Task: Select transit view around selected location Sequoia National Park, California, United States and check out the nearest train station
Action: Mouse moved to (469, 601)
Screenshot: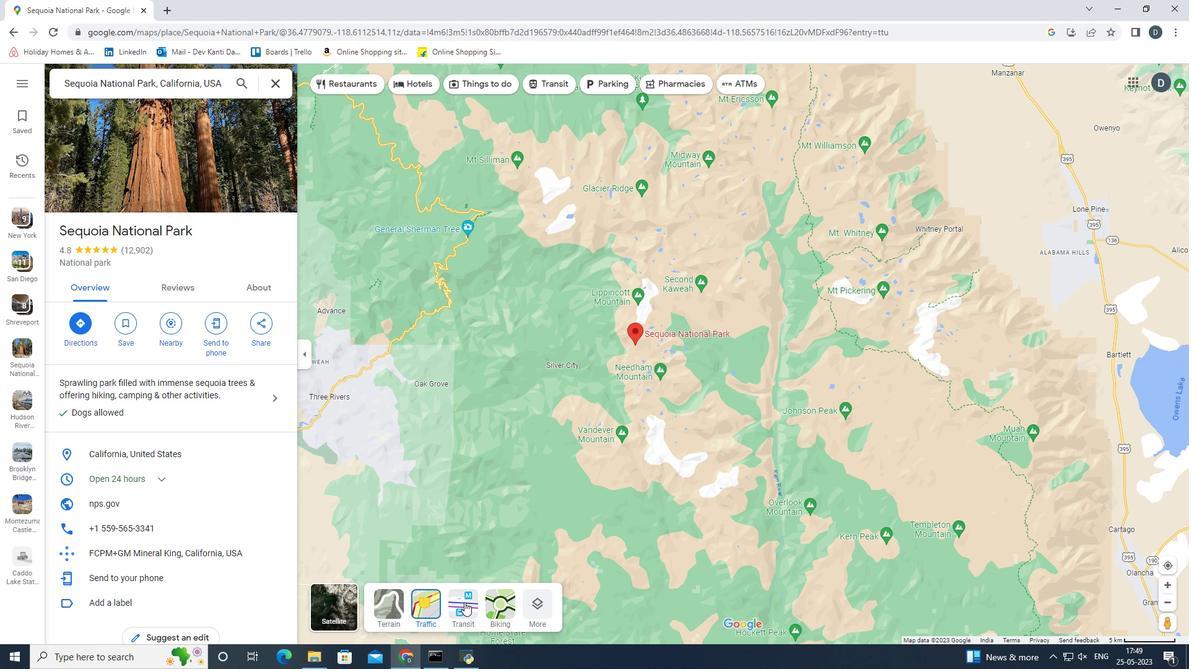 
Action: Mouse pressed left at (469, 601)
Screenshot: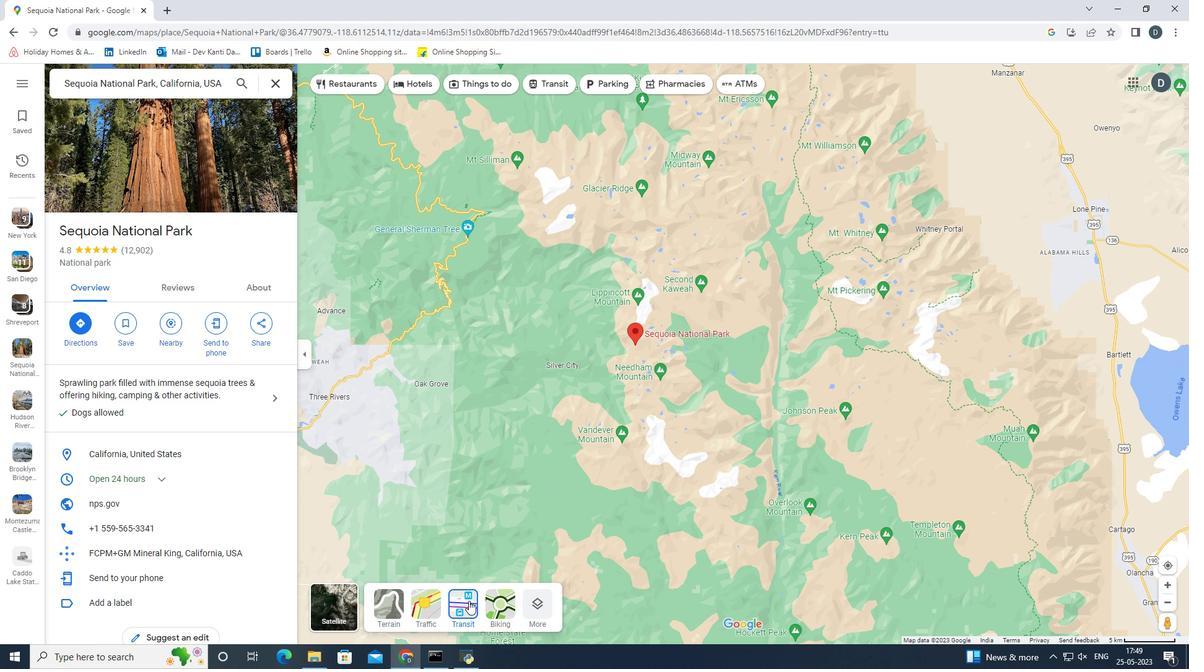 
Action: Mouse moved to (589, 352)
Screenshot: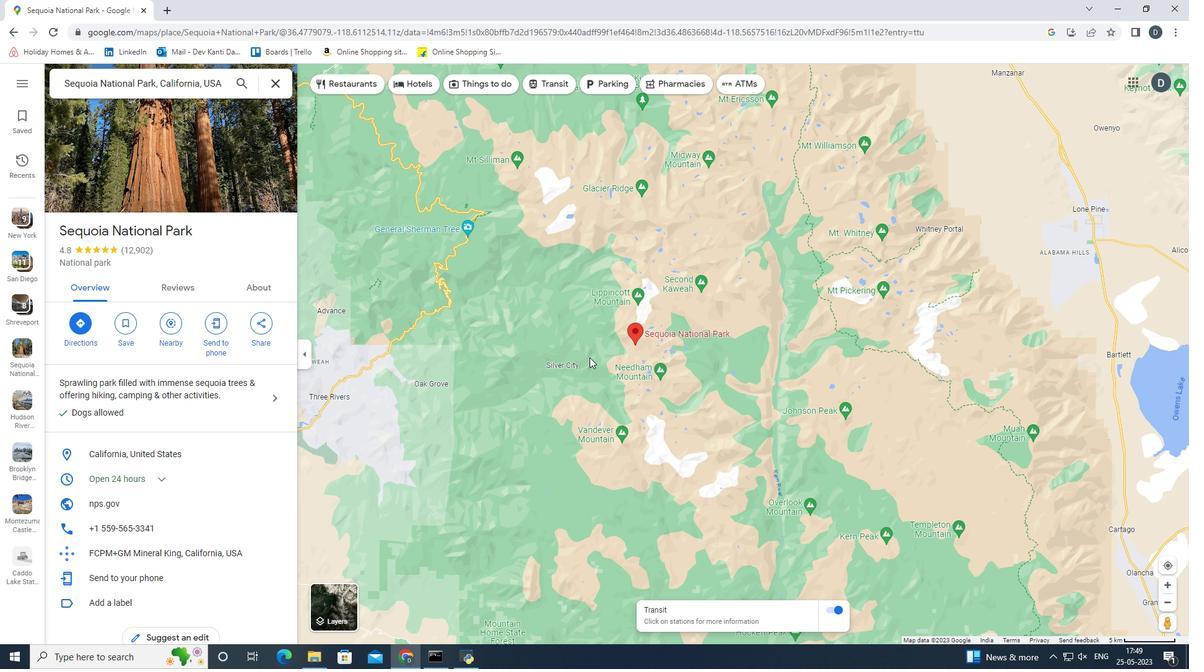 
Action: Mouse pressed left at (589, 352)
Screenshot: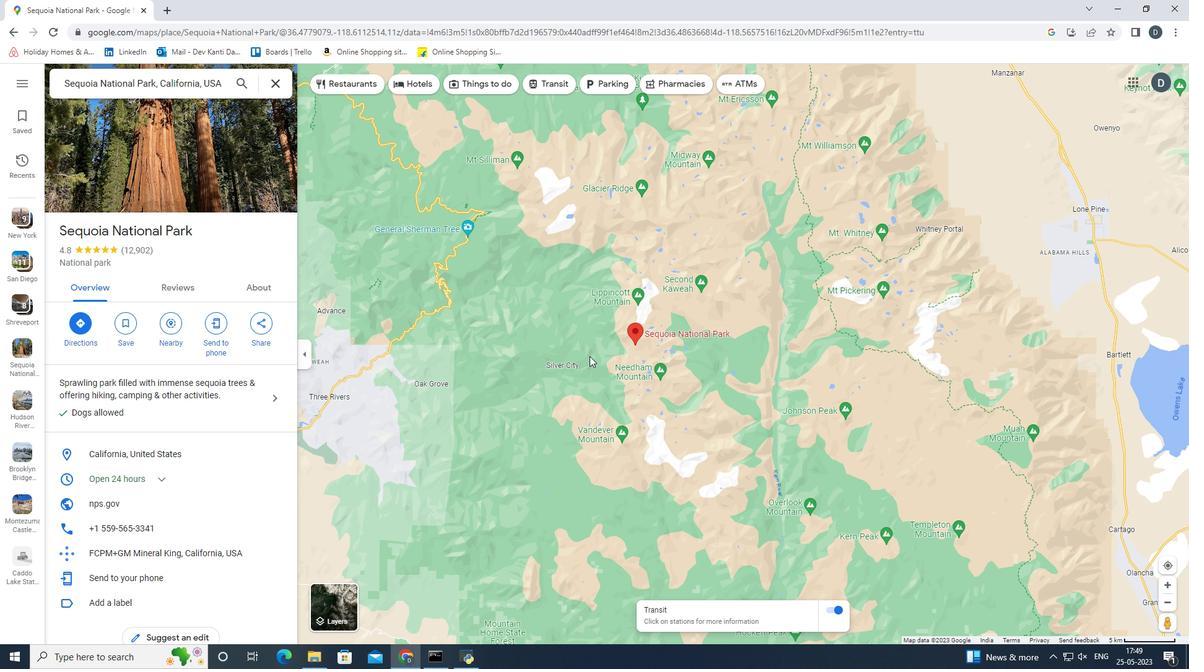 
Action: Mouse moved to (580, 379)
Screenshot: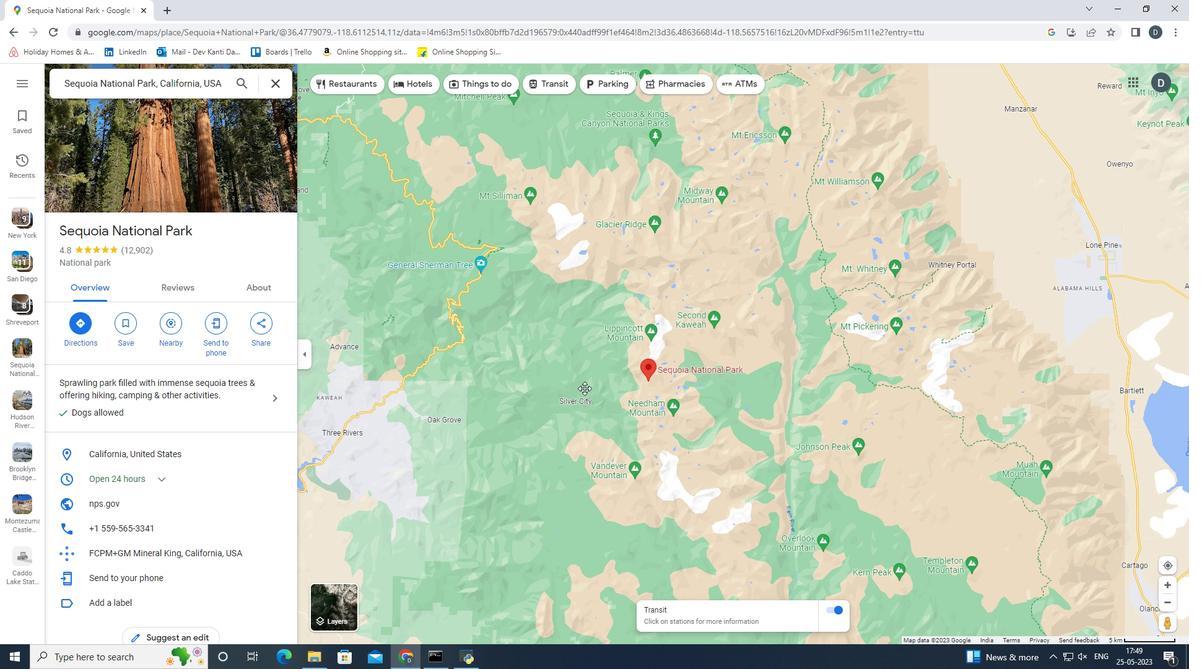 
Action: Mouse scrolled (580, 379) with delta (0, 0)
Screenshot: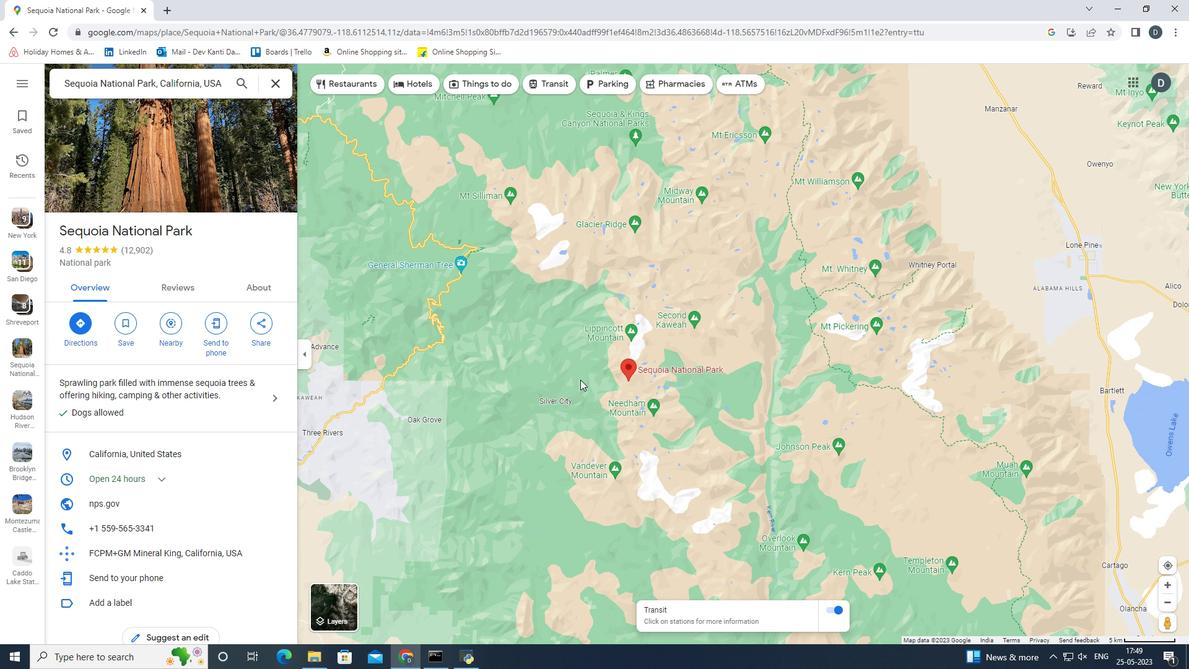
Action: Mouse scrolled (580, 379) with delta (0, 0)
Screenshot: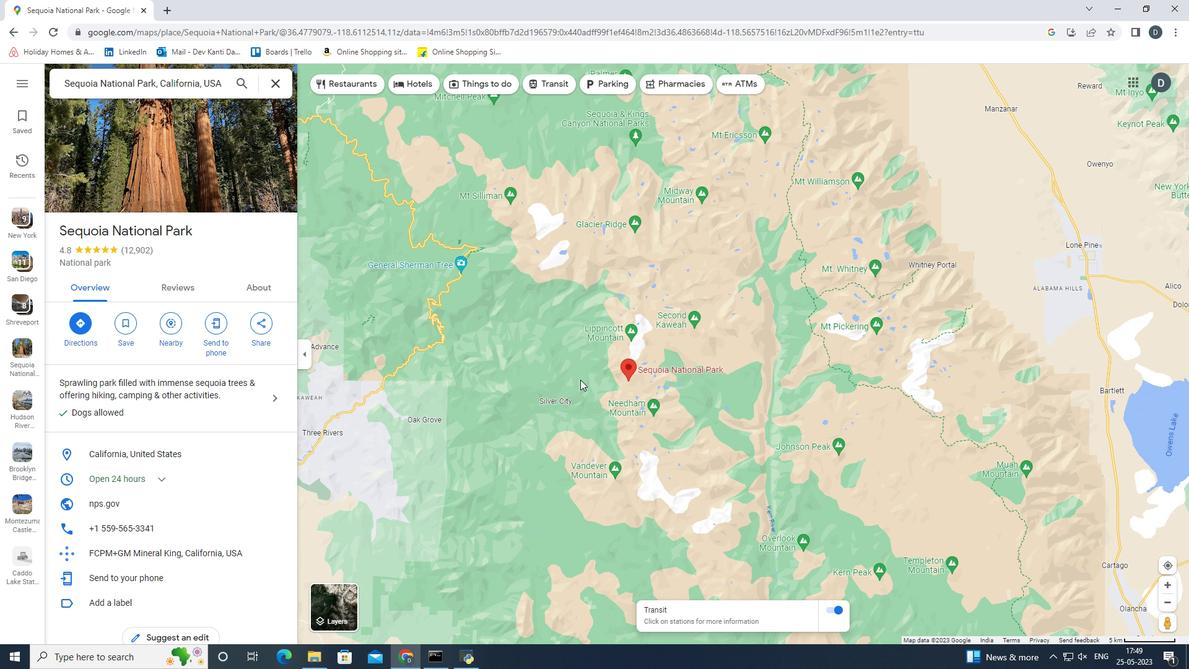 
Action: Mouse scrolled (580, 379) with delta (0, 0)
Screenshot: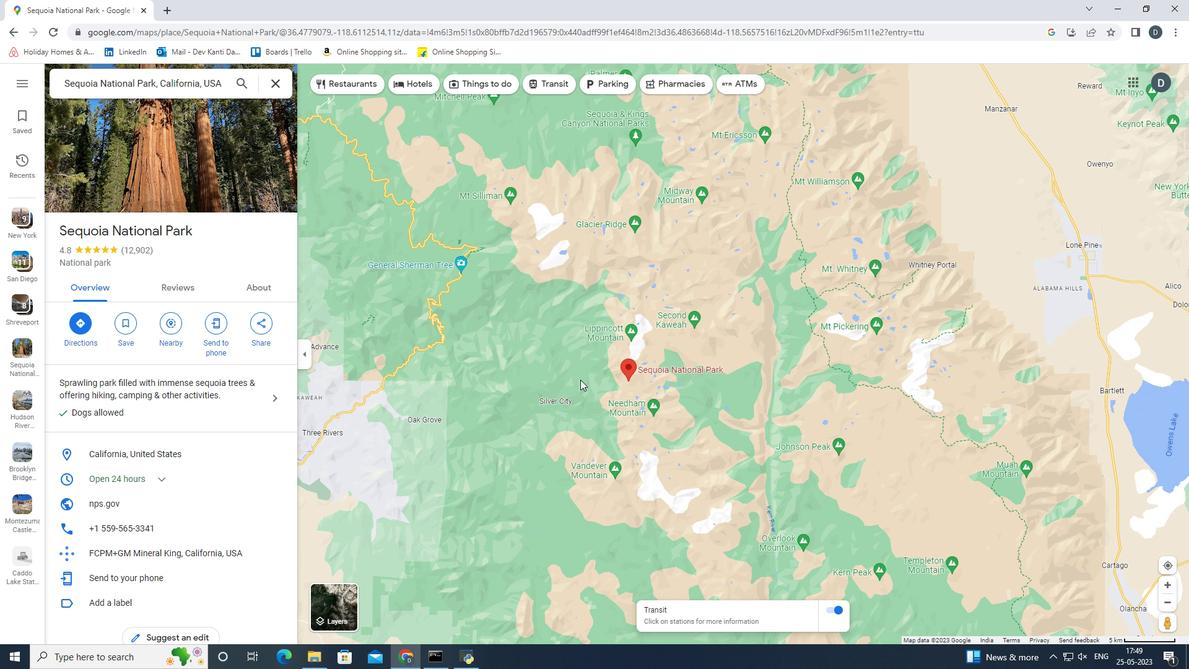 
Action: Mouse scrolled (580, 379) with delta (0, 0)
Screenshot: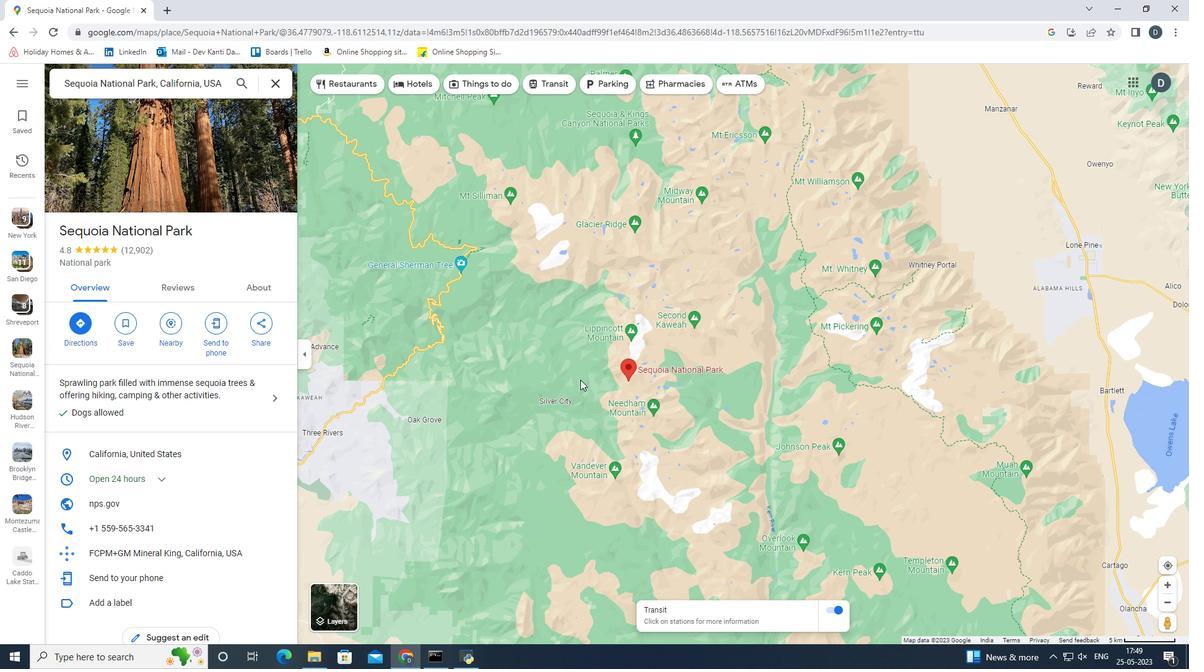 
Action: Mouse scrolled (580, 379) with delta (0, 0)
Screenshot: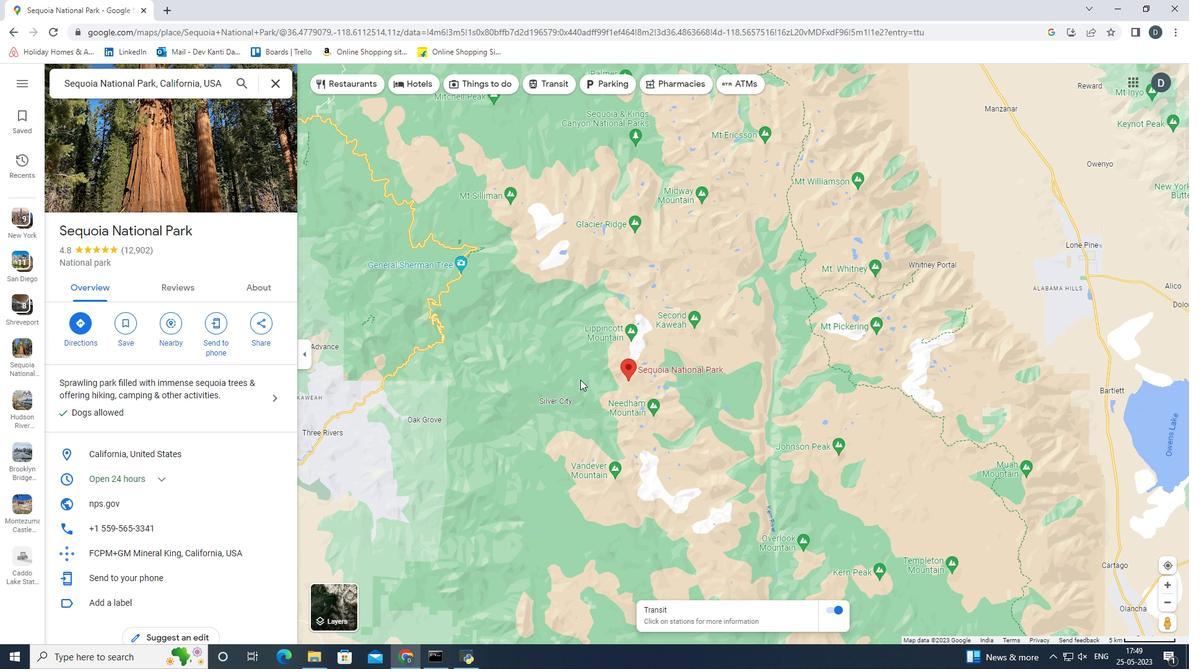 
Action: Mouse scrolled (580, 379) with delta (0, 0)
Screenshot: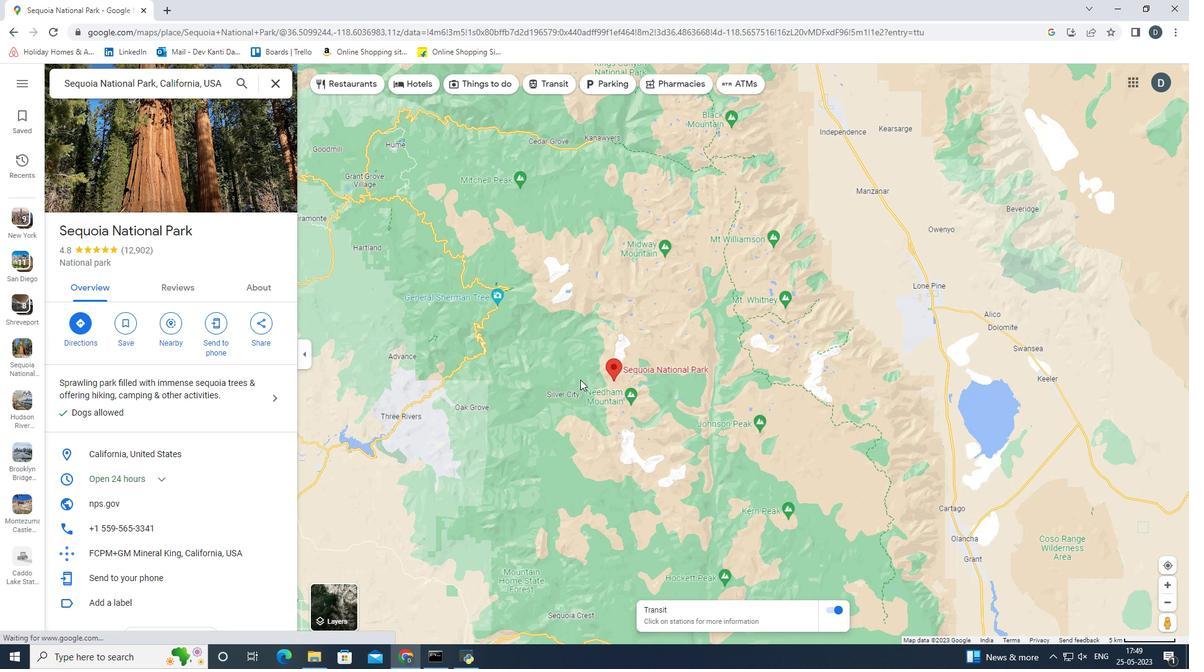 
Action: Mouse scrolled (580, 379) with delta (0, 0)
Screenshot: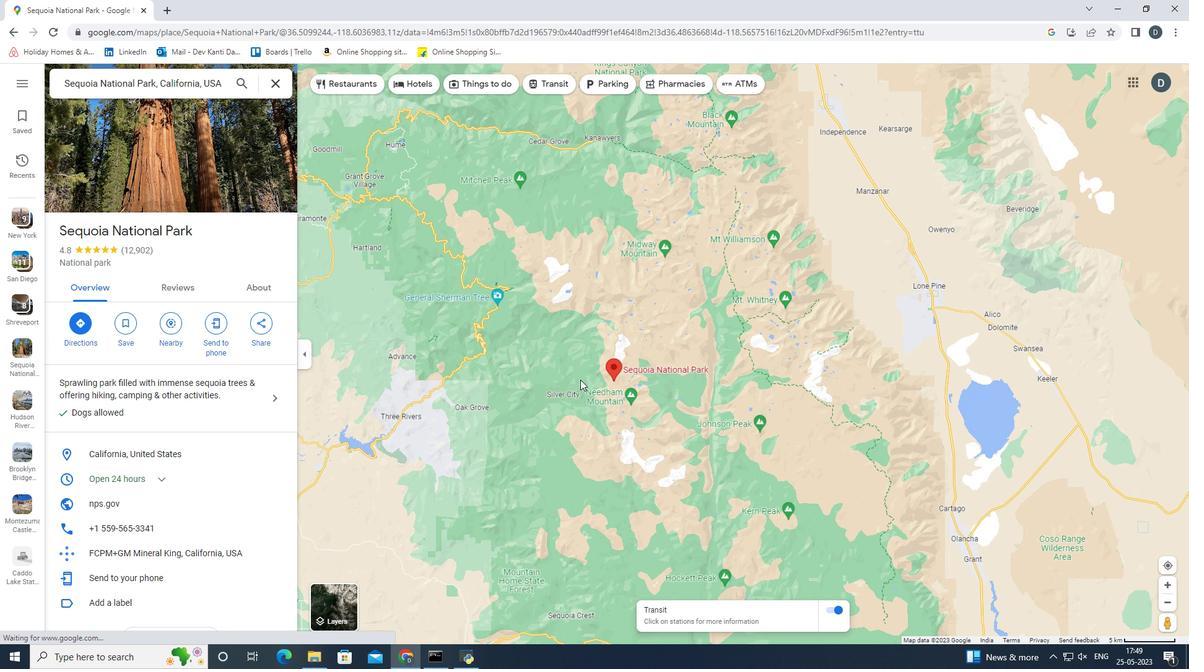 
Action: Mouse scrolled (580, 379) with delta (0, 0)
Screenshot: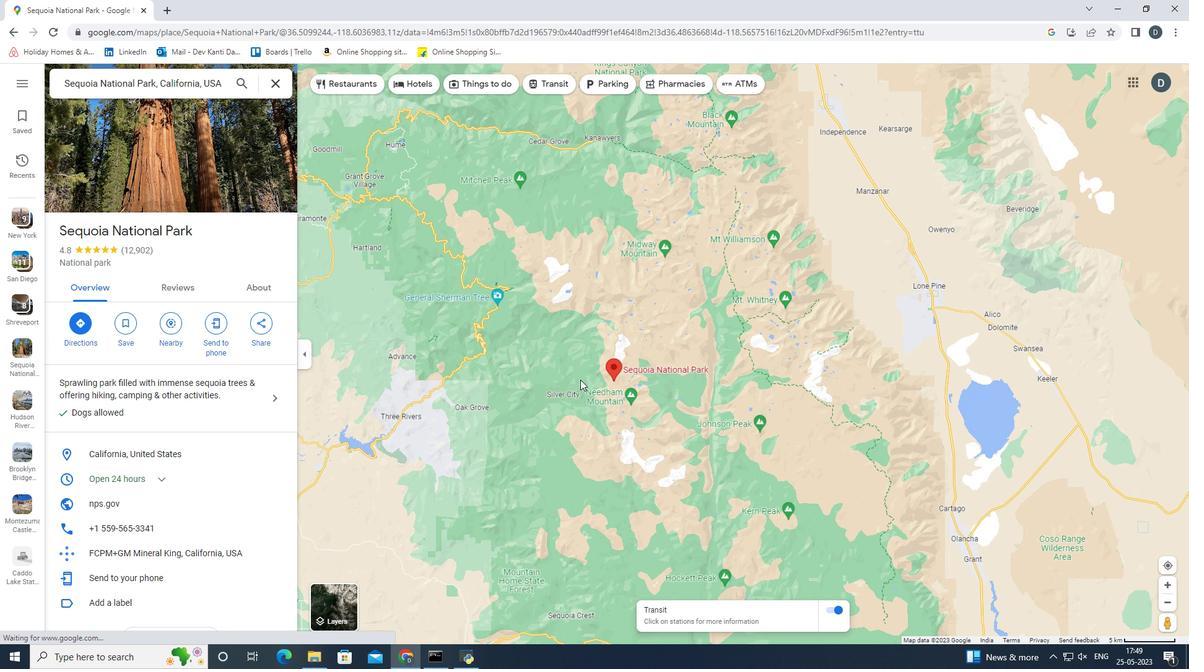
Action: Mouse scrolled (580, 379) with delta (0, 0)
Screenshot: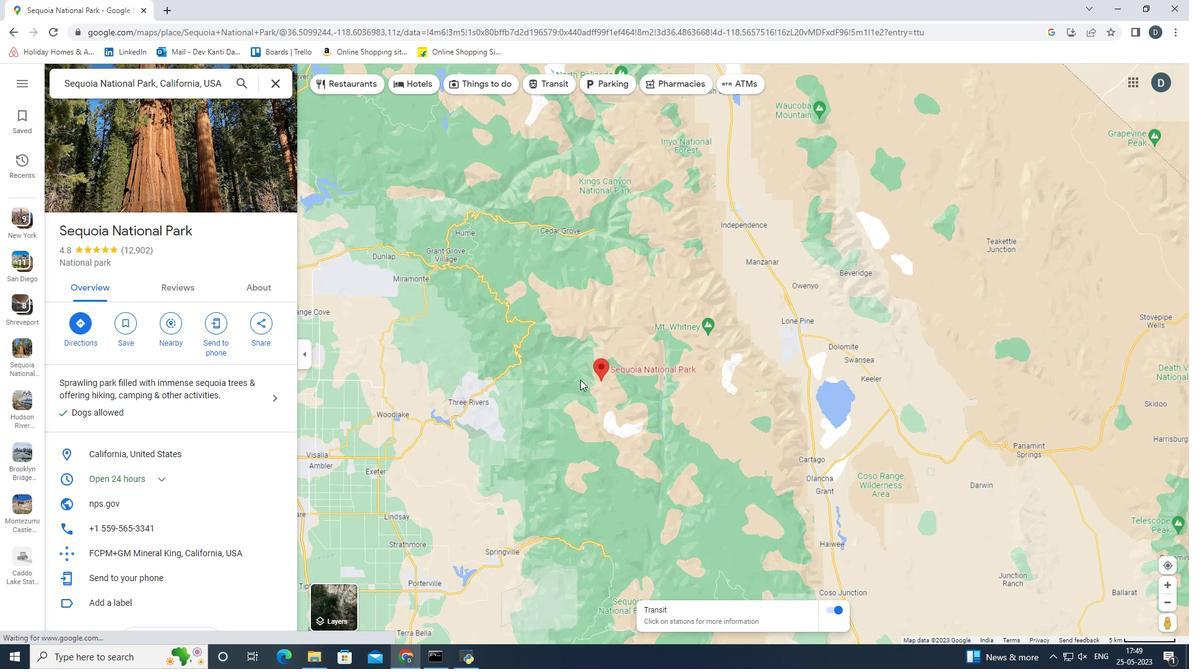 
Action: Mouse moved to (580, 379)
Screenshot: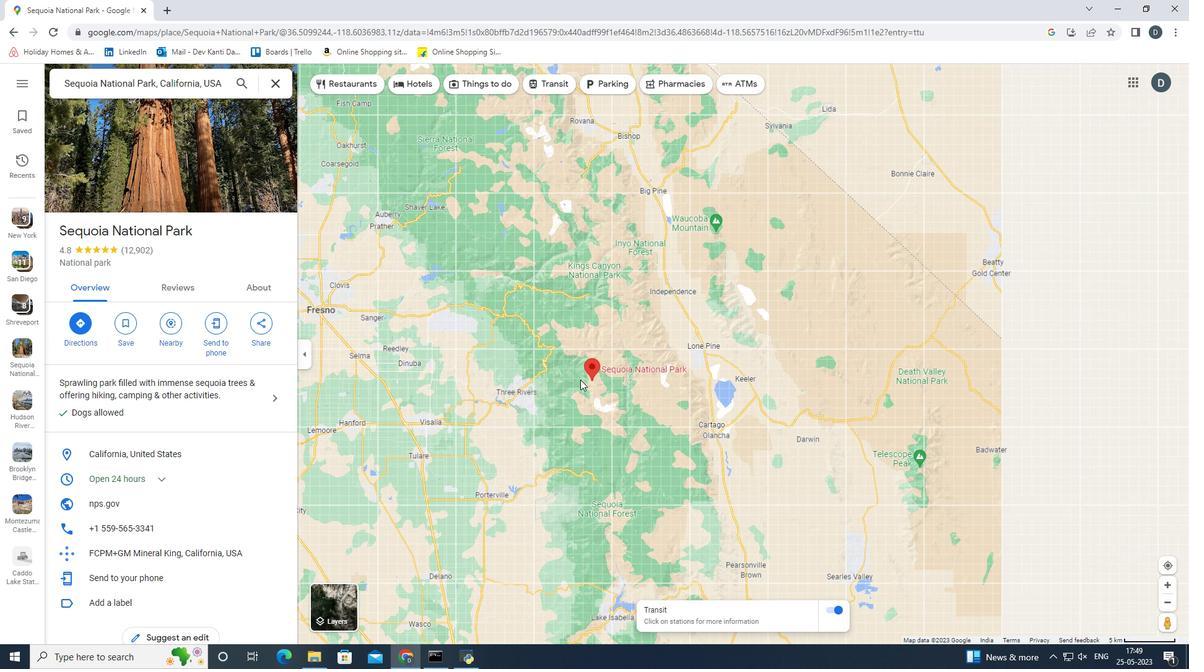 
Action: Mouse scrolled (580, 379) with delta (0, 0)
Screenshot: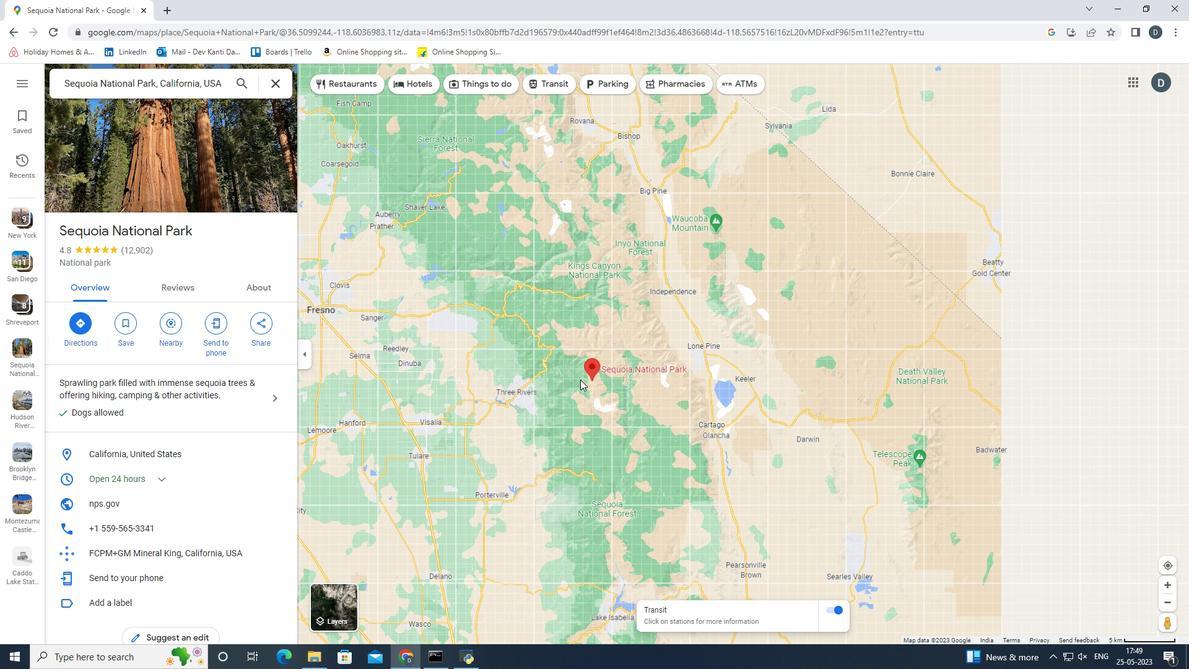 
Action: Mouse scrolled (580, 379) with delta (0, 0)
Screenshot: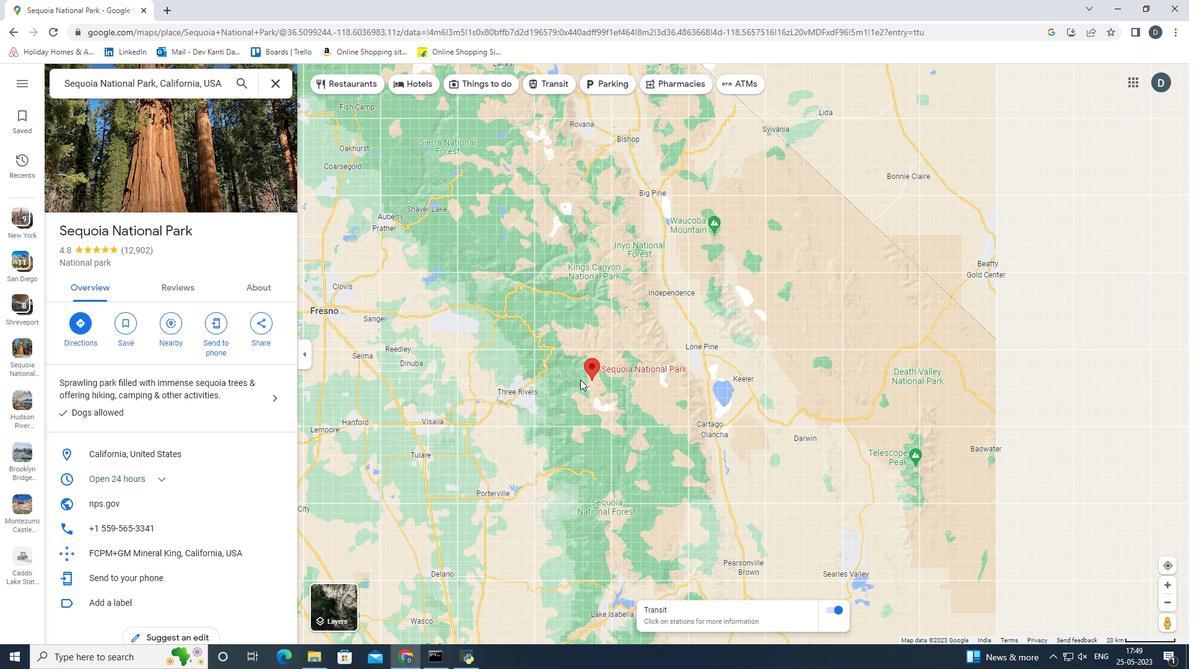 
Action: Mouse scrolled (580, 379) with delta (0, 0)
Screenshot: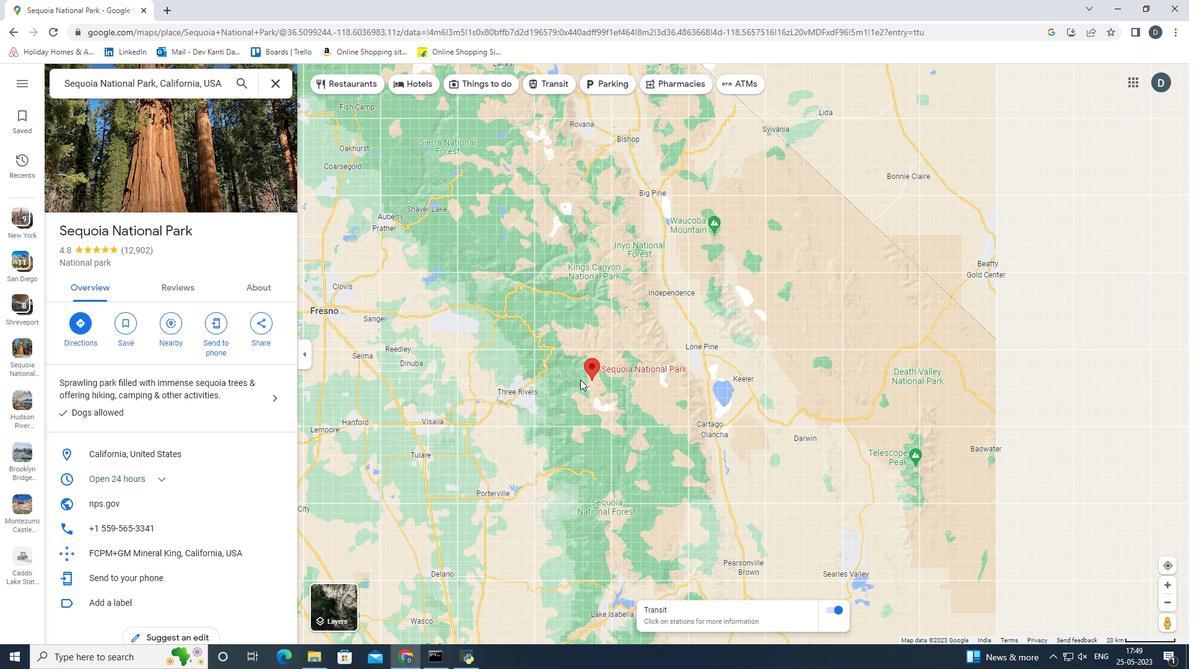 
Action: Mouse scrolled (580, 379) with delta (0, 0)
Screenshot: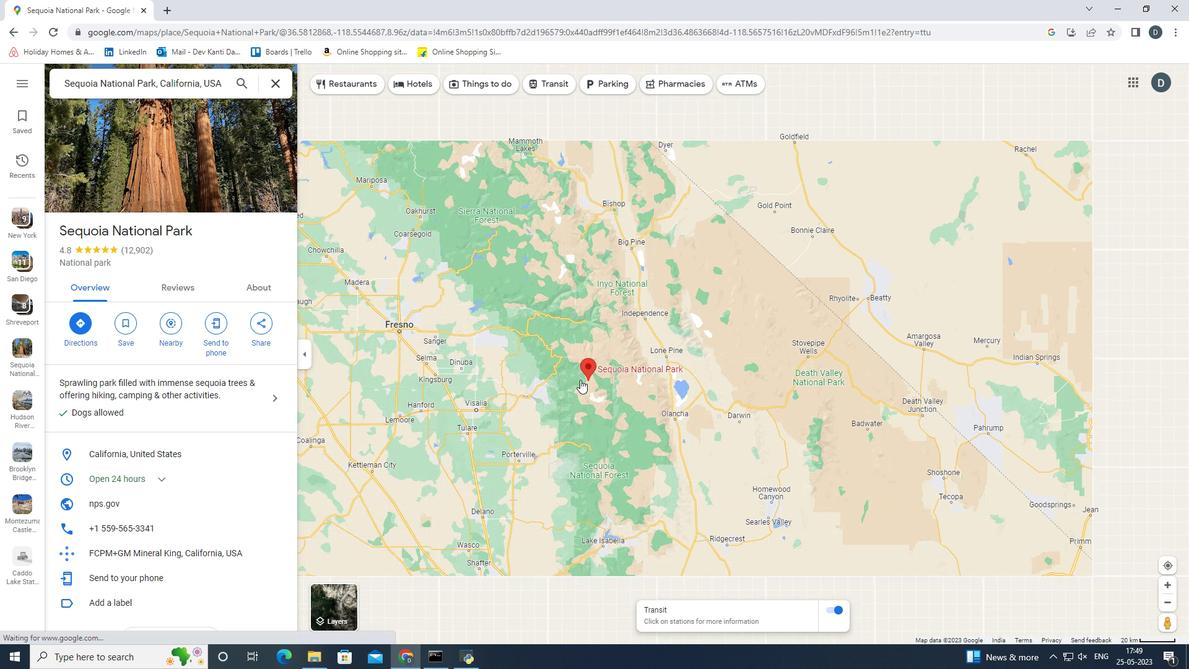 
Action: Mouse moved to (569, 381)
Screenshot: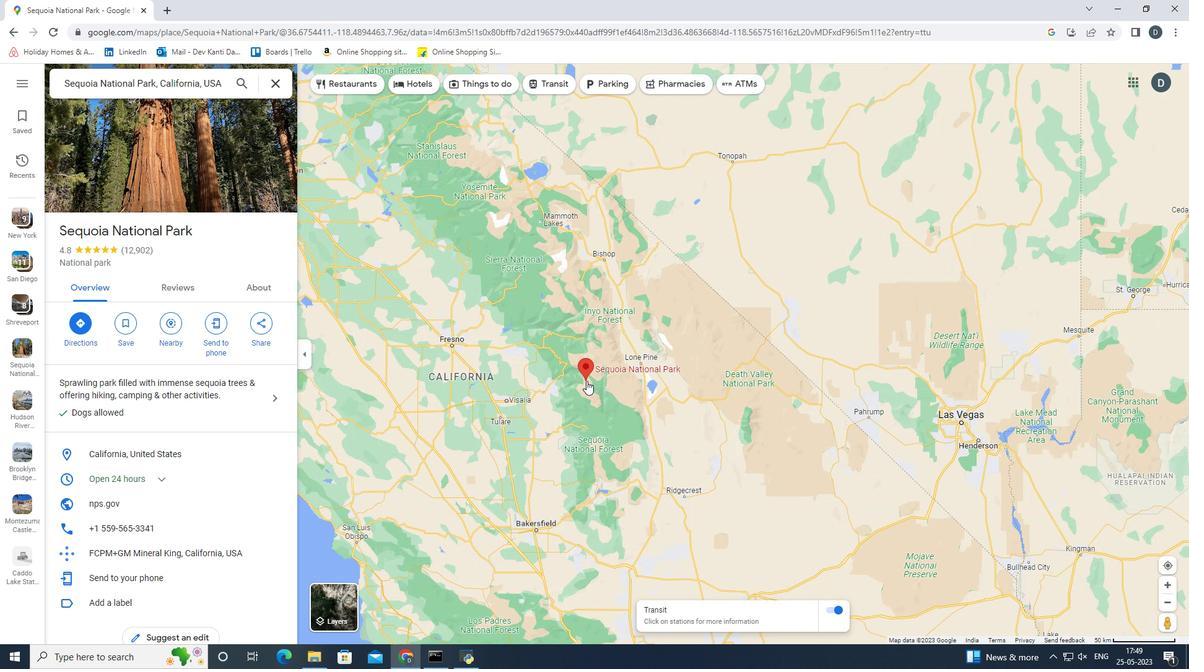 
Action: Mouse scrolled (569, 380) with delta (0, 0)
Screenshot: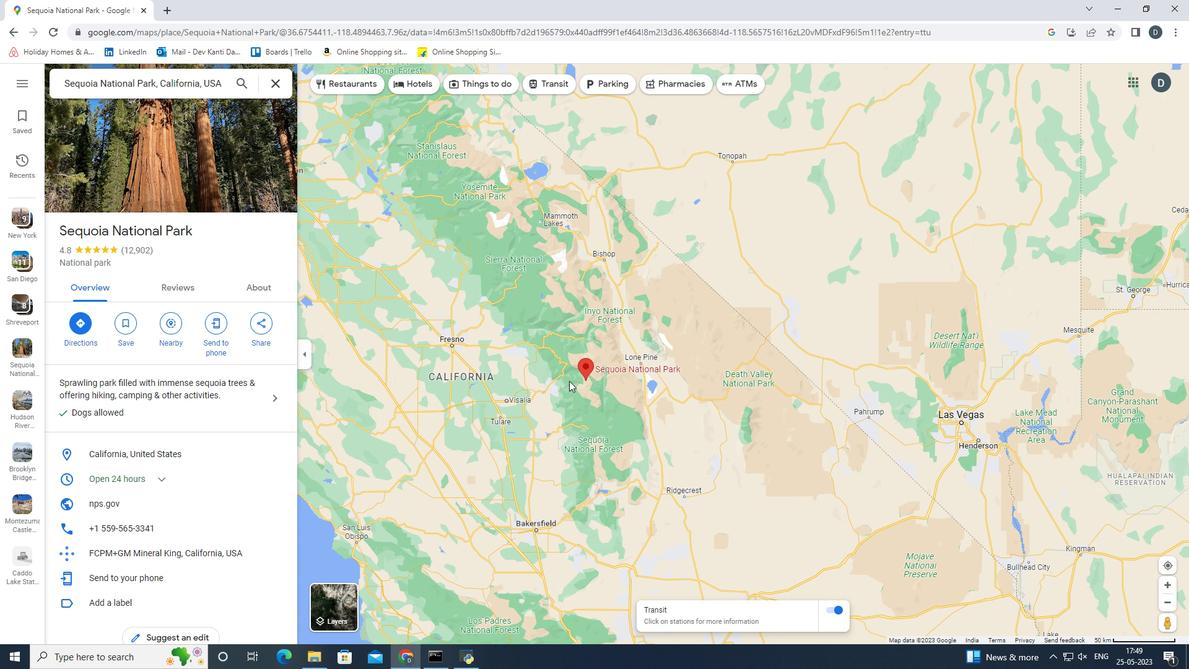 
Action: Mouse scrolled (569, 380) with delta (0, 0)
Screenshot: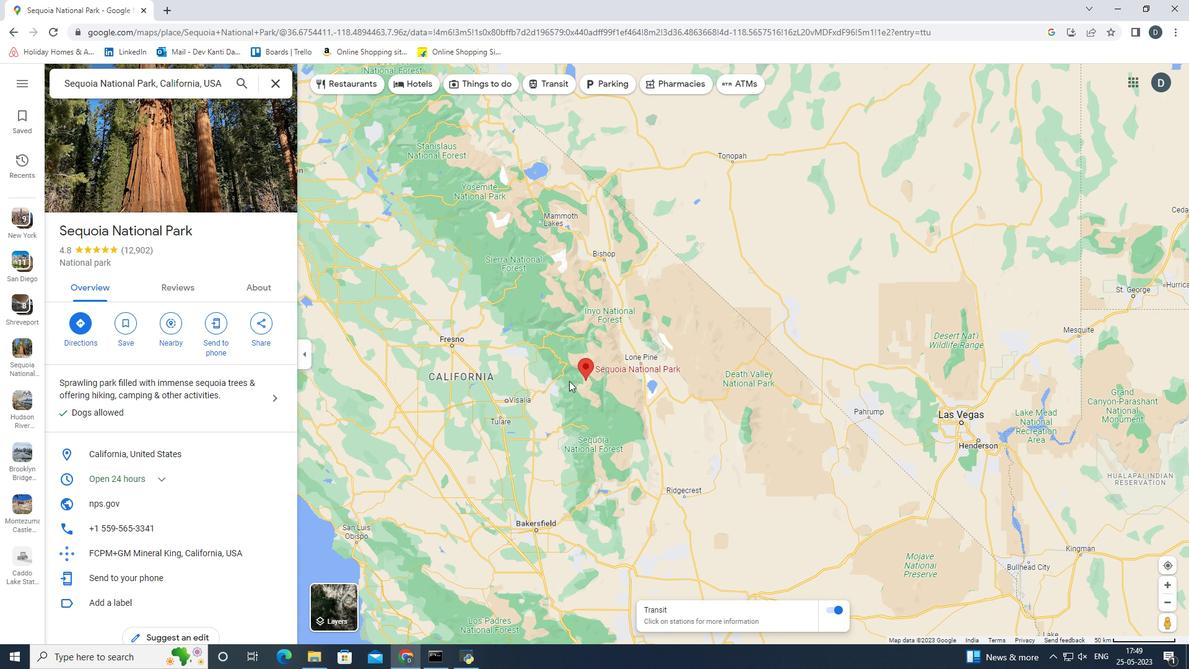 
Action: Mouse scrolled (569, 380) with delta (0, 0)
Screenshot: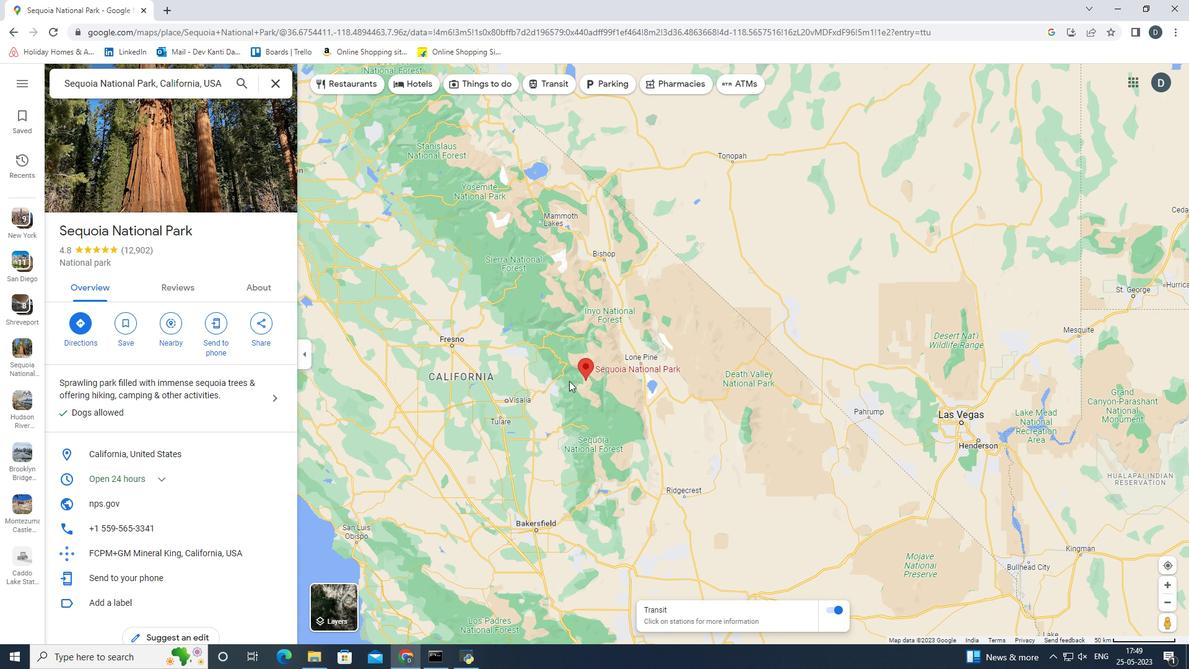 
Action: Mouse scrolled (569, 380) with delta (0, 0)
Screenshot: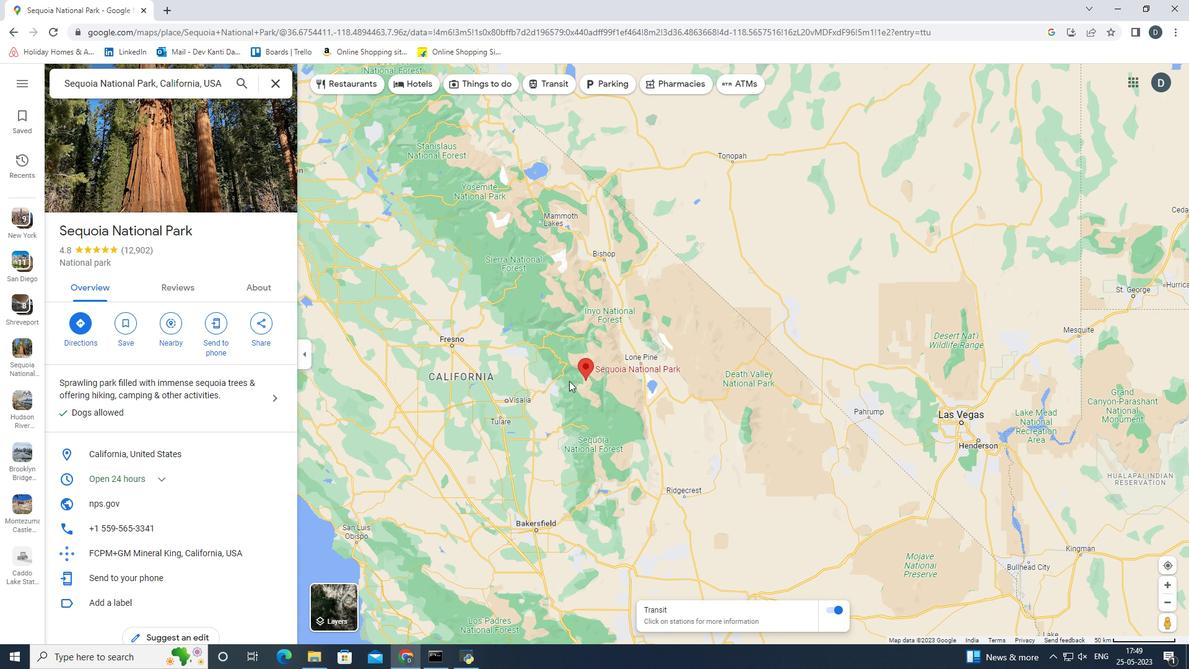 
Action: Mouse scrolled (569, 380) with delta (0, 0)
Screenshot: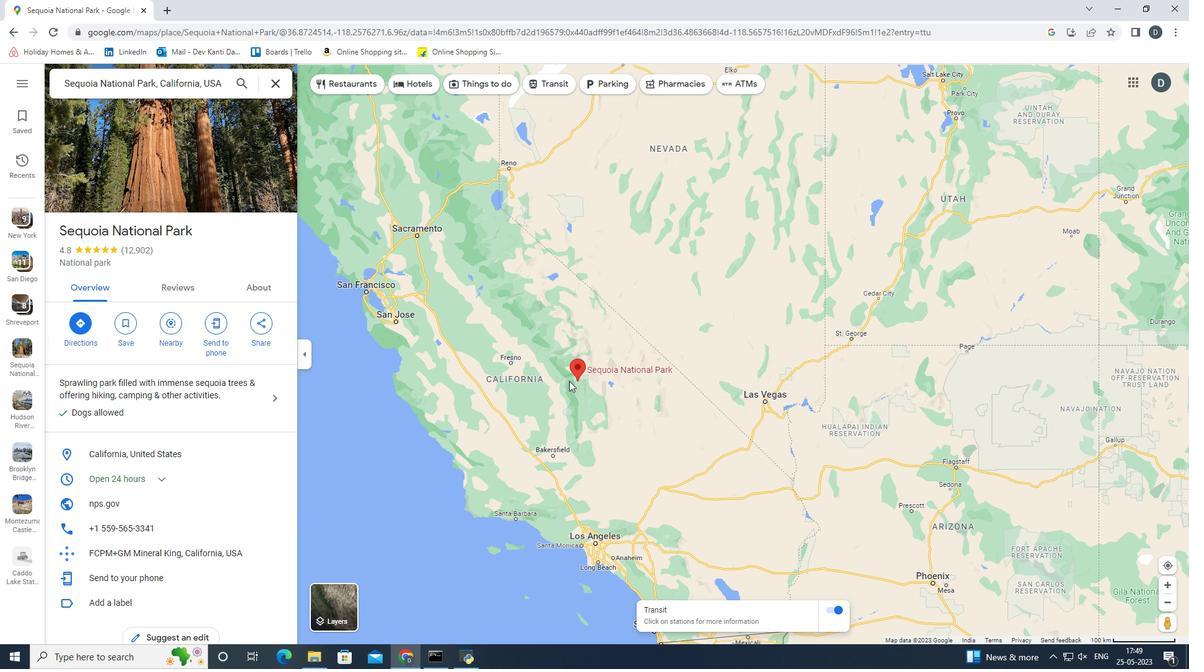 
Action: Mouse scrolled (569, 380) with delta (0, 0)
Screenshot: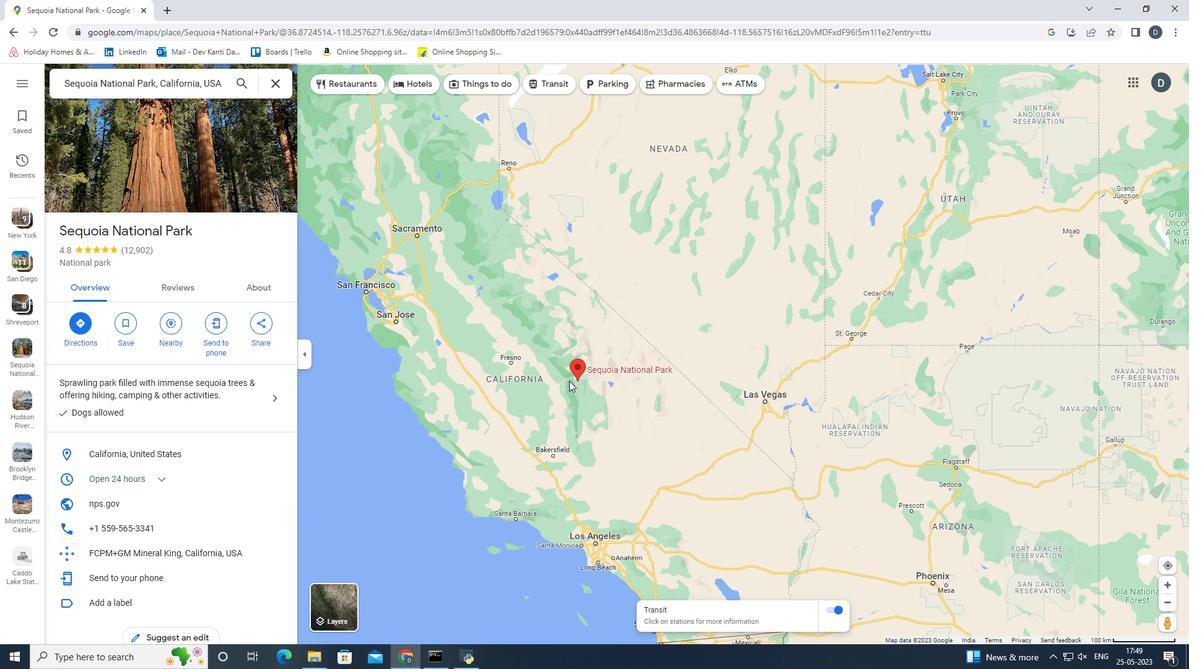 
Action: Mouse scrolled (569, 380) with delta (0, 0)
Screenshot: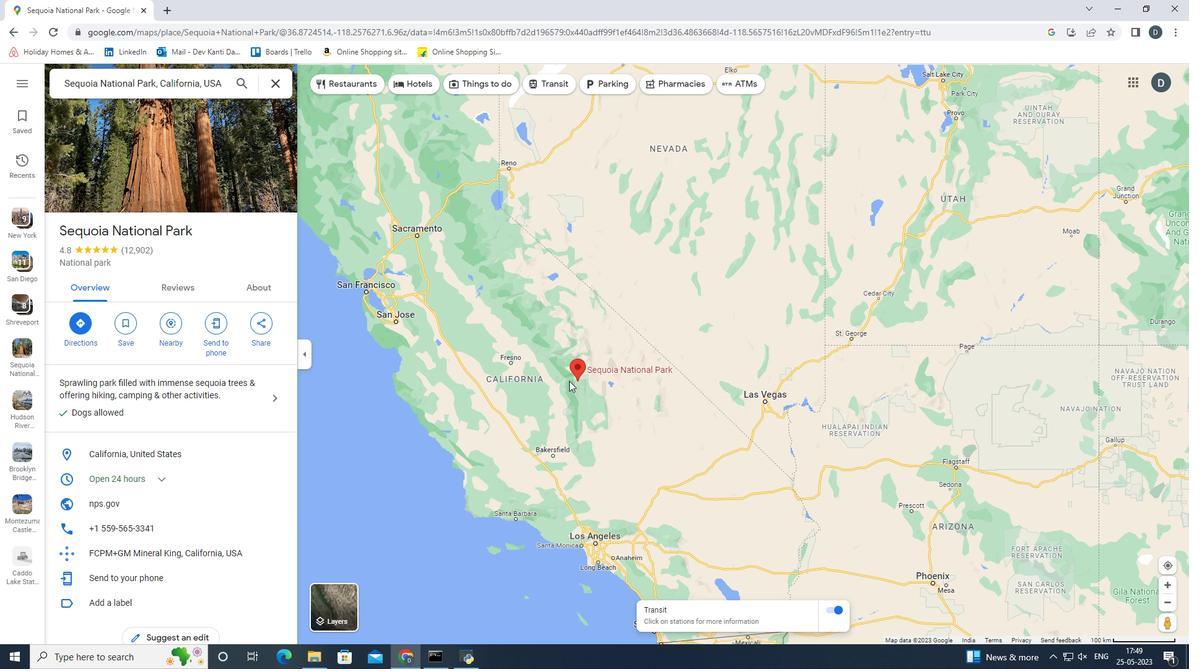 
Action: Mouse scrolled (569, 380) with delta (0, 0)
Screenshot: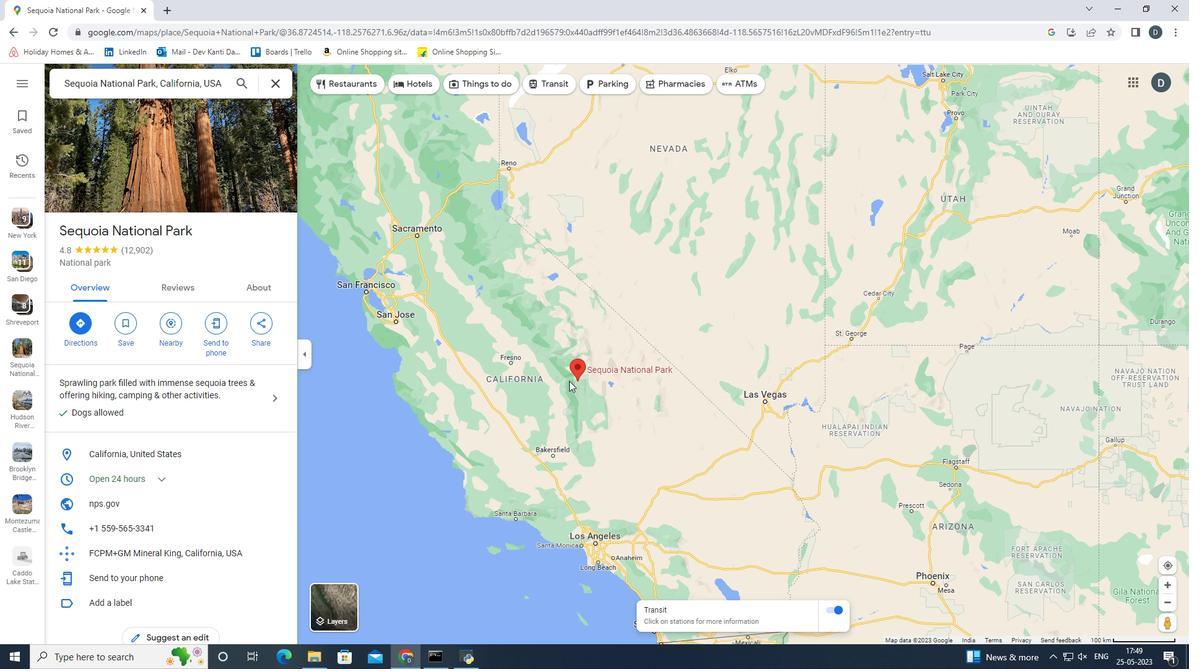 
Action: Mouse scrolled (569, 380) with delta (0, 0)
Screenshot: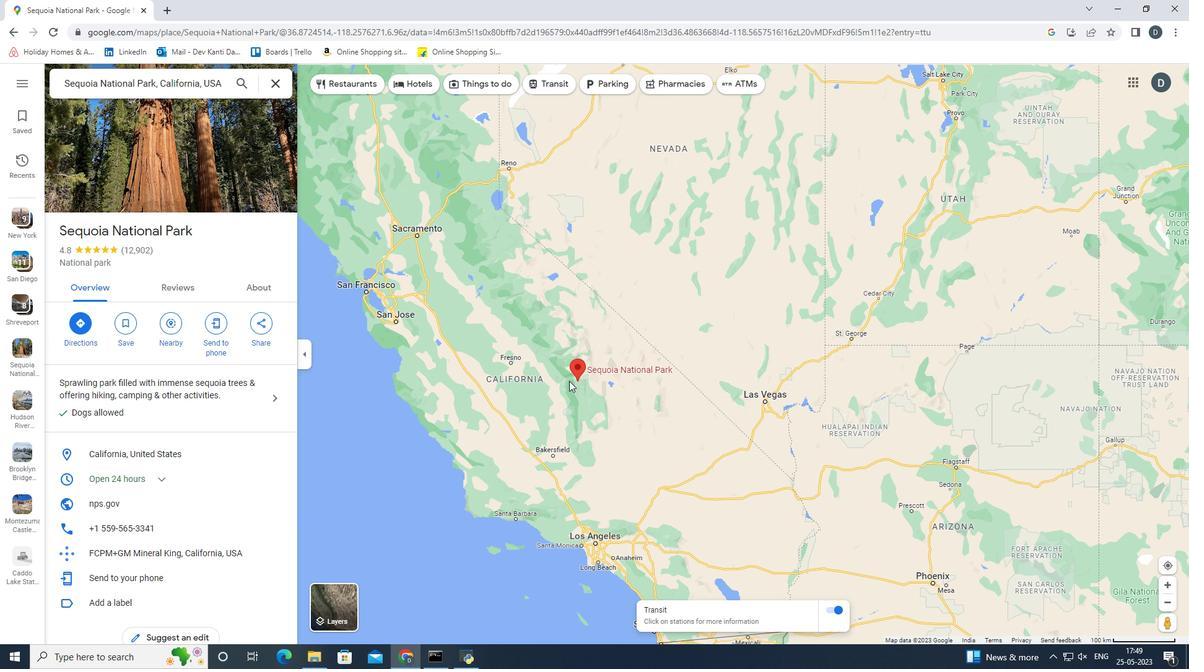 
Action: Mouse scrolled (569, 381) with delta (0, 0)
Screenshot: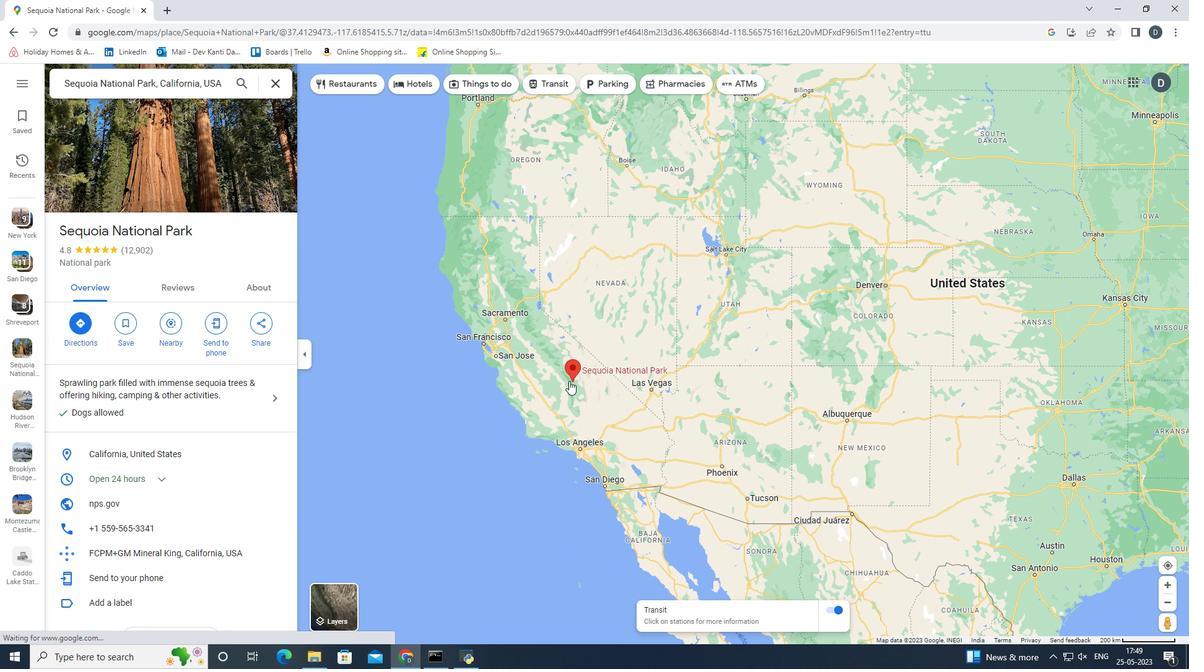 
Action: Mouse scrolled (569, 381) with delta (0, 0)
Screenshot: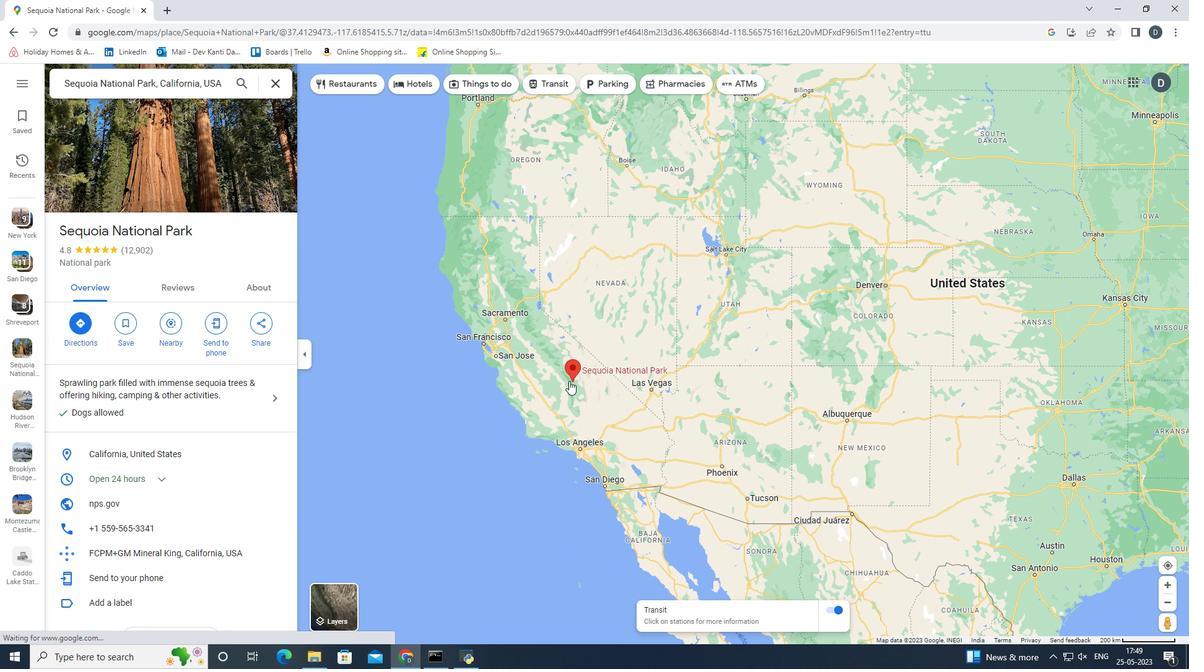 
Action: Mouse scrolled (569, 381) with delta (0, 0)
Screenshot: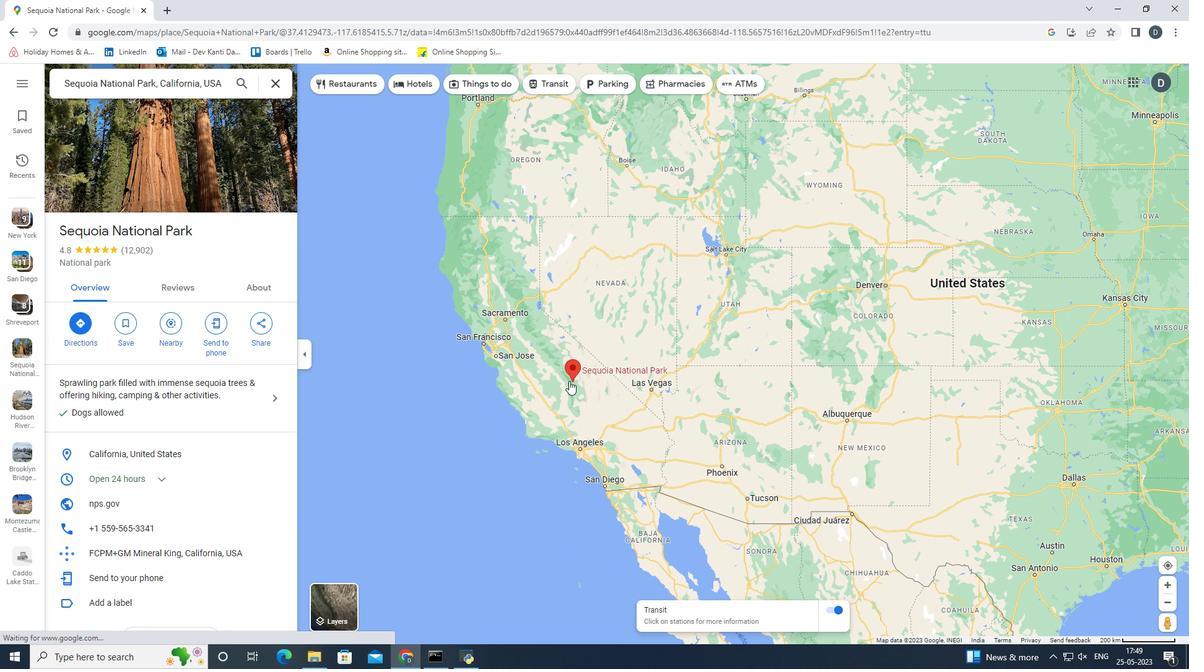 
Action: Mouse scrolled (569, 381) with delta (0, 0)
Screenshot: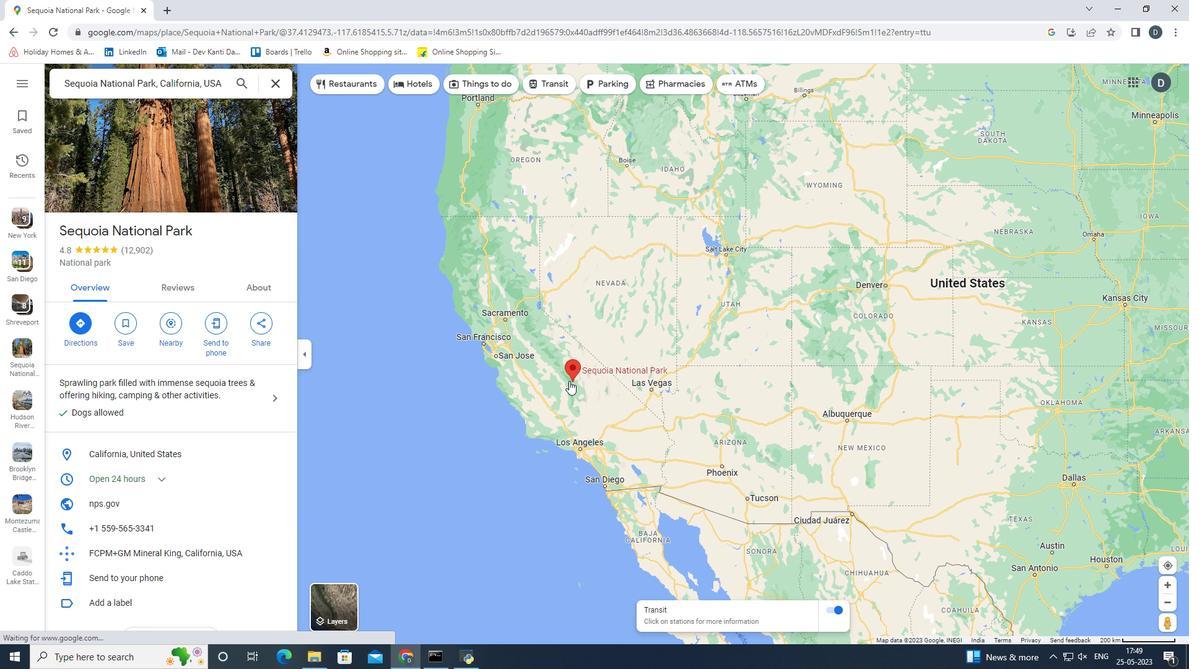 
Action: Mouse scrolled (569, 381) with delta (0, 0)
Screenshot: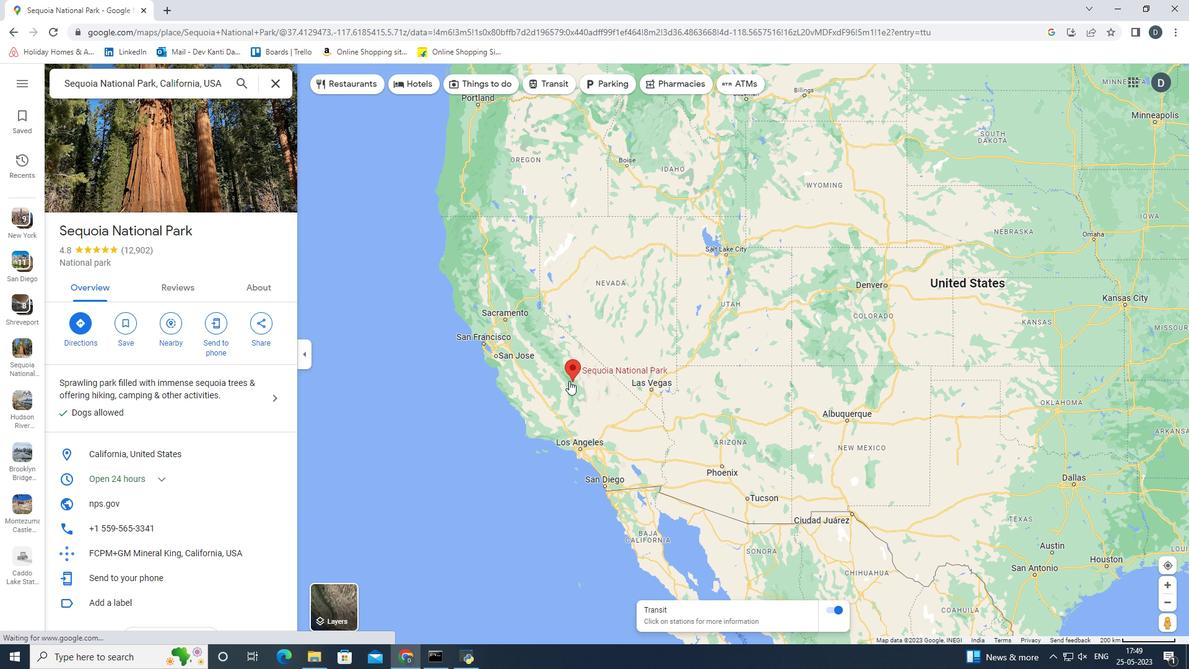 
Action: Mouse scrolled (569, 381) with delta (0, 0)
Screenshot: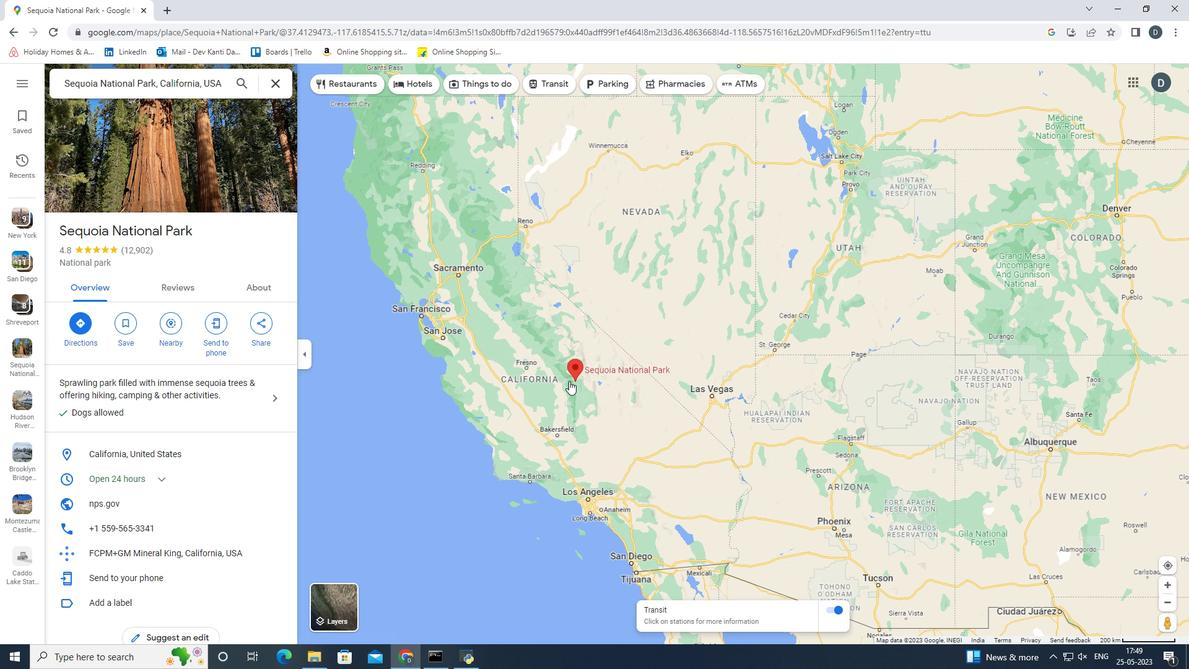 
Action: Mouse scrolled (569, 381) with delta (0, 0)
Screenshot: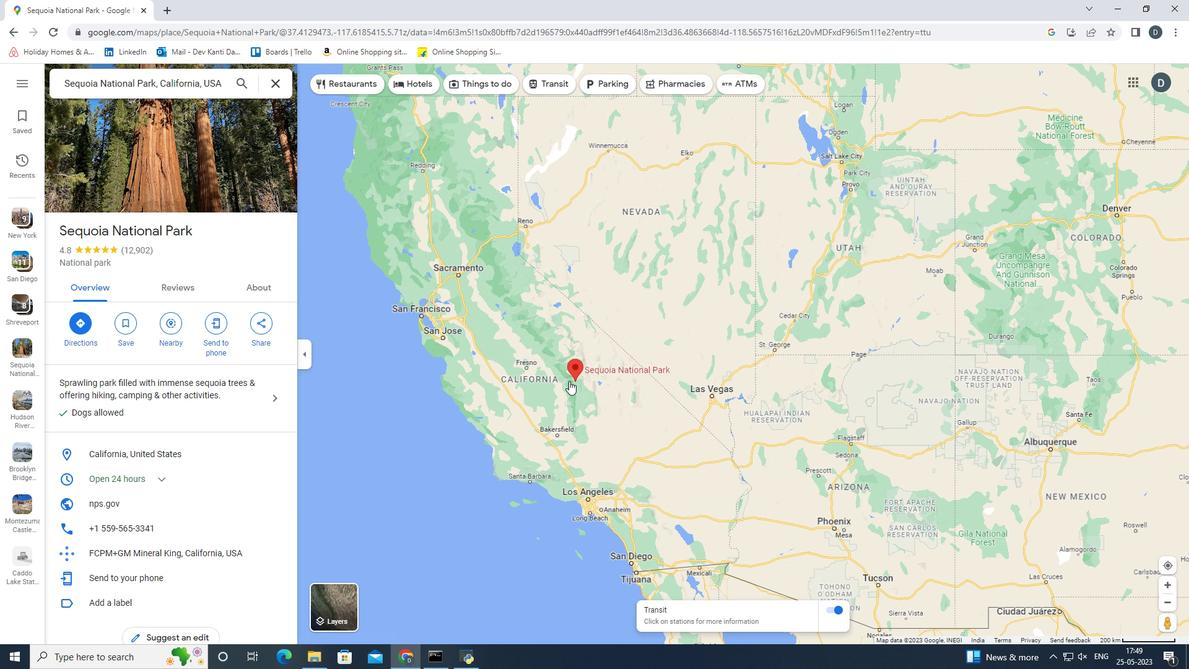 
Action: Mouse scrolled (569, 381) with delta (0, 0)
Screenshot: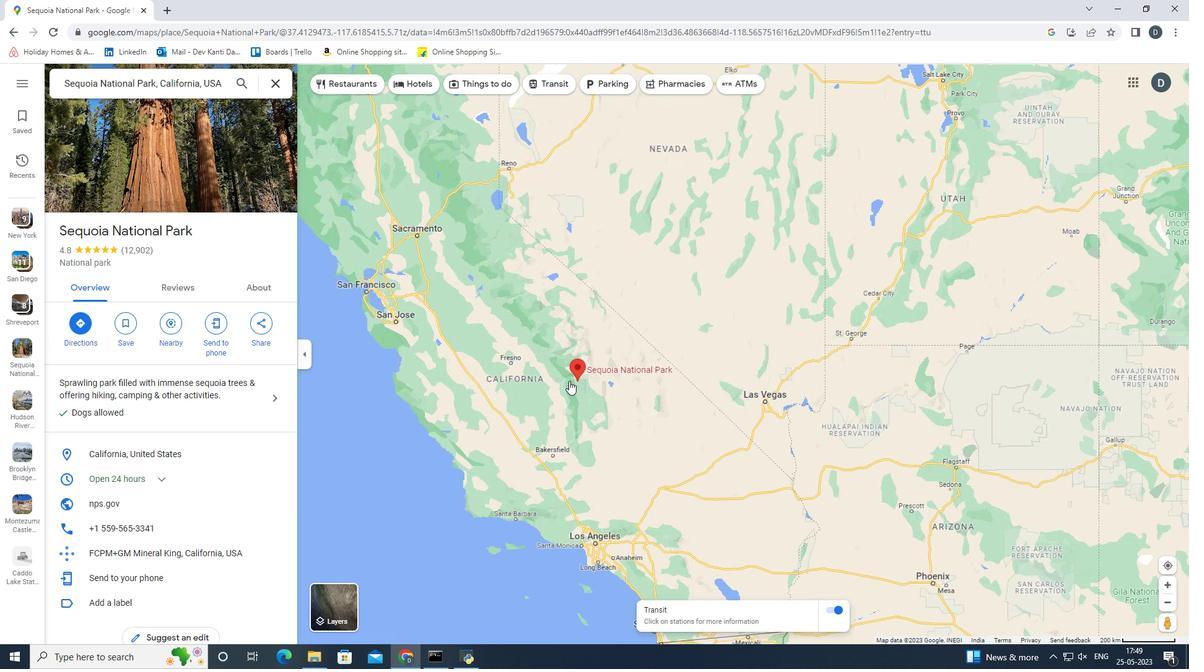 
Action: Mouse scrolled (569, 381) with delta (0, 0)
Screenshot: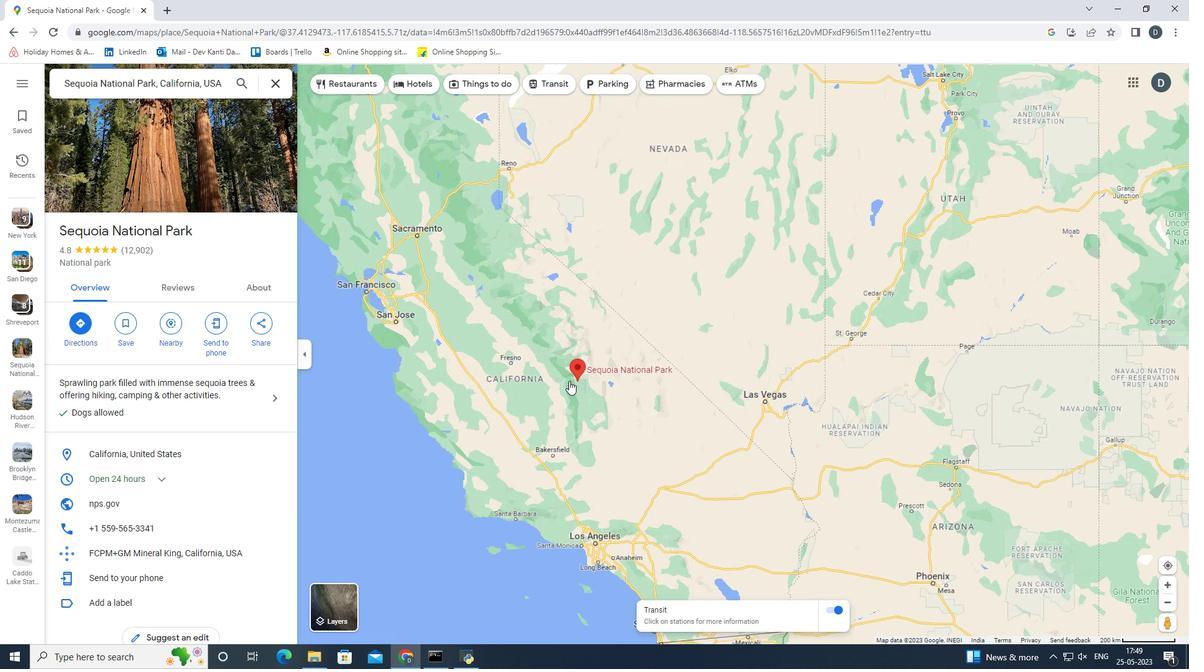 
Action: Mouse scrolled (569, 381) with delta (0, 0)
Screenshot: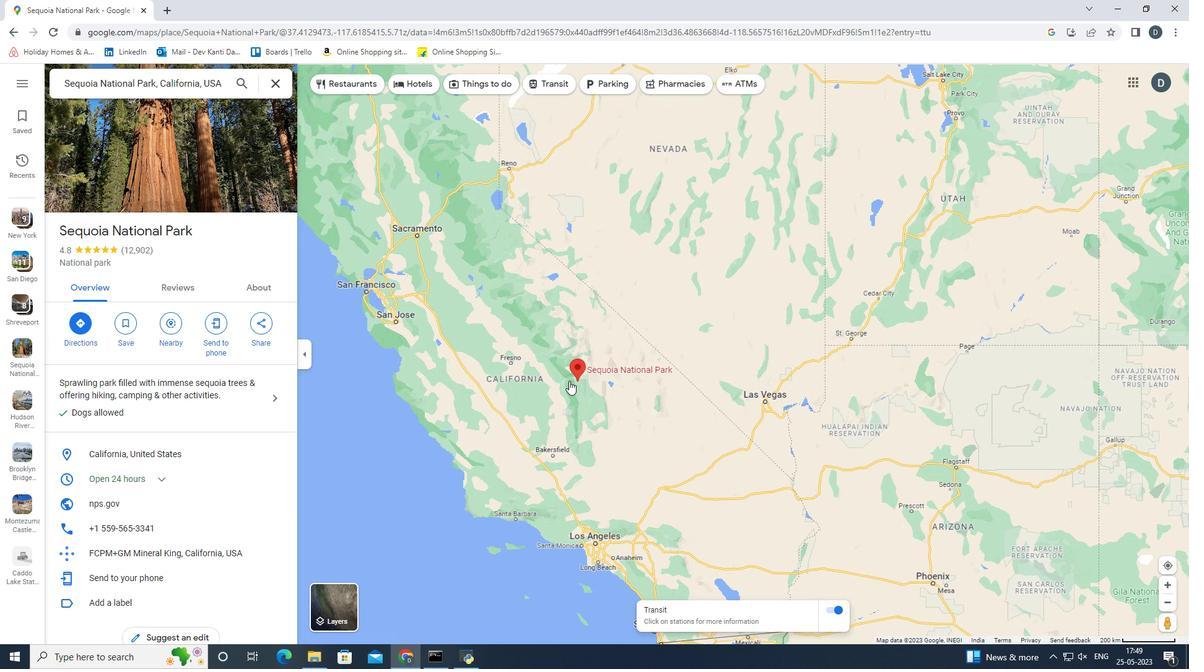 
Action: Mouse scrolled (569, 381) with delta (0, 0)
Screenshot: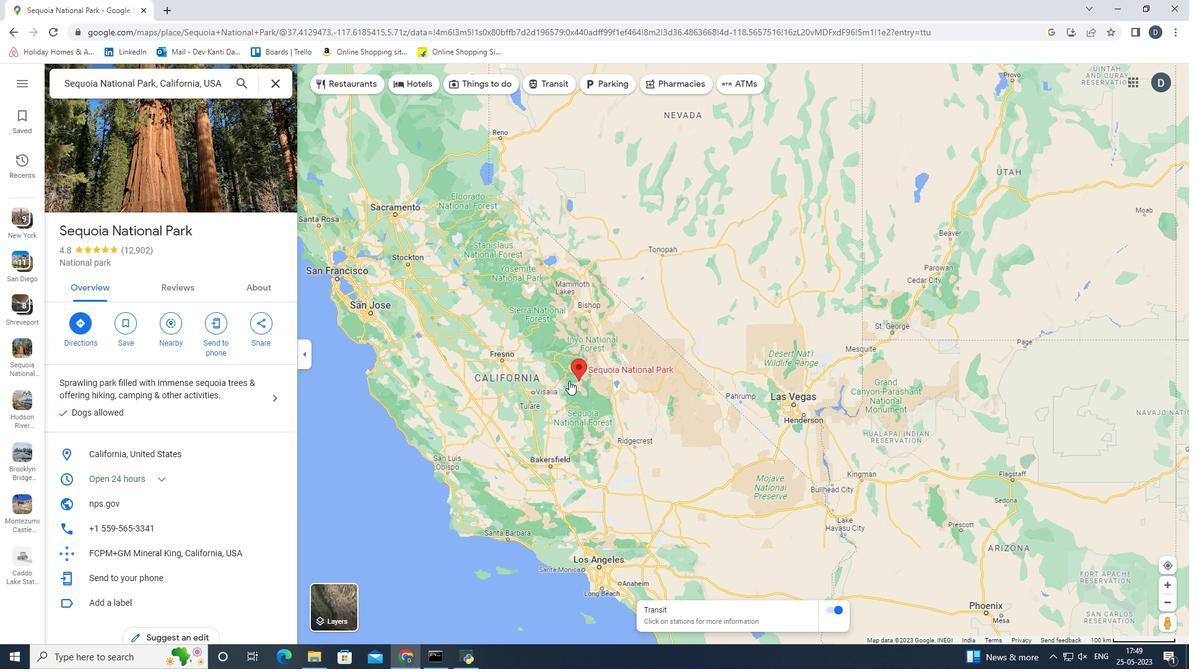 
Action: Mouse scrolled (569, 381) with delta (0, 0)
Screenshot: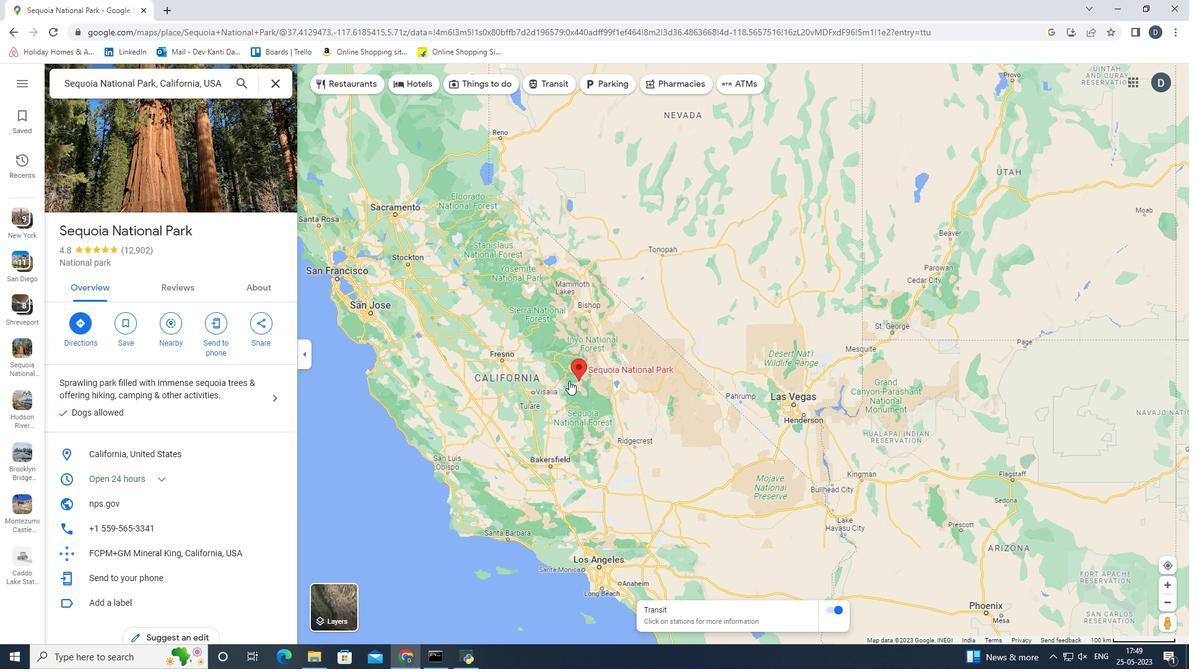 
Action: Mouse scrolled (569, 381) with delta (0, 0)
Screenshot: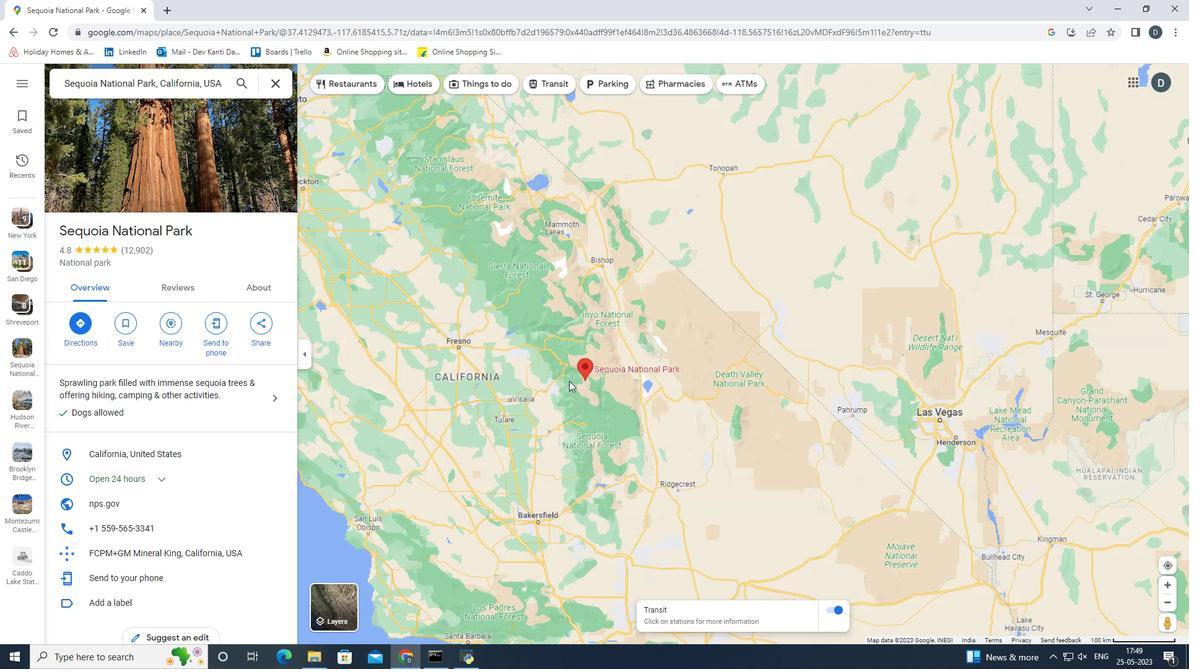 
Action: Mouse scrolled (569, 381) with delta (0, 0)
Screenshot: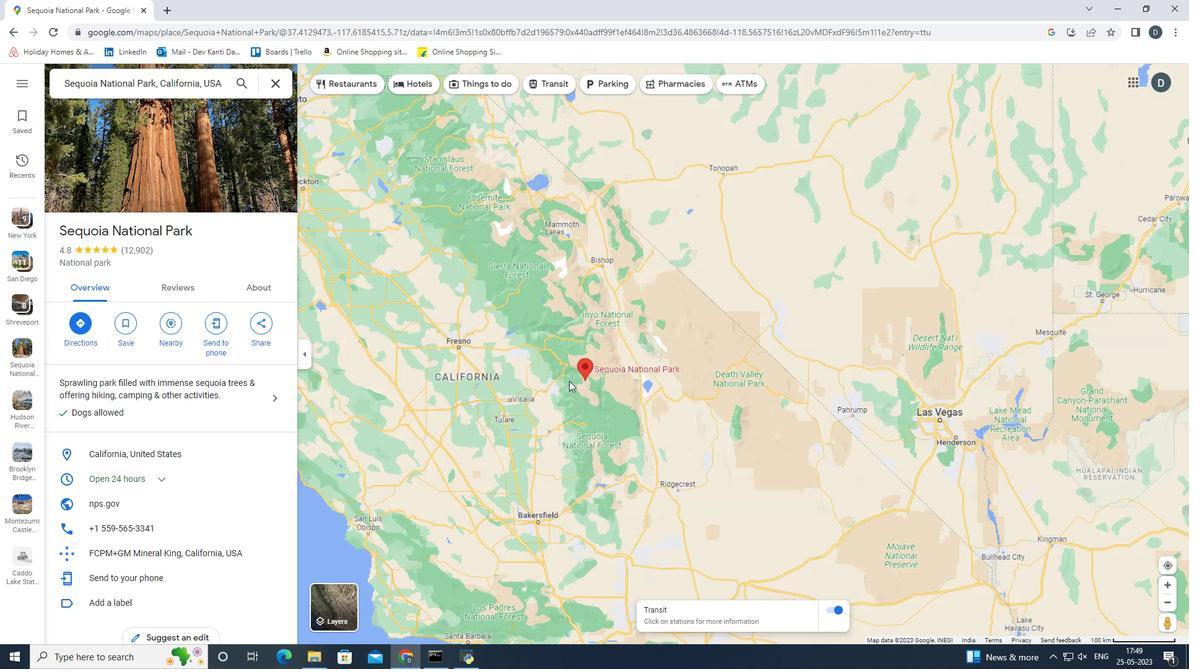 
Action: Mouse scrolled (569, 381) with delta (0, 0)
Screenshot: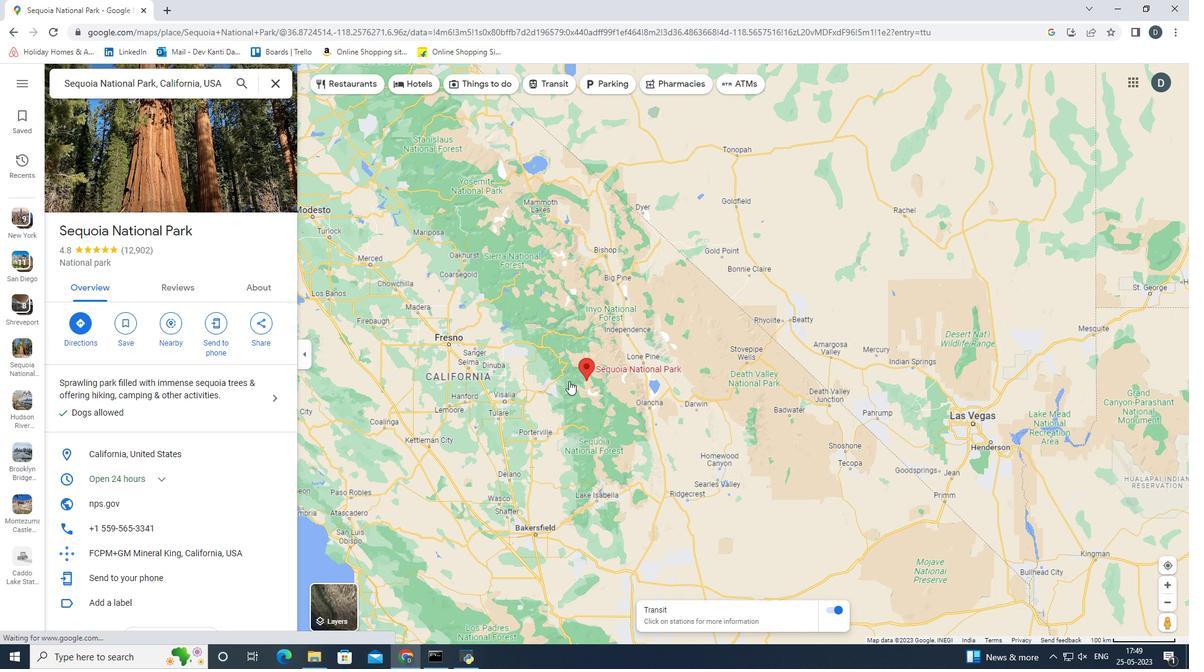 
Action: Mouse scrolled (569, 381) with delta (0, 0)
Screenshot: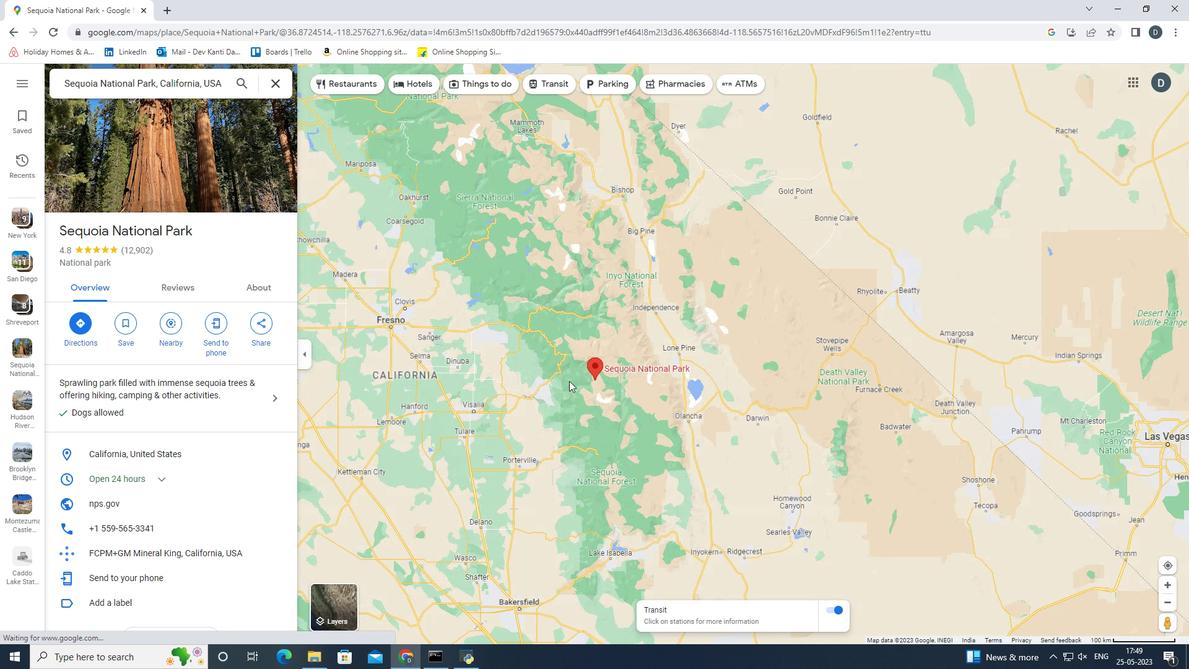 
Action: Mouse scrolled (569, 381) with delta (0, 0)
Screenshot: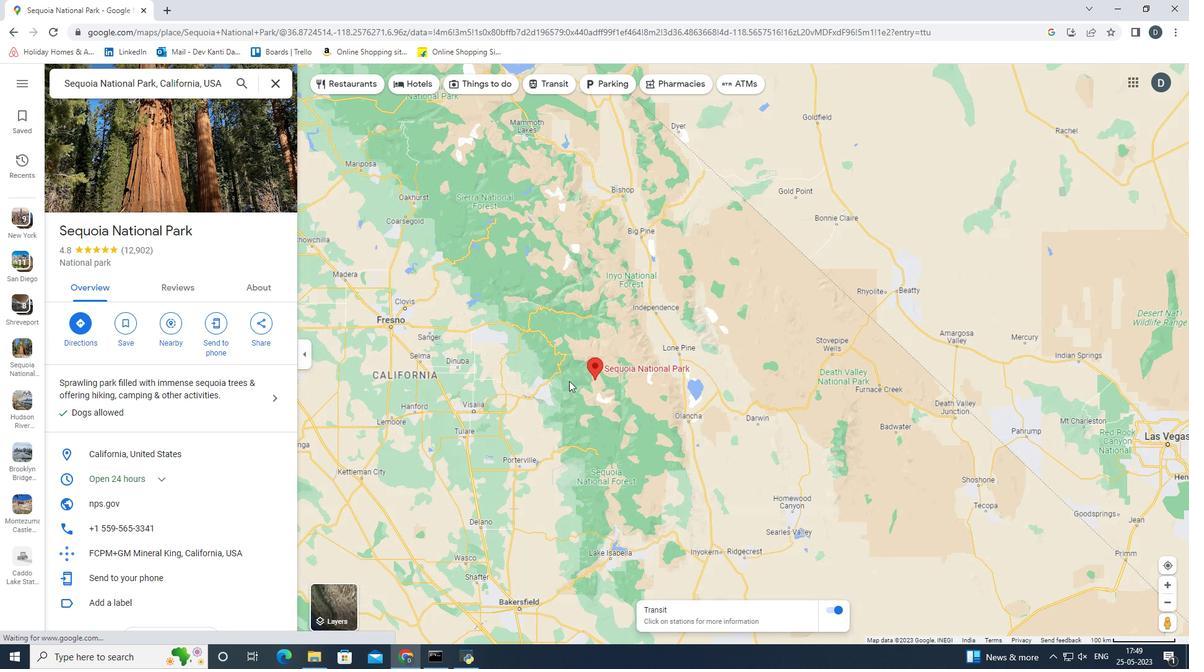 
Action: Mouse scrolled (569, 381) with delta (0, 0)
Screenshot: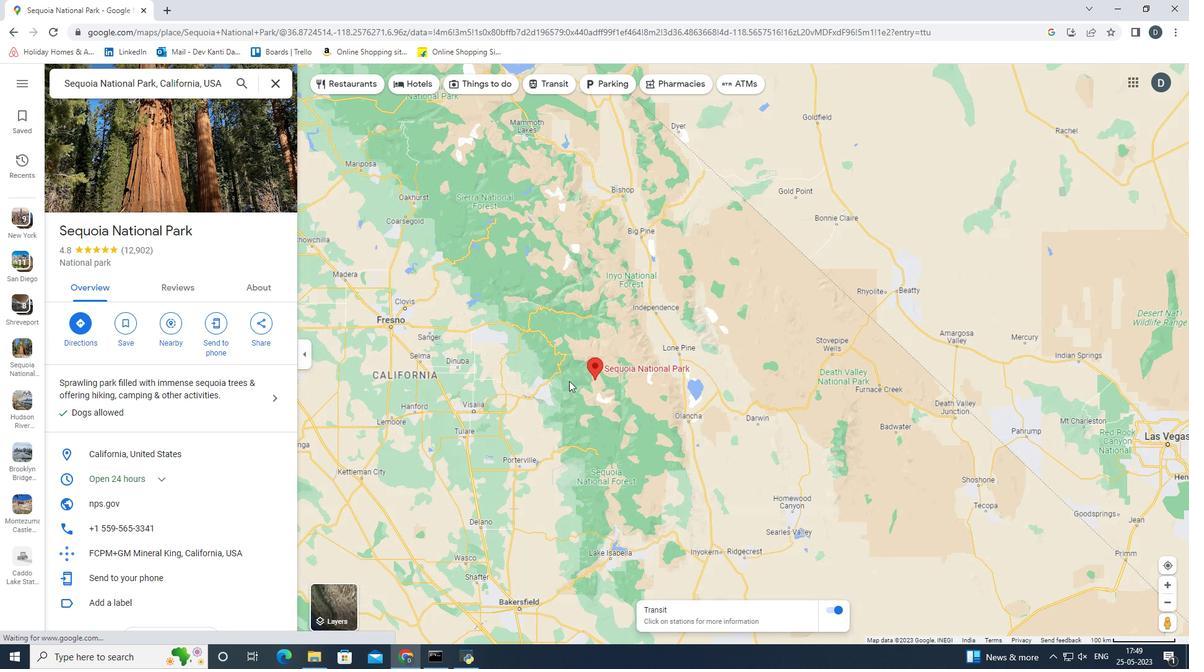 
Action: Mouse moved to (627, 372)
Screenshot: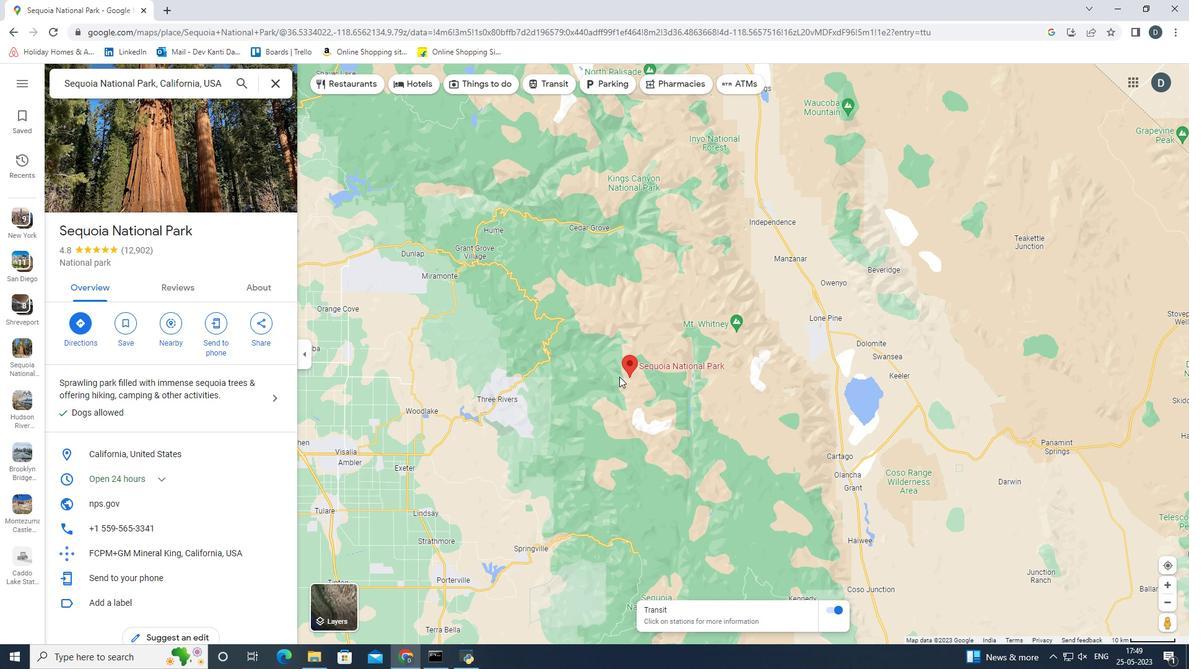 
Action: Mouse scrolled (627, 373) with delta (0, 0)
Screenshot: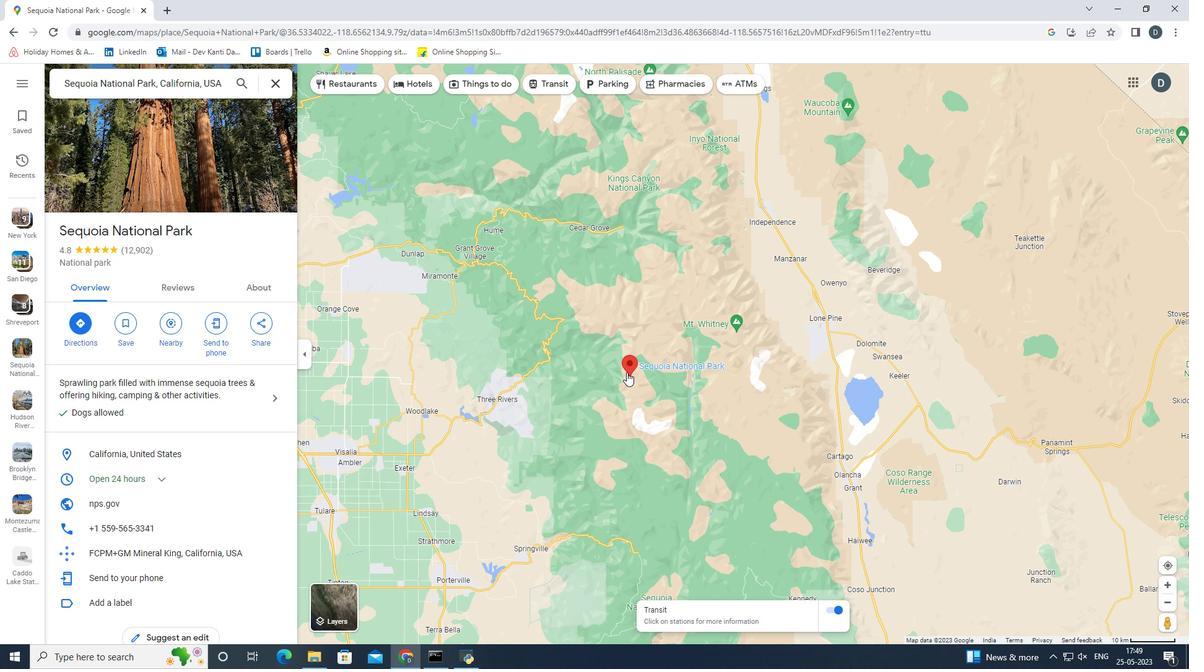
Action: Mouse scrolled (627, 373) with delta (0, 0)
Screenshot: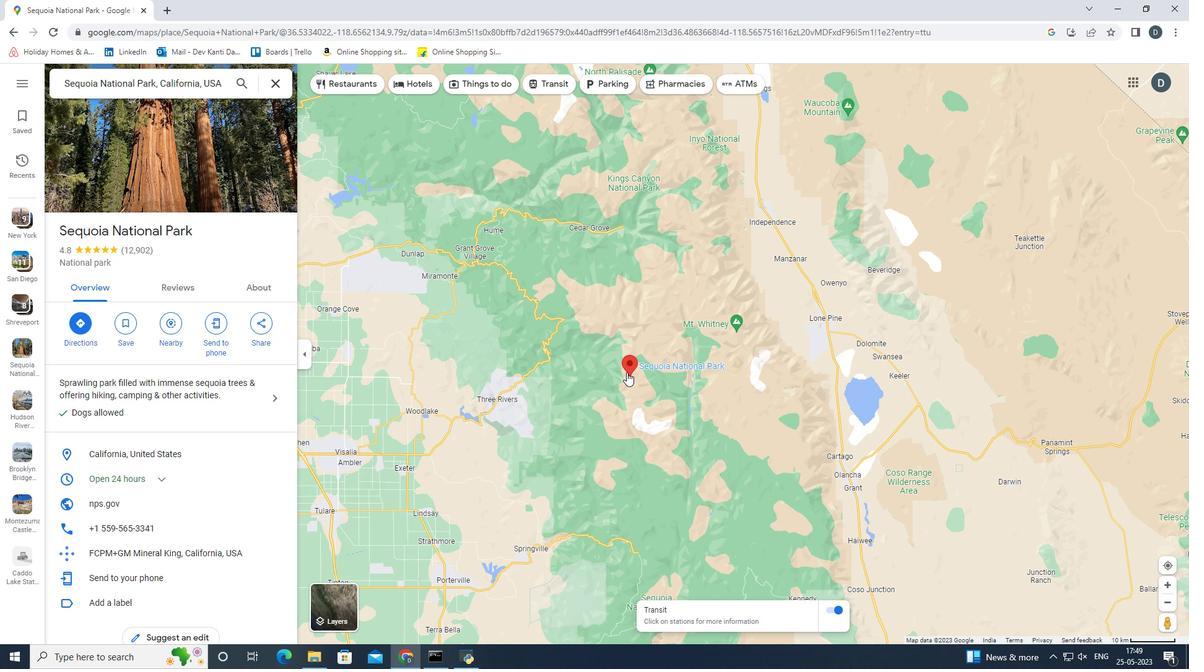 
Action: Mouse scrolled (627, 373) with delta (0, 0)
Screenshot: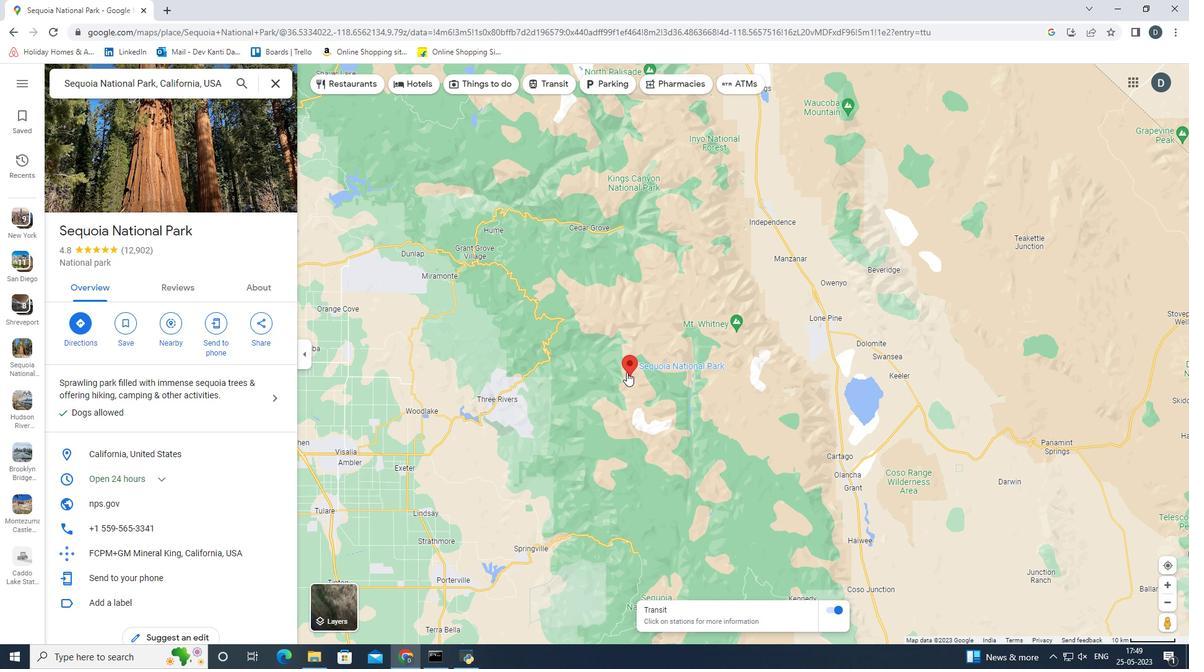 
Action: Mouse scrolled (627, 373) with delta (0, 0)
Screenshot: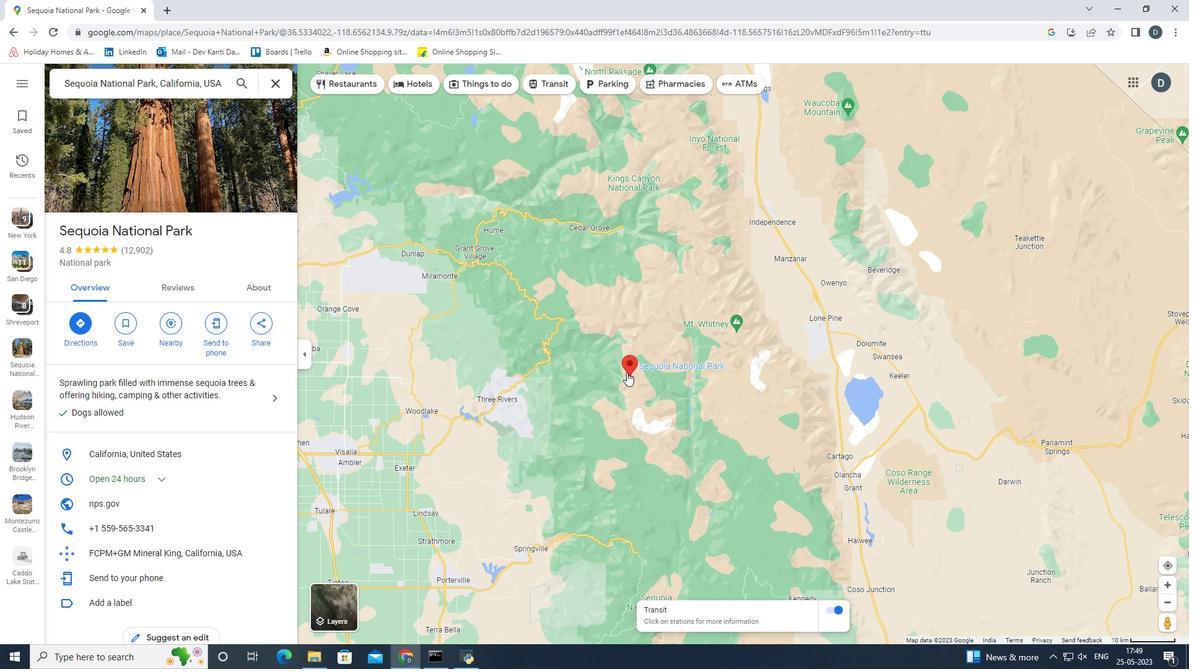 
Action: Mouse scrolled (627, 373) with delta (0, 0)
Screenshot: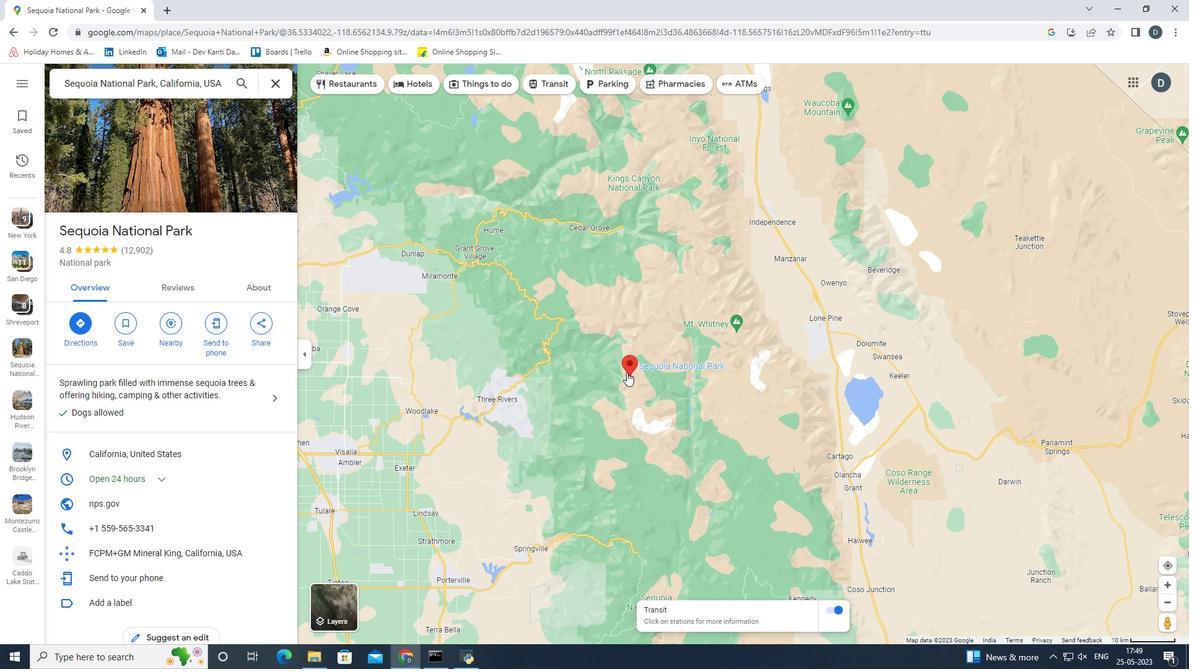
Action: Mouse scrolled (627, 373) with delta (0, 0)
Screenshot: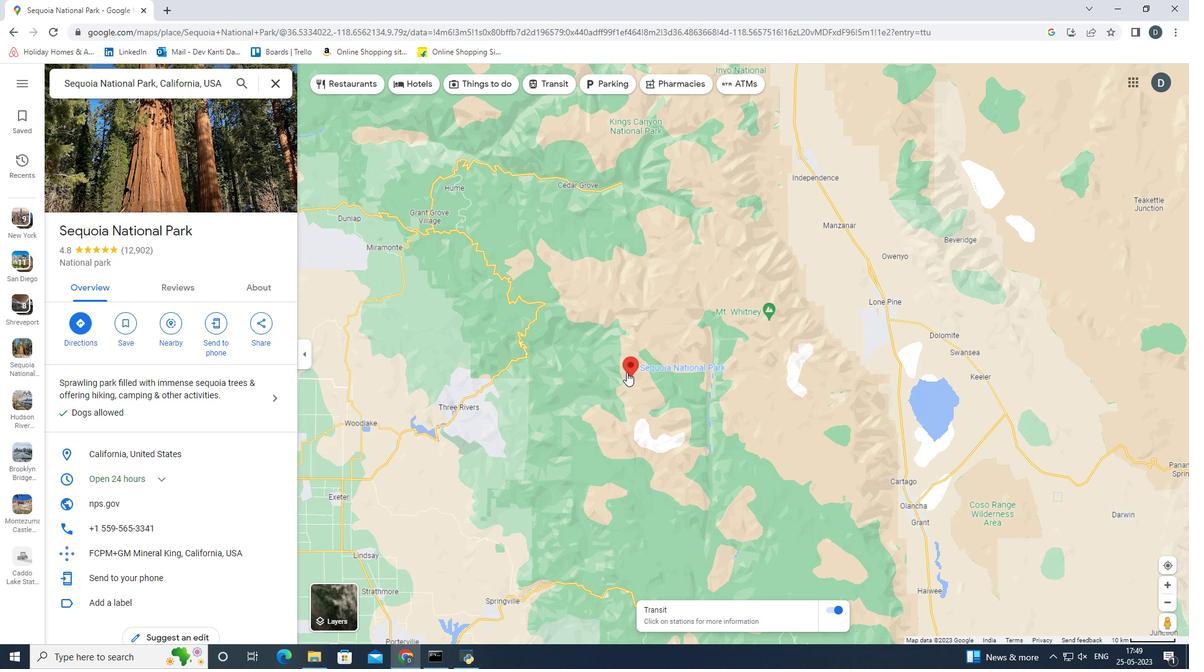 
Action: Mouse scrolled (627, 373) with delta (0, 0)
Screenshot: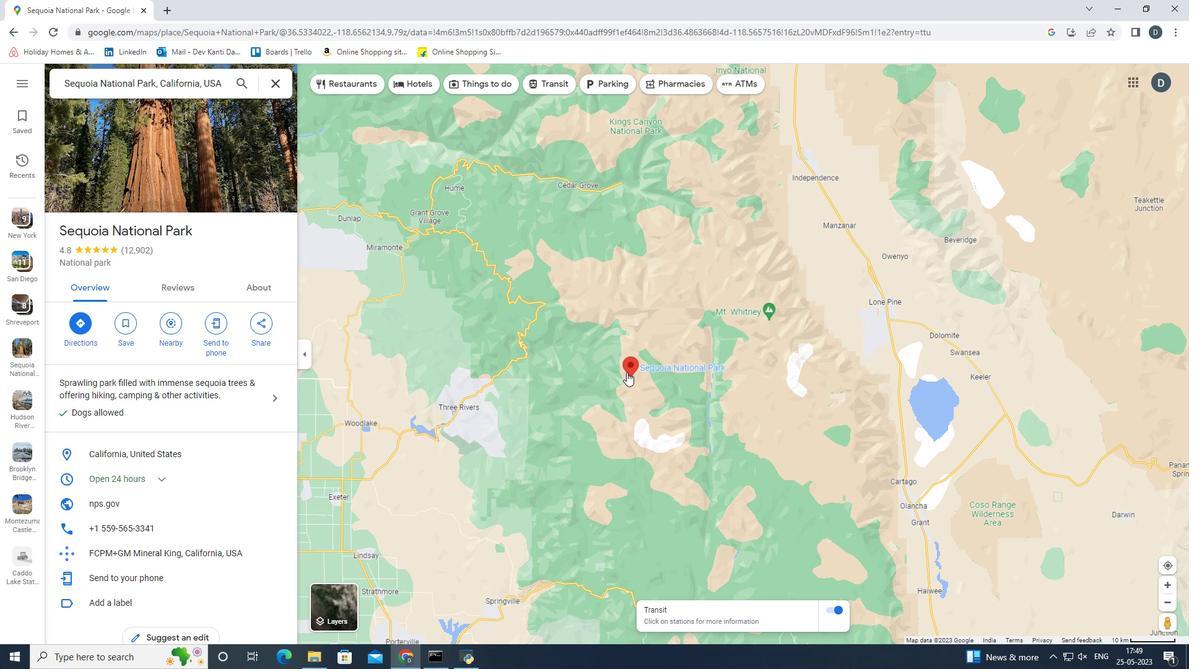 
Action: Mouse scrolled (627, 373) with delta (0, 0)
Screenshot: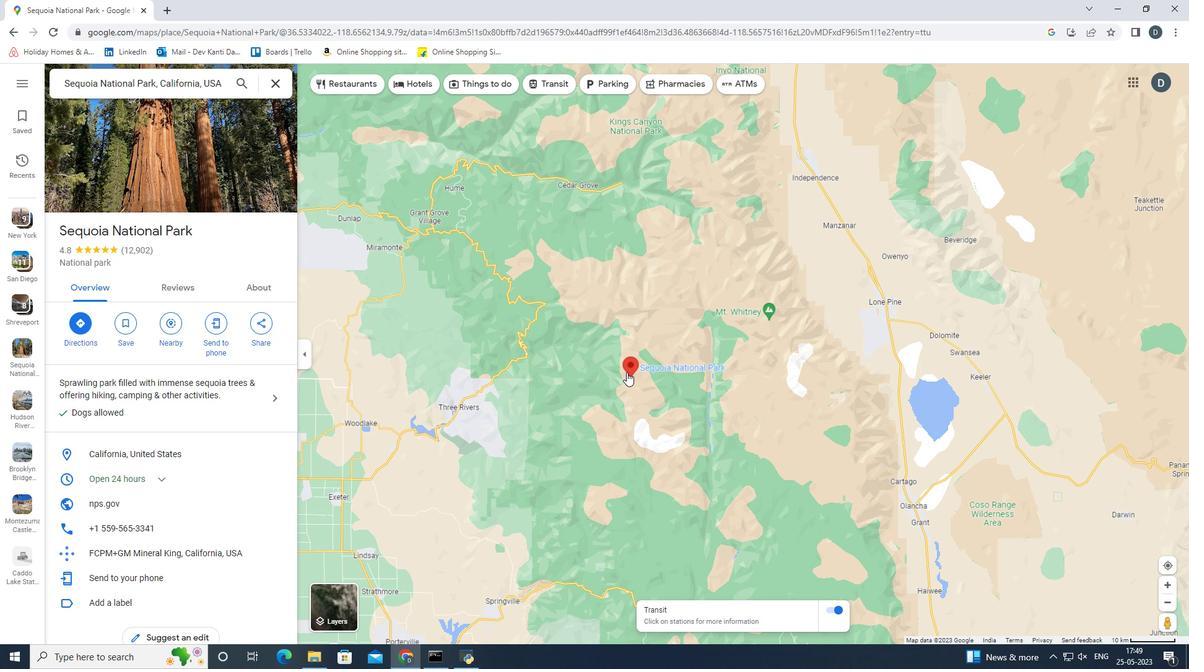
Action: Mouse moved to (635, 398)
Screenshot: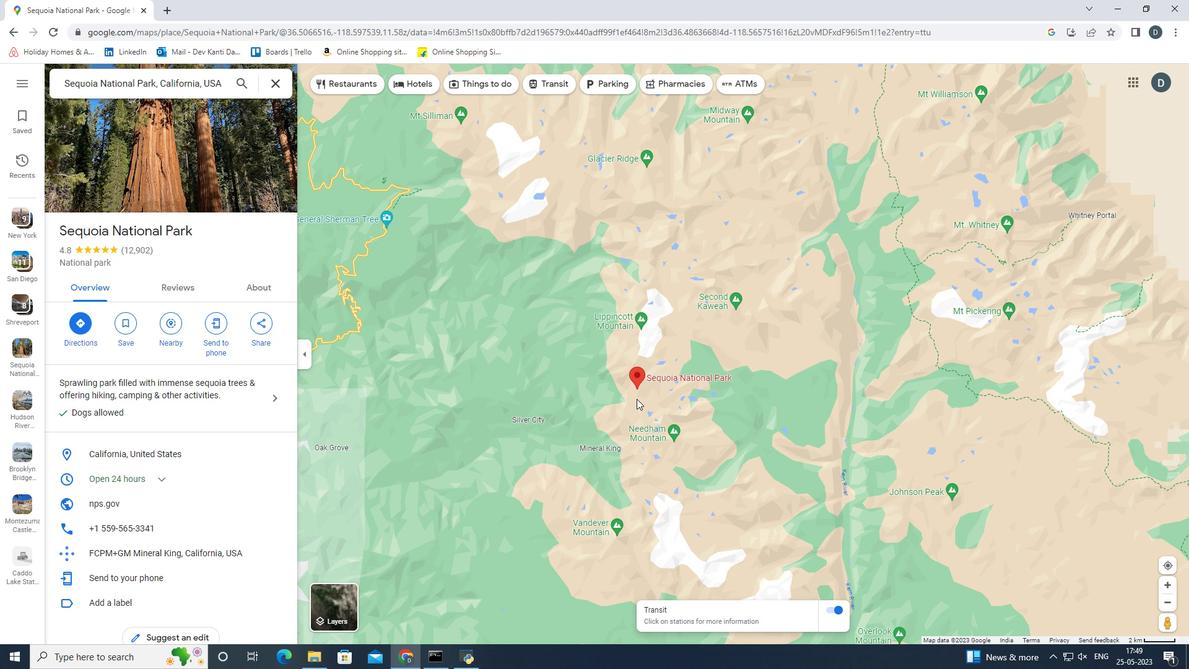 
Action: Mouse pressed left at (635, 398)
Screenshot: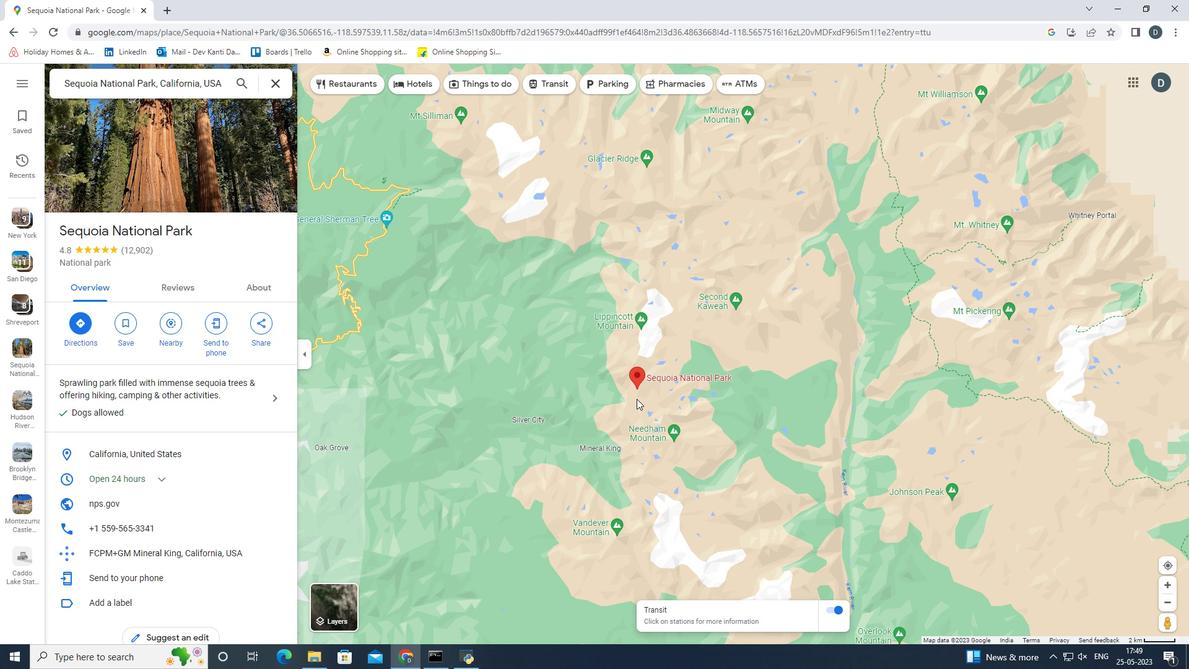 
Action: Mouse moved to (606, 398)
Screenshot: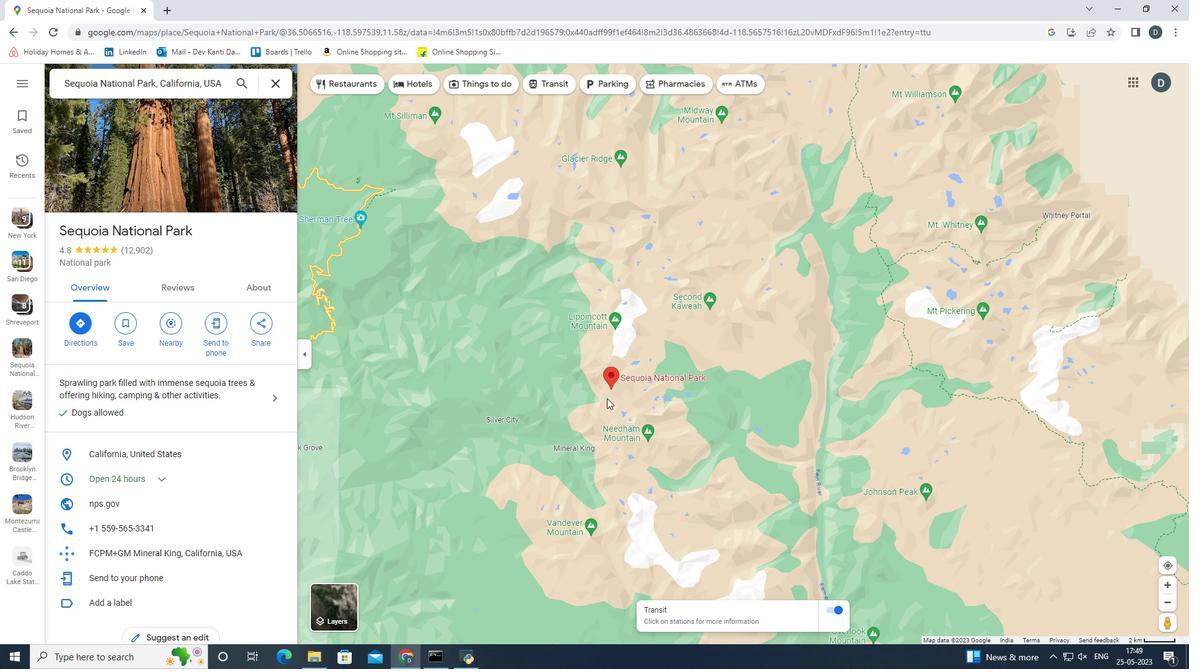 
Action: Mouse scrolled (606, 399) with delta (0, 0)
Screenshot: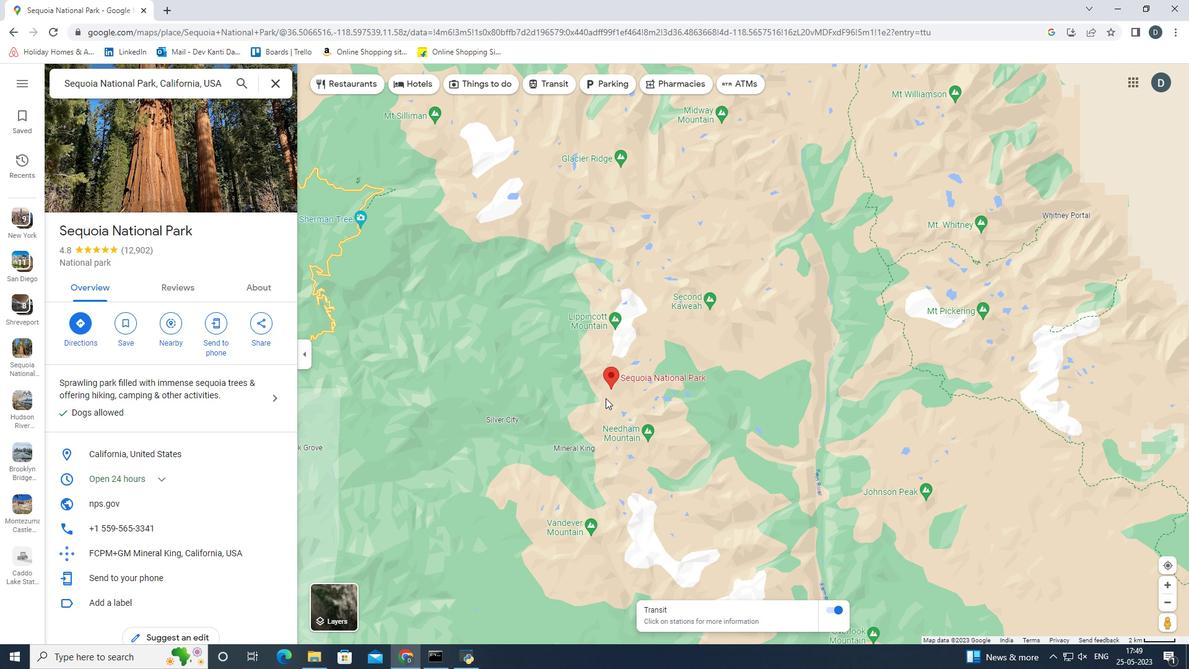 
Action: Mouse scrolled (606, 399) with delta (0, 0)
Screenshot: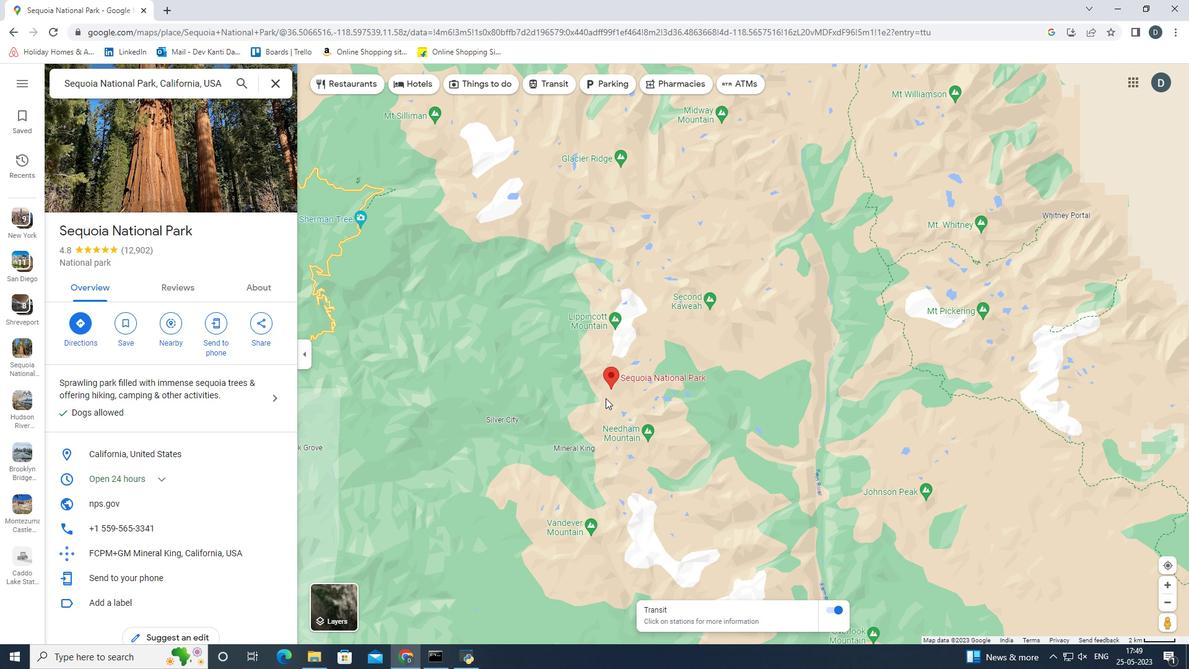 
Action: Mouse scrolled (606, 399) with delta (0, 0)
Screenshot: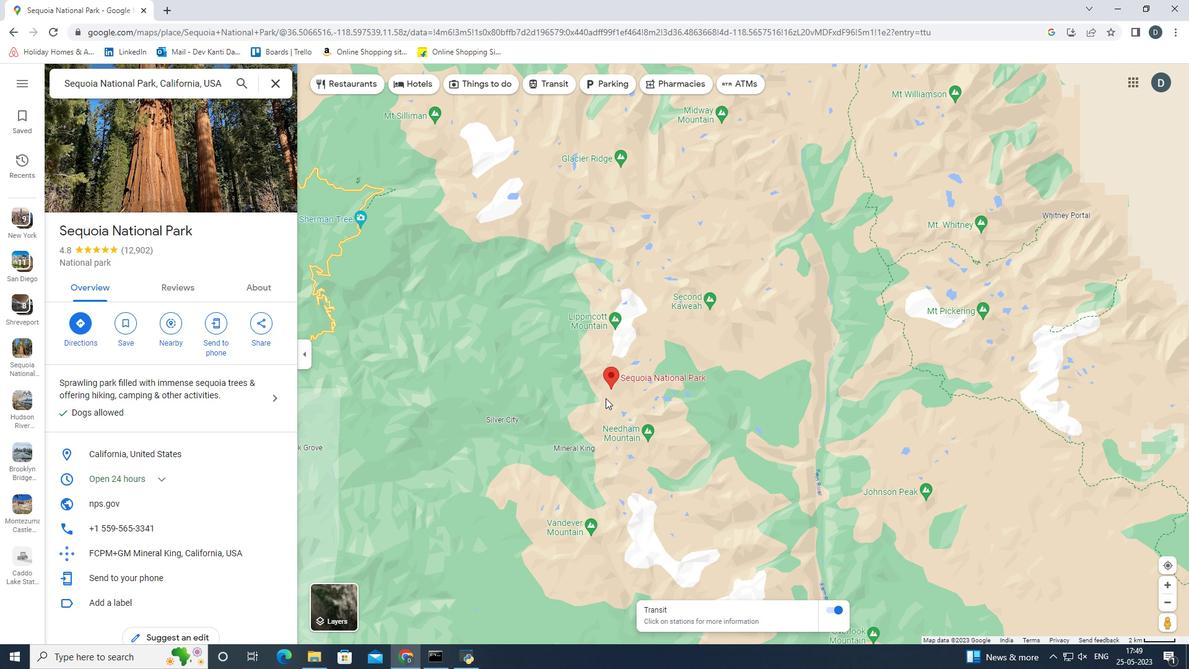 
Action: Mouse scrolled (606, 399) with delta (0, 0)
Screenshot: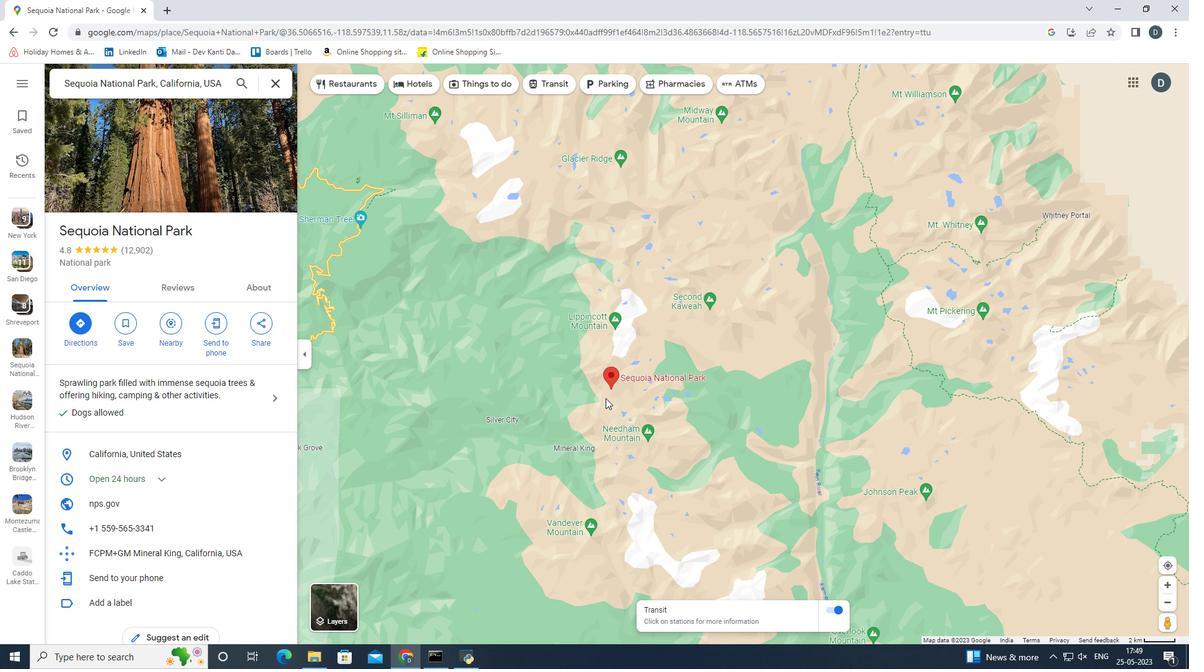 
Action: Mouse scrolled (606, 399) with delta (0, 0)
Screenshot: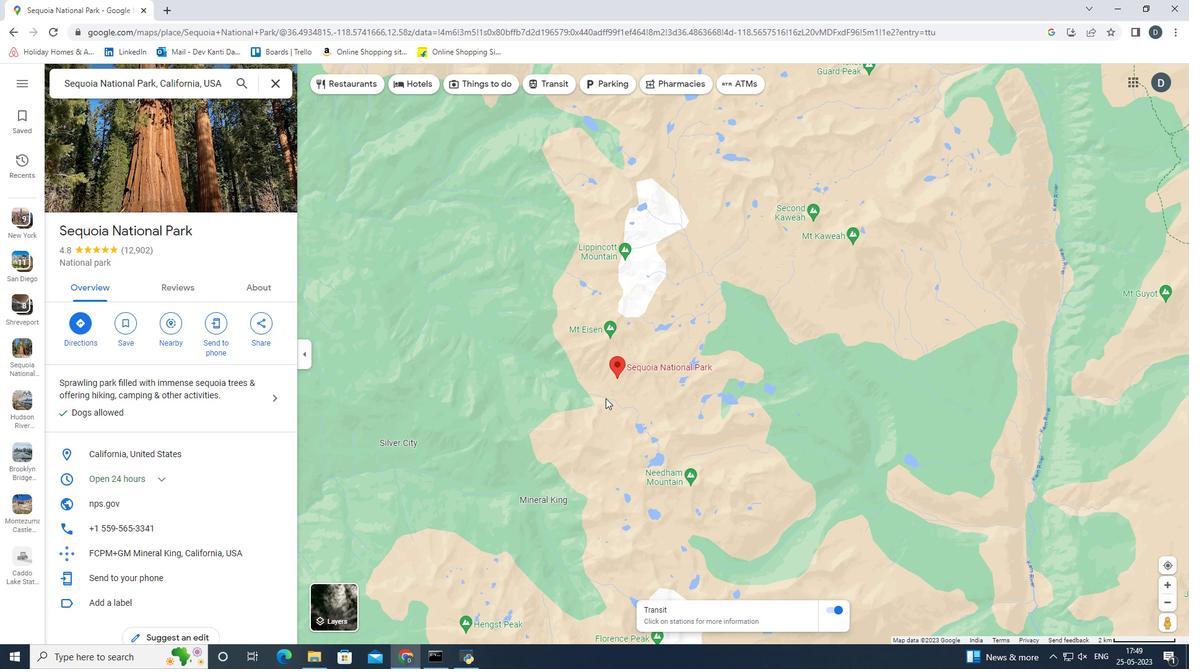
Action: Mouse scrolled (606, 399) with delta (0, 0)
Screenshot: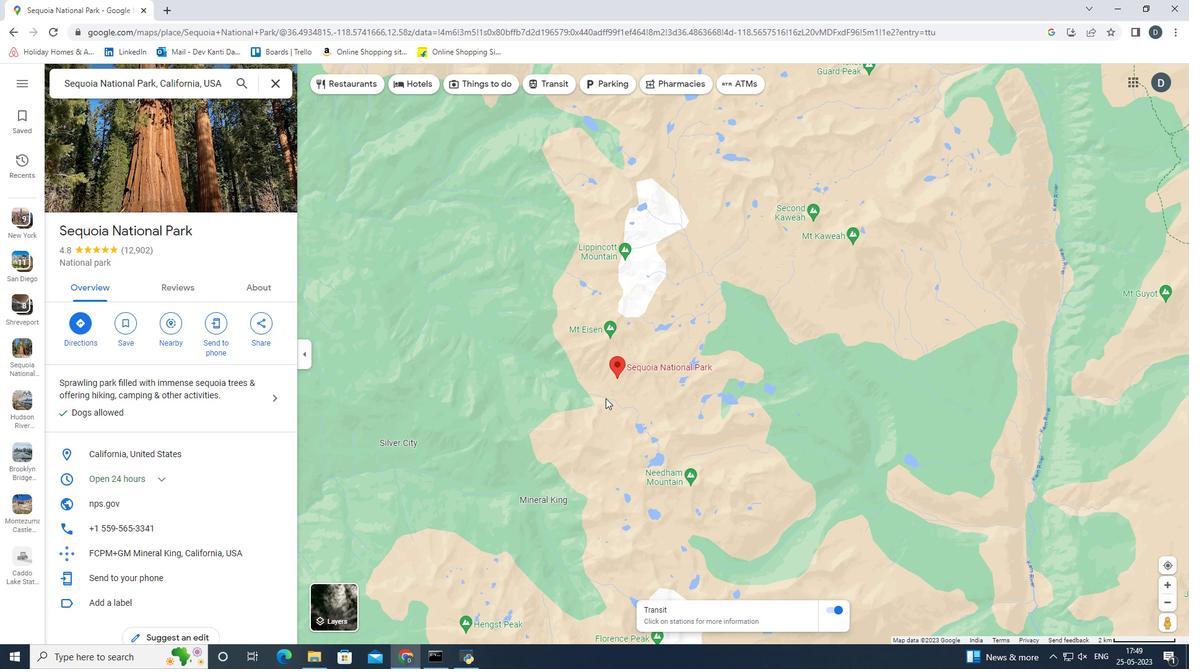 
Action: Mouse scrolled (606, 399) with delta (0, 0)
Screenshot: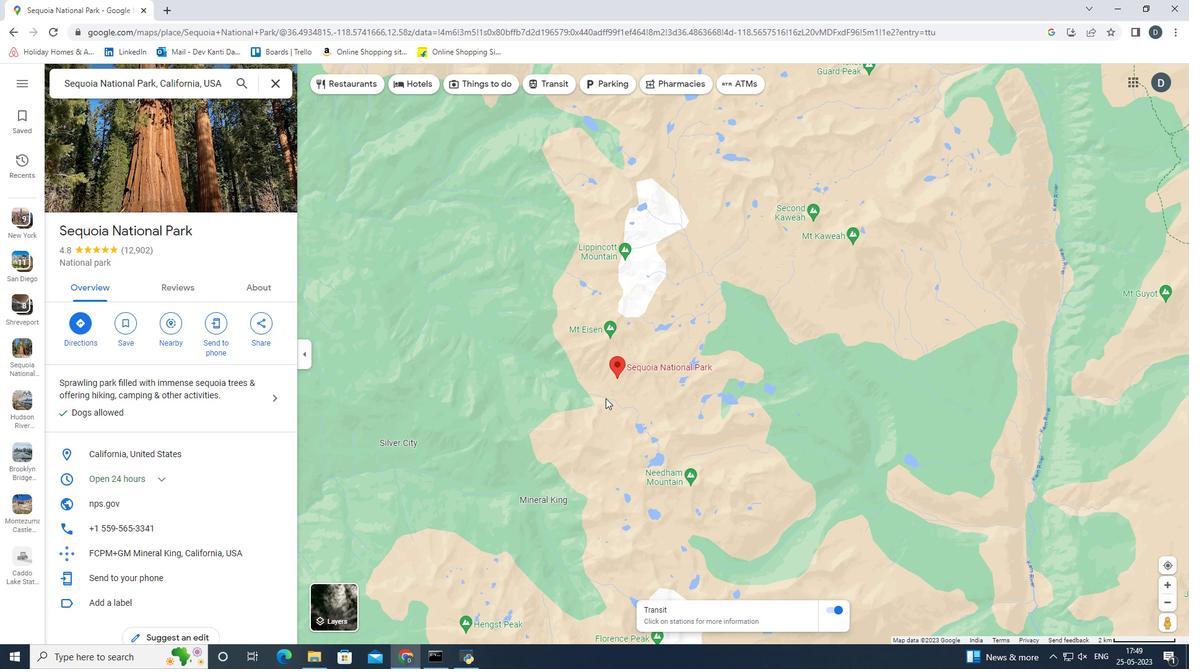 
Action: Mouse moved to (645, 381)
Screenshot: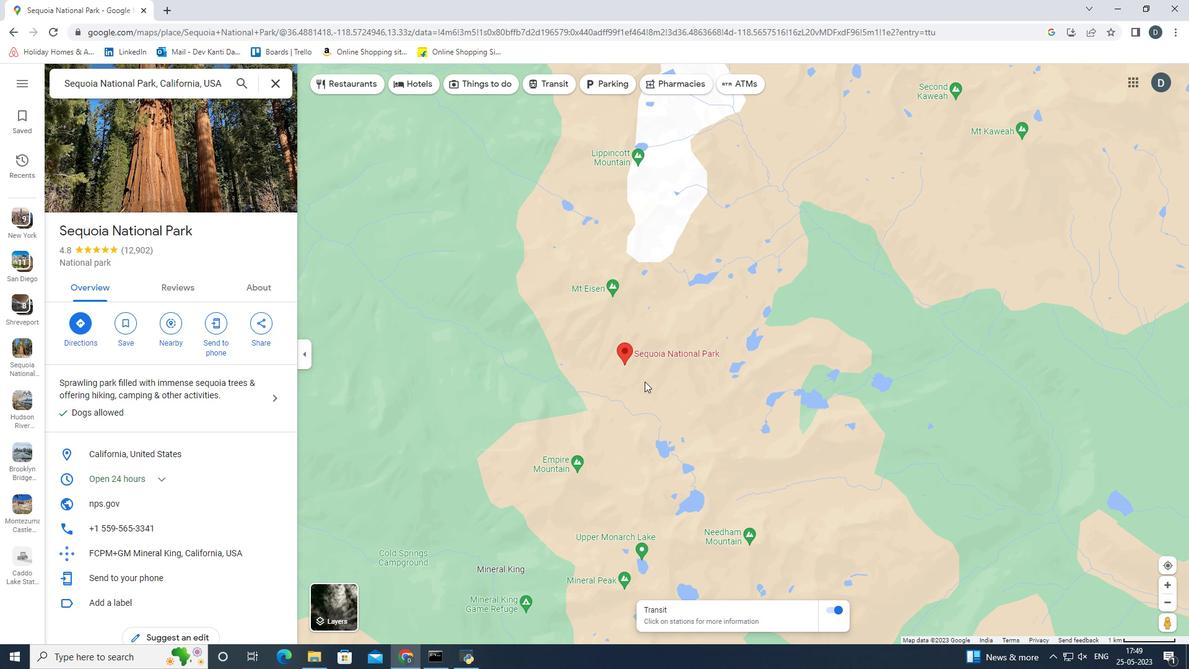 
Action: Mouse pressed left at (645, 381)
Screenshot: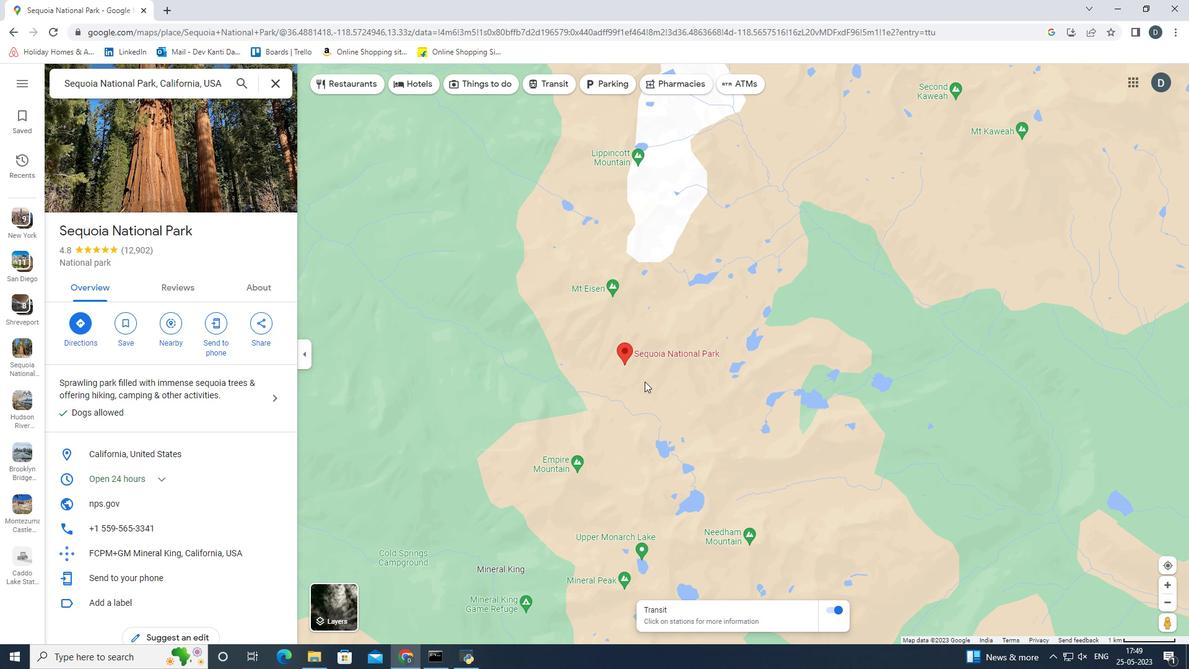 
Action: Mouse moved to (185, 407)
Screenshot: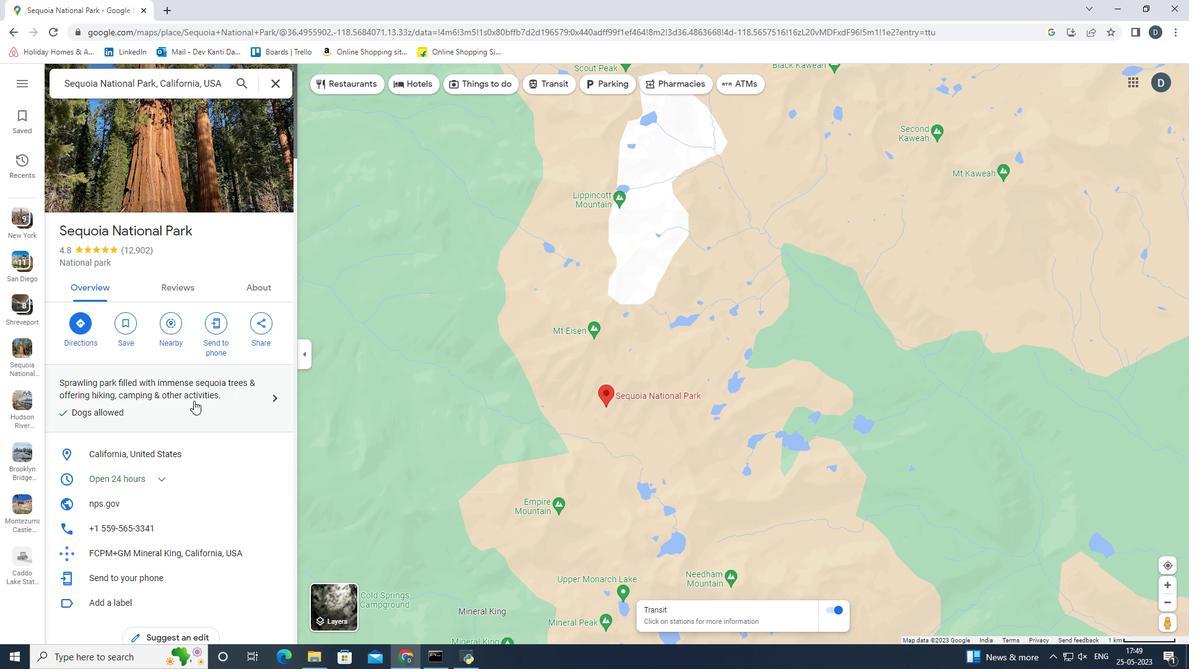 
Action: Mouse scrolled (185, 406) with delta (0, 0)
Screenshot: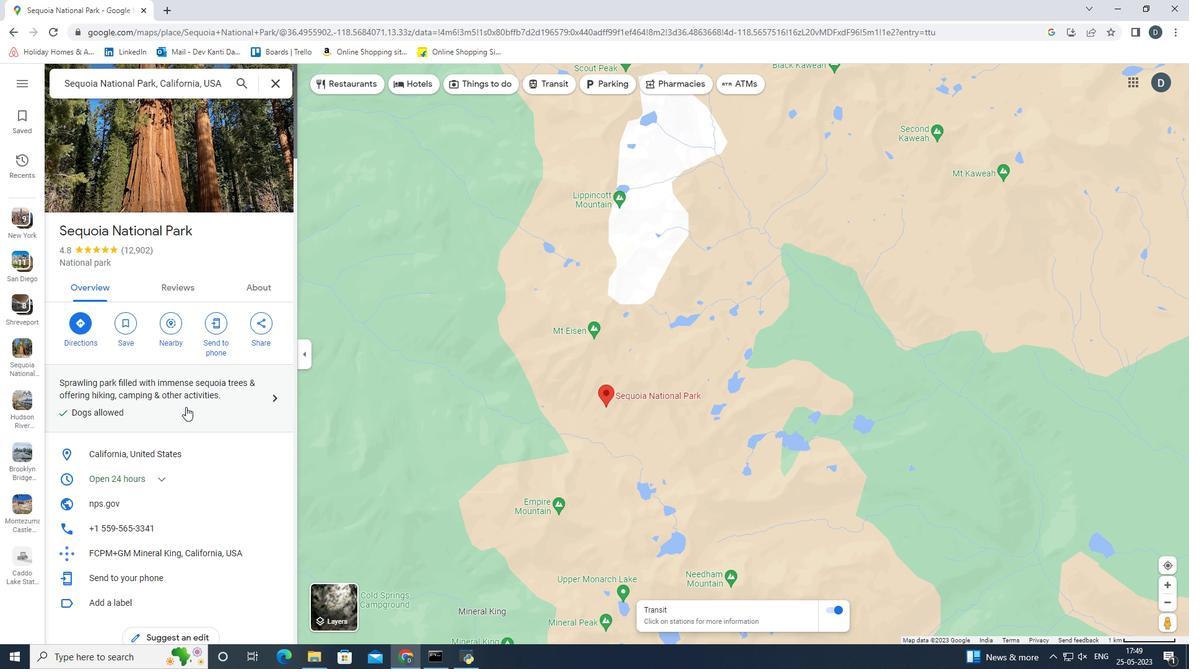 
Action: Mouse scrolled (185, 406) with delta (0, 0)
Screenshot: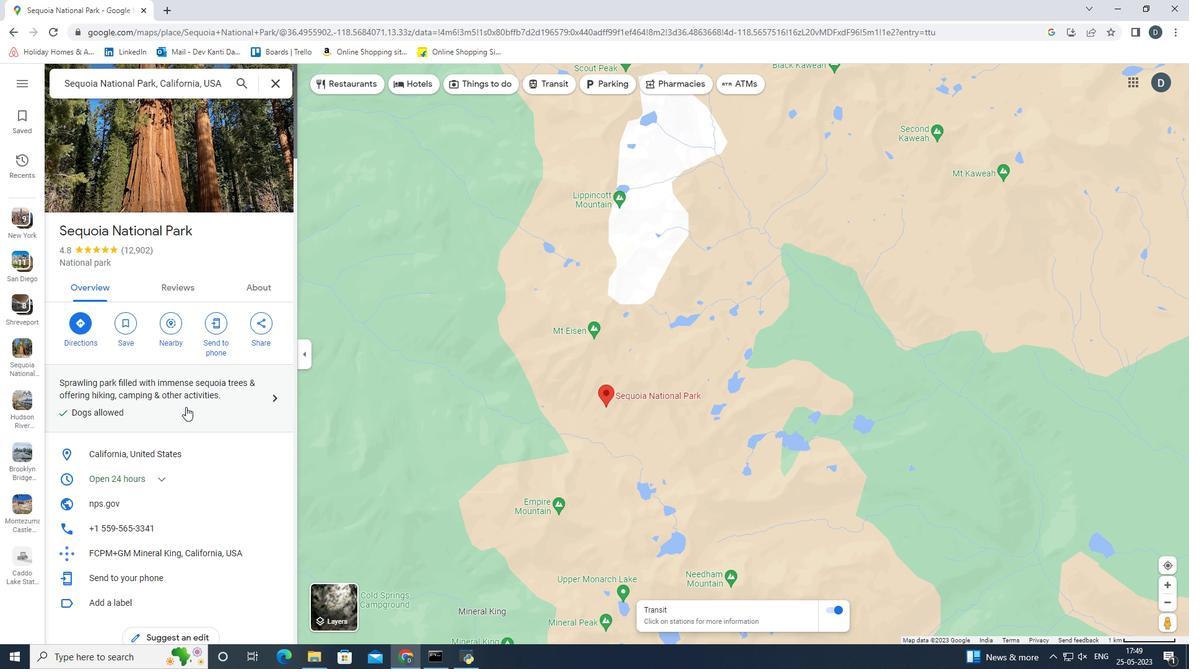 
Action: Mouse scrolled (185, 406) with delta (0, 0)
Screenshot: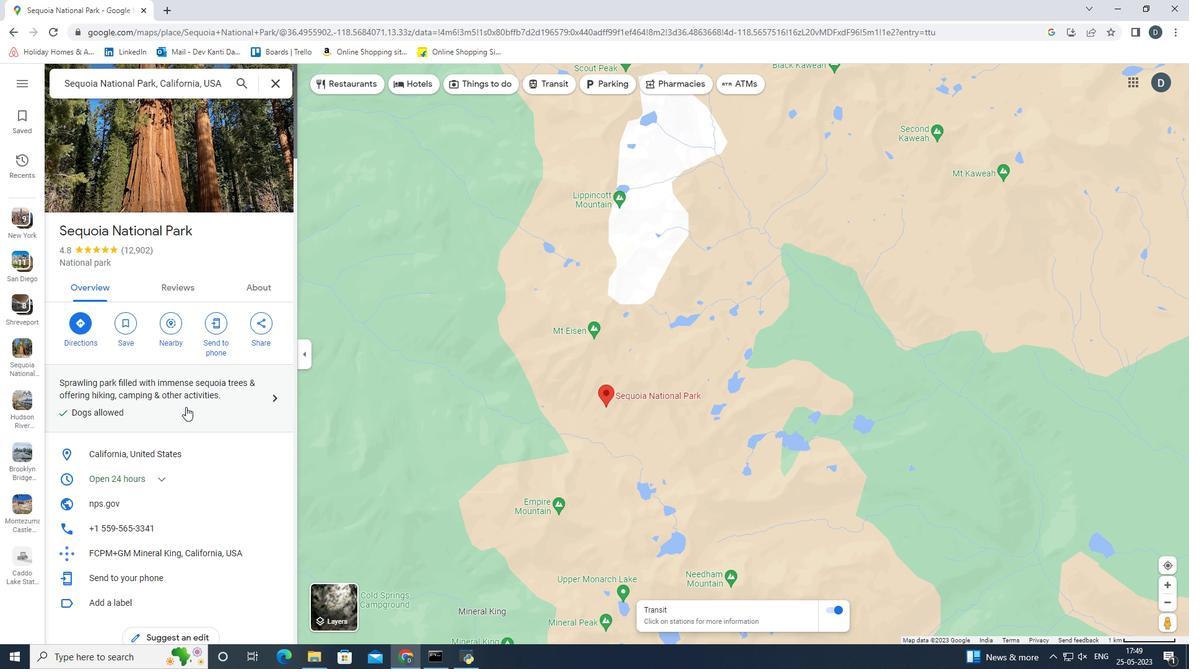 
Action: Mouse scrolled (185, 406) with delta (0, 0)
Screenshot: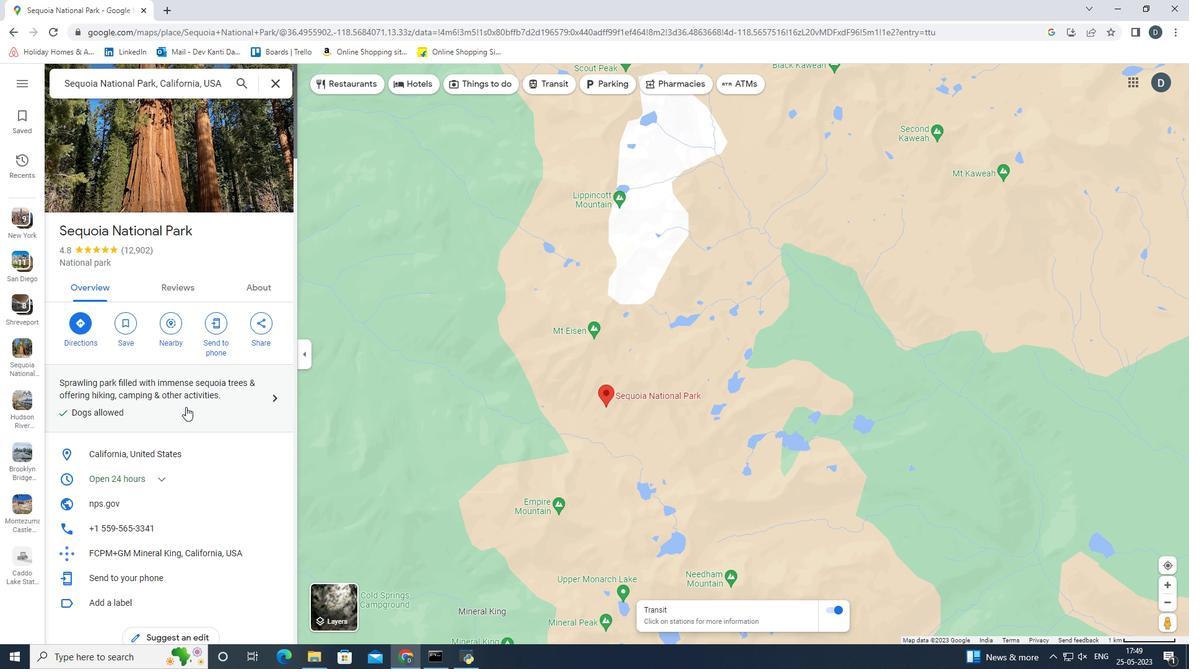 
Action: Mouse scrolled (185, 406) with delta (0, 0)
Screenshot: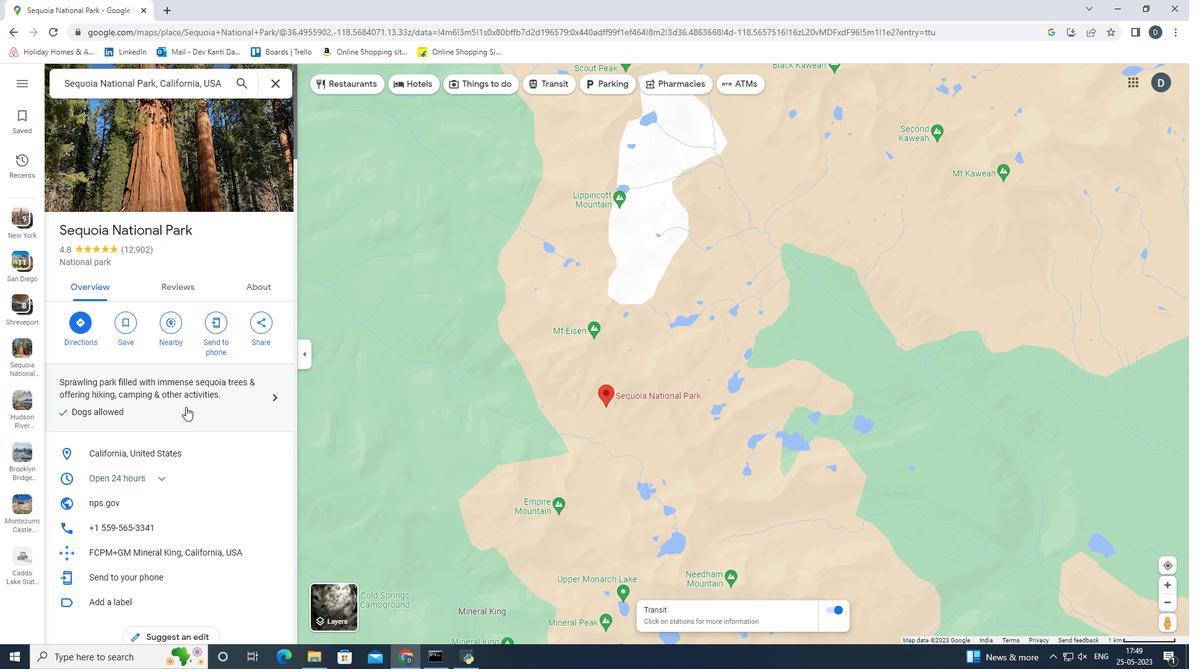 
Action: Mouse scrolled (185, 406) with delta (0, 0)
Screenshot: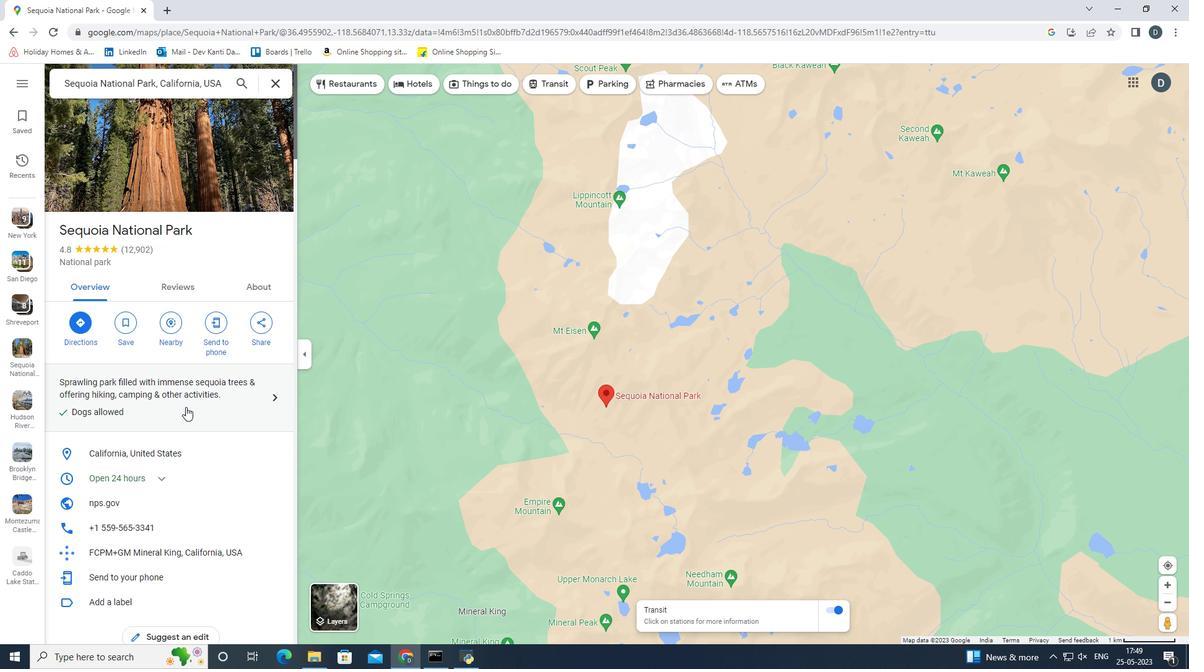 
Action: Mouse moved to (176, 490)
Screenshot: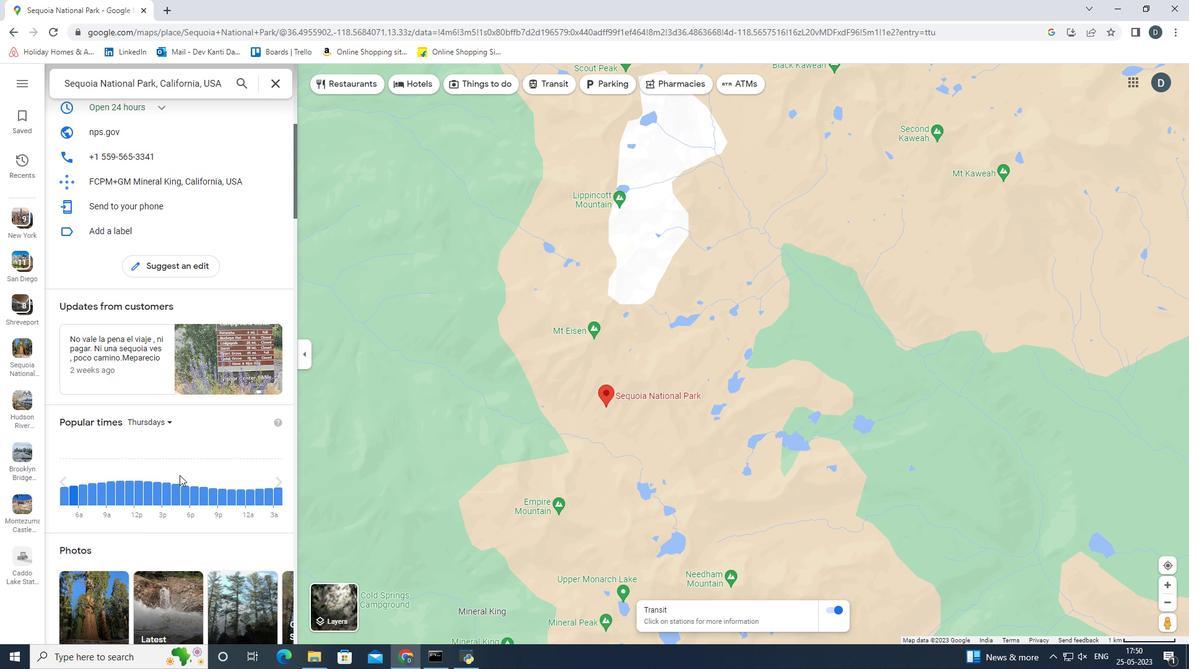 
Action: Mouse scrolled (176, 490) with delta (0, 0)
Screenshot: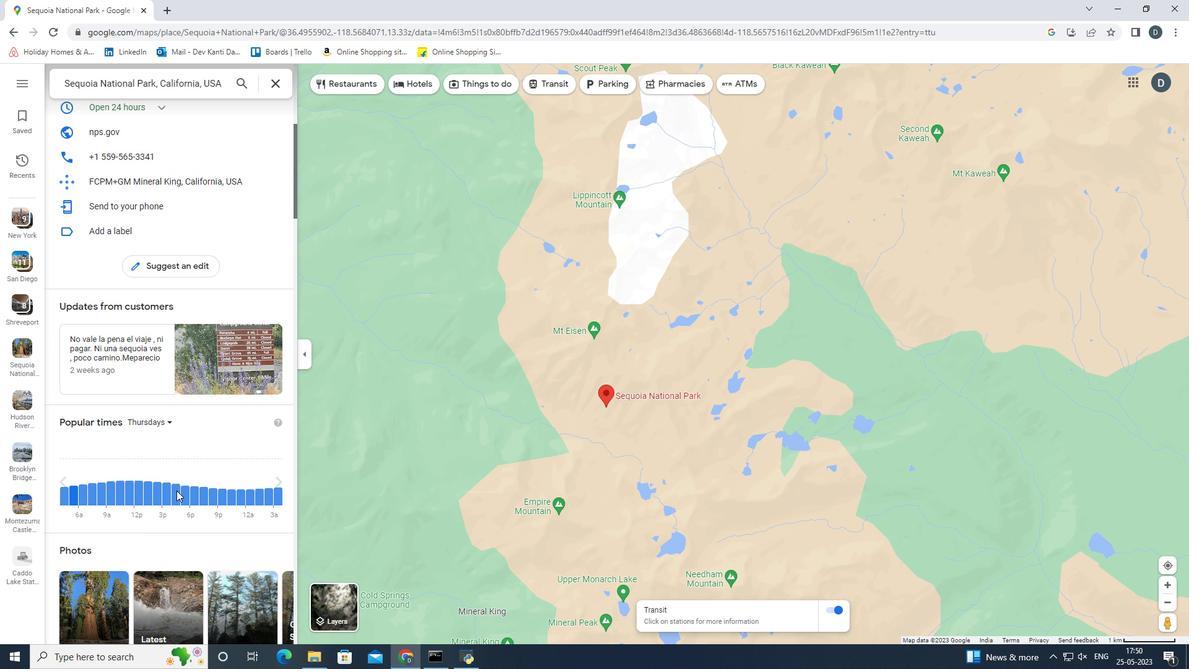 
Action: Mouse scrolled (176, 490) with delta (0, 0)
Screenshot: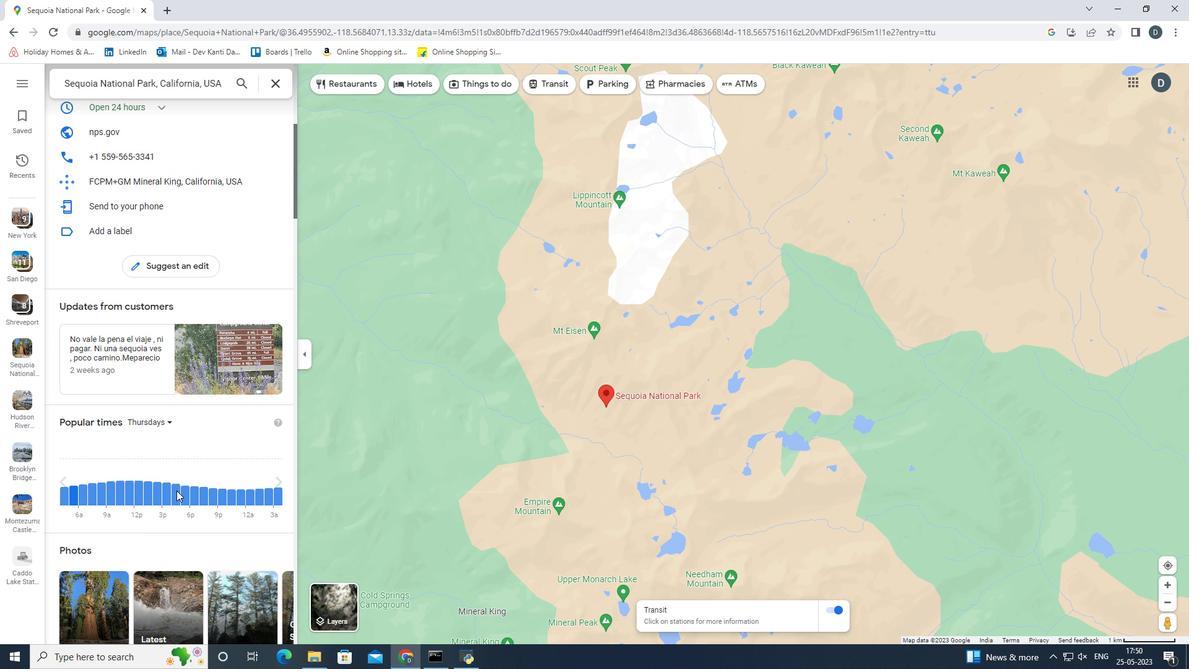 
Action: Mouse scrolled (176, 490) with delta (0, 0)
Screenshot: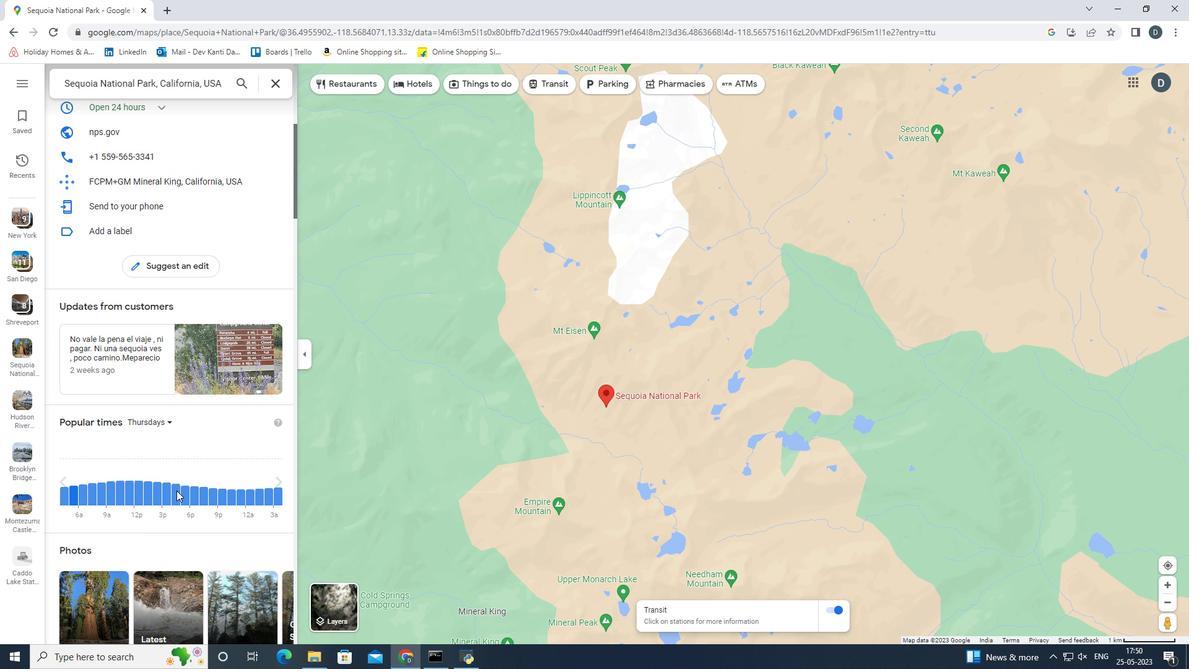 
Action: Mouse scrolled (176, 490) with delta (0, 0)
Screenshot: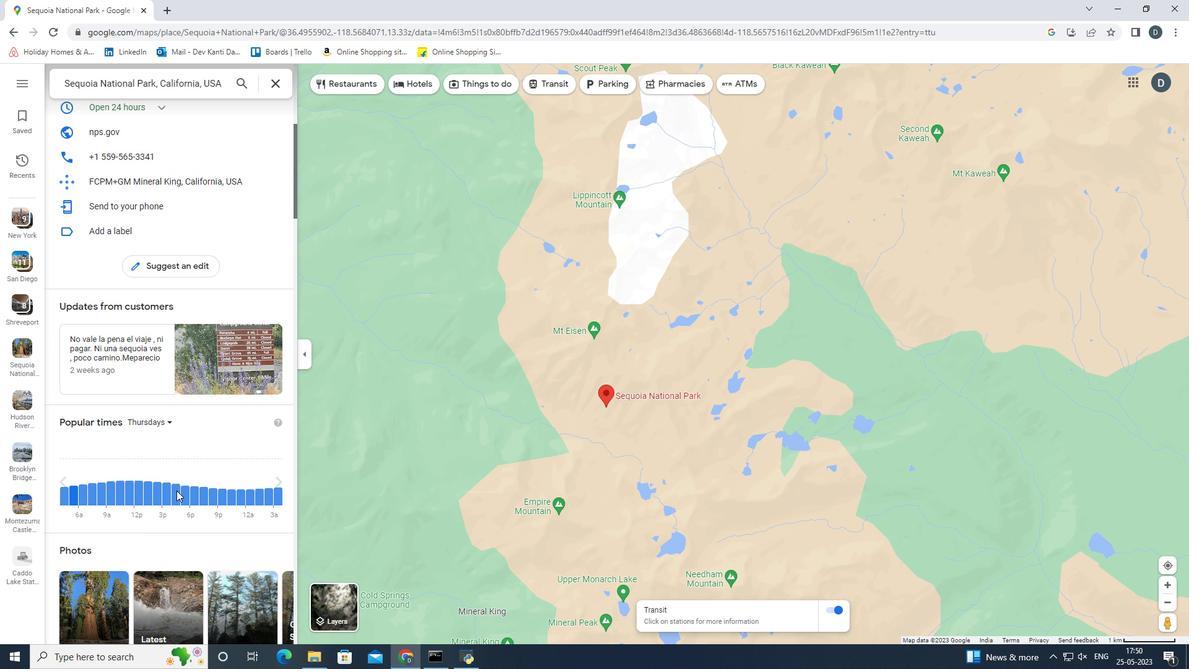 
Action: Mouse scrolled (176, 490) with delta (0, 0)
Screenshot: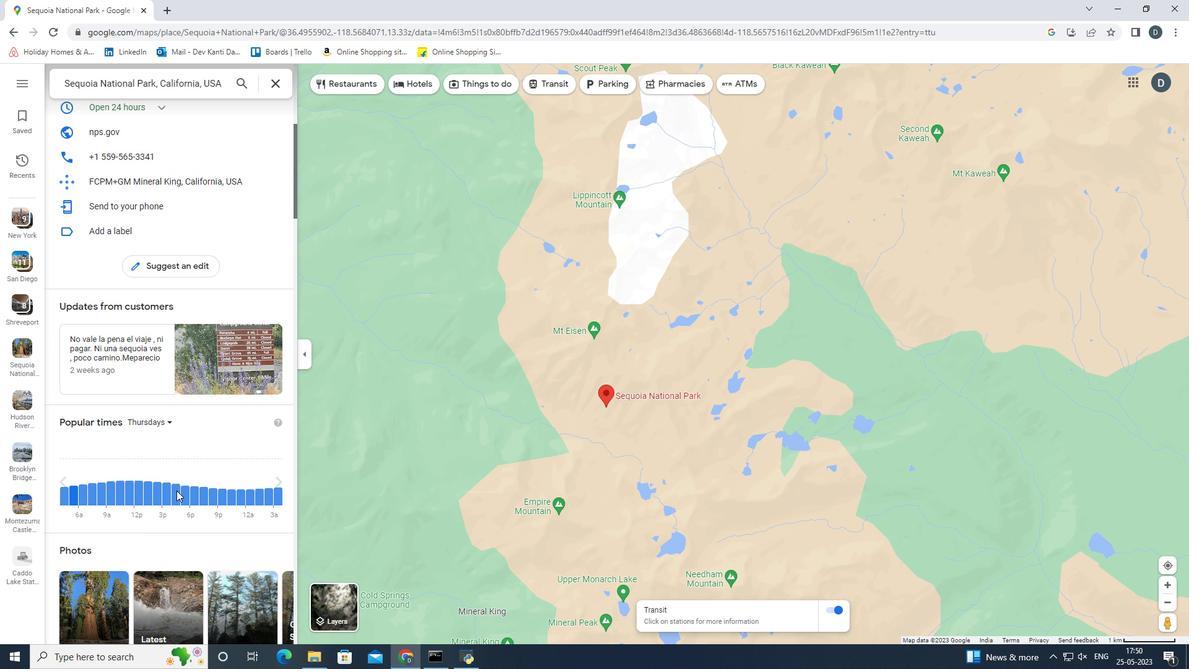 
Action: Mouse scrolled (176, 490) with delta (0, 0)
Screenshot: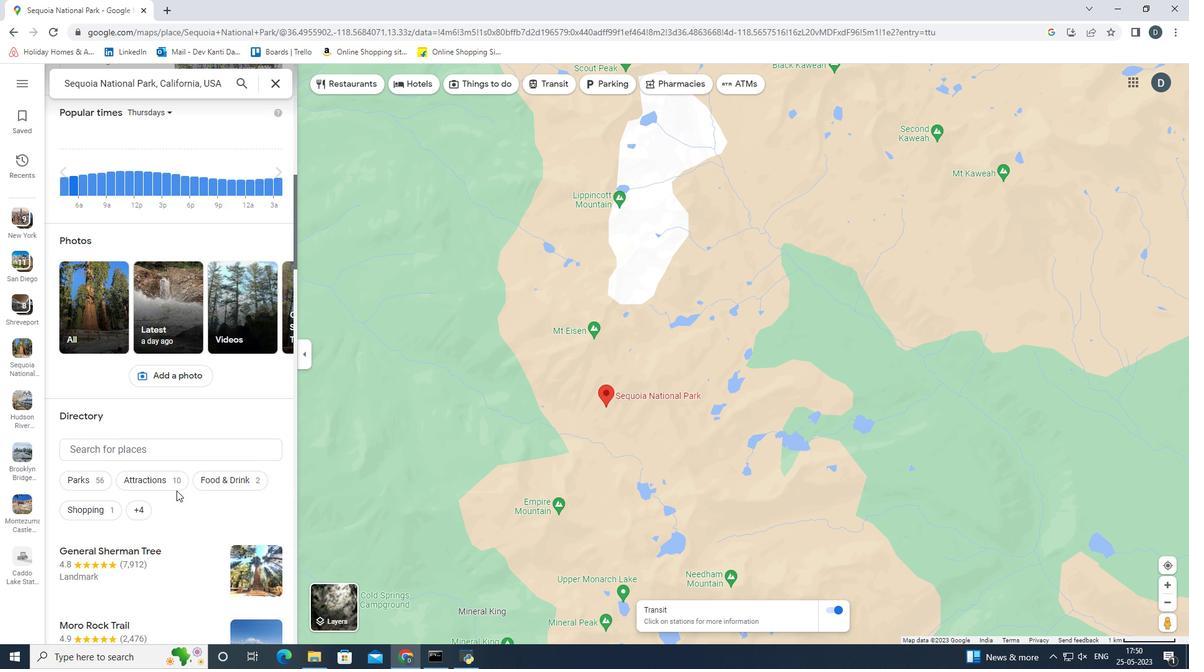 
Action: Mouse scrolled (176, 490) with delta (0, 0)
Screenshot: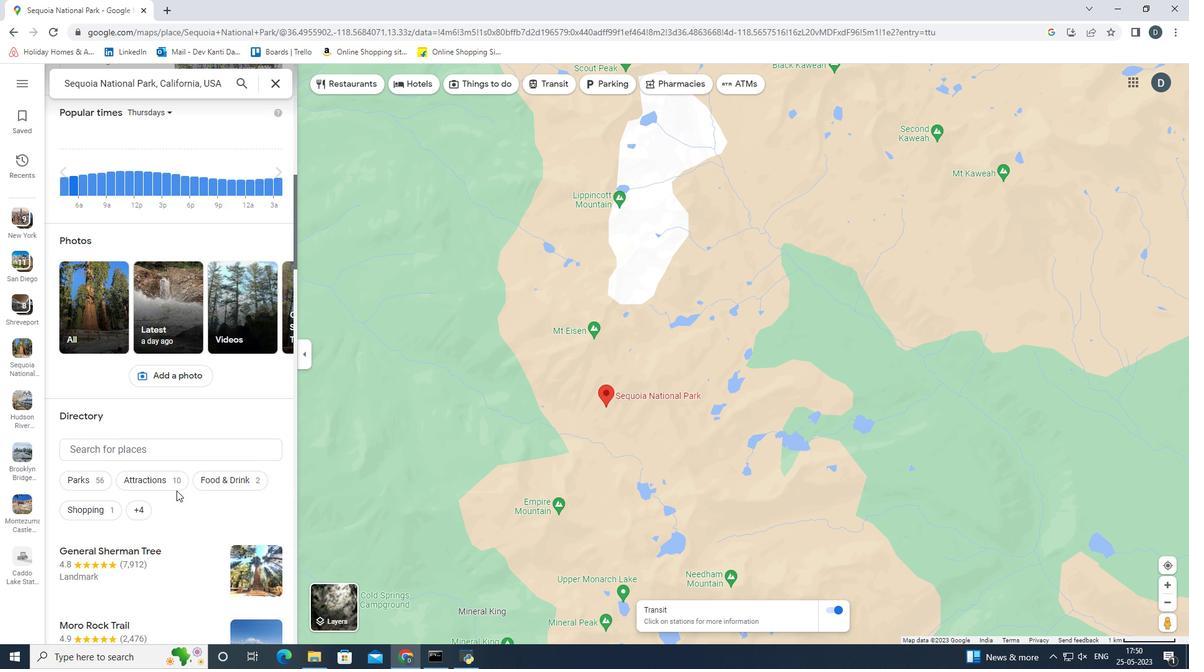 
Action: Mouse scrolled (176, 490) with delta (0, 0)
Screenshot: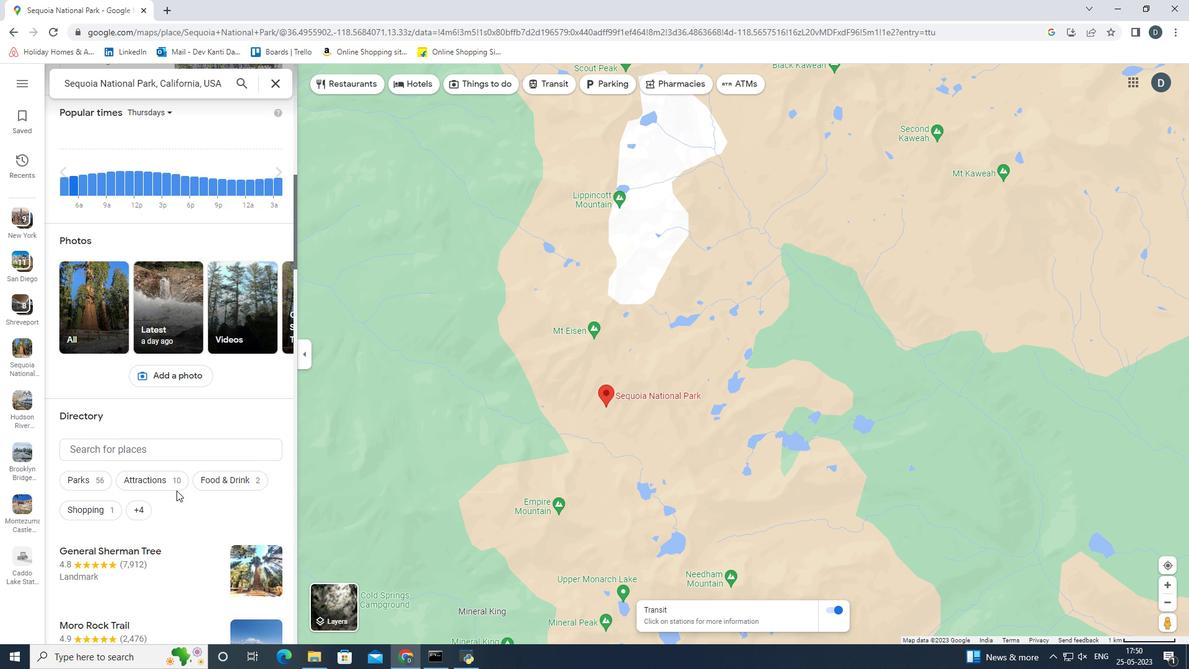 
Action: Mouse scrolled (176, 490) with delta (0, 0)
Screenshot: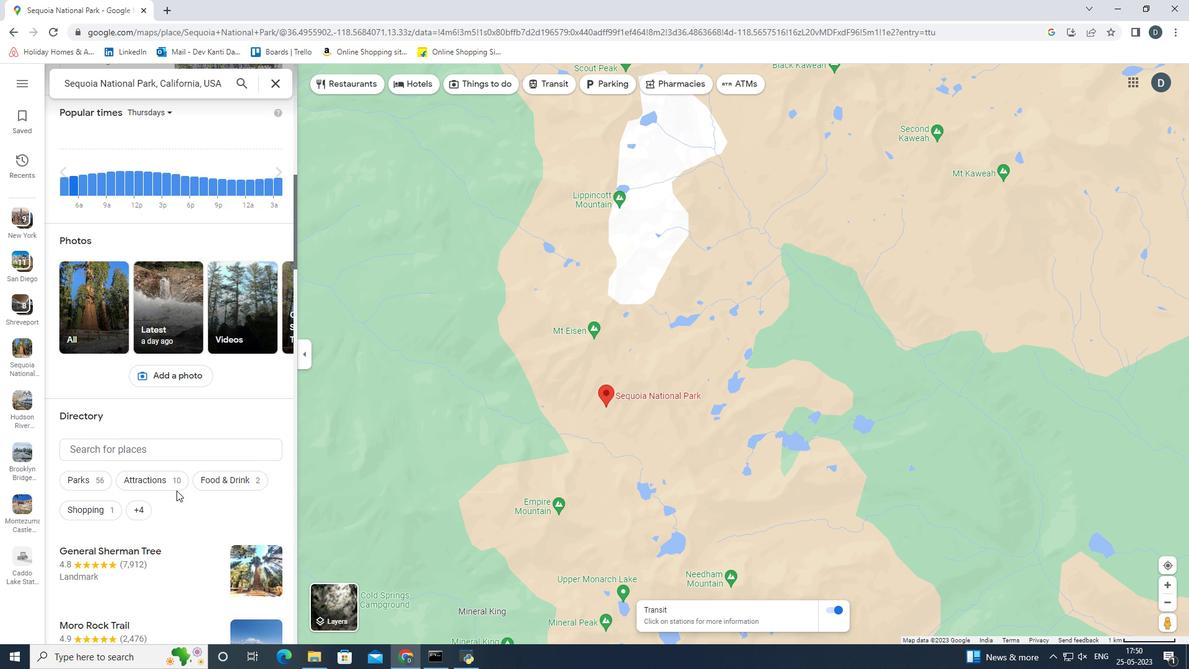 
Action: Mouse scrolled (176, 490) with delta (0, 0)
Screenshot: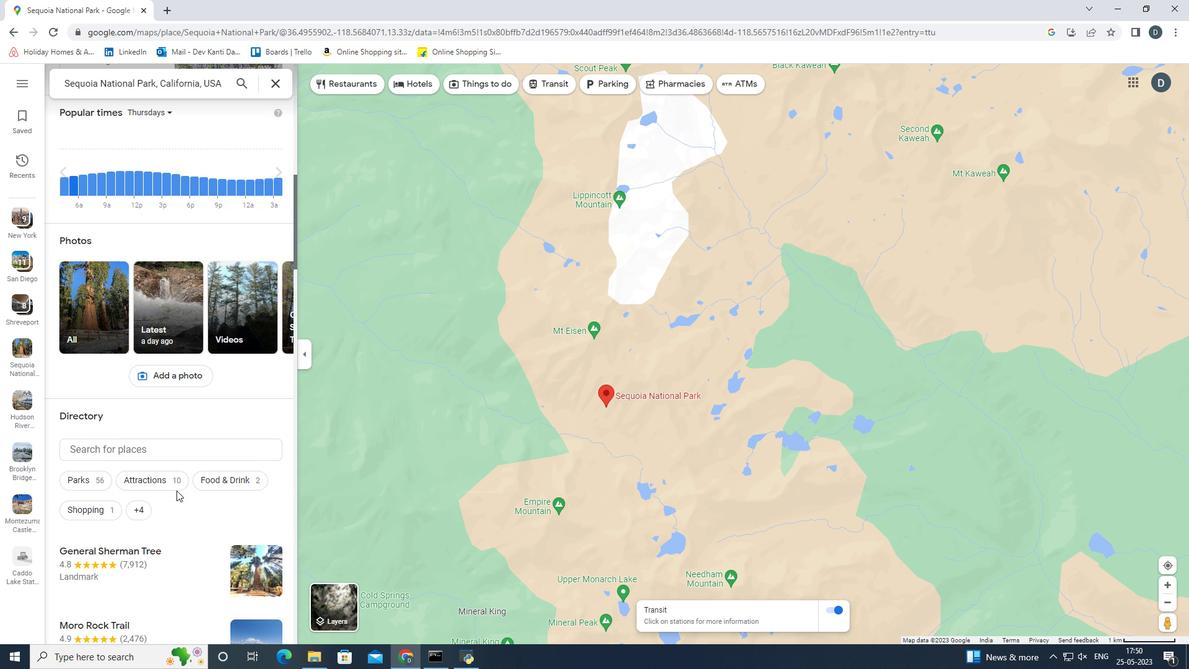 
Action: Mouse scrolled (176, 490) with delta (0, 0)
Screenshot: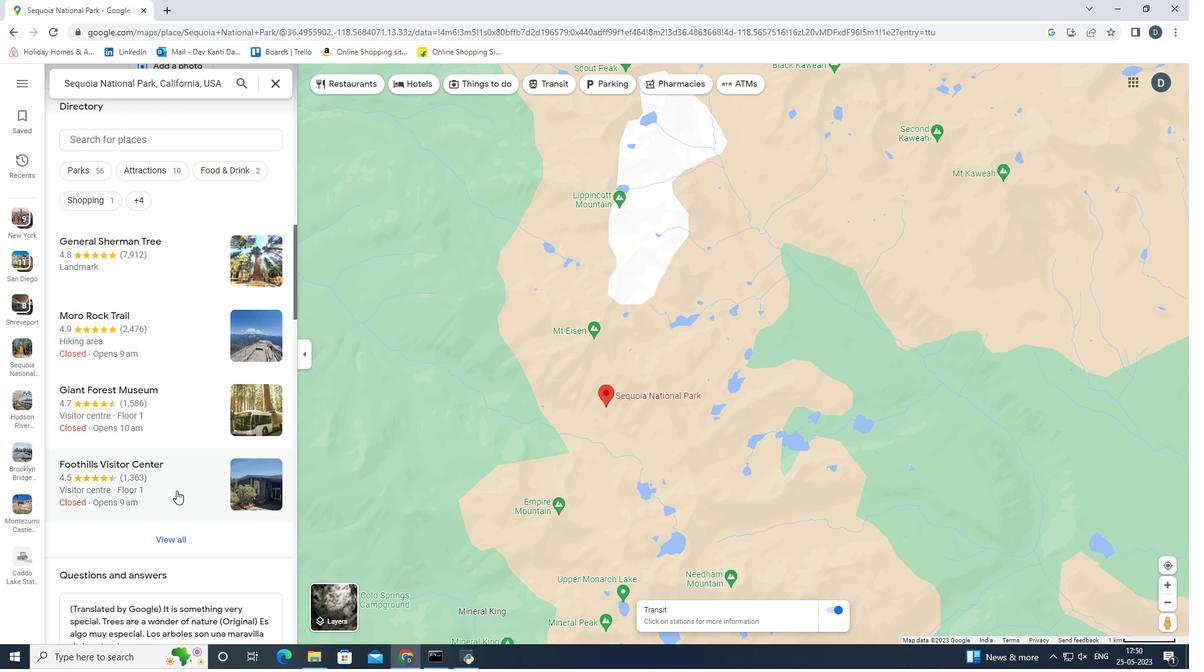 
Action: Mouse scrolled (176, 490) with delta (0, 0)
Screenshot: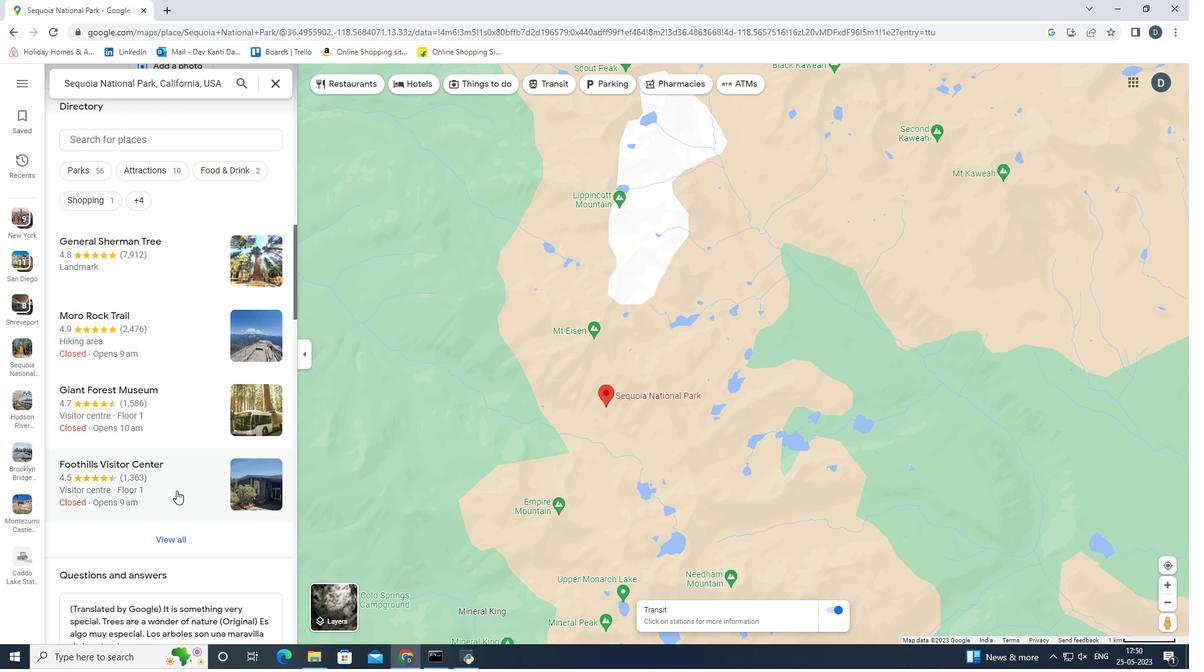 
Action: Mouse scrolled (176, 490) with delta (0, 0)
Screenshot: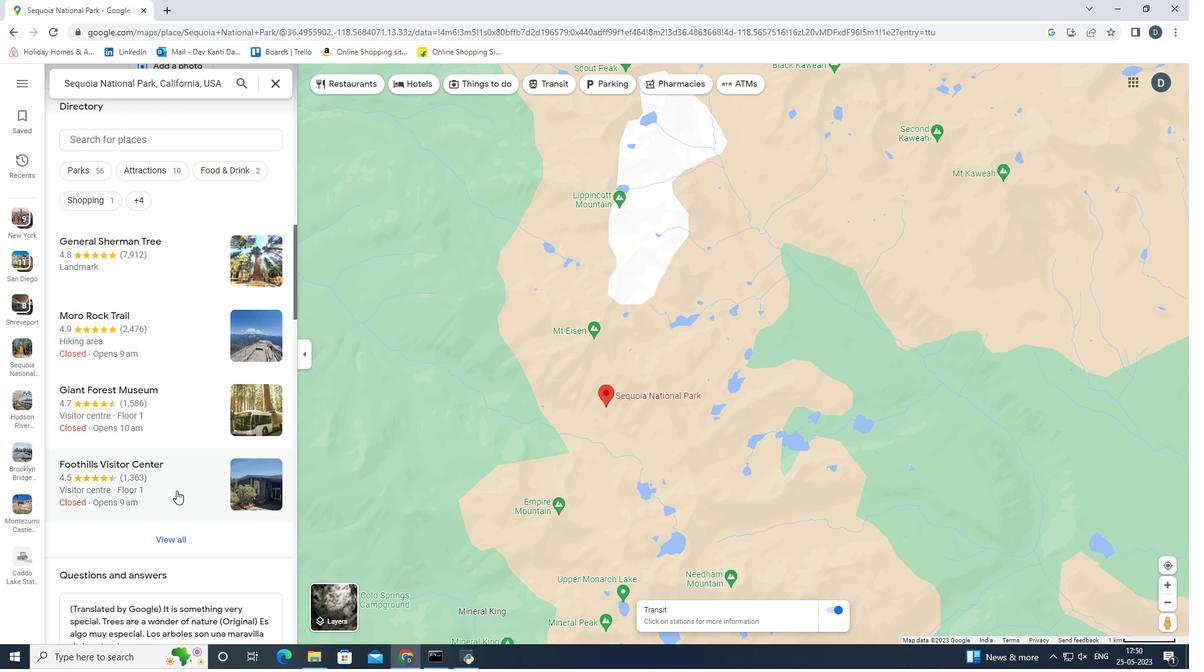 
Action: Mouse scrolled (176, 490) with delta (0, 0)
Screenshot: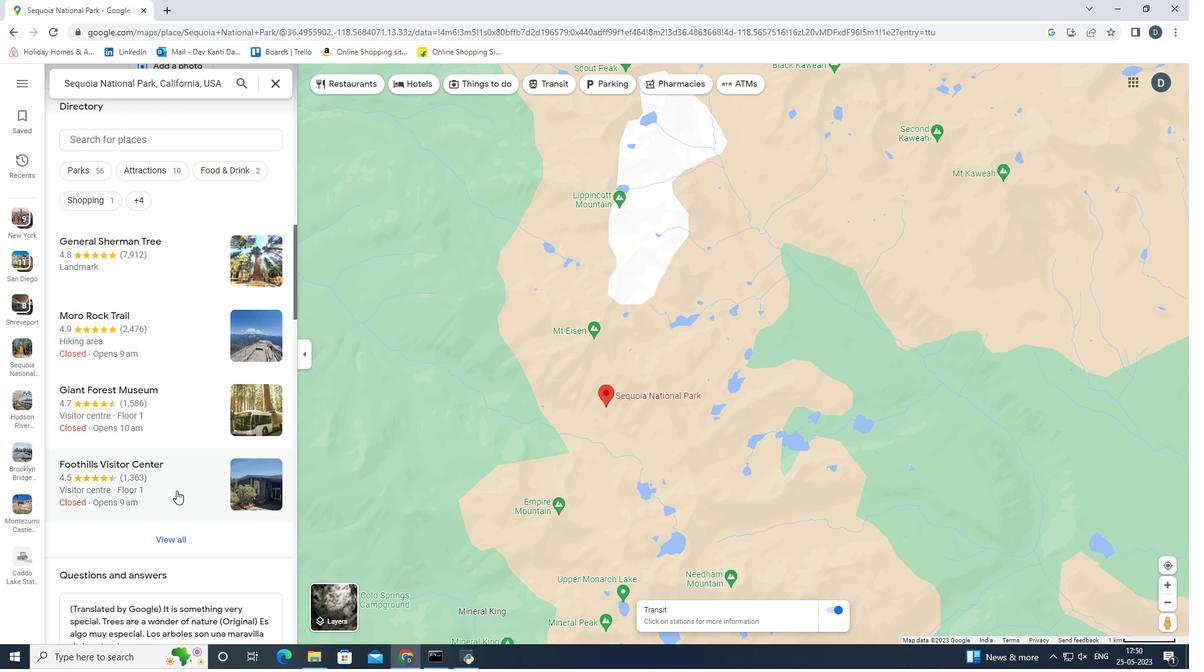 
Action: Mouse scrolled (176, 490) with delta (0, 0)
Screenshot: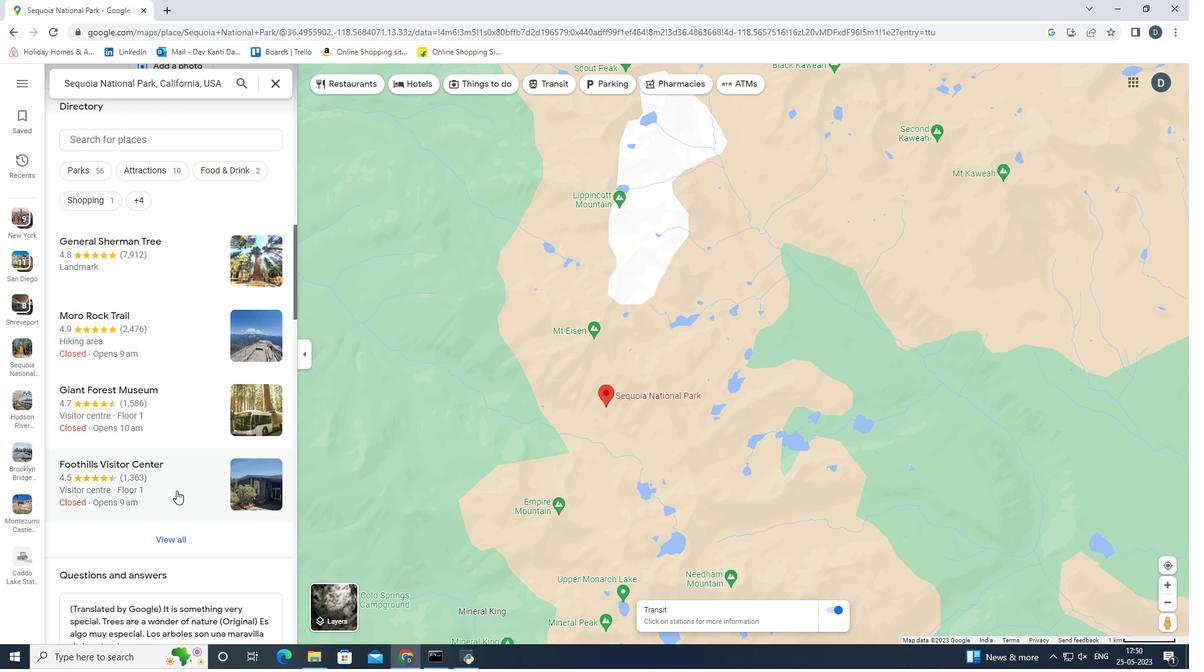 
Action: Mouse scrolled (176, 490) with delta (0, 0)
Screenshot: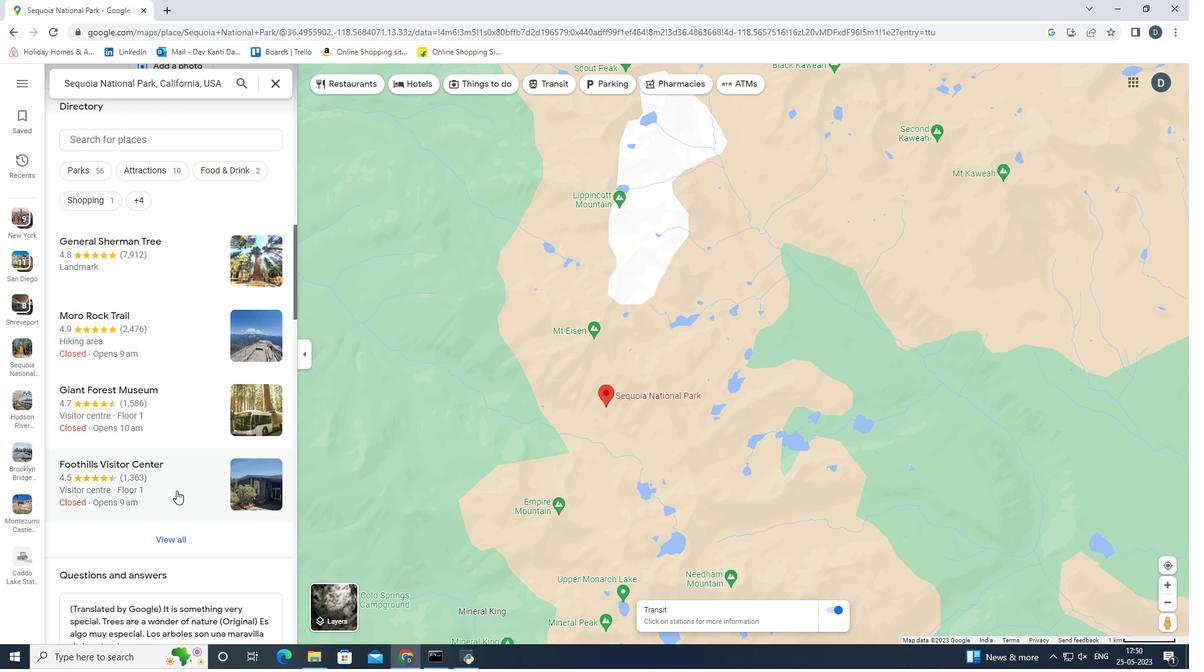 
Action: Mouse scrolled (176, 490) with delta (0, 0)
Screenshot: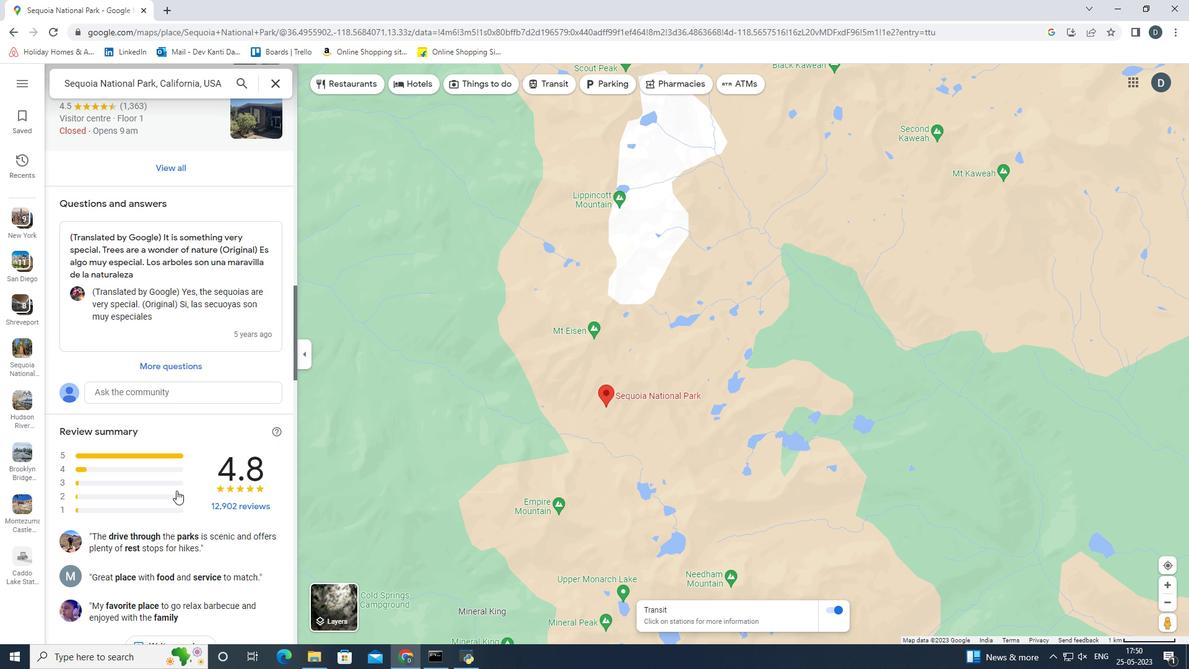 
Action: Mouse scrolled (176, 490) with delta (0, 0)
Screenshot: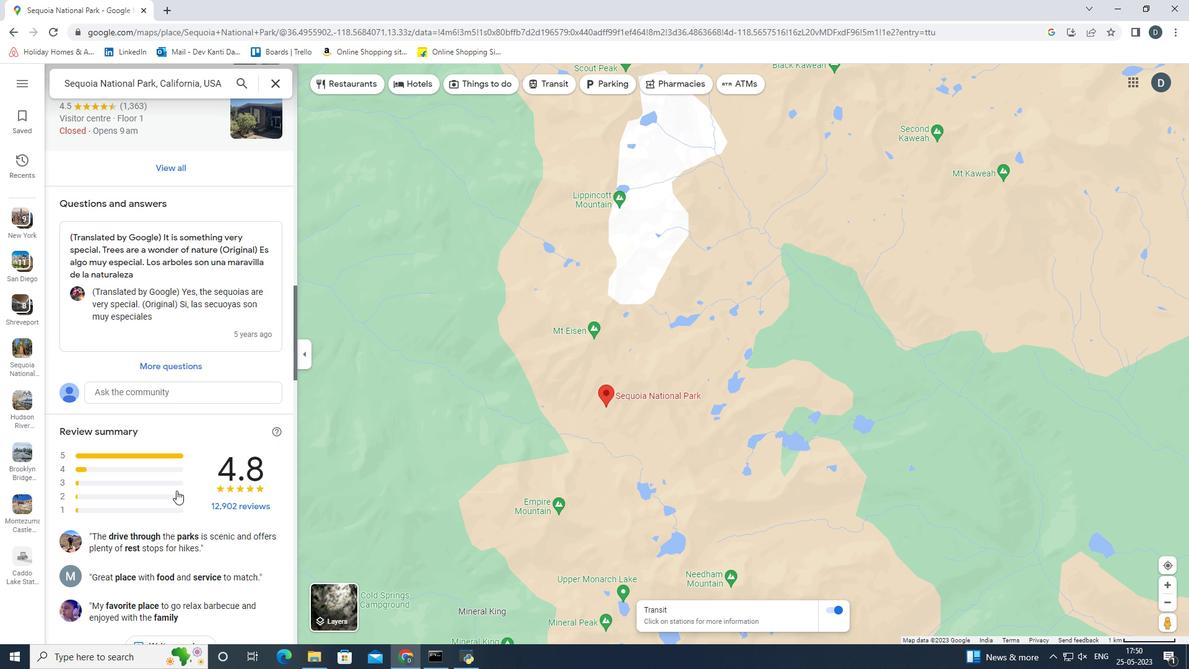 
Action: Mouse scrolled (176, 490) with delta (0, 0)
Screenshot: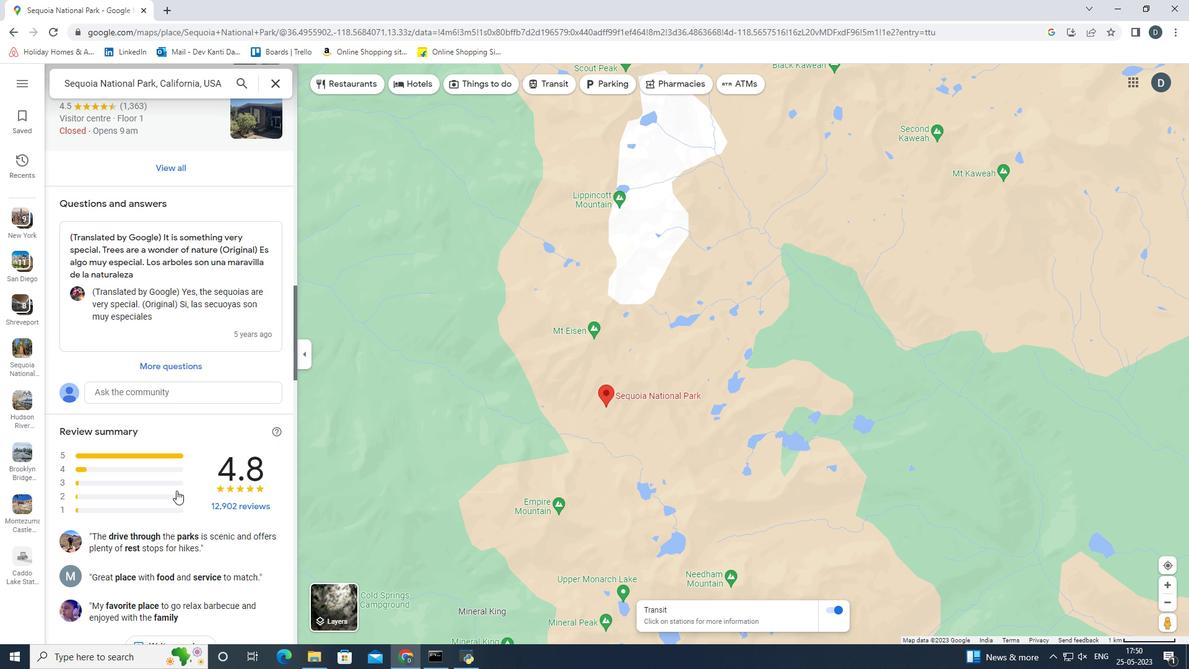 
Action: Mouse scrolled (176, 490) with delta (0, 0)
Screenshot: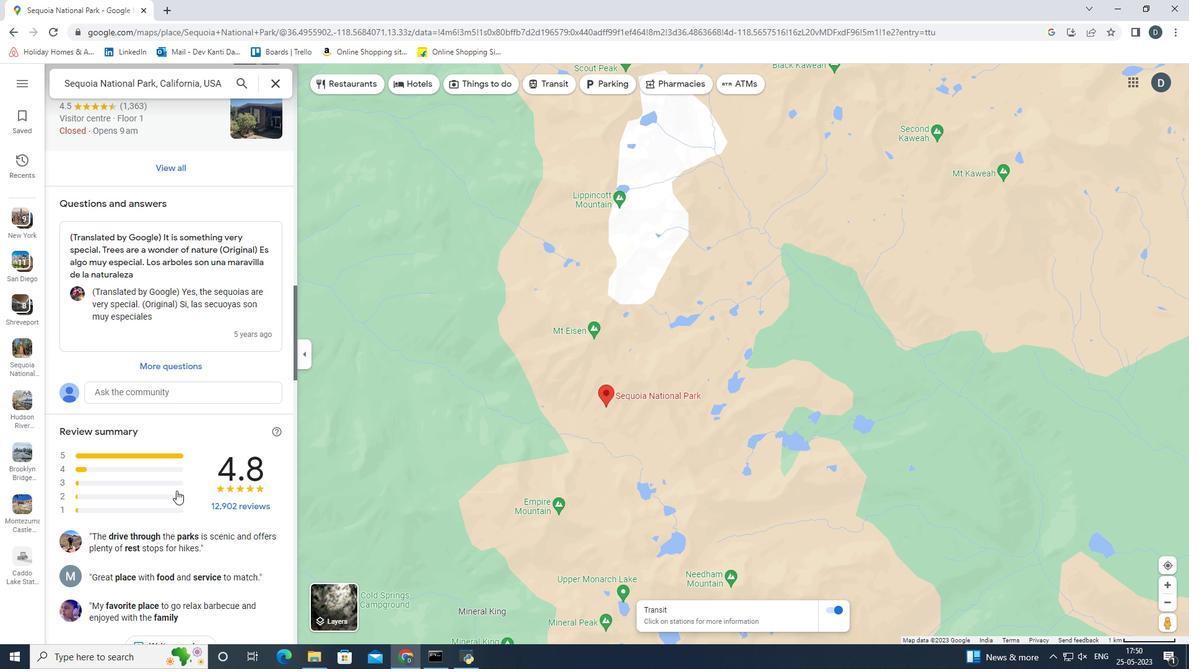 
Action: Mouse scrolled (176, 490) with delta (0, 0)
Screenshot: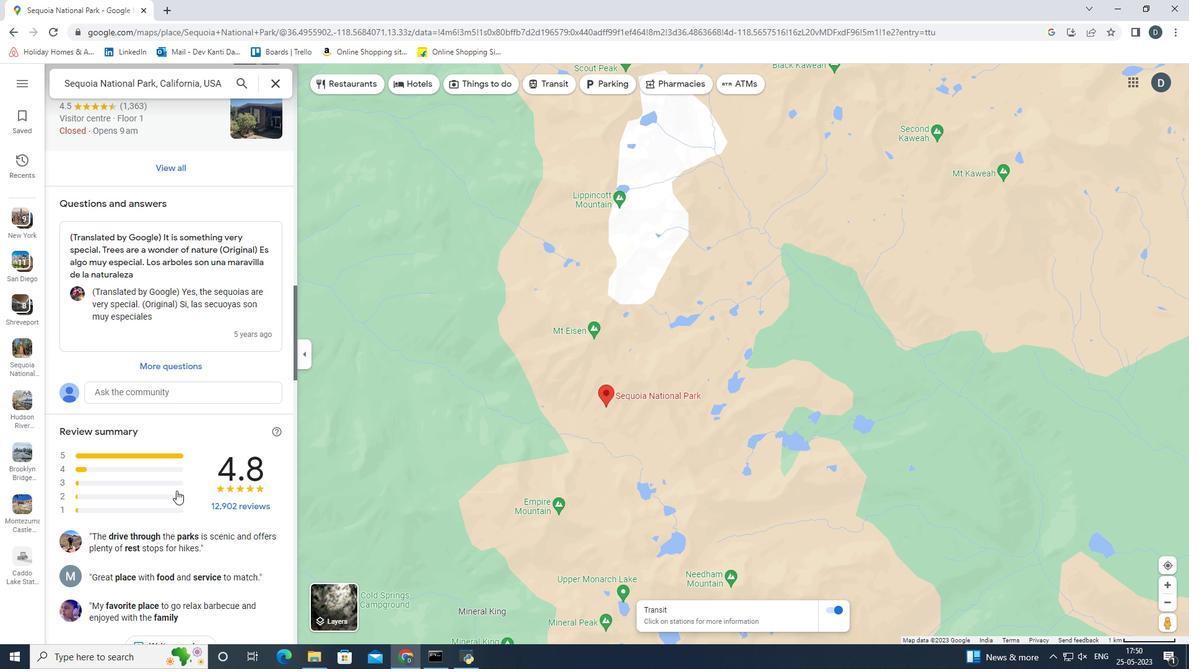
Action: Mouse scrolled (176, 490) with delta (0, 0)
Screenshot: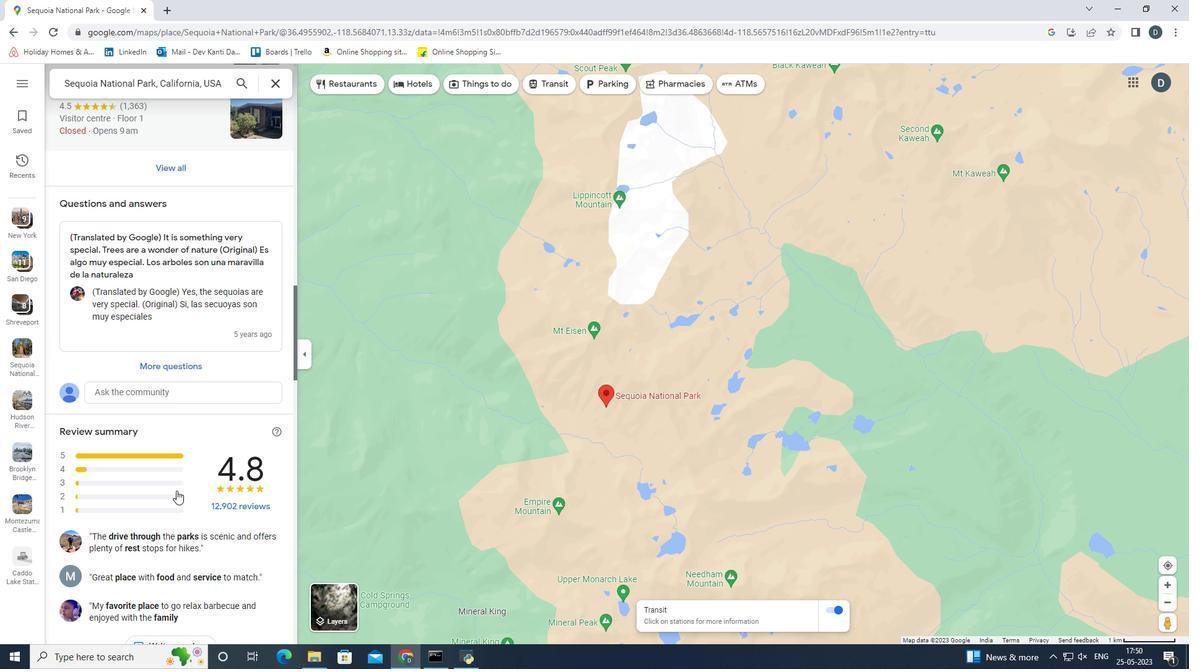 
Action: Mouse scrolled (176, 490) with delta (0, 0)
Screenshot: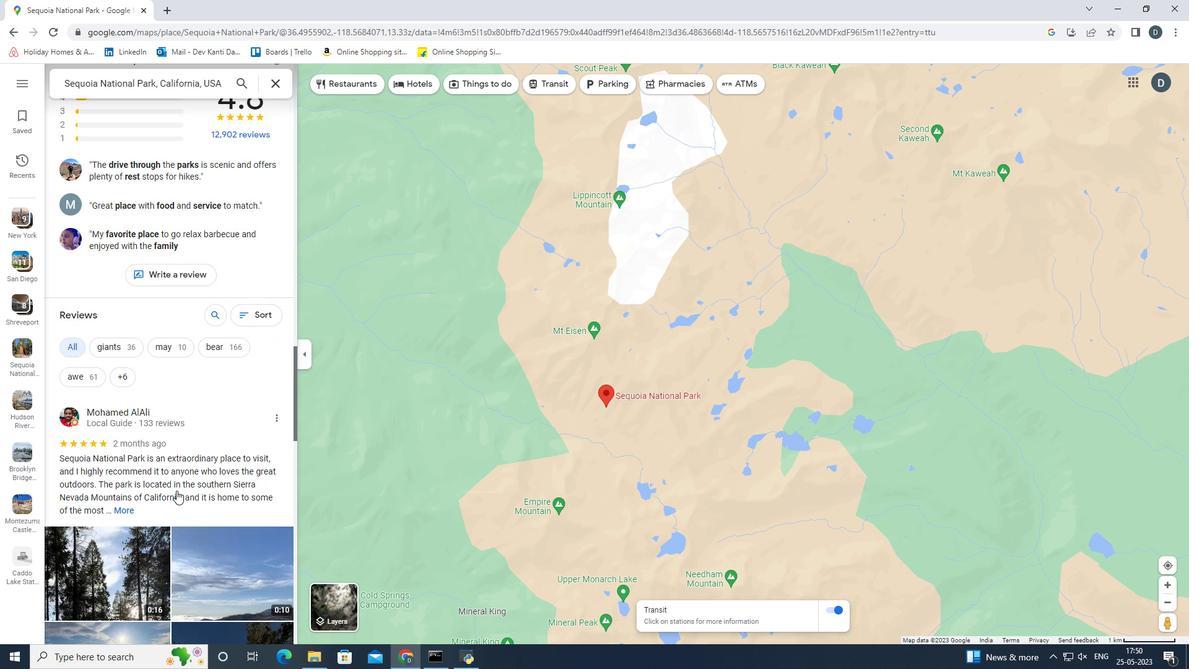 
Action: Mouse scrolled (176, 490) with delta (0, 0)
Screenshot: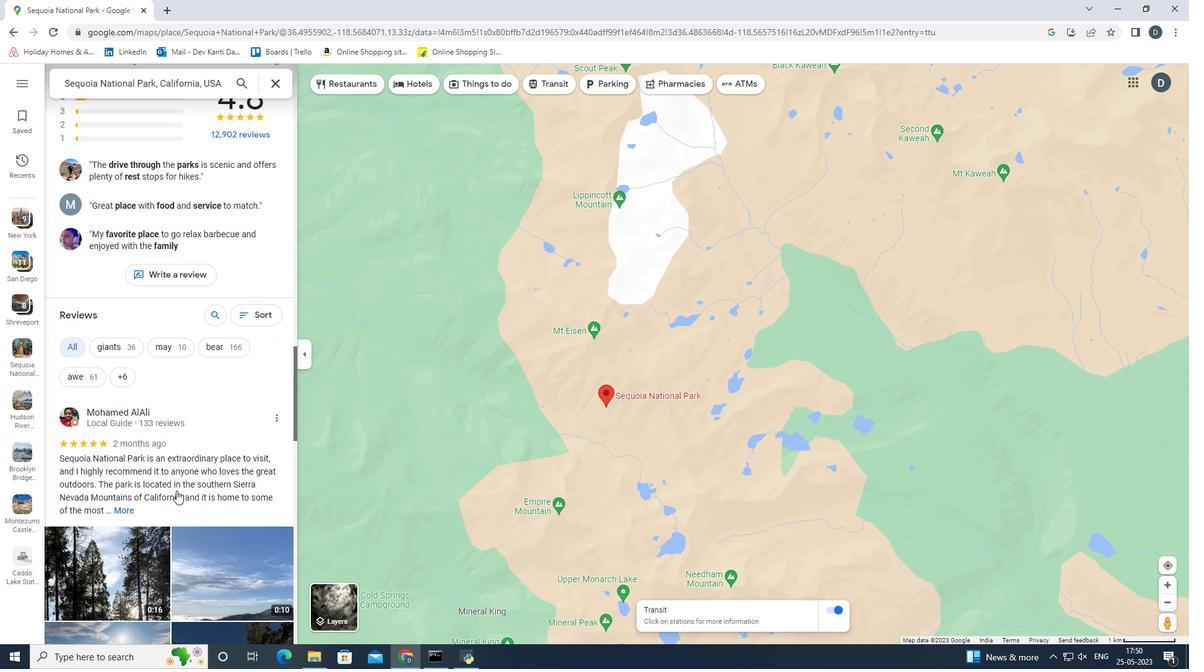 
Action: Mouse scrolled (176, 490) with delta (0, 0)
Screenshot: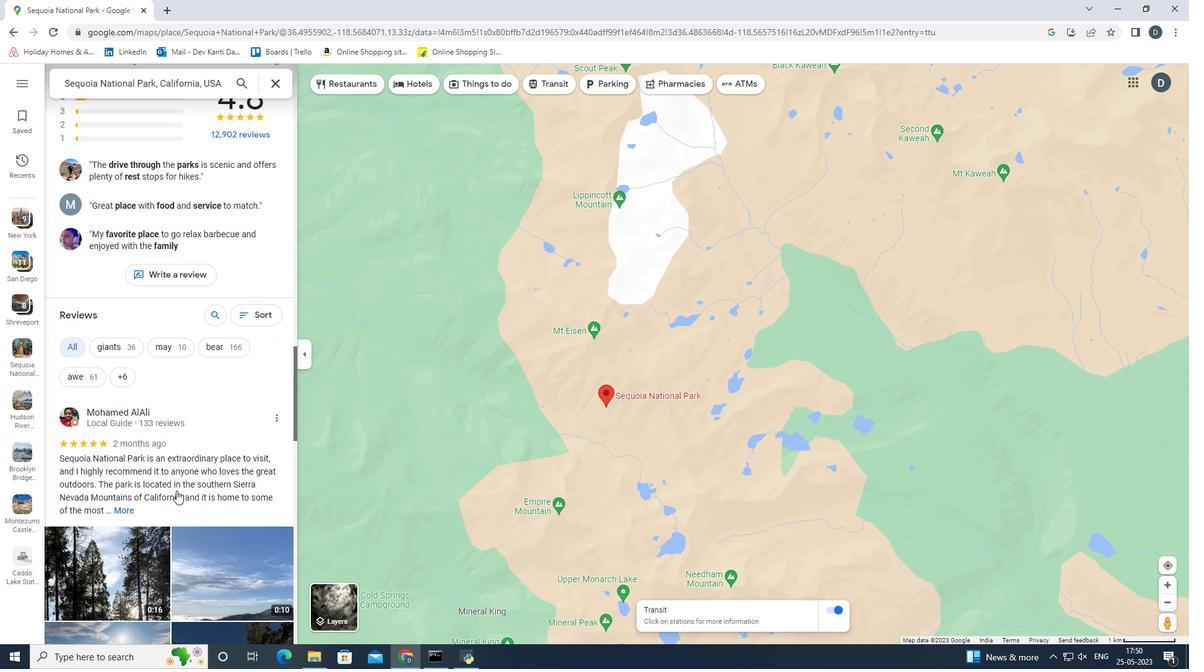 
Action: Mouse scrolled (176, 490) with delta (0, 0)
Screenshot: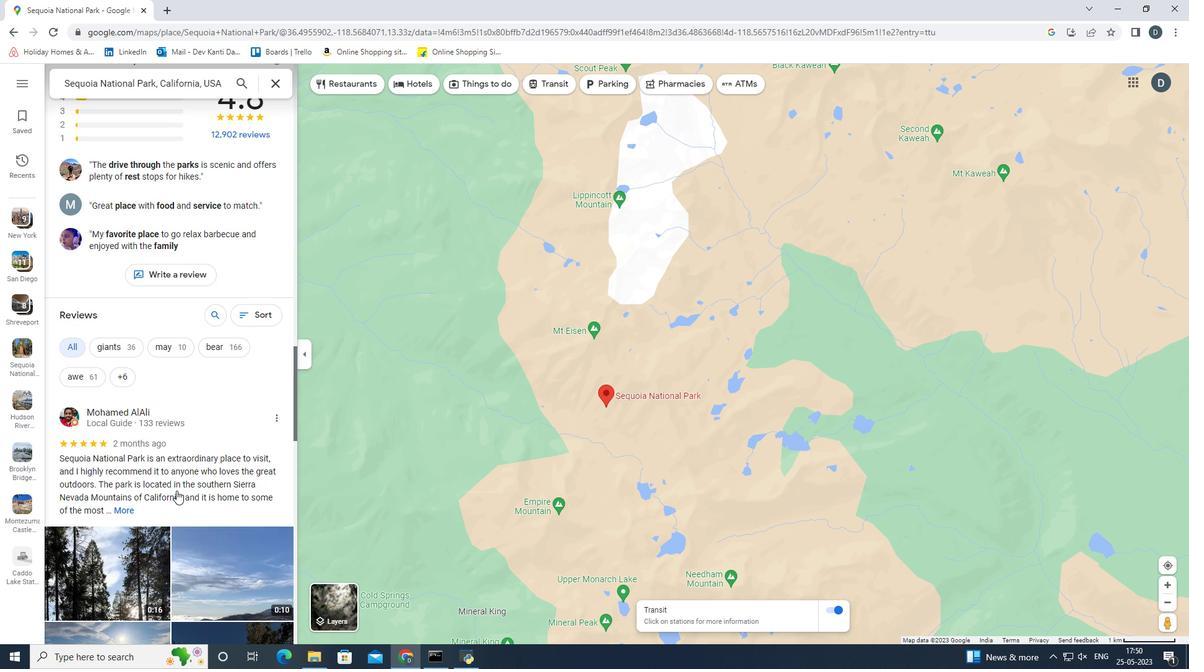 
Action: Mouse scrolled (176, 490) with delta (0, 0)
Screenshot: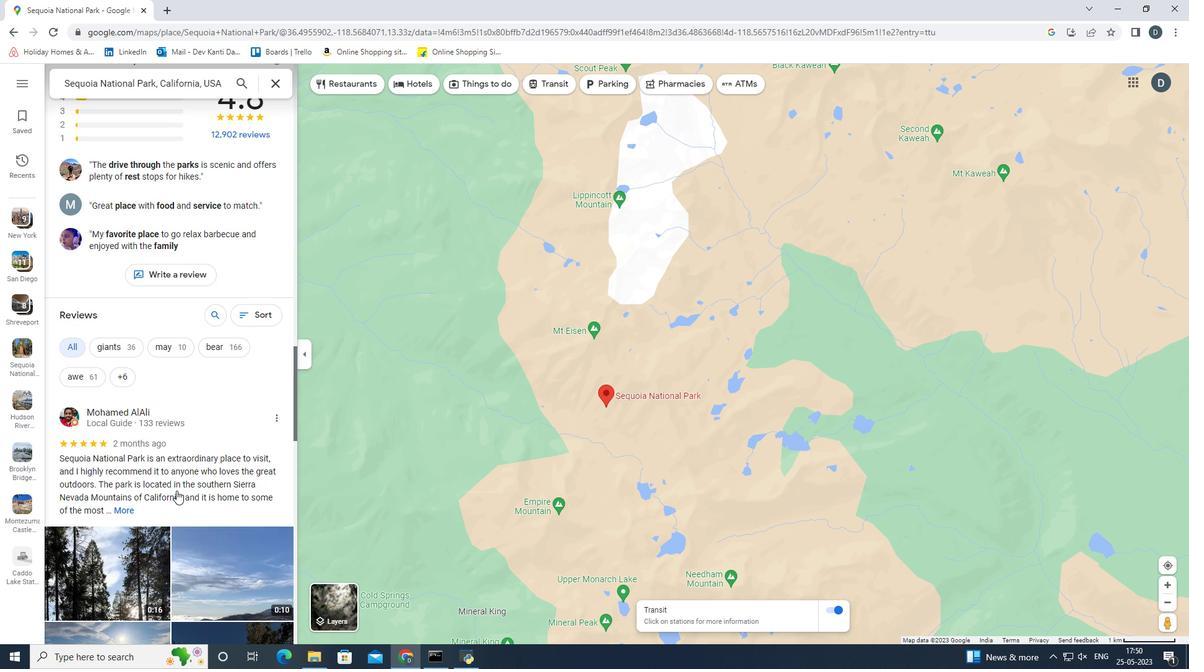 
Action: Mouse scrolled (176, 490) with delta (0, 0)
Screenshot: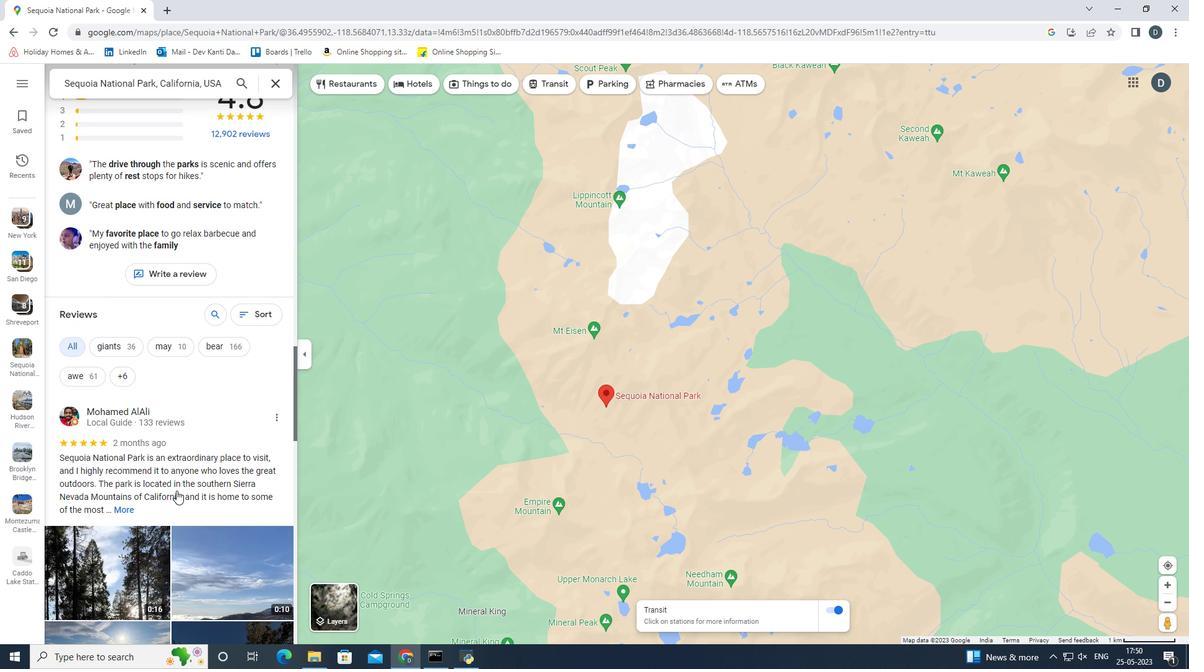 
Action: Mouse scrolled (176, 490) with delta (0, 0)
Screenshot: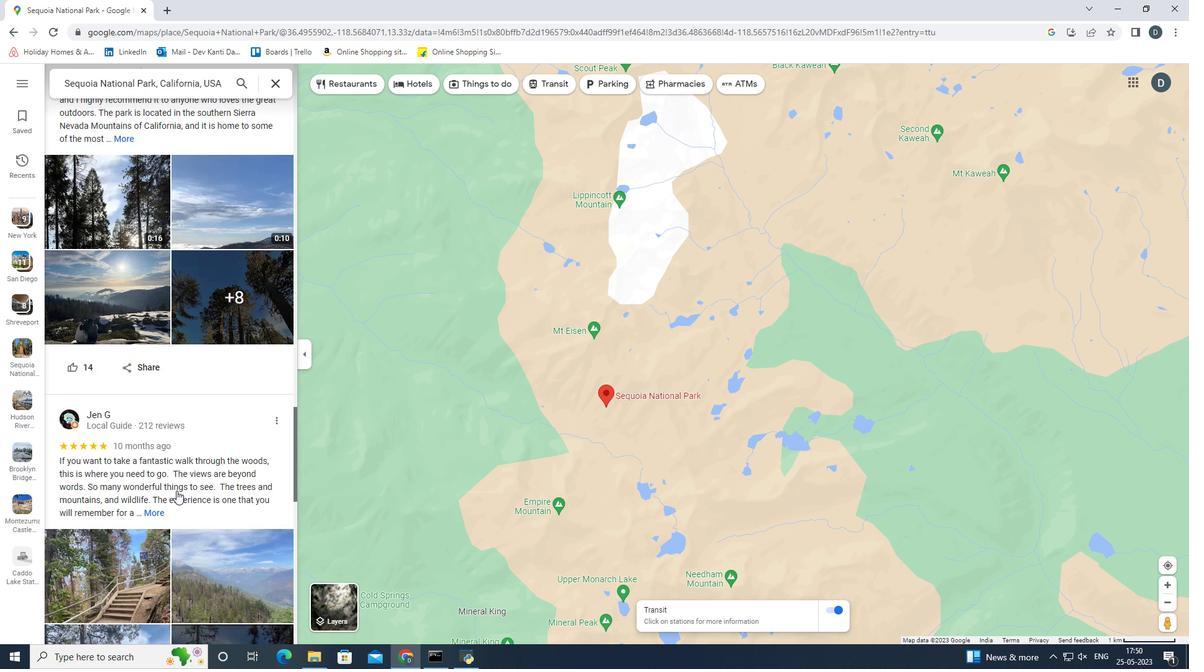 
Action: Mouse scrolled (176, 490) with delta (0, 0)
Screenshot: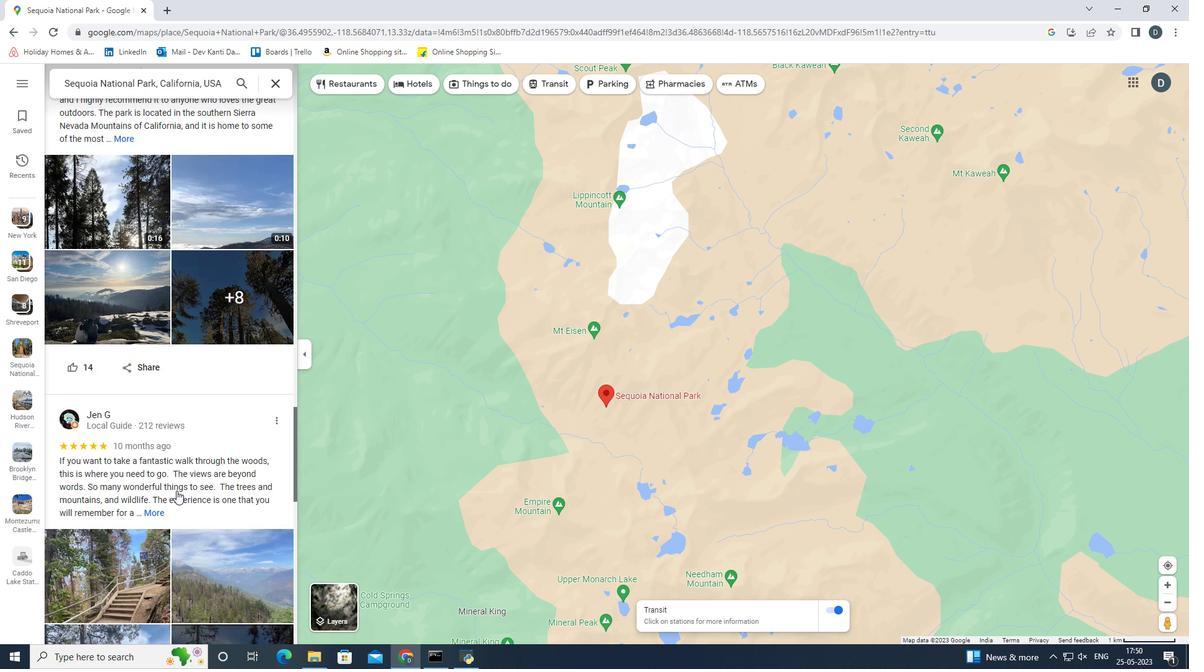 
Action: Mouse scrolled (176, 490) with delta (0, 0)
Screenshot: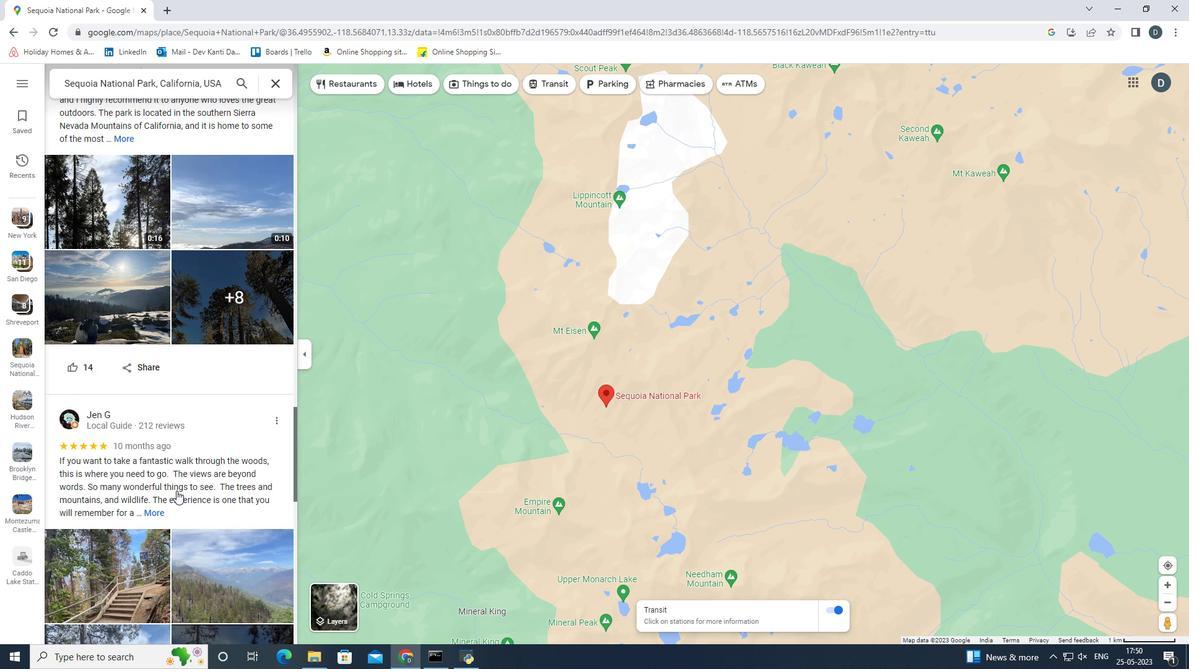 
Action: Mouse scrolled (176, 490) with delta (0, 0)
Screenshot: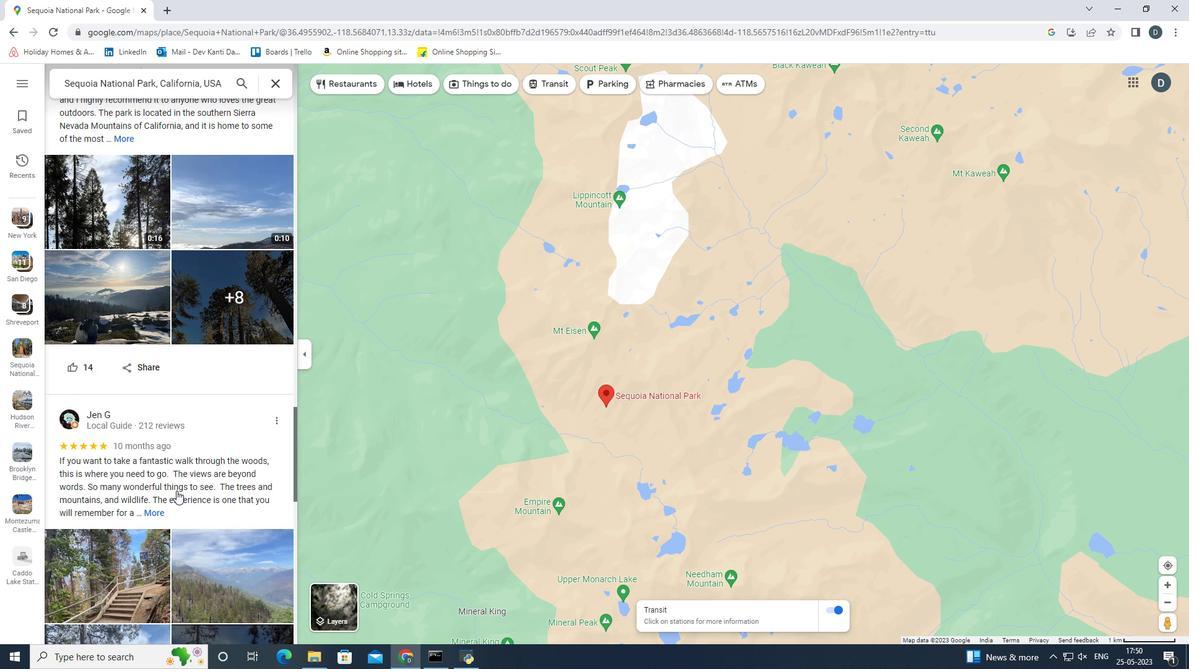 
Action: Mouse scrolled (176, 490) with delta (0, 0)
Screenshot: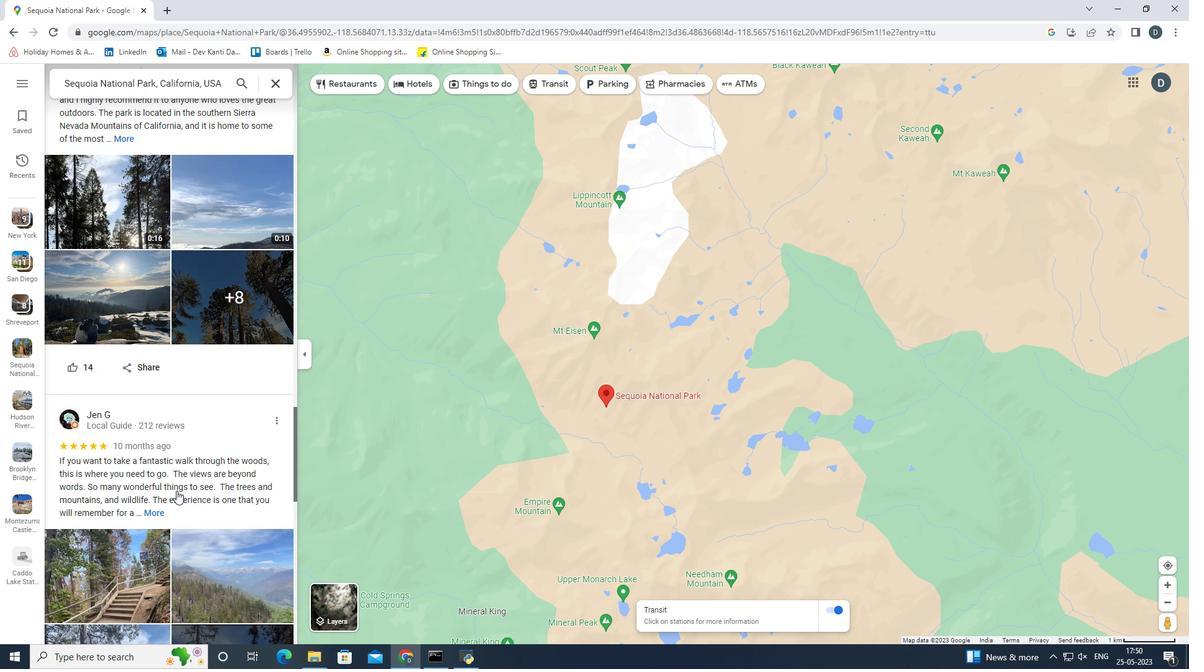
Action: Mouse scrolled (176, 490) with delta (0, 0)
Screenshot: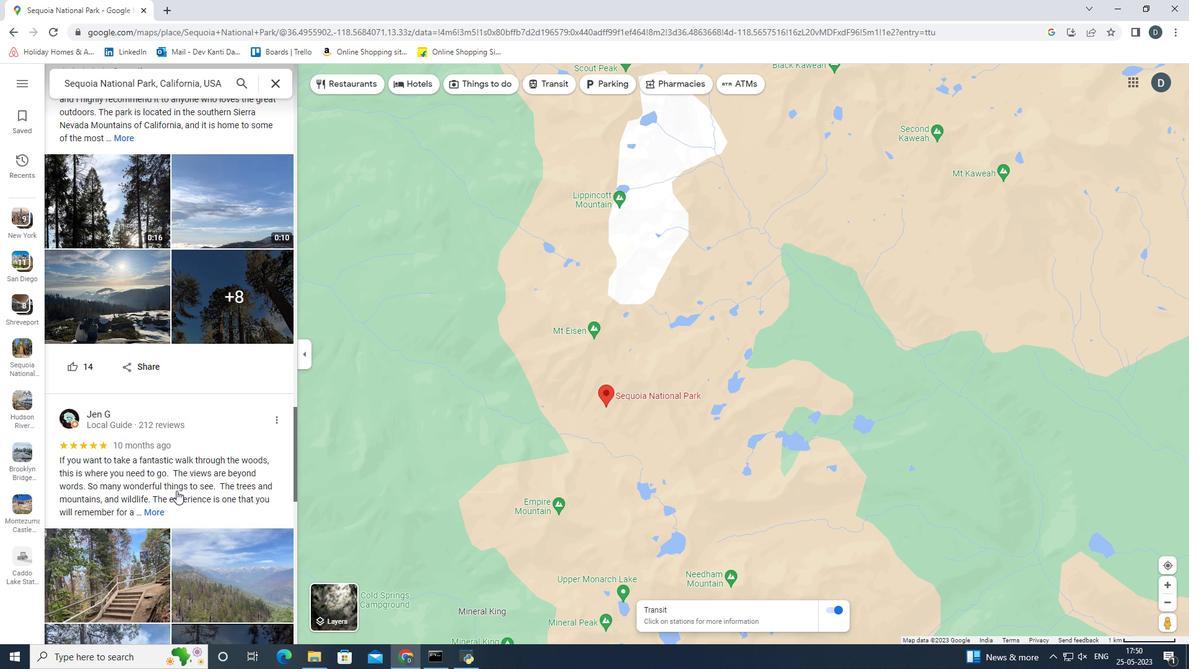 
Action: Mouse scrolled (176, 490) with delta (0, 0)
Screenshot: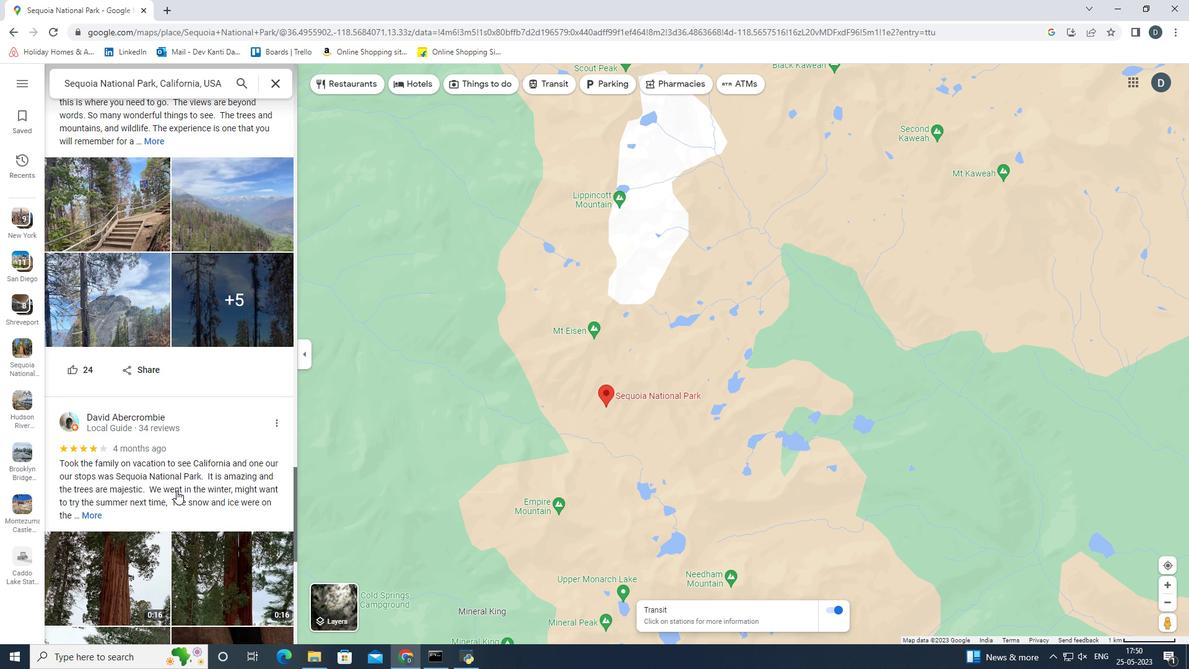 
Action: Mouse scrolled (176, 490) with delta (0, 0)
Screenshot: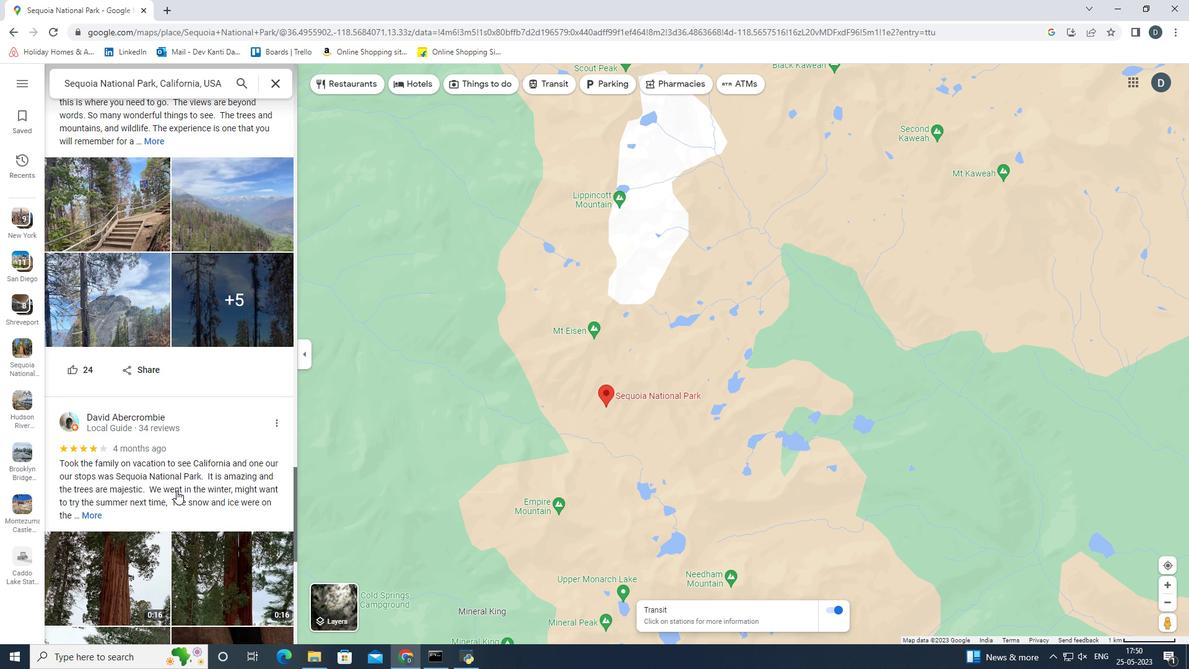 
Action: Mouse scrolled (176, 490) with delta (0, 0)
Screenshot: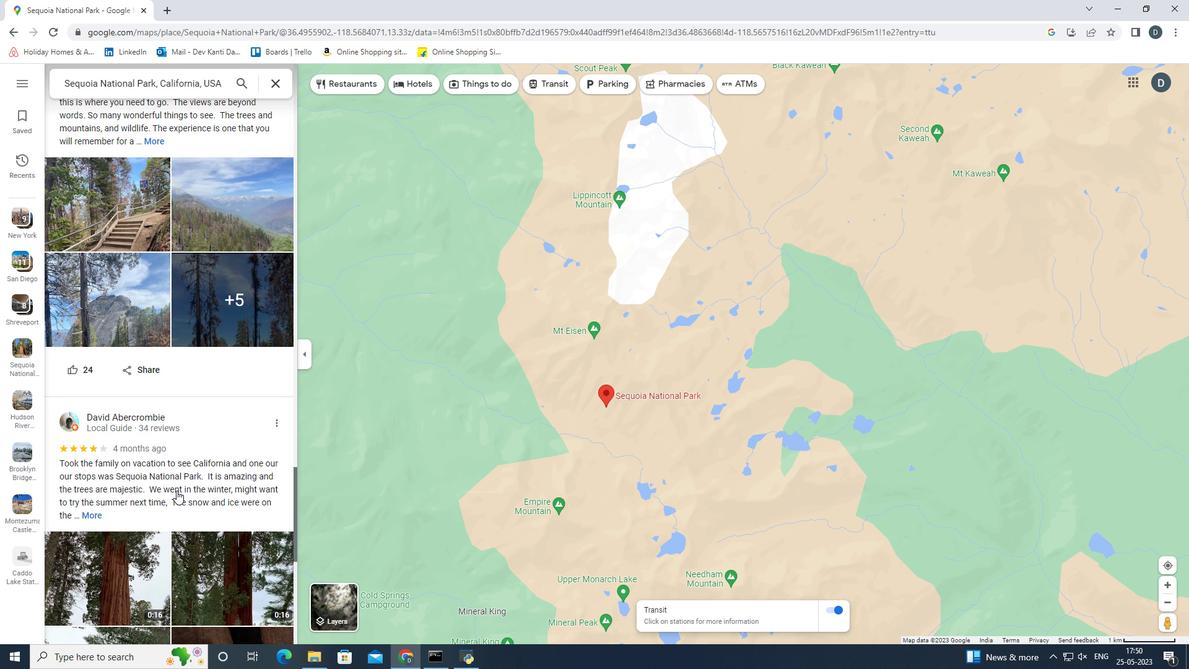 
Action: Mouse scrolled (176, 490) with delta (0, 0)
Screenshot: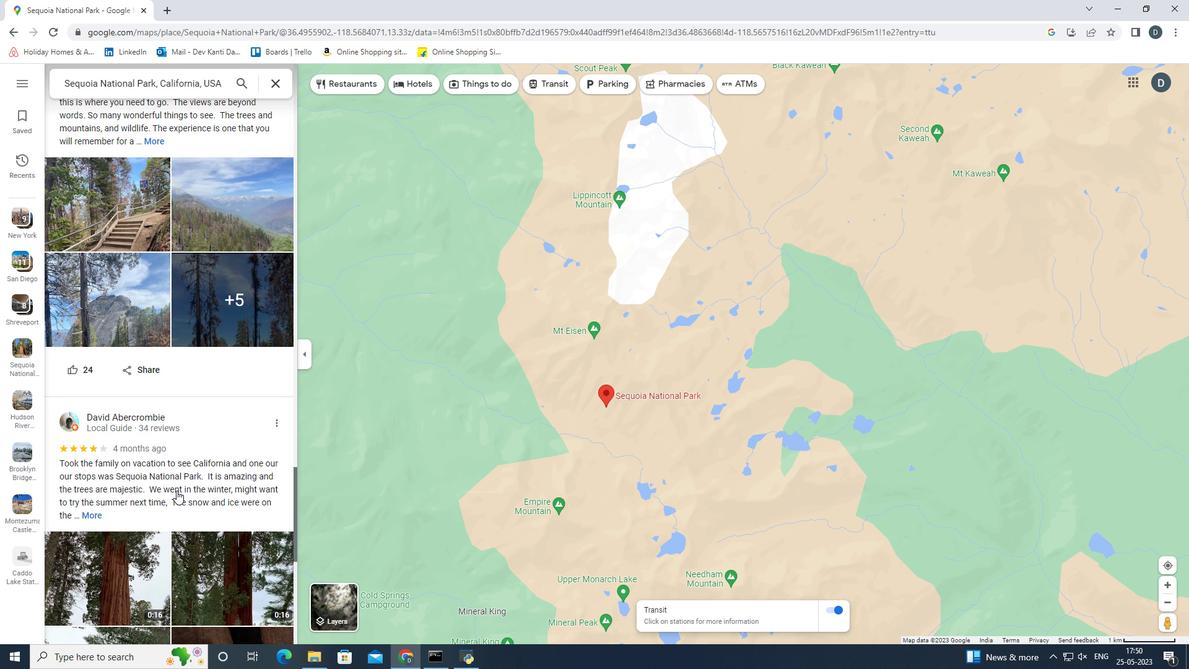 
Action: Mouse scrolled (176, 490) with delta (0, 0)
Screenshot: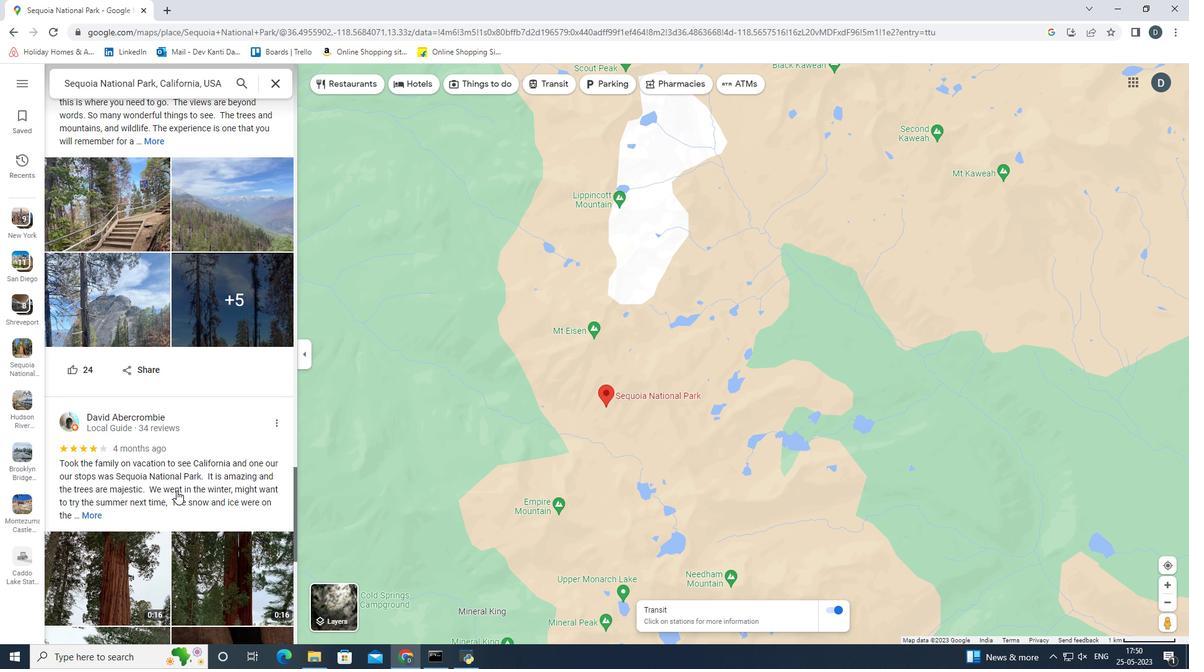 
Action: Mouse scrolled (176, 490) with delta (0, 0)
Screenshot: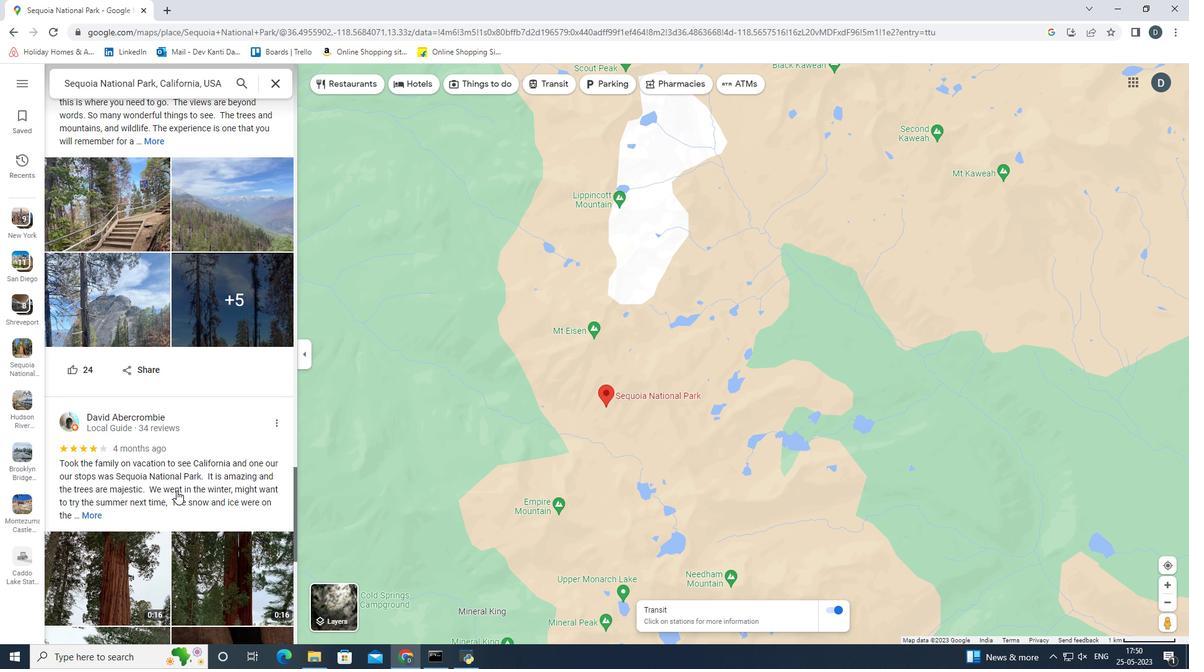 
Action: Mouse scrolled (176, 490) with delta (0, 0)
Screenshot: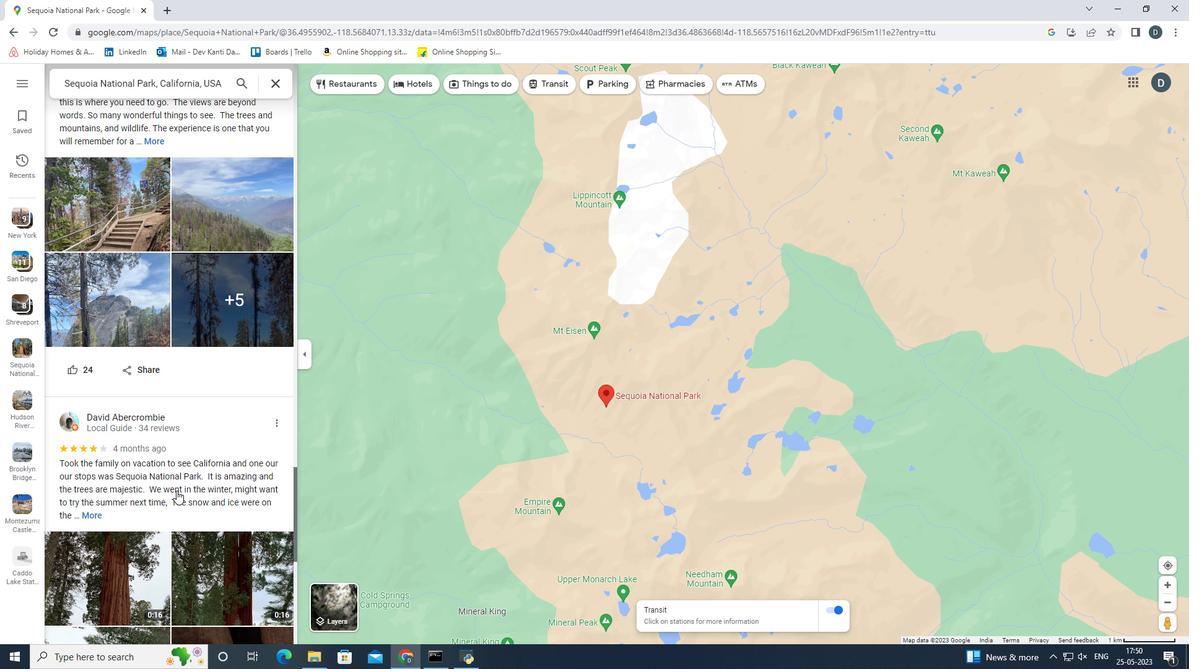 
Action: Mouse scrolled (176, 490) with delta (0, 0)
Screenshot: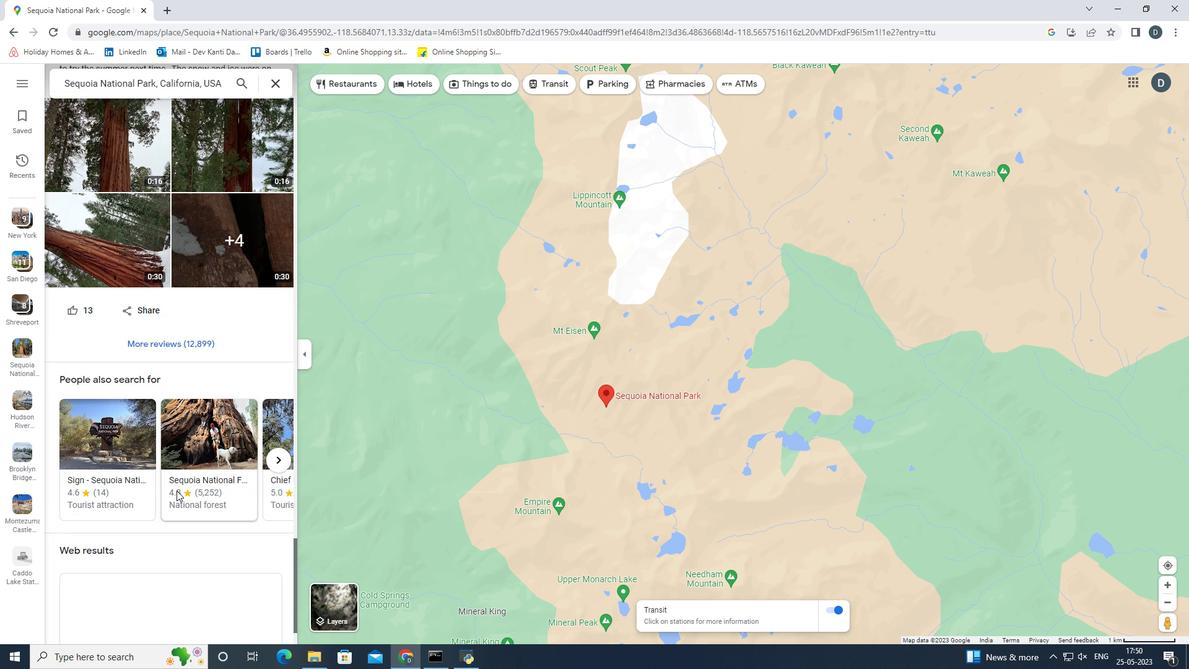 
Action: Mouse scrolled (176, 490) with delta (0, 0)
Screenshot: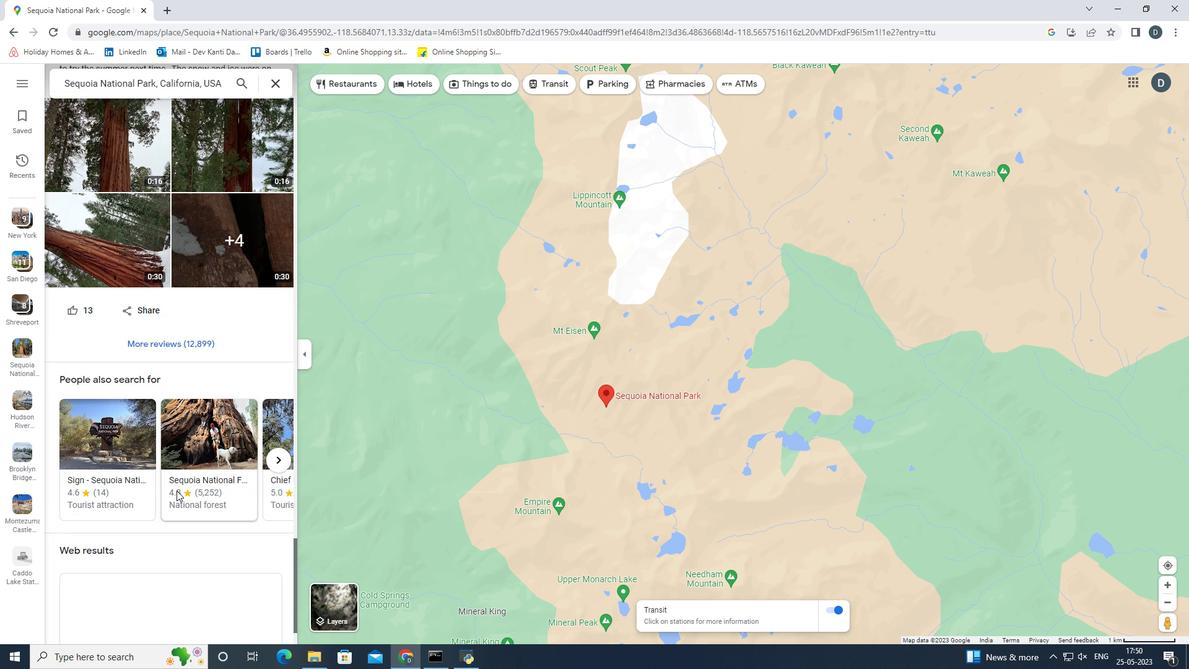 
Action: Mouse scrolled (176, 490) with delta (0, 0)
Screenshot: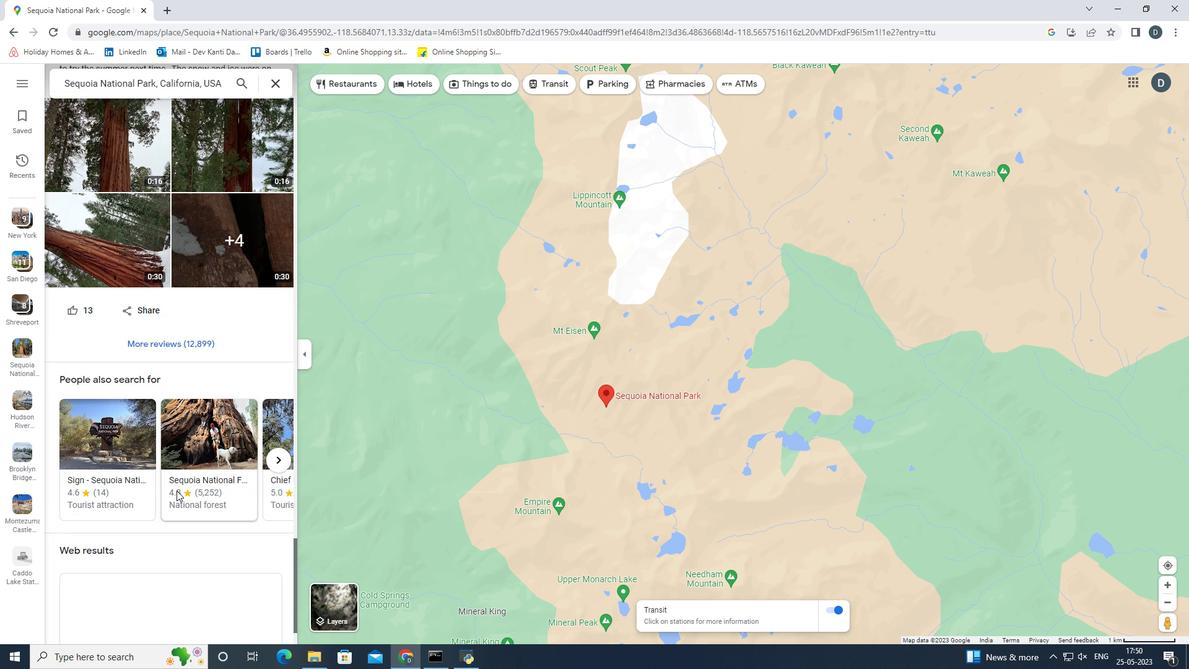 
Action: Mouse scrolled (176, 490) with delta (0, 0)
Screenshot: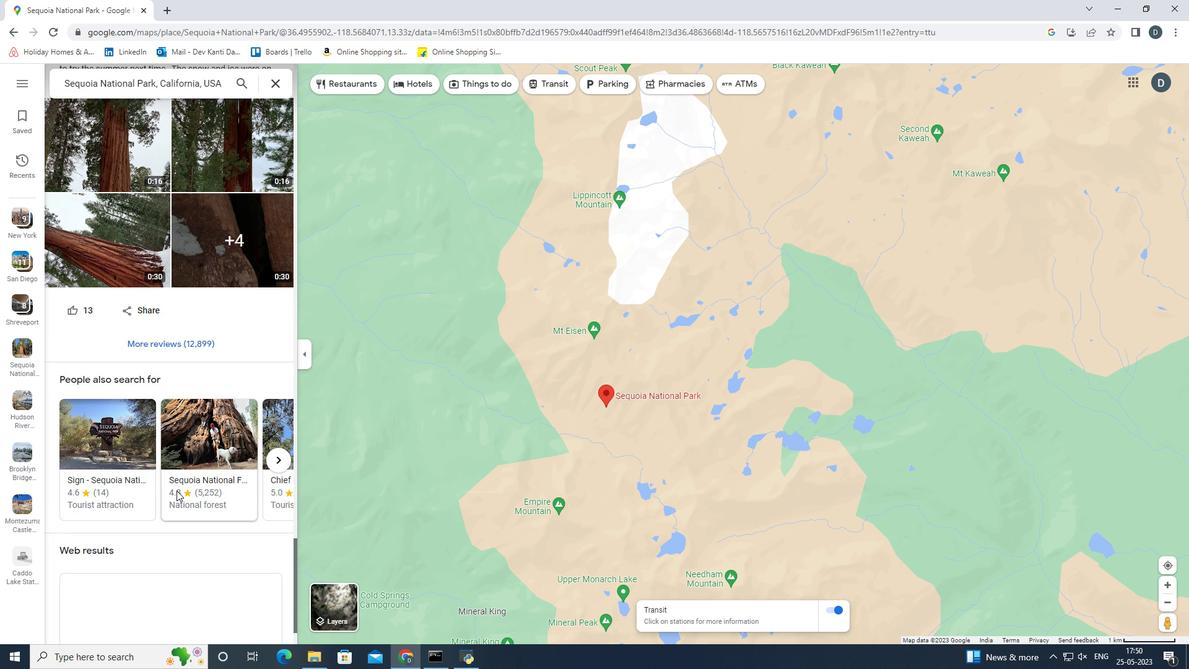 
Action: Mouse scrolled (176, 490) with delta (0, 0)
Screenshot: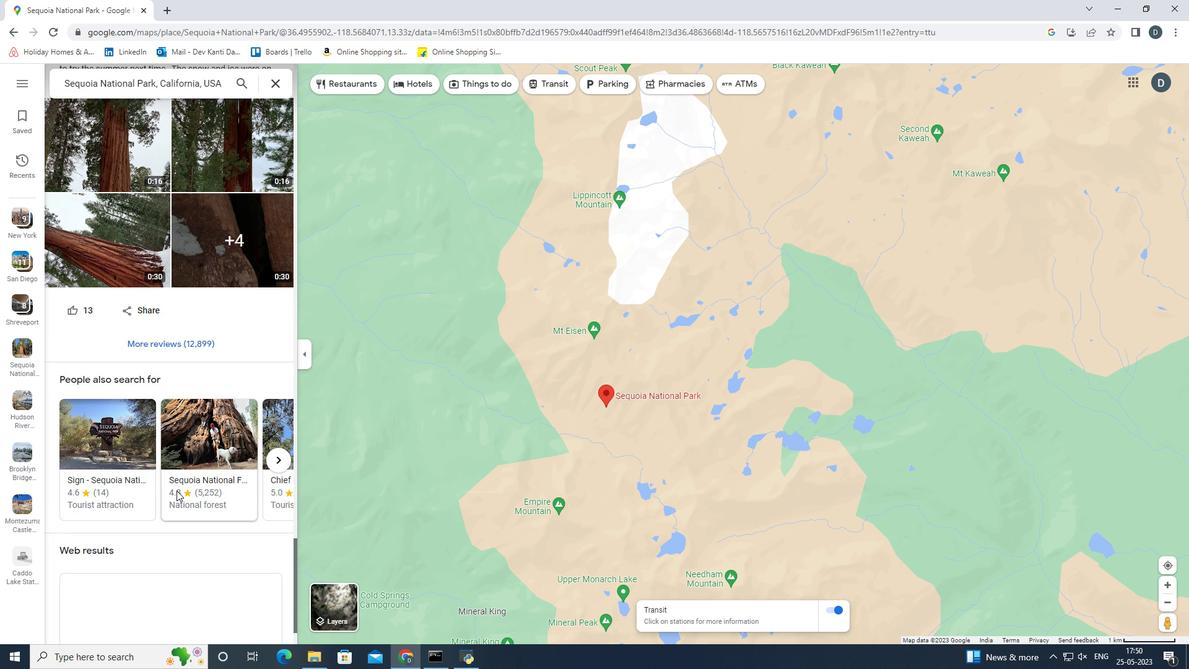 
Action: Mouse scrolled (176, 490) with delta (0, 0)
Screenshot: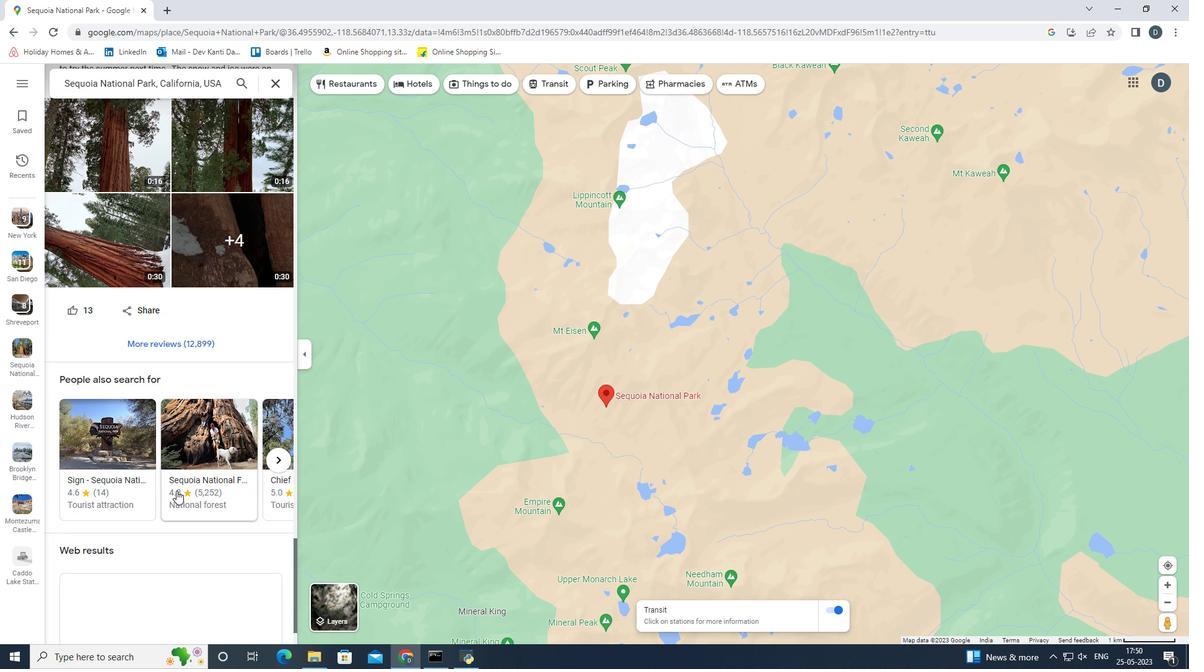 
Action: Mouse scrolled (176, 490) with delta (0, 0)
Screenshot: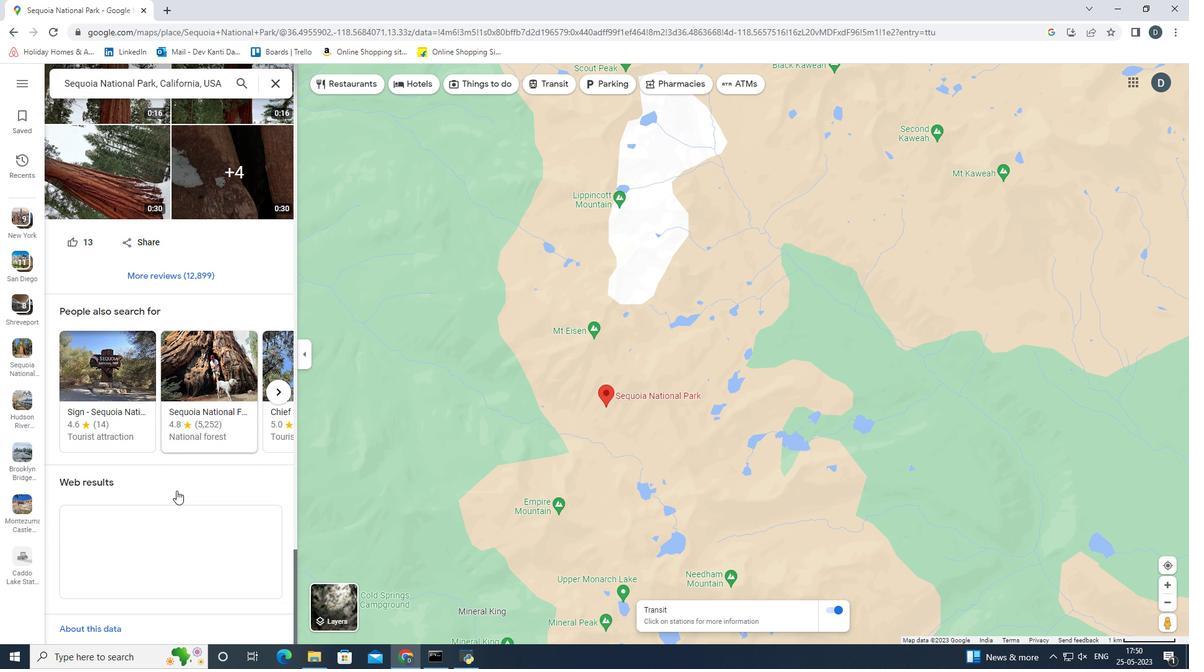 
Action: Mouse scrolled (176, 490) with delta (0, 0)
Screenshot: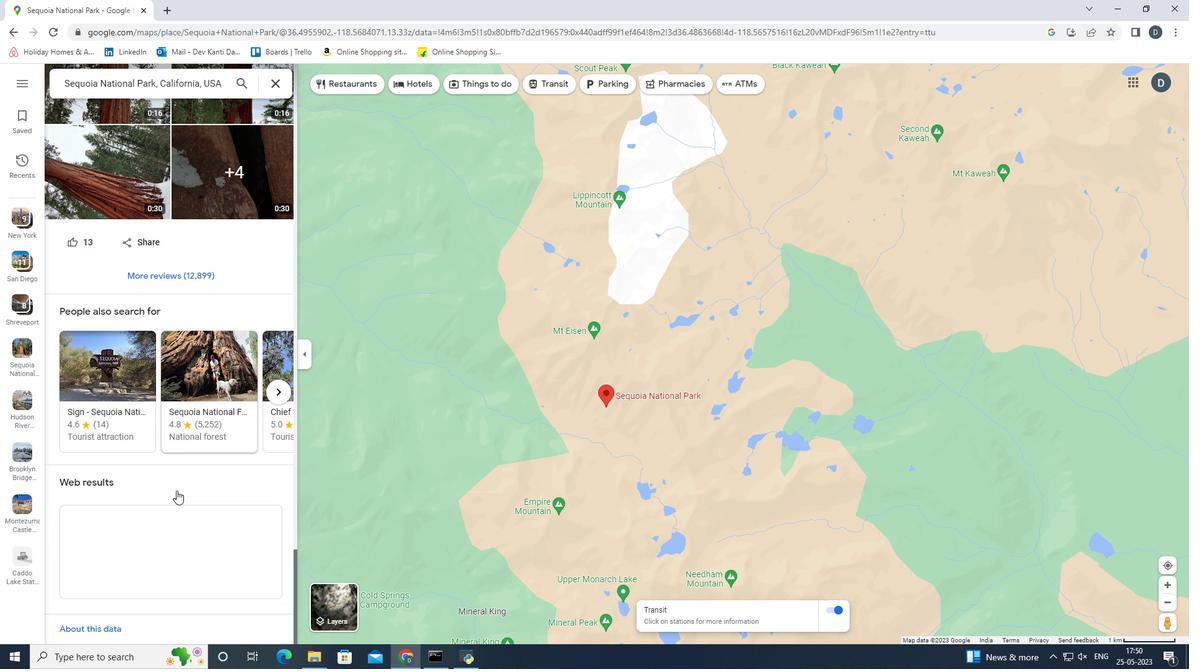 
Action: Mouse scrolled (176, 490) with delta (0, 0)
Screenshot: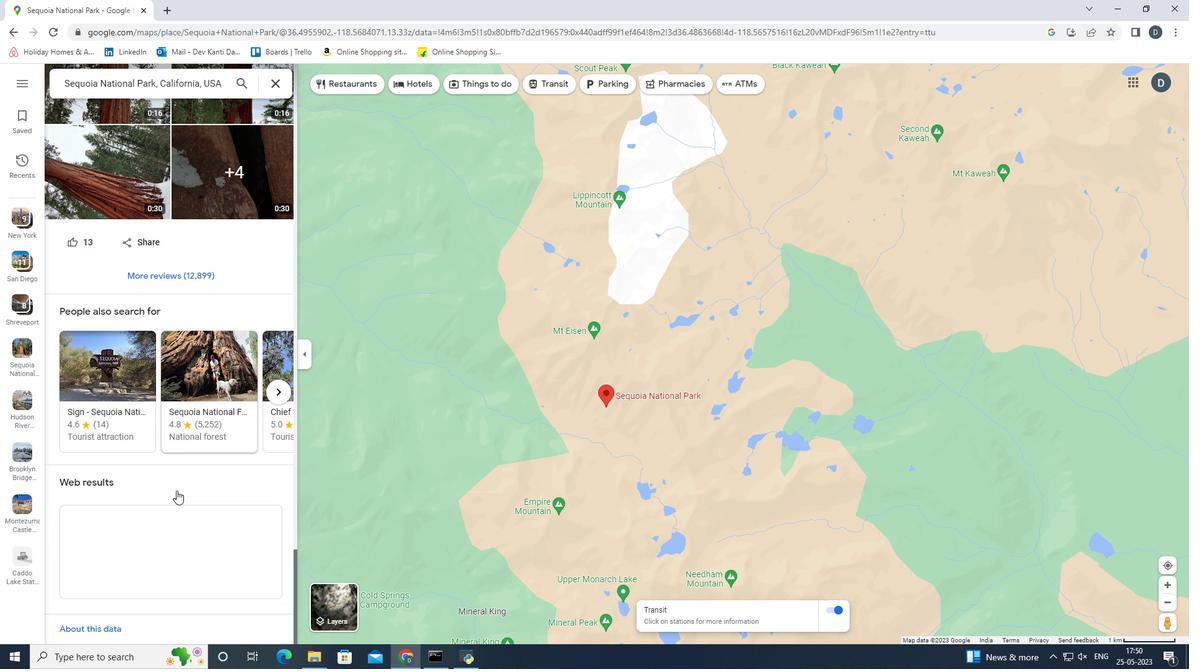 
Action: Mouse scrolled (176, 490) with delta (0, 0)
Screenshot: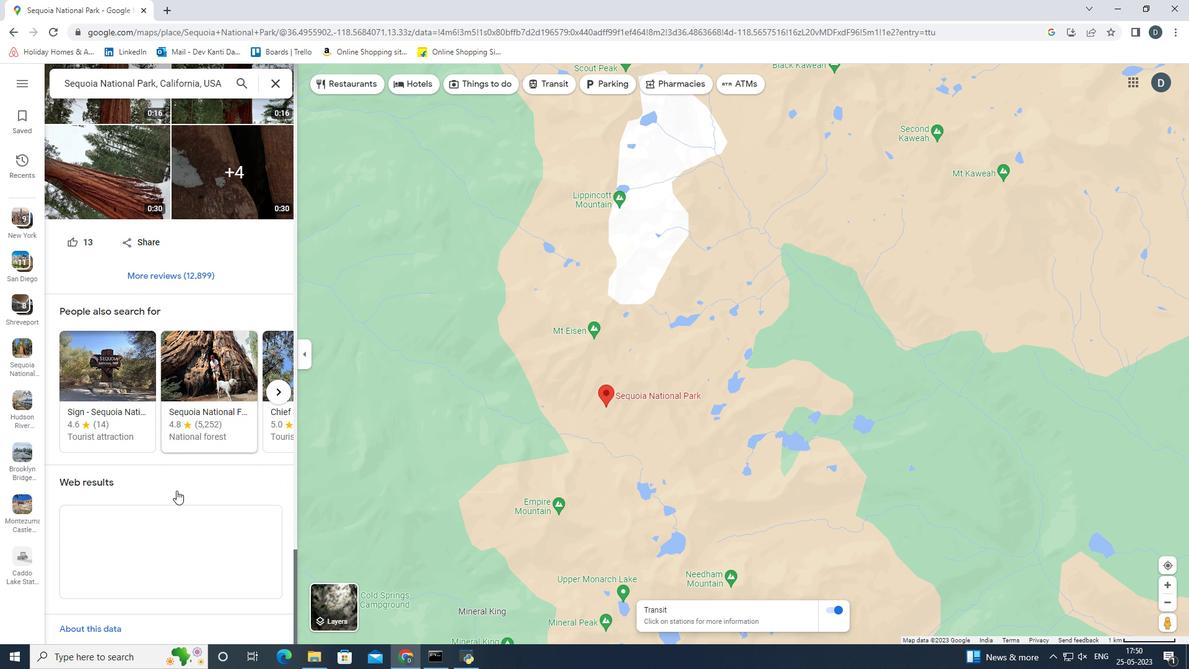 
Action: Mouse scrolled (176, 490) with delta (0, 0)
Screenshot: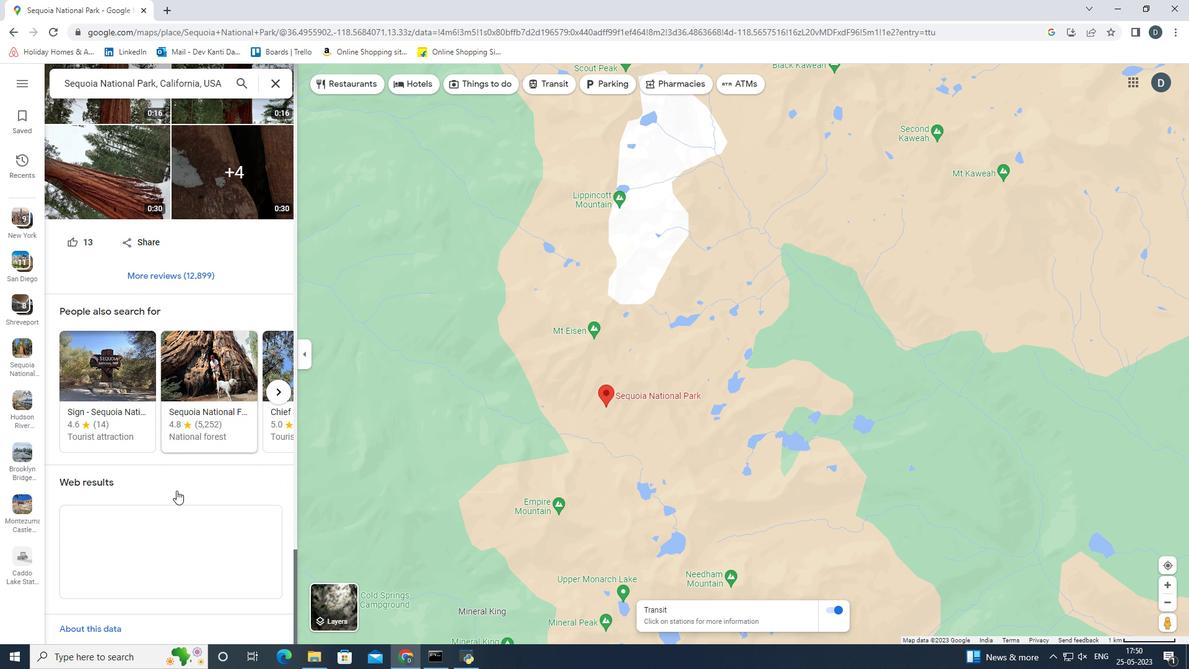 
Action: Mouse scrolled (176, 491) with delta (0, 0)
Screenshot: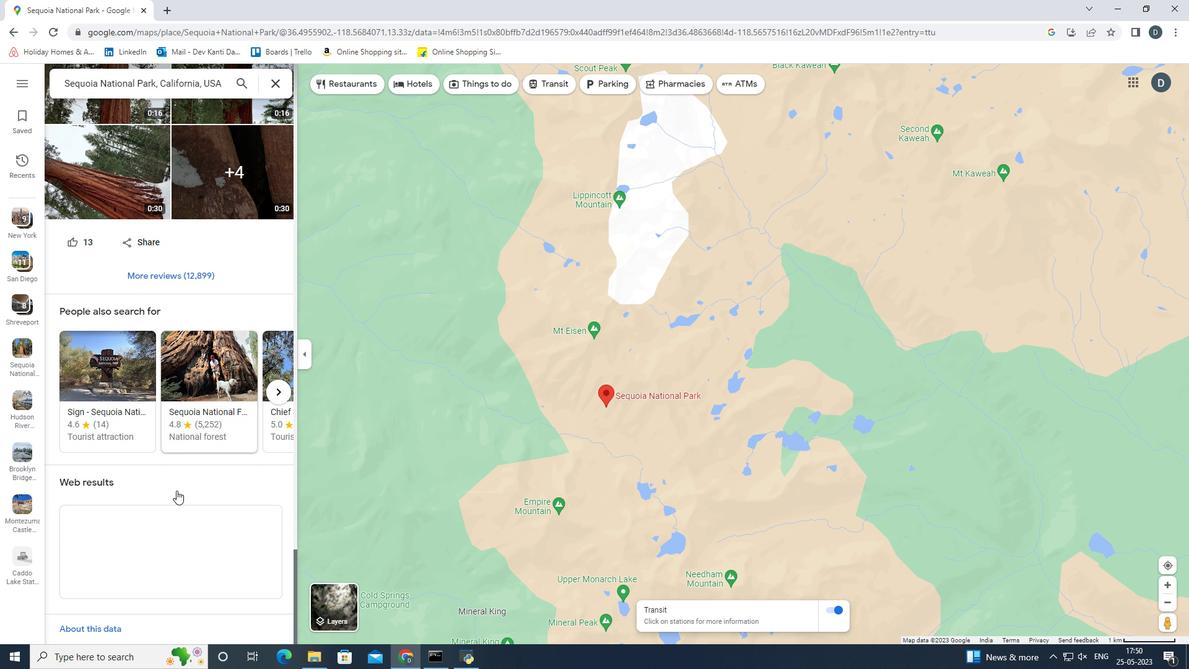 
Action: Mouse scrolled (176, 491) with delta (0, 0)
Screenshot: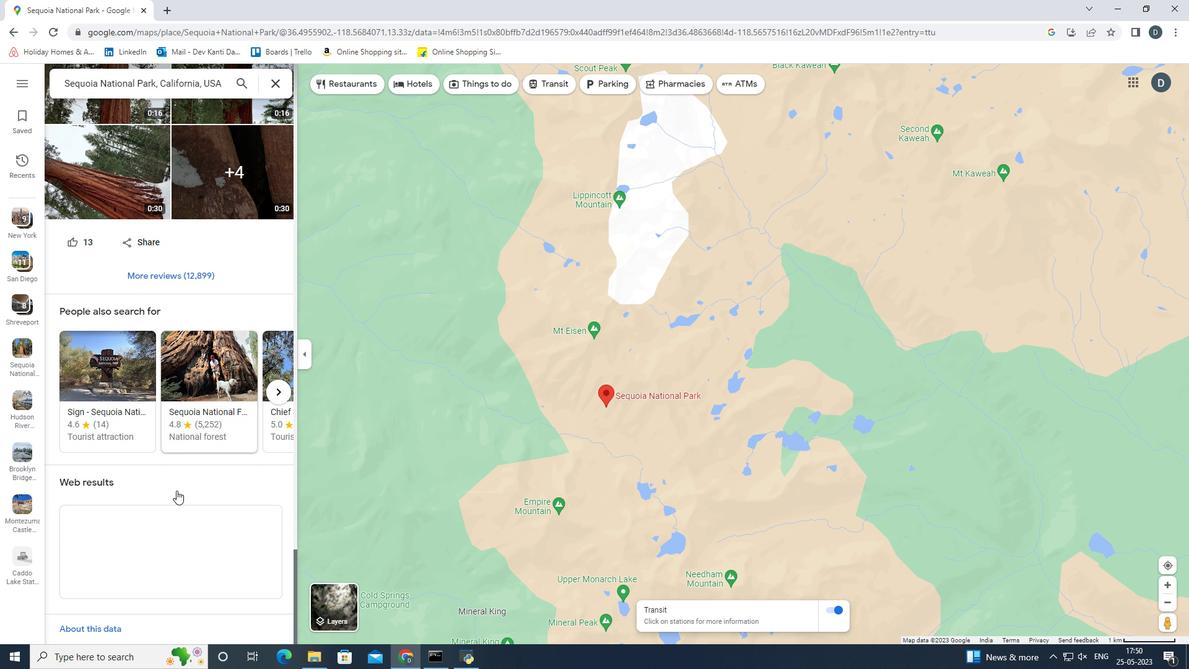 
Action: Mouse scrolled (176, 491) with delta (0, 0)
Screenshot: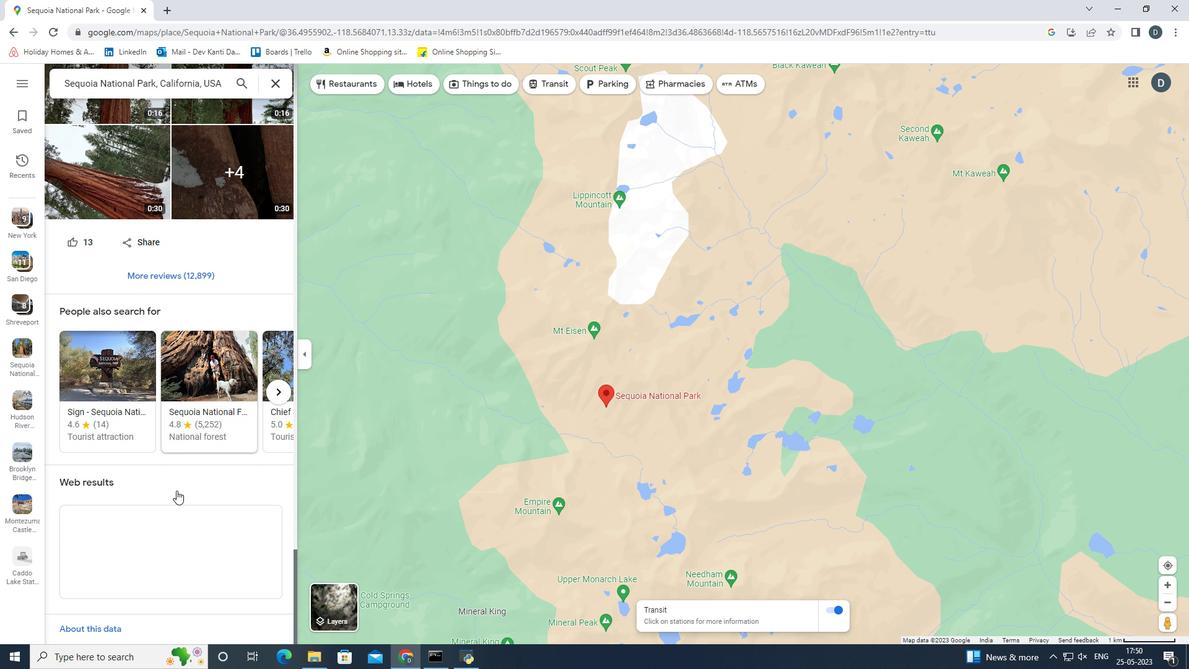 
Action: Mouse scrolled (176, 491) with delta (0, 0)
Screenshot: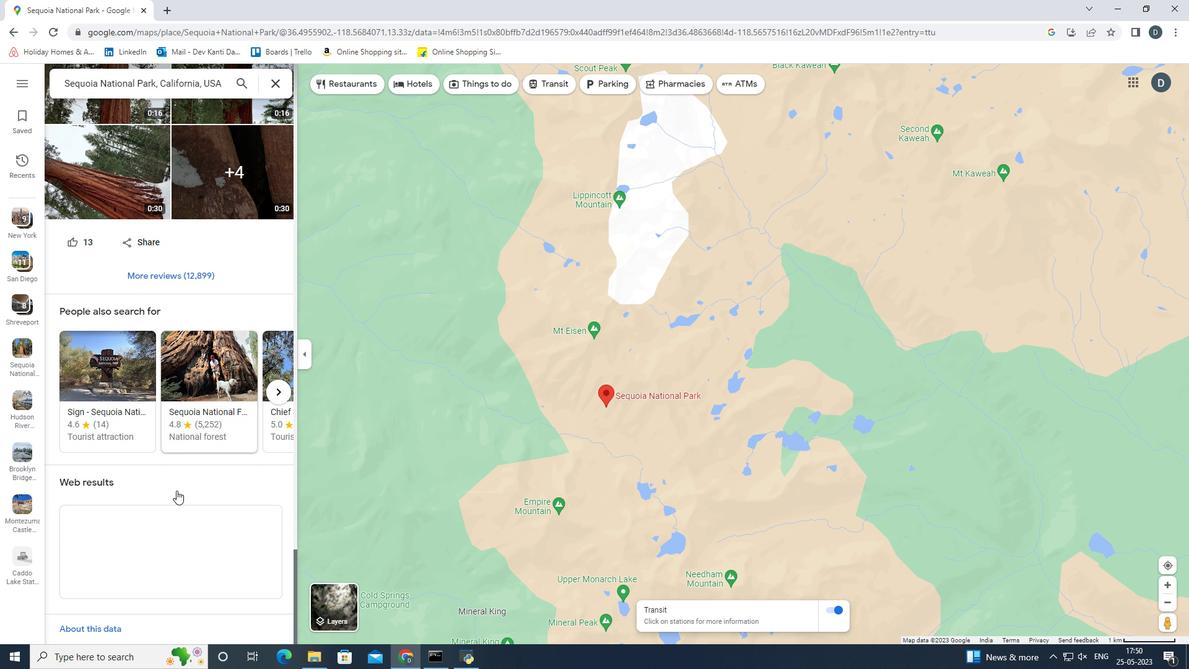 
Action: Mouse scrolled (176, 491) with delta (0, 0)
Screenshot: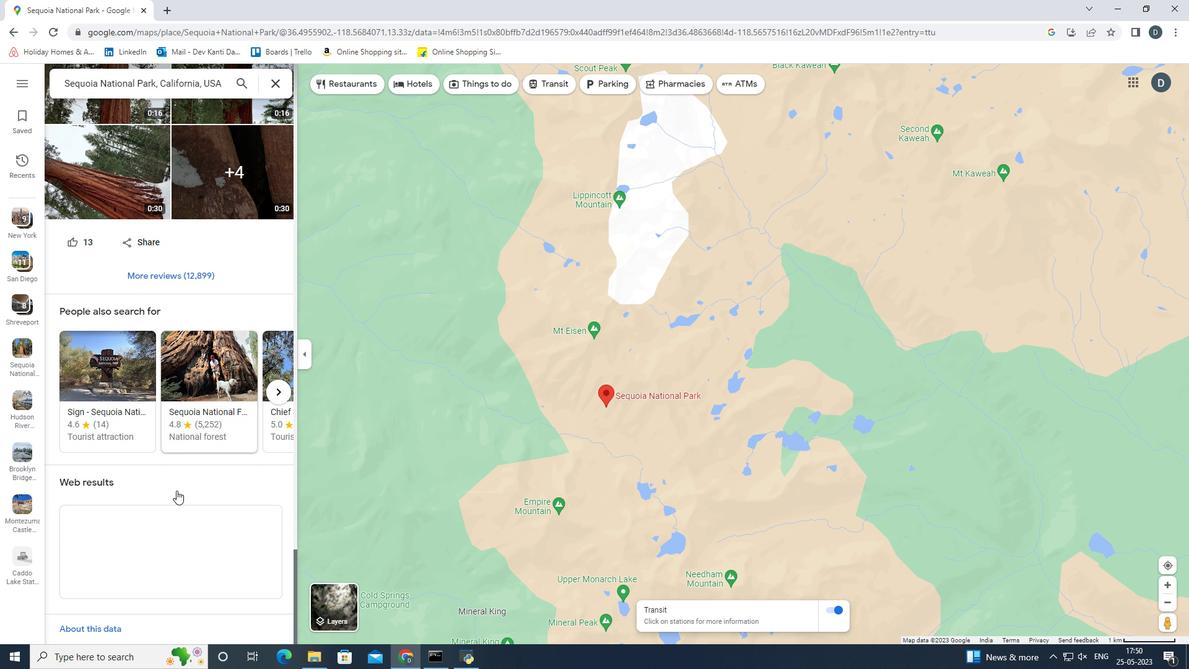 
Action: Mouse scrolled (176, 491) with delta (0, 0)
Screenshot: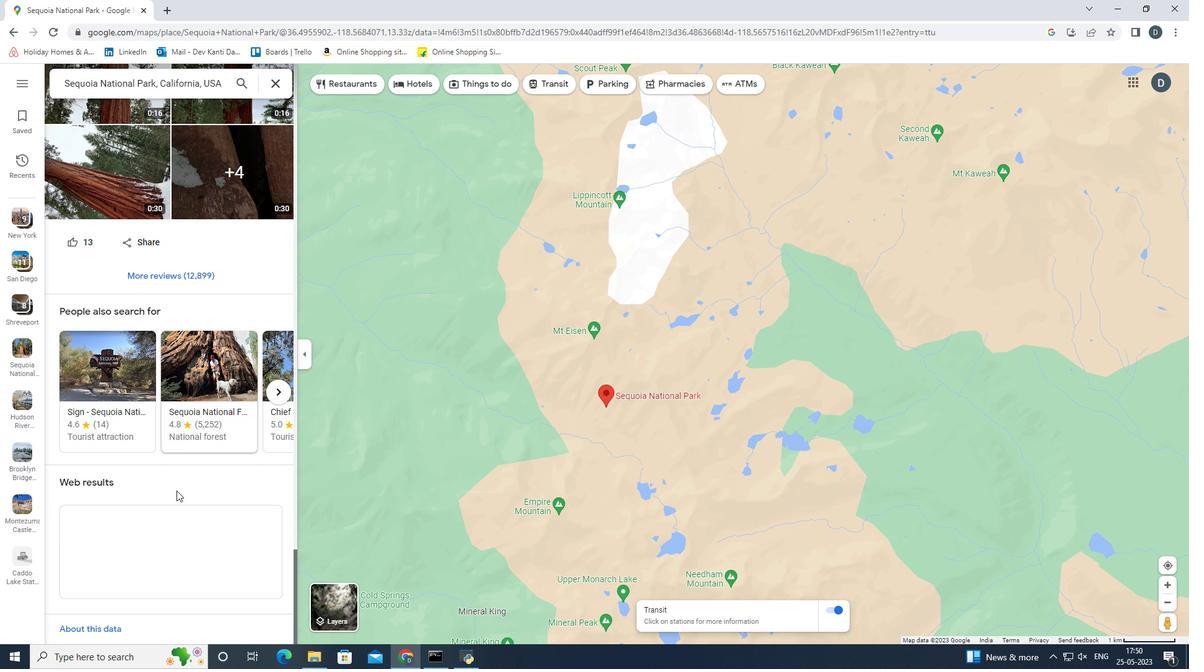
Action: Mouse scrolled (176, 491) with delta (0, 0)
Screenshot: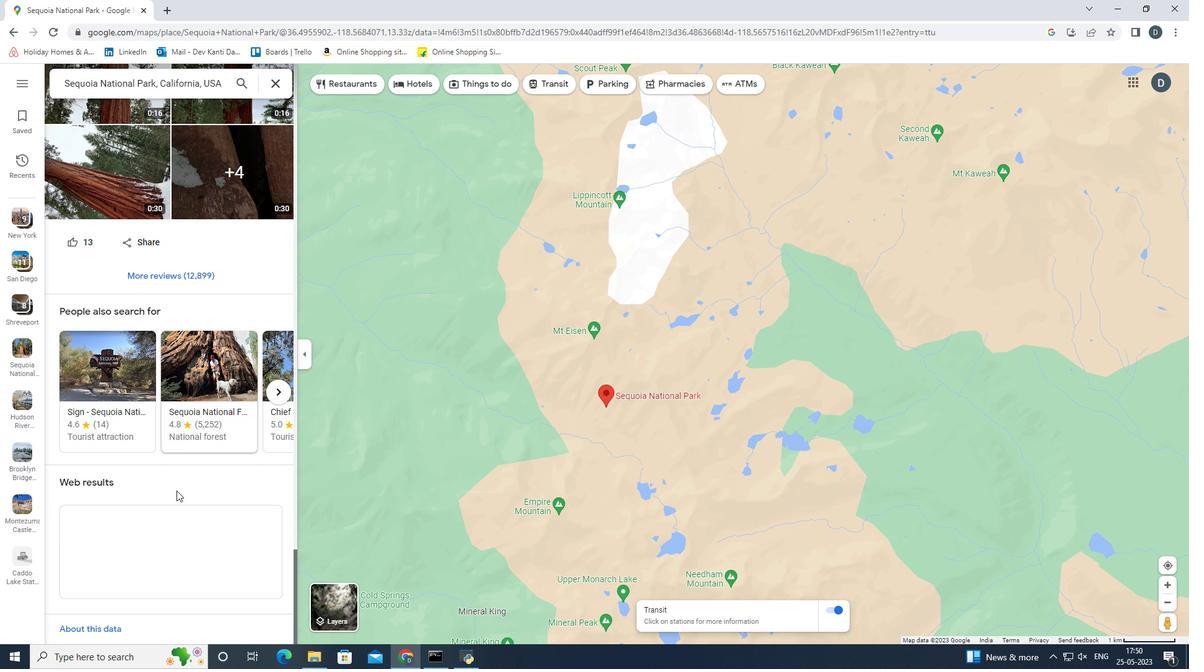 
Action: Mouse scrolled (176, 491) with delta (0, 0)
Screenshot: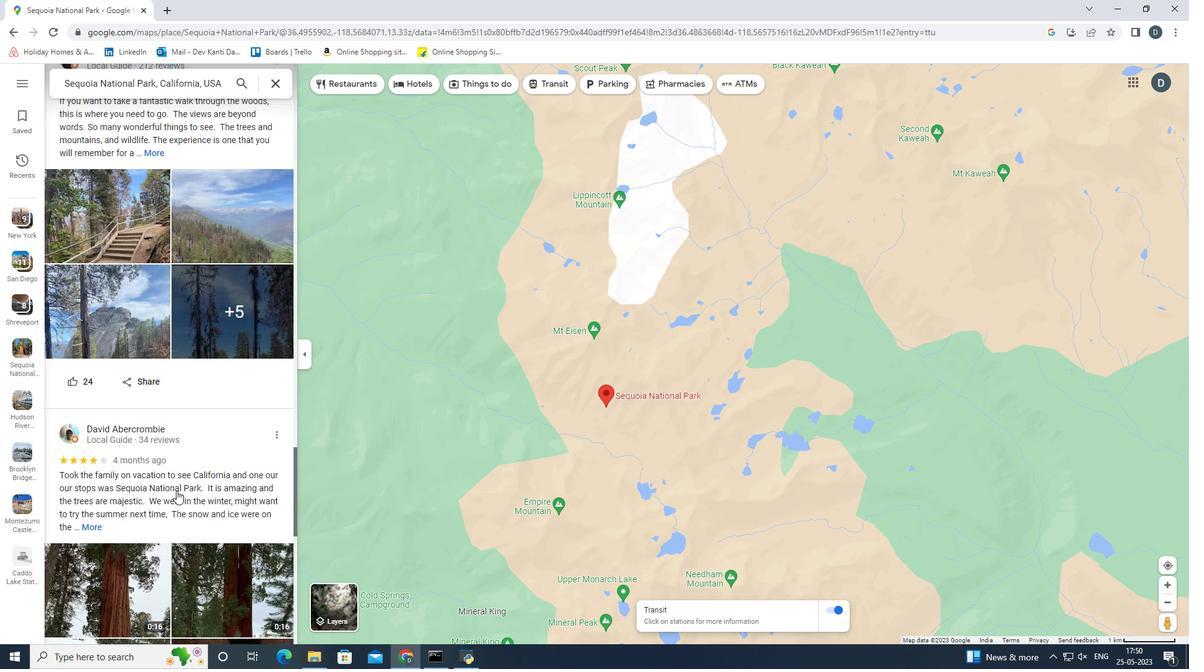 
Action: Mouse scrolled (176, 491) with delta (0, 0)
Screenshot: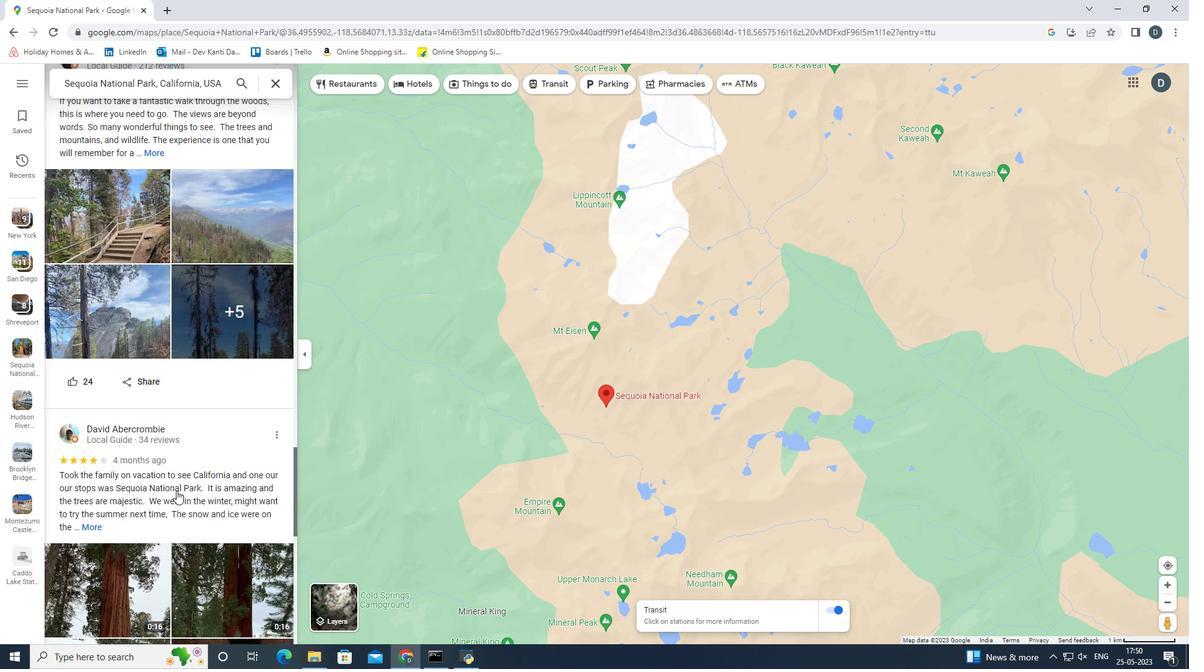 
Action: Mouse scrolled (176, 491) with delta (0, 0)
Screenshot: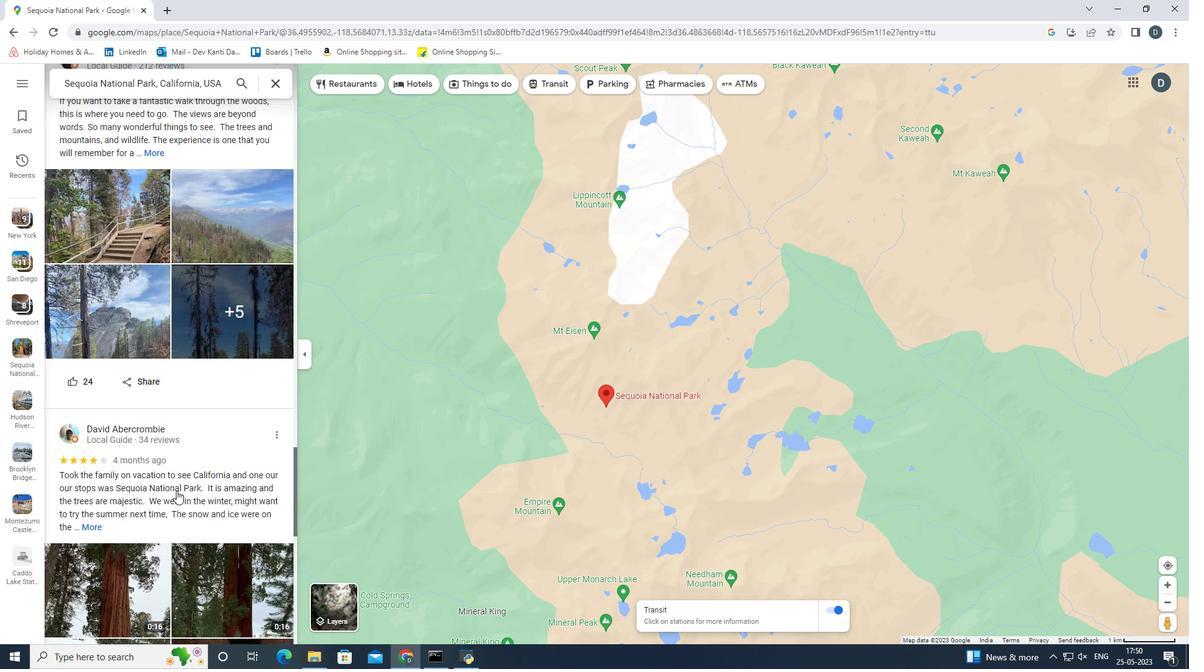 
Action: Mouse scrolled (176, 491) with delta (0, 0)
Screenshot: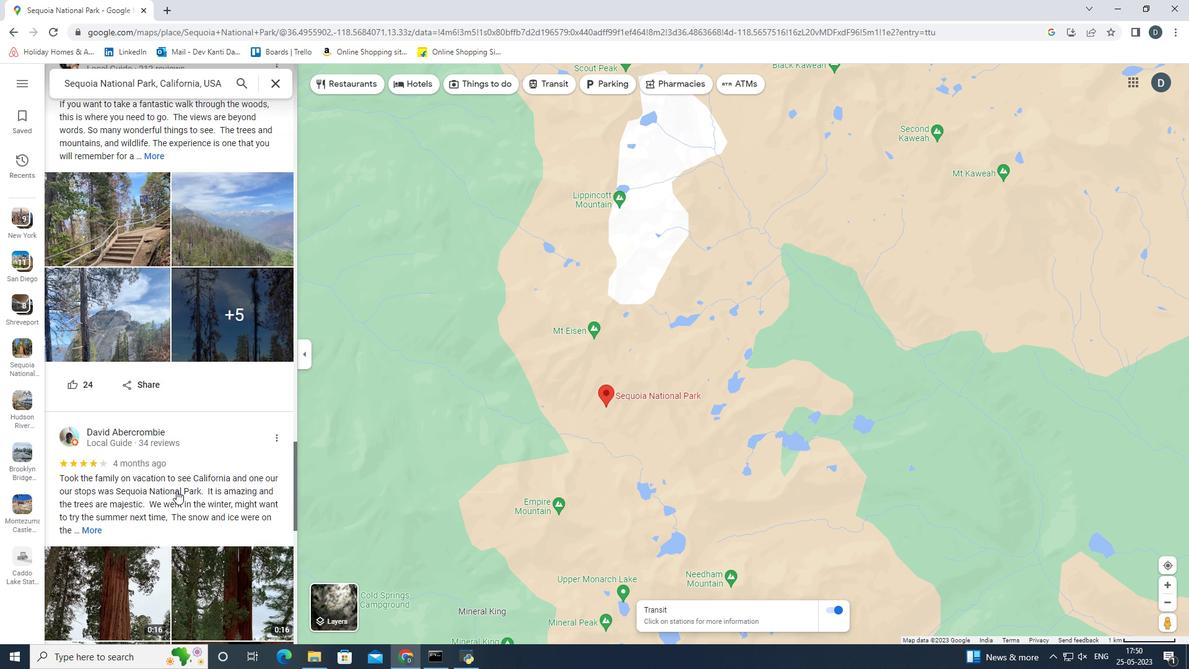 
Action: Mouse scrolled (176, 491) with delta (0, 0)
Screenshot: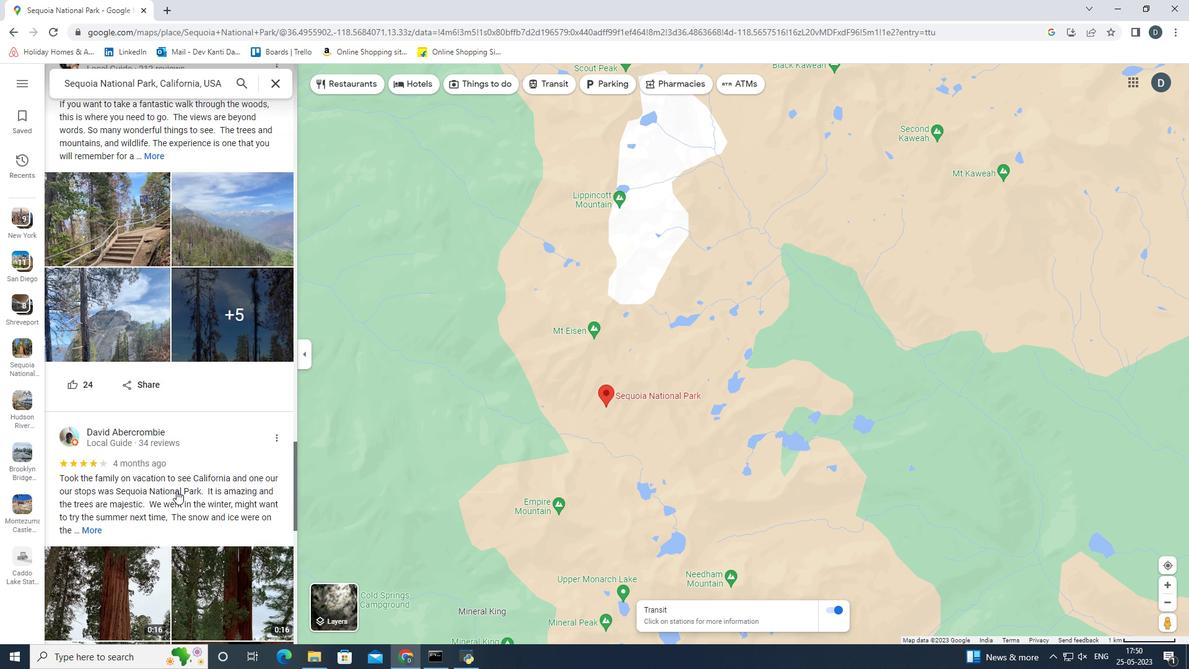 
Action: Mouse scrolled (176, 491) with delta (0, 0)
Screenshot: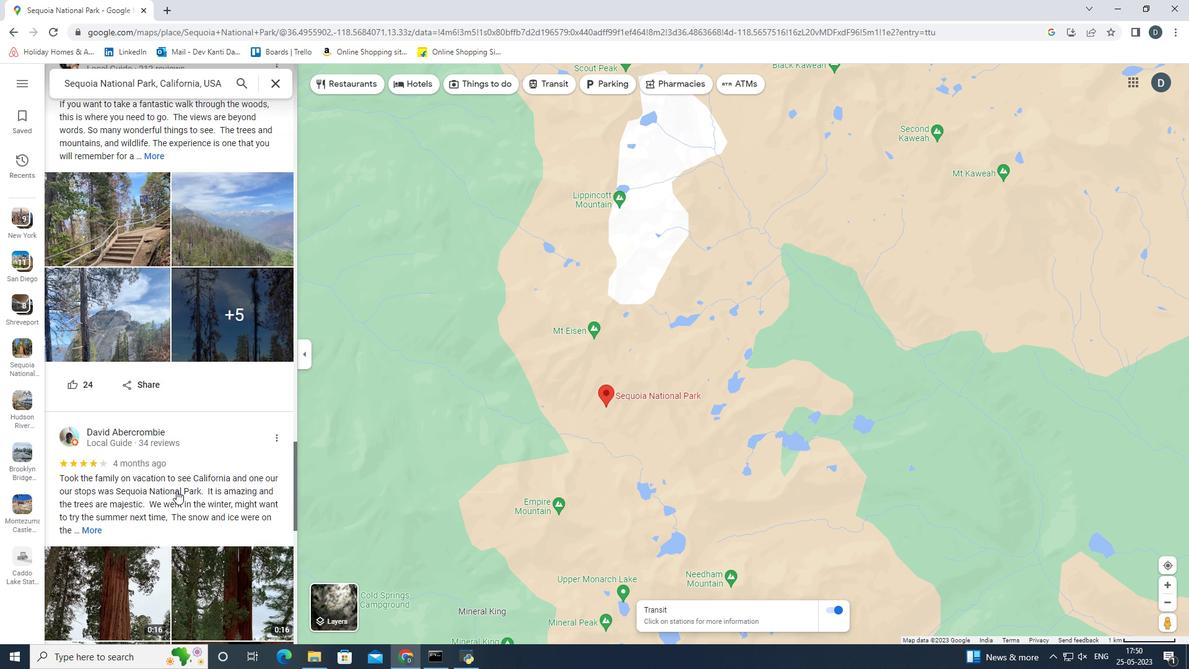 
Action: Mouse scrolled (176, 491) with delta (0, 0)
Screenshot: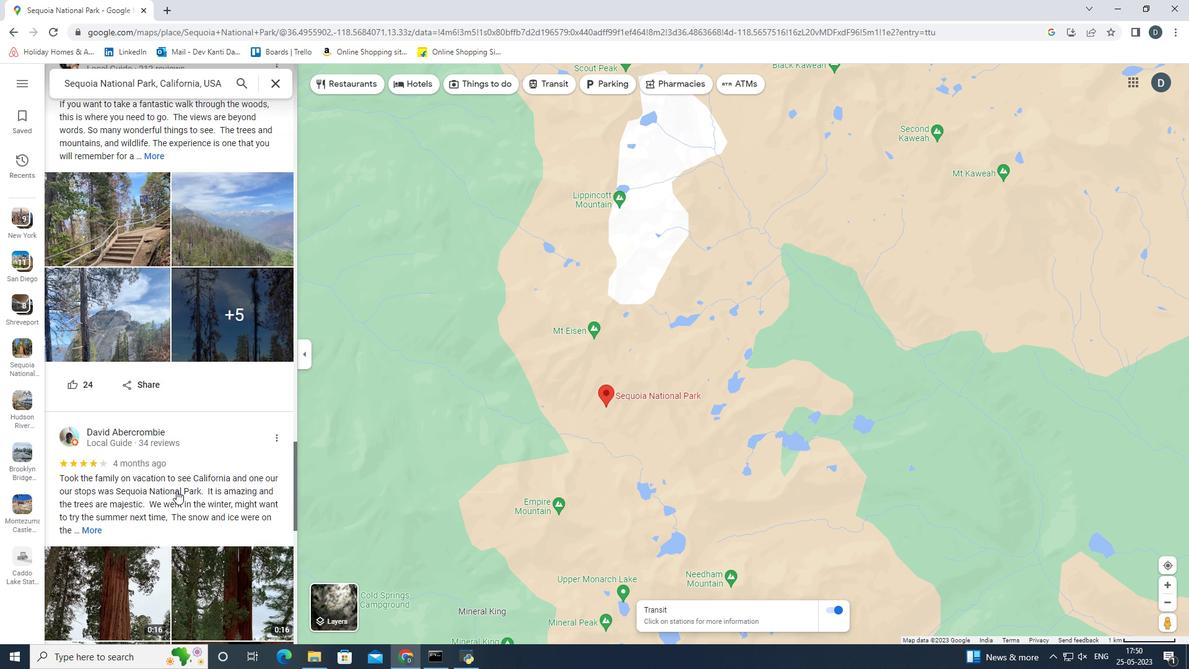 
Action: Mouse scrolled (176, 491) with delta (0, 0)
Screenshot: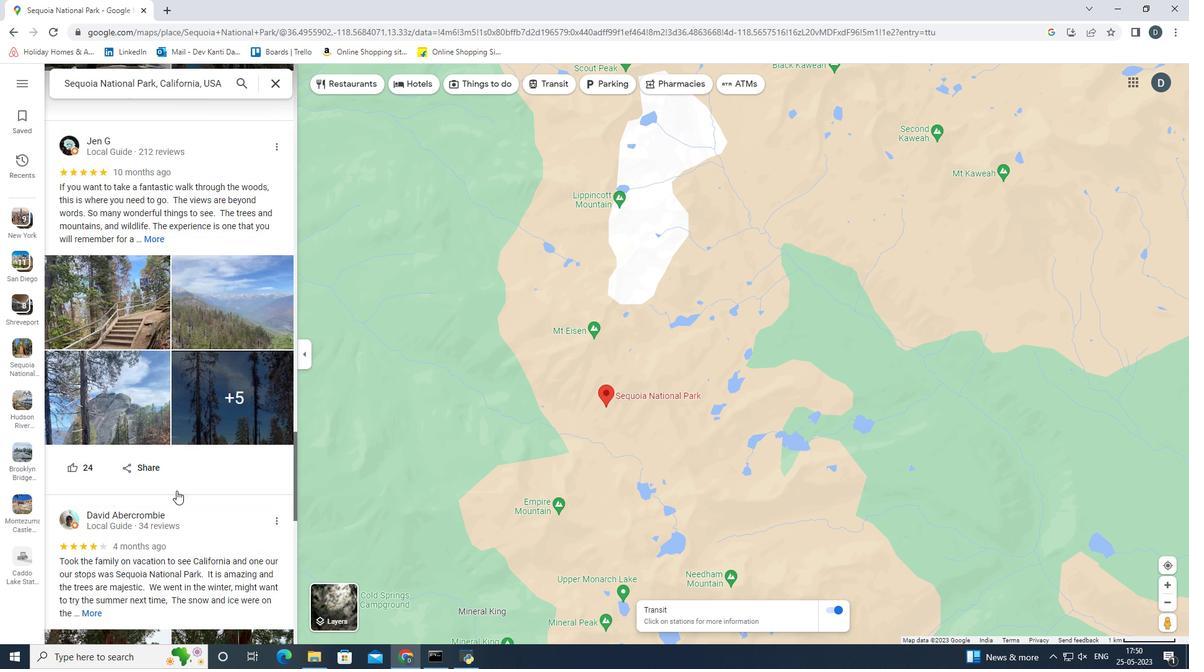 
Action: Mouse scrolled (176, 491) with delta (0, 0)
Screenshot: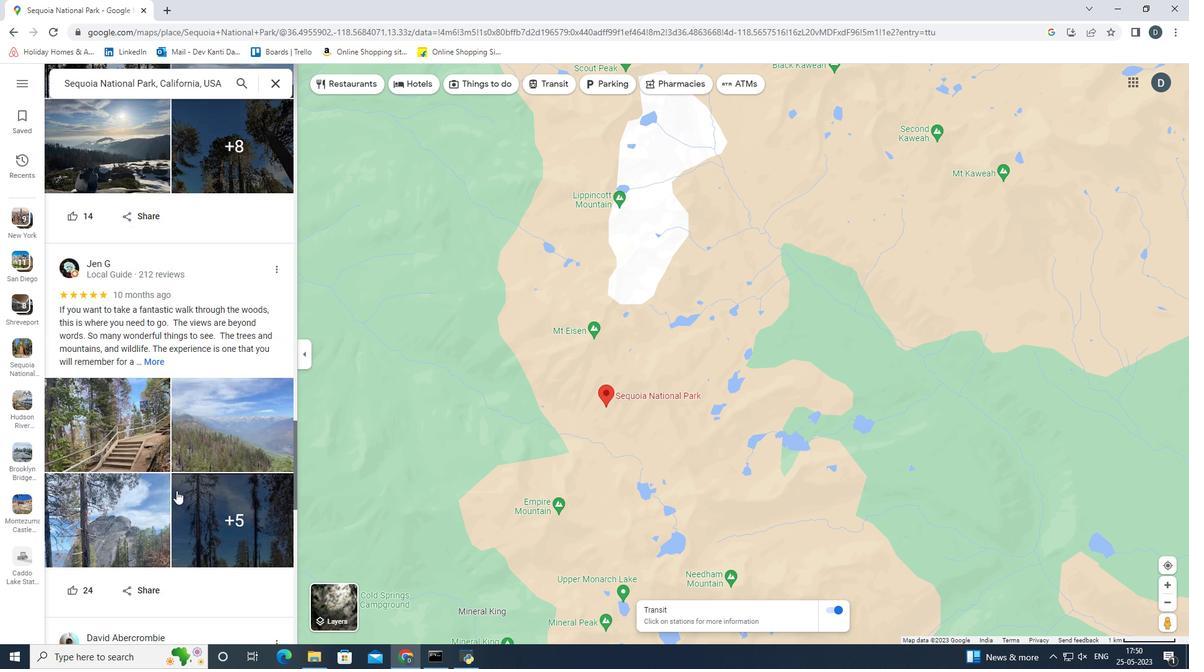 
Action: Mouse scrolled (176, 491) with delta (0, 0)
Screenshot: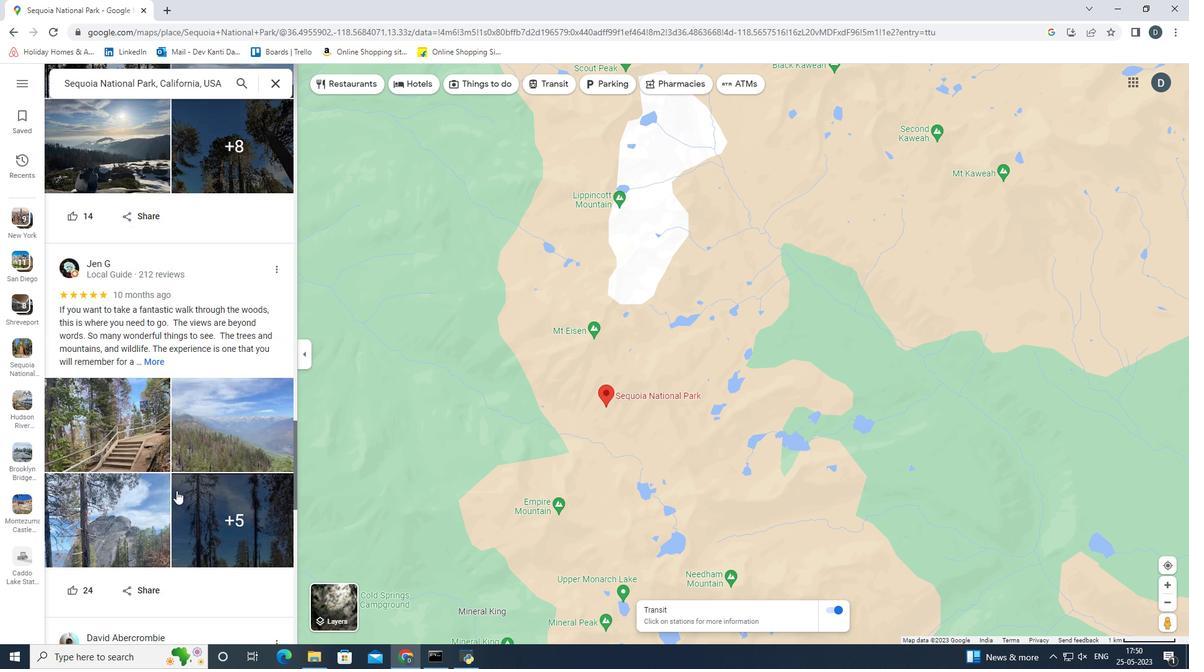 
Action: Mouse scrolled (176, 491) with delta (0, 0)
Screenshot: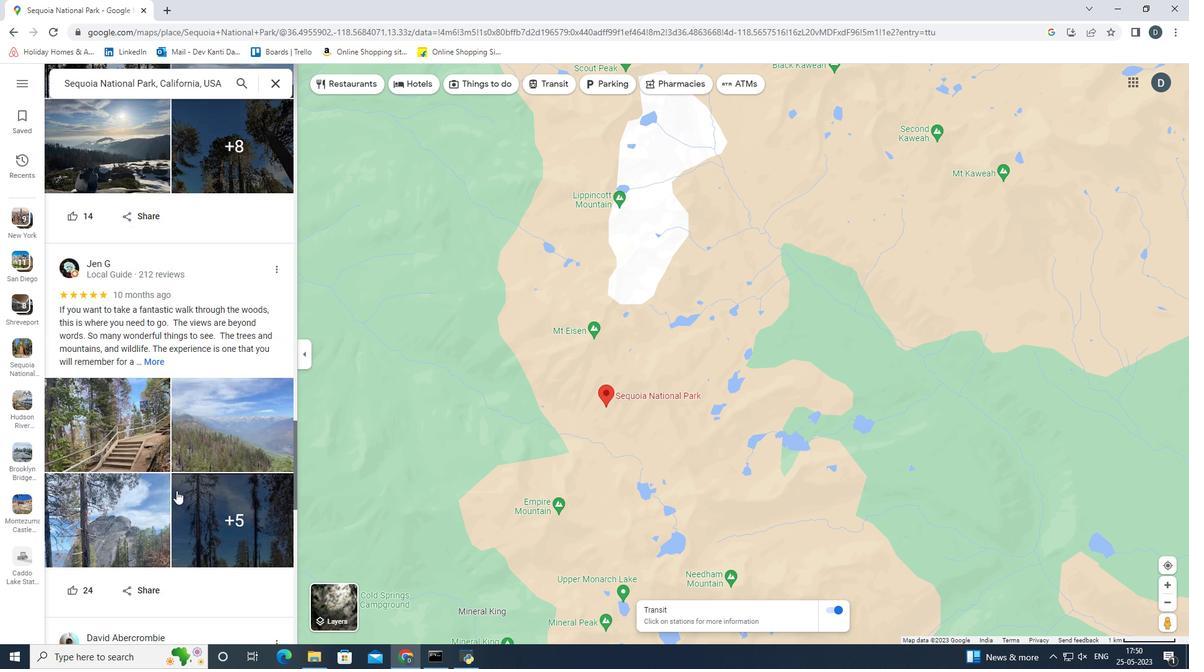 
Action: Mouse scrolled (176, 491) with delta (0, 0)
Screenshot: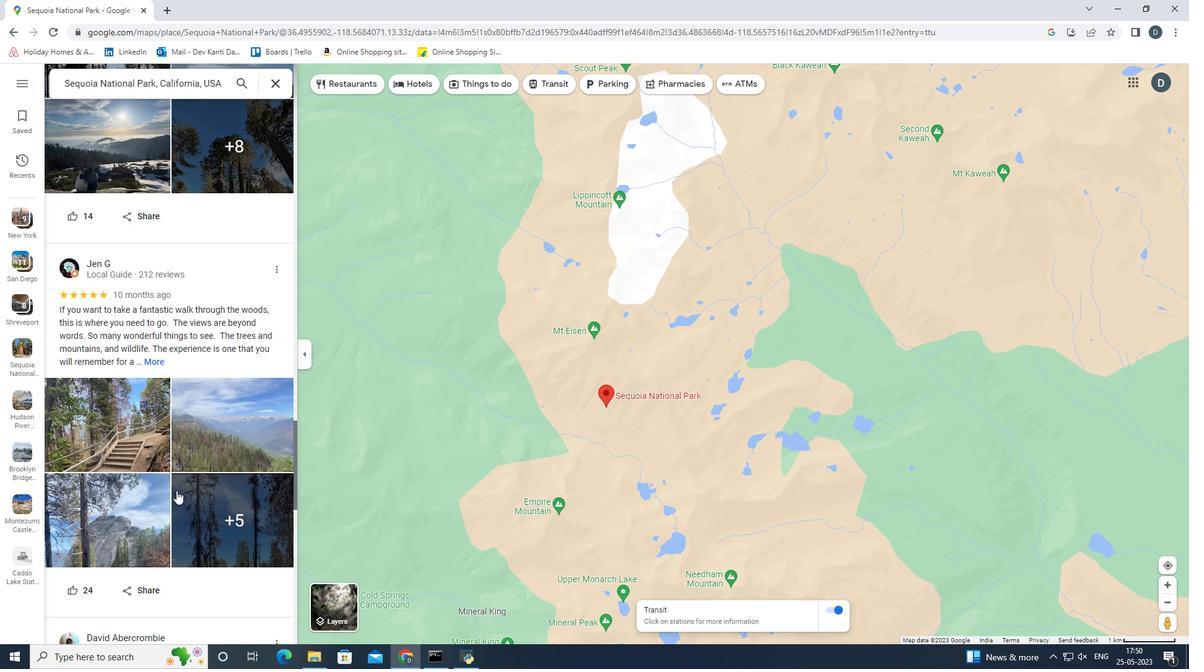 
Action: Mouse scrolled (176, 491) with delta (0, 0)
Screenshot: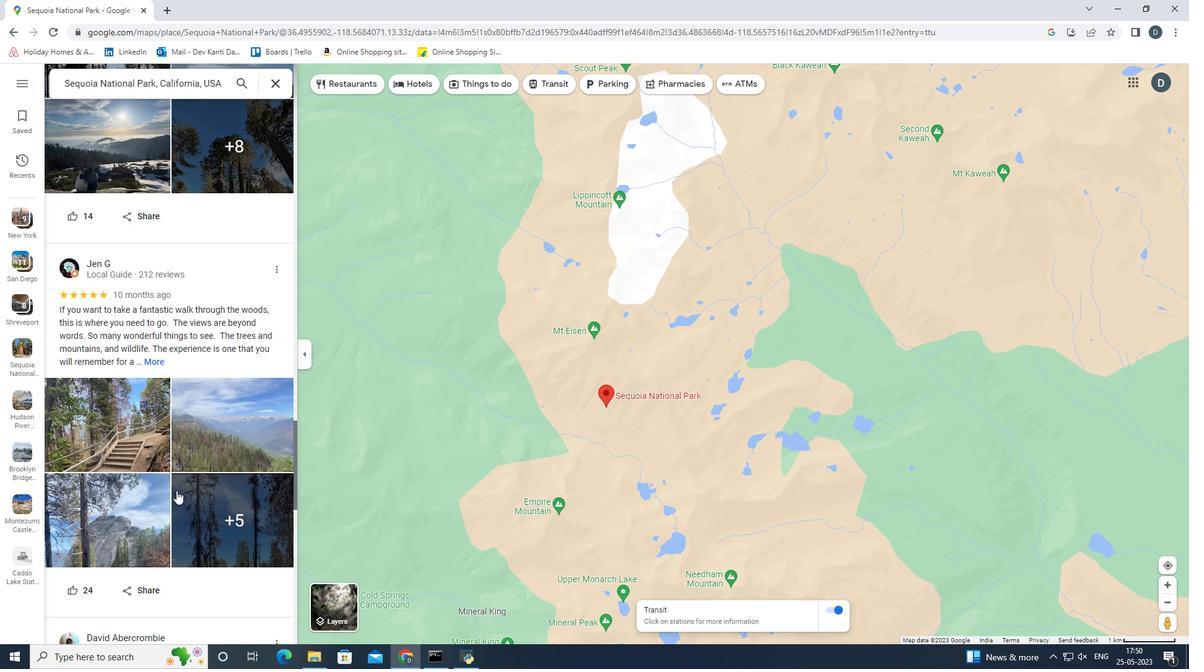 
Action: Mouse scrolled (176, 491) with delta (0, 0)
Screenshot: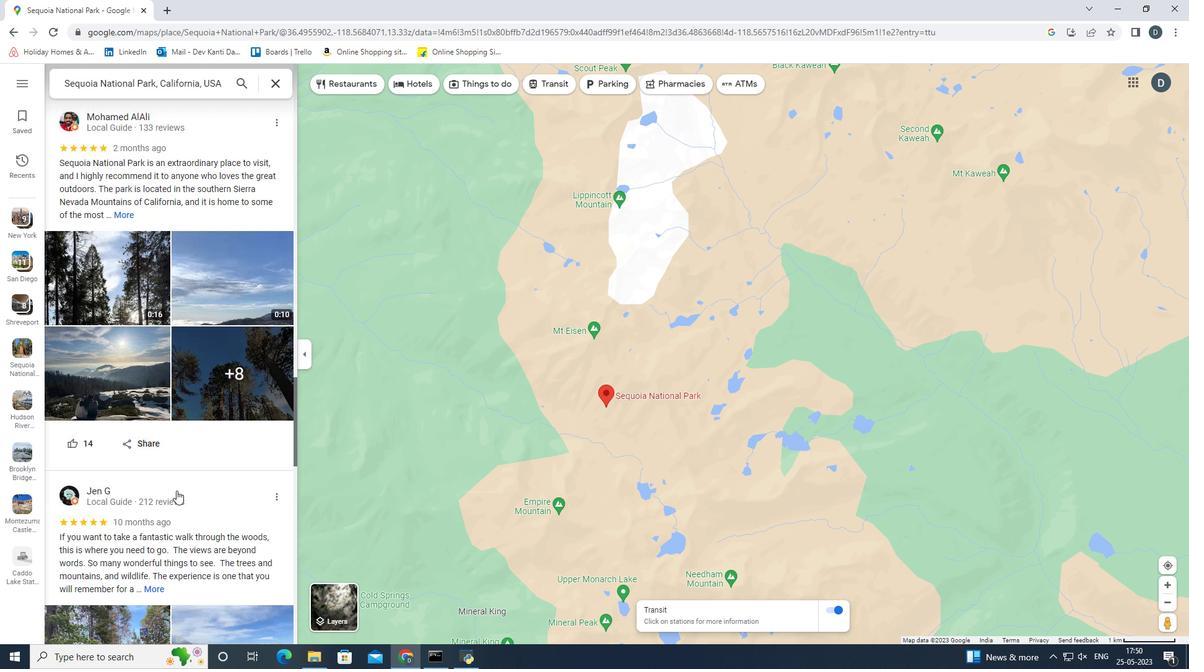 
Action: Mouse scrolled (176, 491) with delta (0, 0)
Screenshot: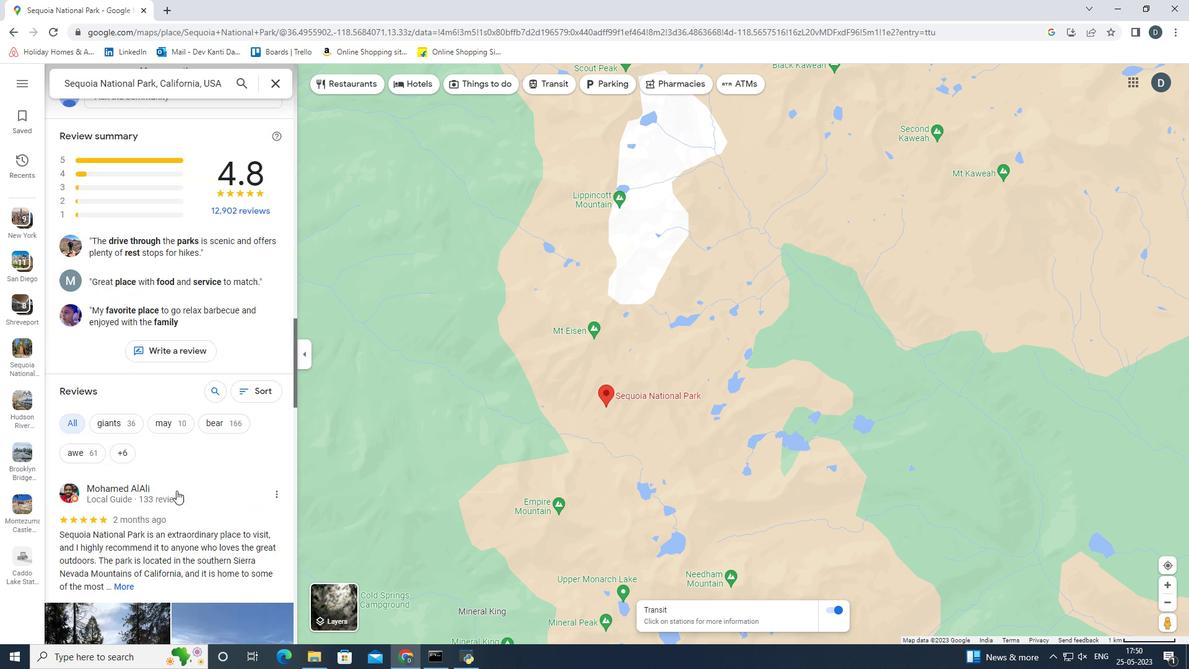 
Action: Mouse scrolled (176, 491) with delta (0, 0)
Screenshot: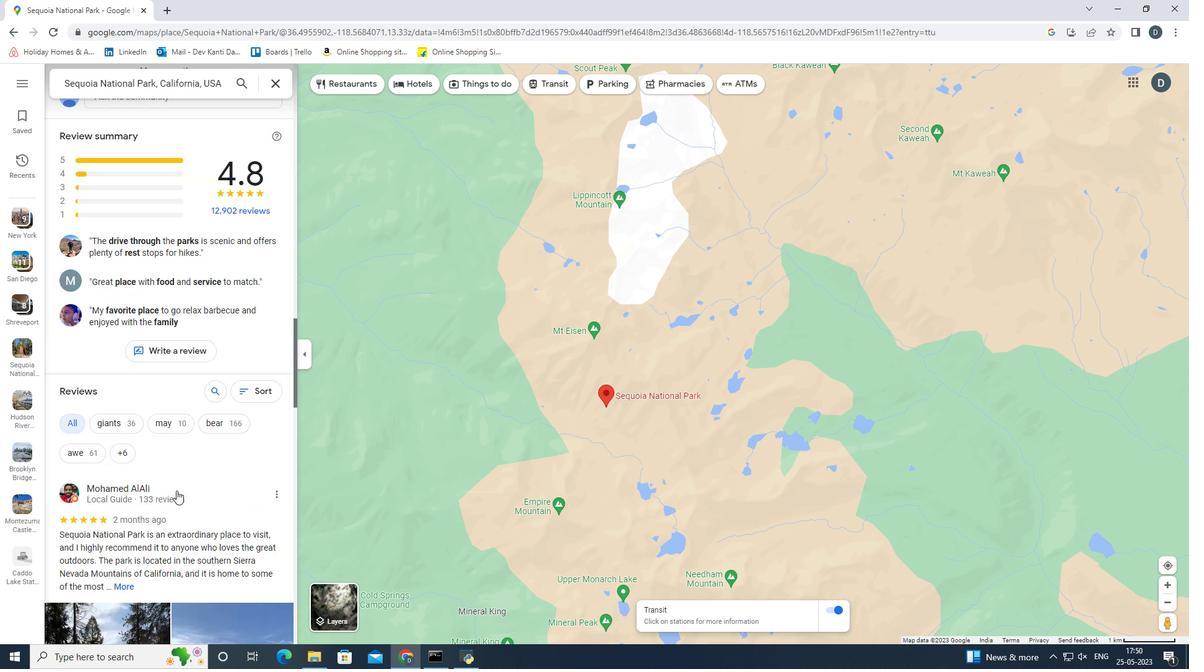 
Action: Mouse scrolled (176, 491) with delta (0, 0)
Screenshot: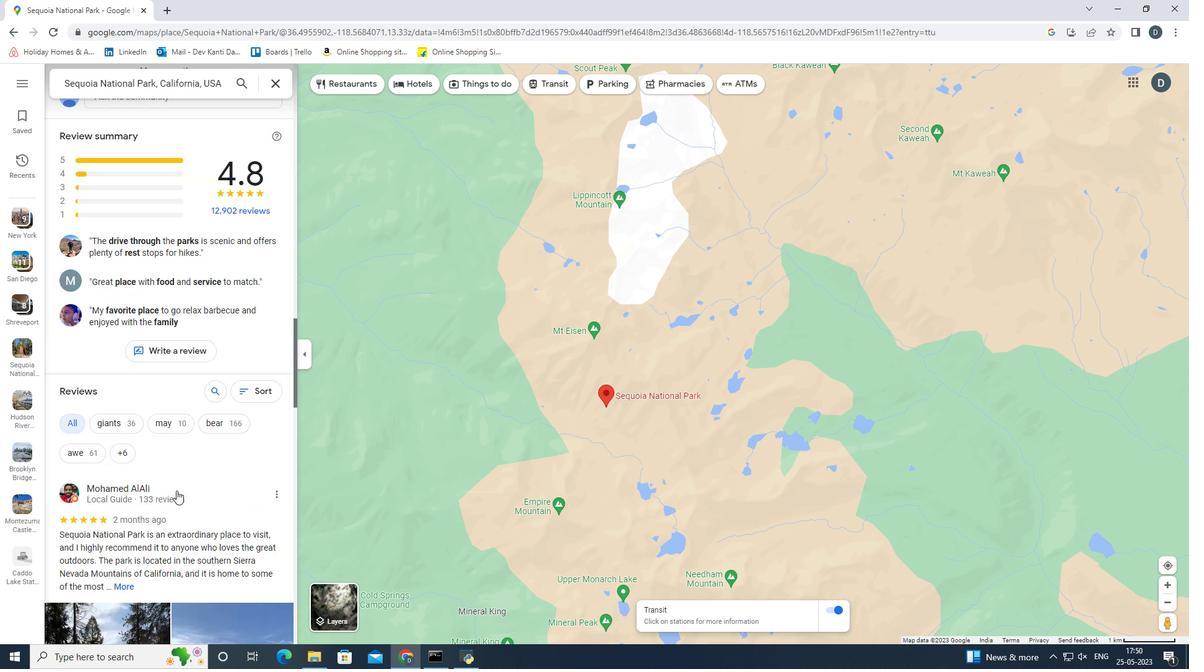 
Action: Mouse scrolled (176, 491) with delta (0, 0)
Screenshot: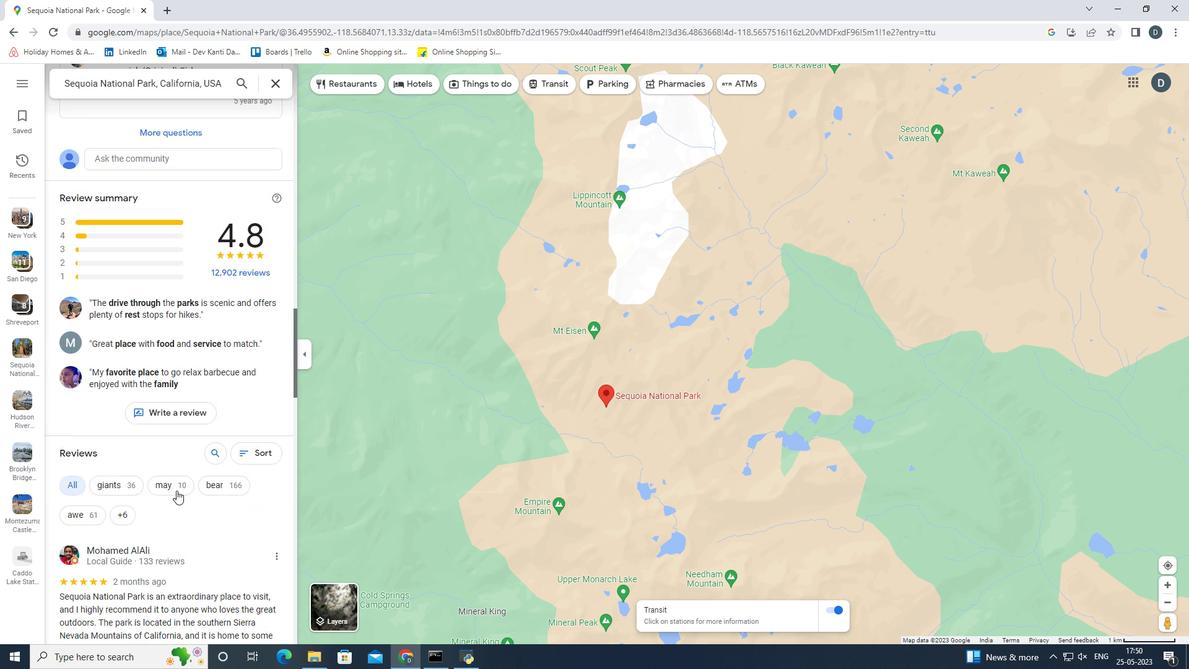 
Action: Mouse scrolled (176, 491) with delta (0, 0)
Screenshot: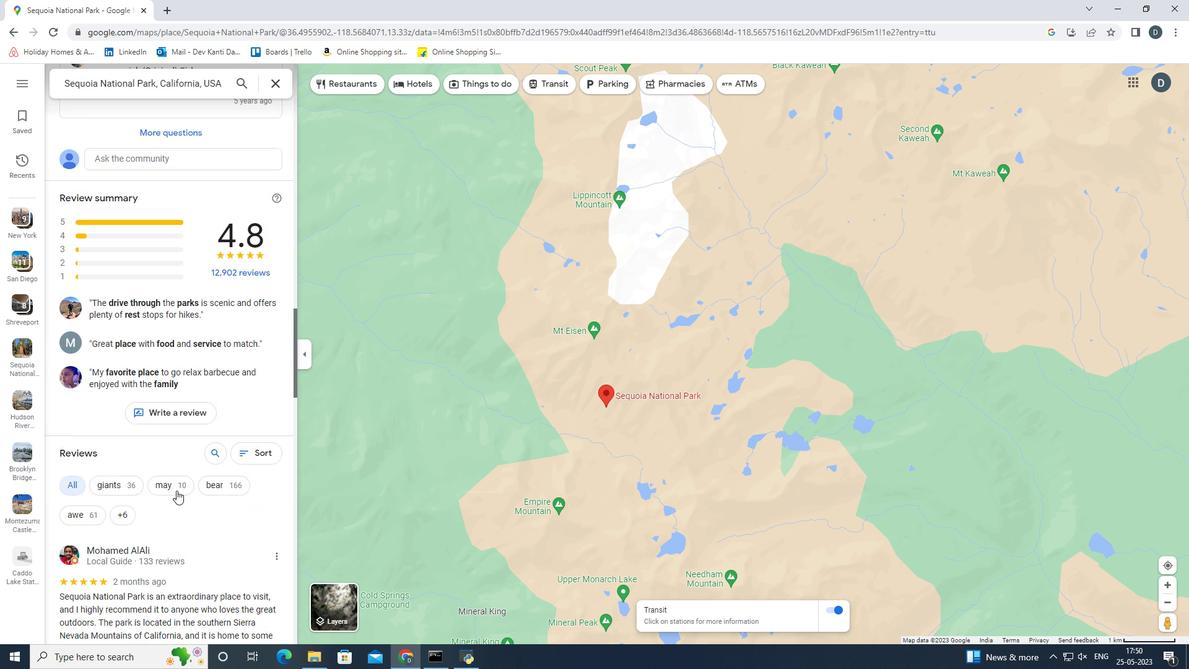 
Action: Mouse scrolled (176, 491) with delta (0, 0)
Screenshot: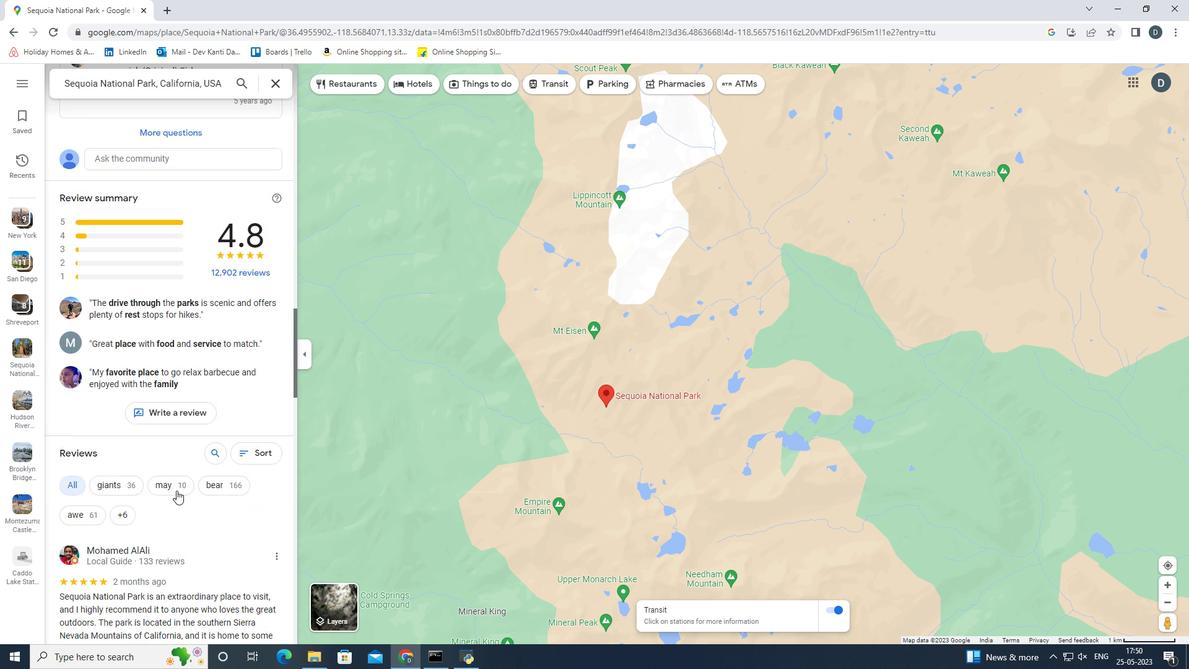 
Action: Mouse scrolled (176, 491) with delta (0, 0)
Screenshot: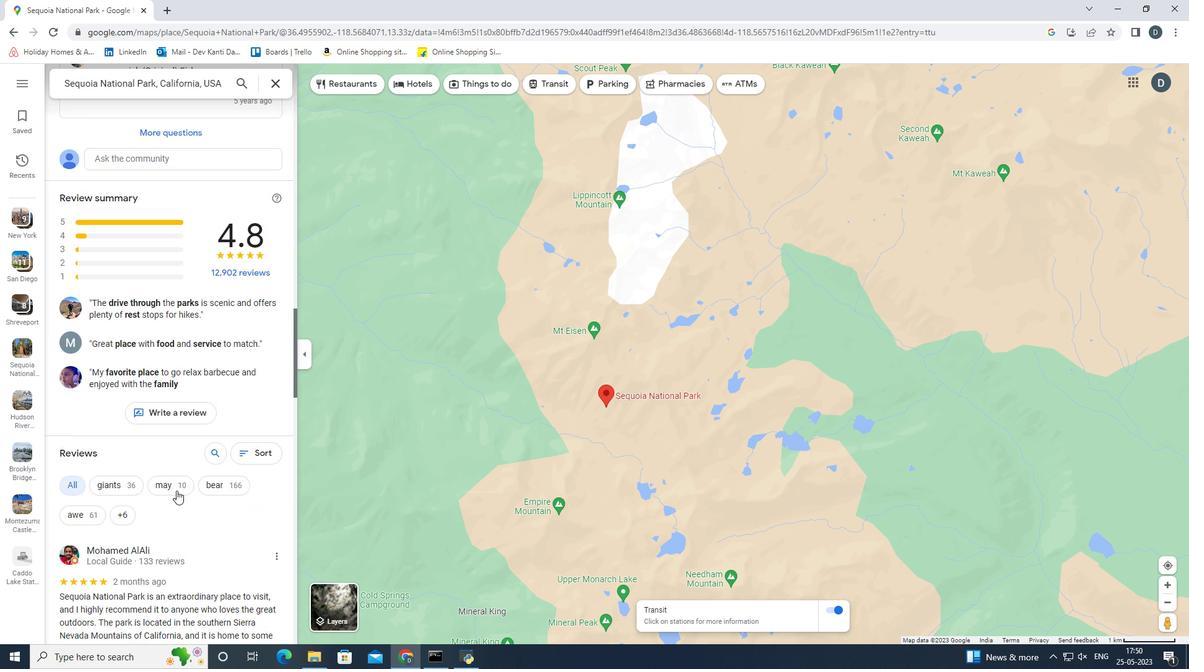 
Action: Mouse scrolled (176, 491) with delta (0, 0)
Screenshot: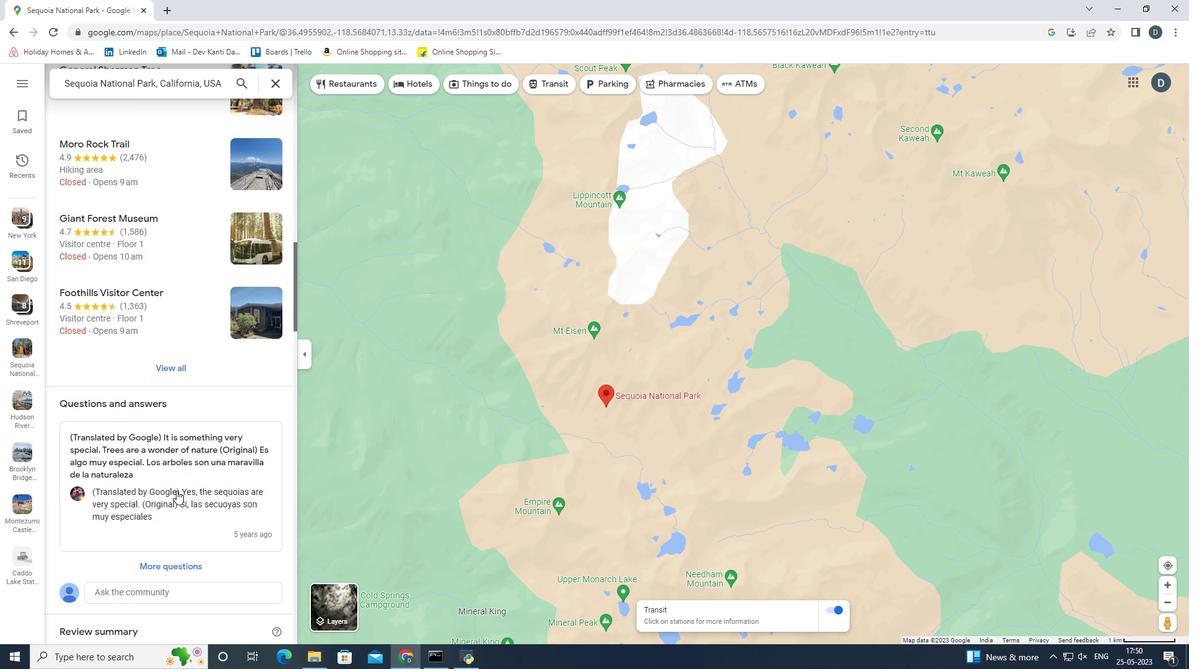 
Action: Mouse scrolled (176, 491) with delta (0, 0)
Screenshot: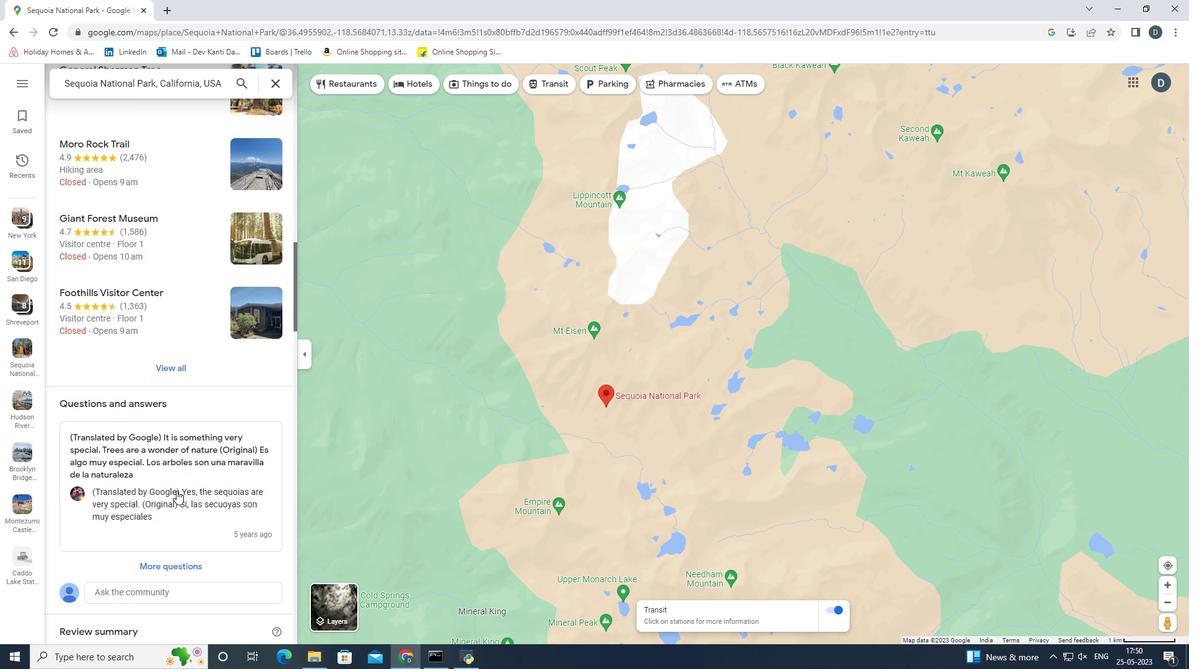 
Action: Mouse scrolled (176, 491) with delta (0, 0)
Screenshot: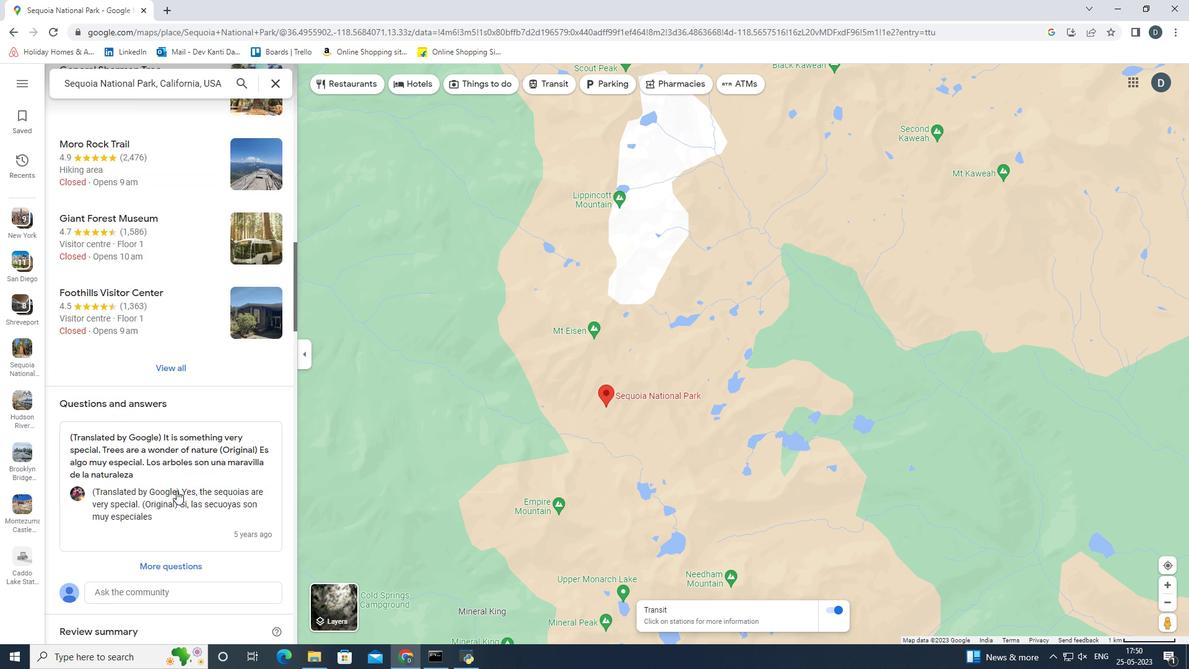 
Action: Mouse scrolled (176, 491) with delta (0, 0)
Screenshot: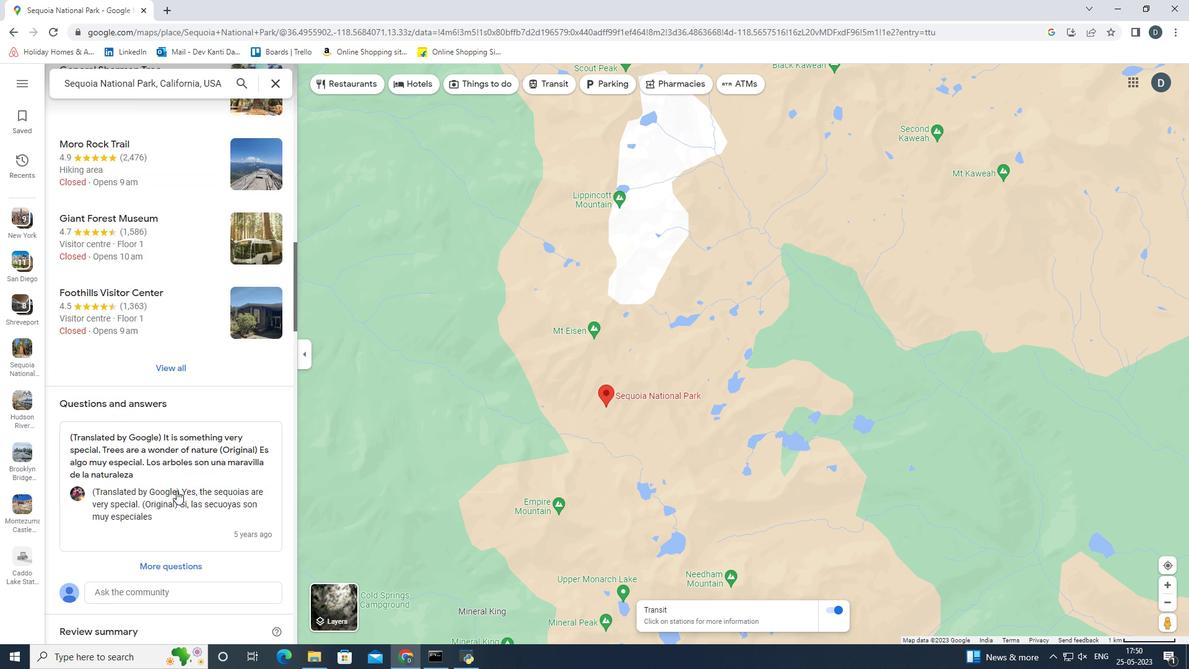 
Action: Mouse scrolled (176, 491) with delta (0, 0)
Screenshot: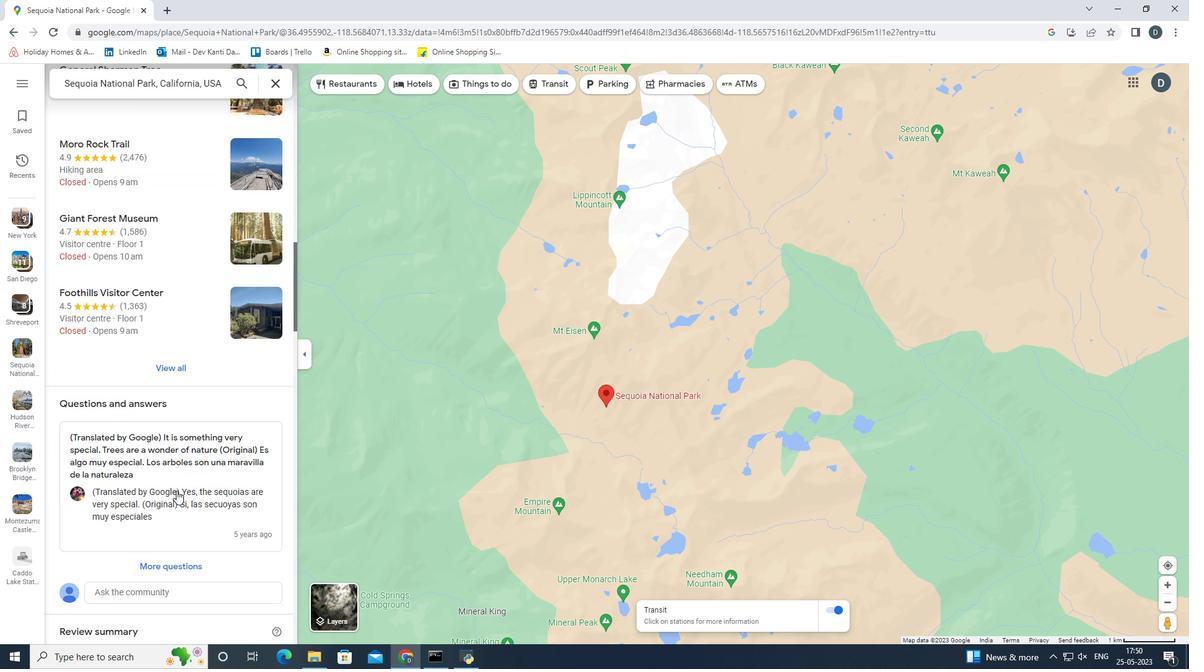 
Action: Mouse scrolled (176, 491) with delta (0, 0)
Screenshot: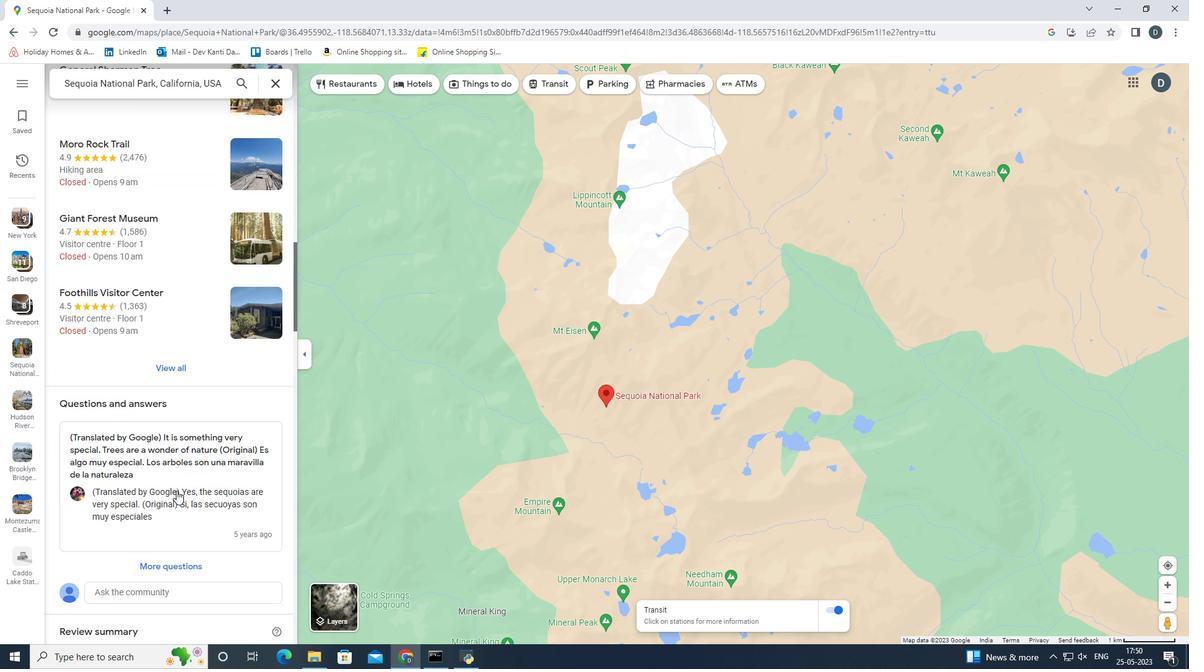 
Action: Mouse scrolled (176, 491) with delta (0, 0)
Screenshot: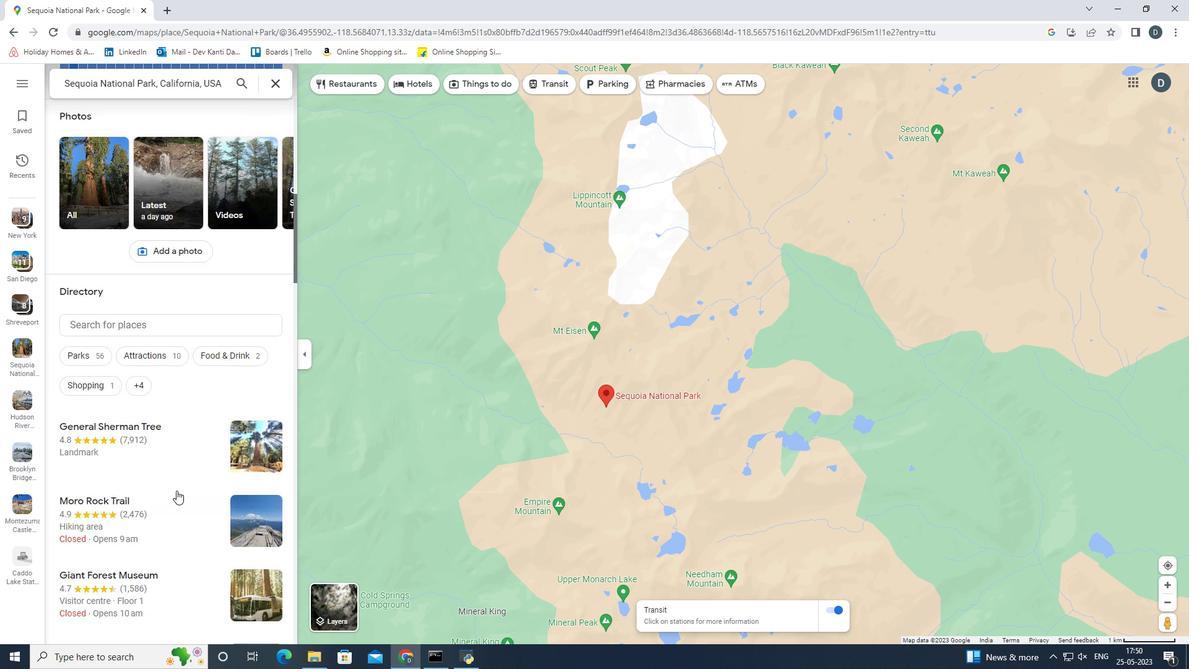 
Action: Mouse scrolled (176, 491) with delta (0, 0)
Screenshot: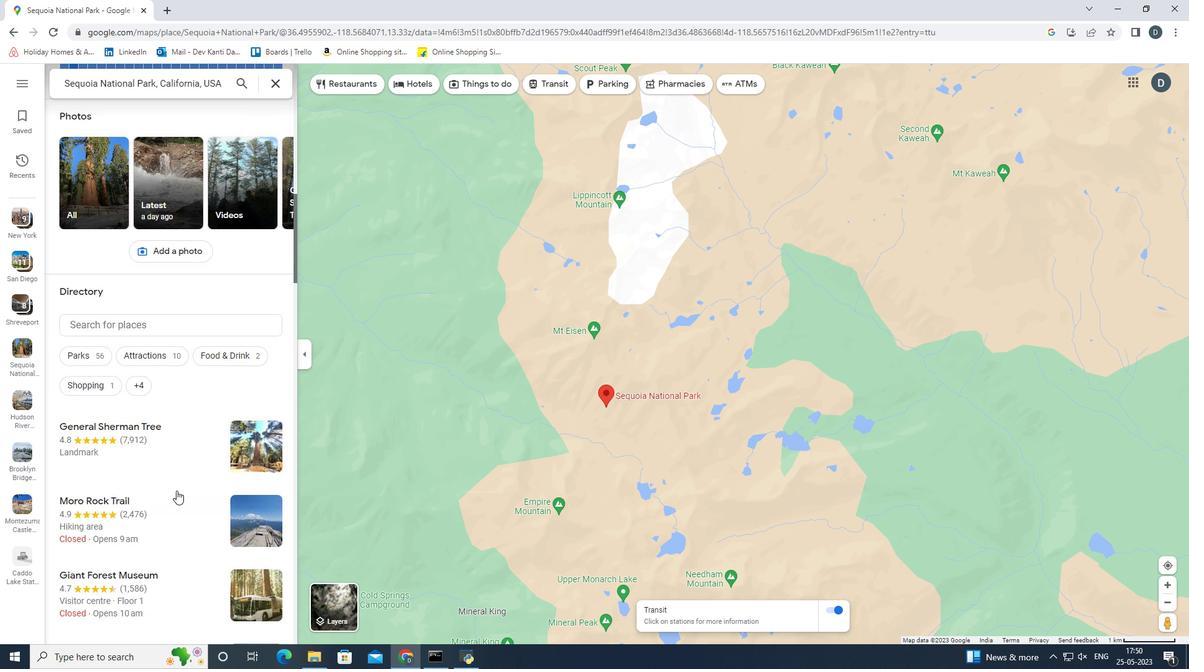 
Action: Mouse scrolled (176, 491) with delta (0, 0)
Screenshot: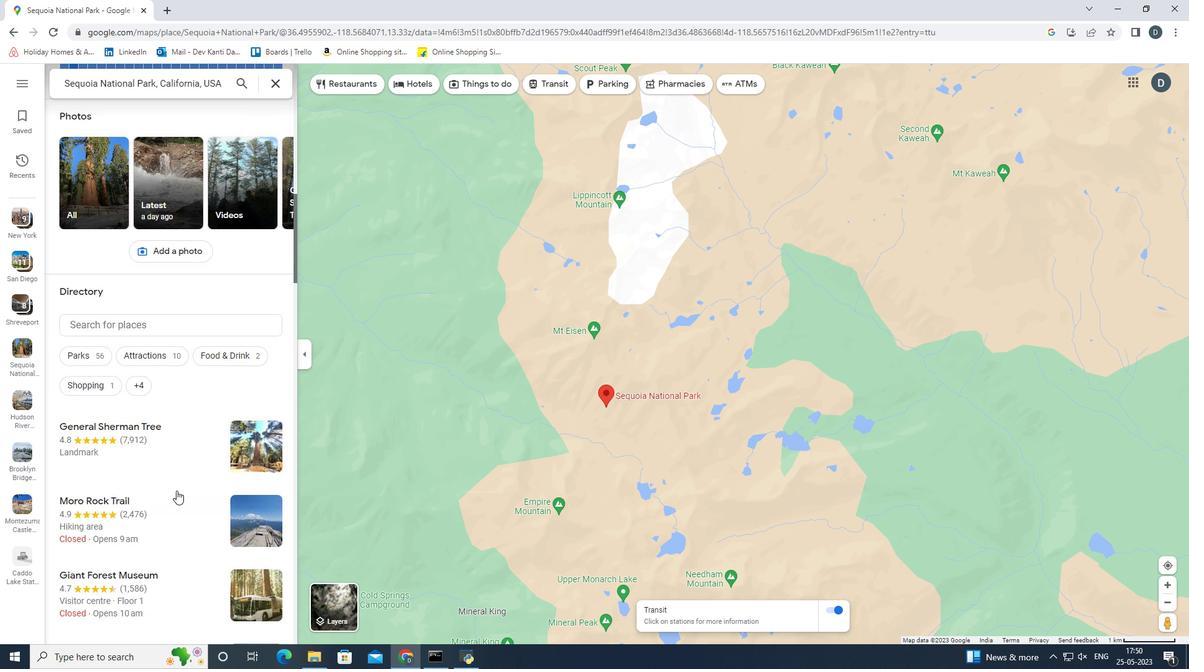 
Action: Mouse scrolled (176, 491) with delta (0, 0)
Screenshot: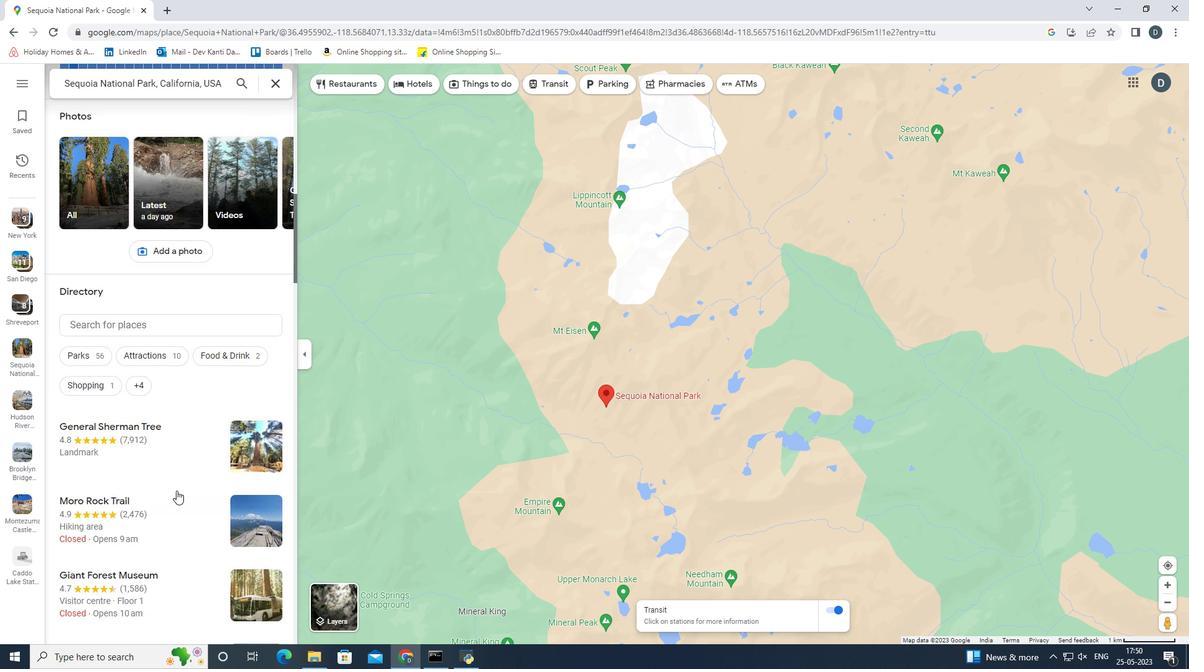 
Action: Mouse scrolled (176, 491) with delta (0, 0)
Screenshot: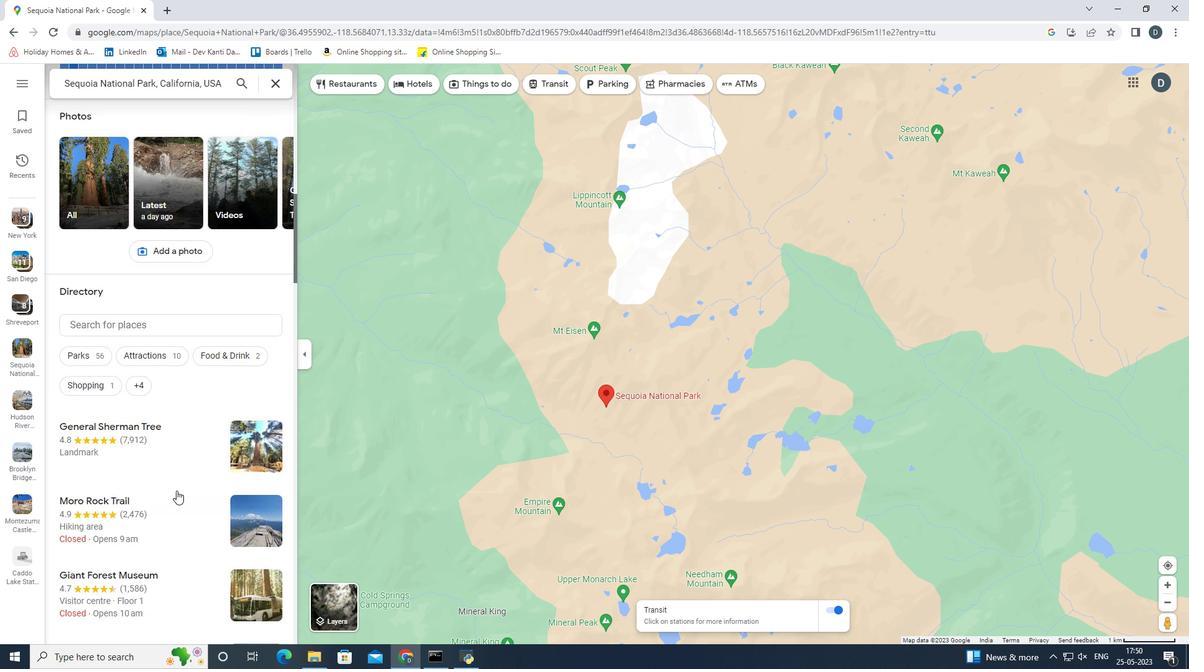
Action: Mouse scrolled (176, 491) with delta (0, 0)
Screenshot: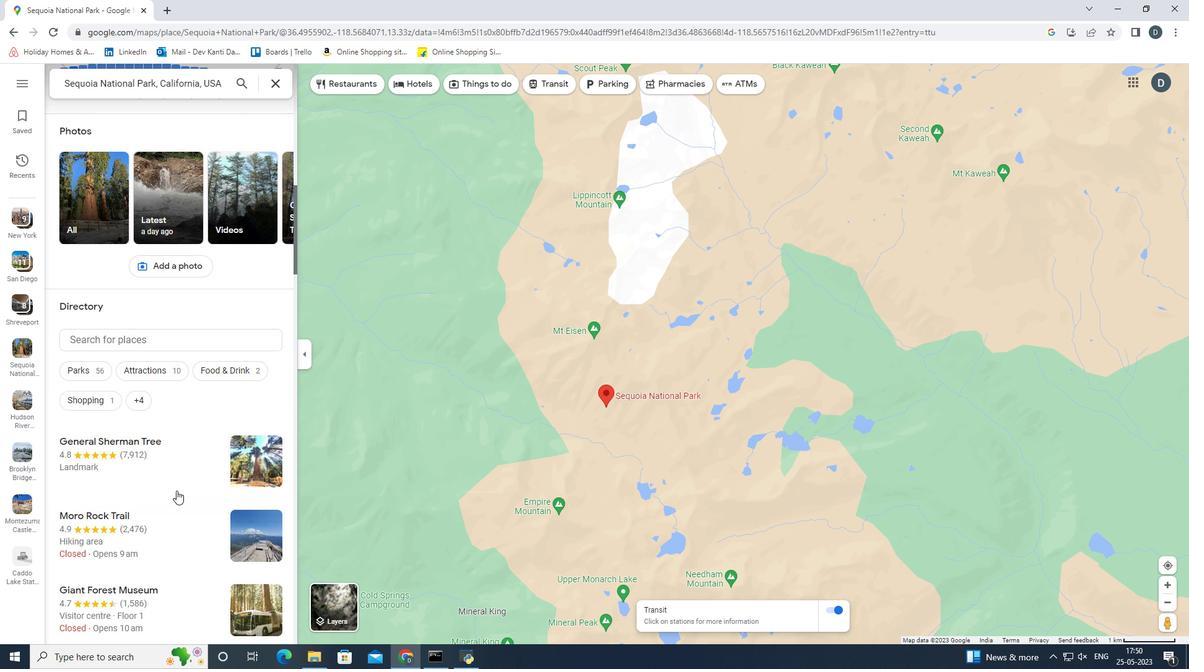 
Action: Mouse scrolled (176, 491) with delta (0, 0)
Screenshot: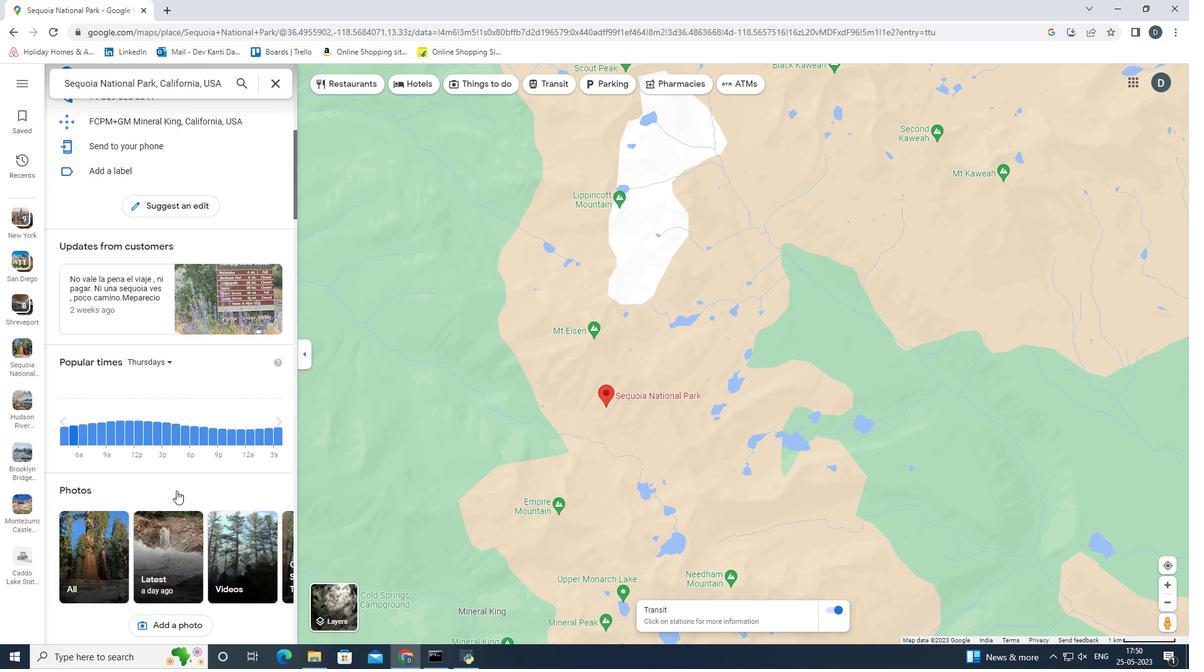 
Action: Mouse scrolled (176, 491) with delta (0, 0)
Screenshot: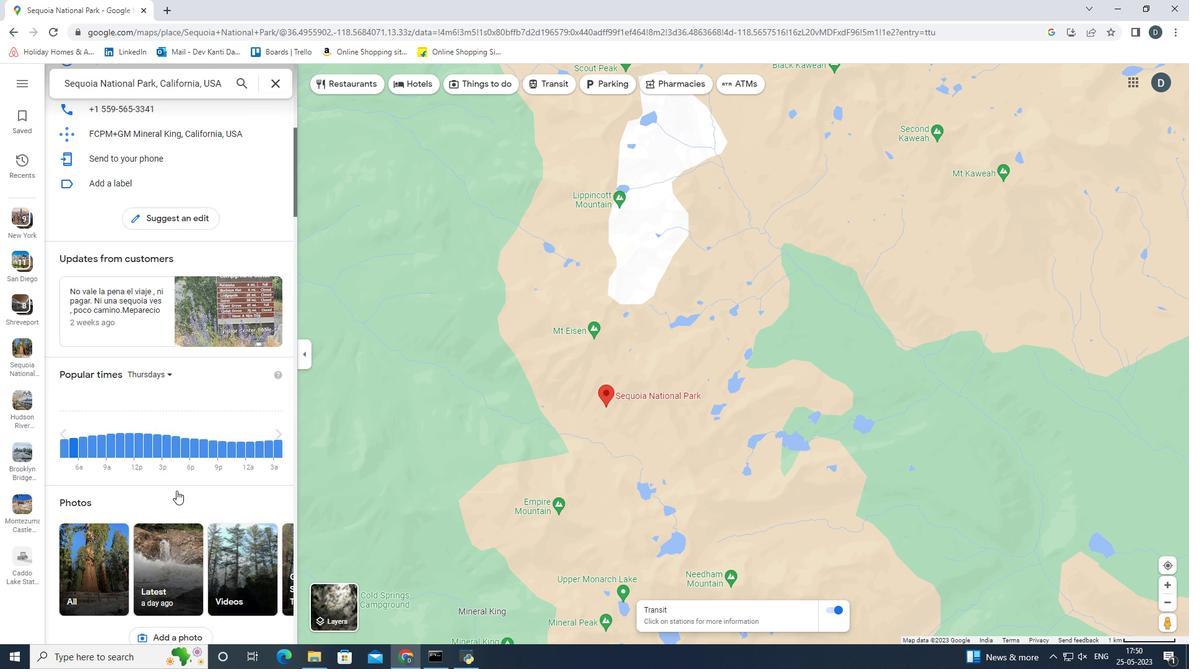 
Action: Mouse scrolled (176, 491) with delta (0, 0)
Screenshot: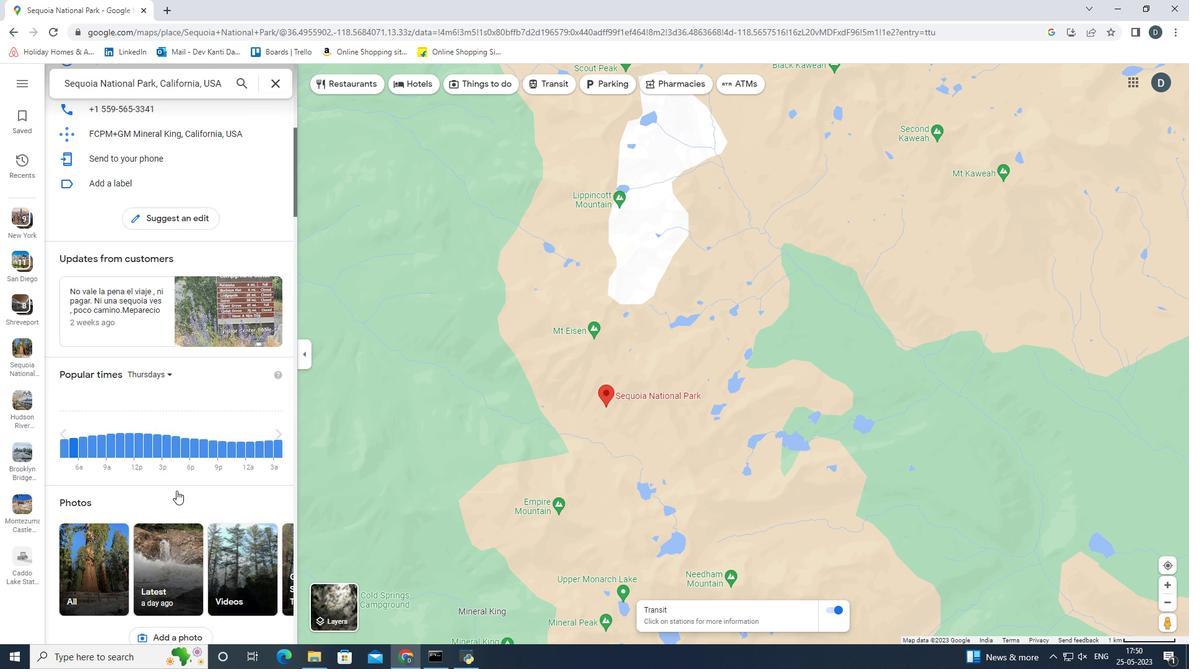 
Action: Mouse scrolled (176, 491) with delta (0, 0)
Screenshot: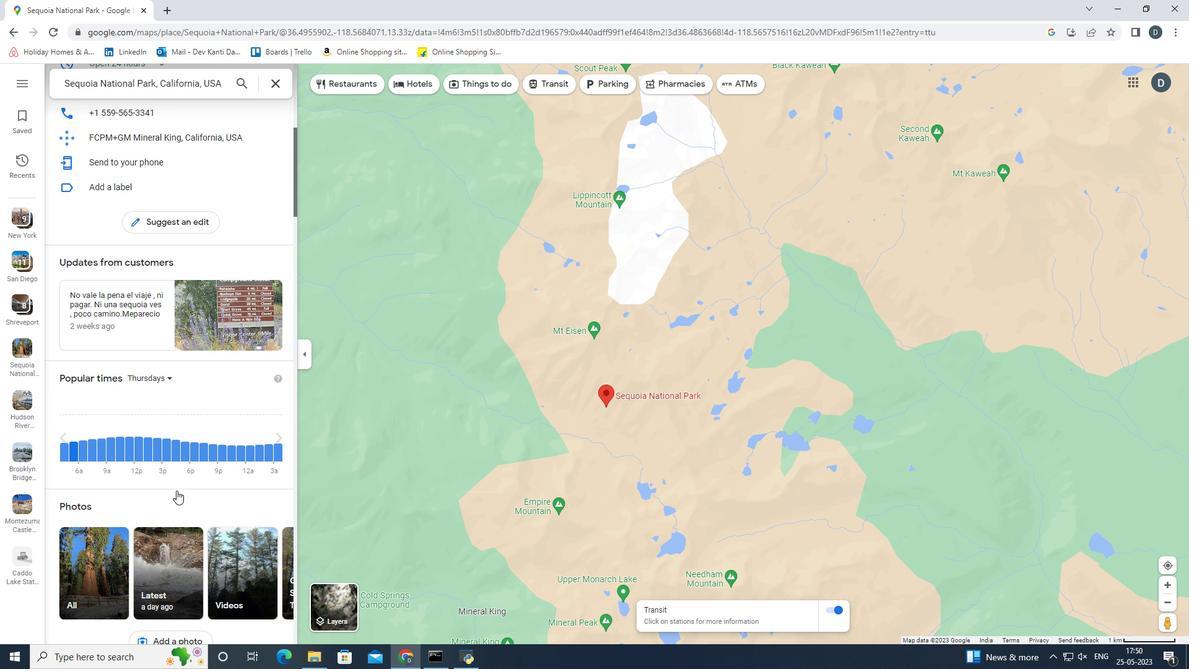 
Action: Mouse scrolled (176, 491) with delta (0, 0)
Screenshot: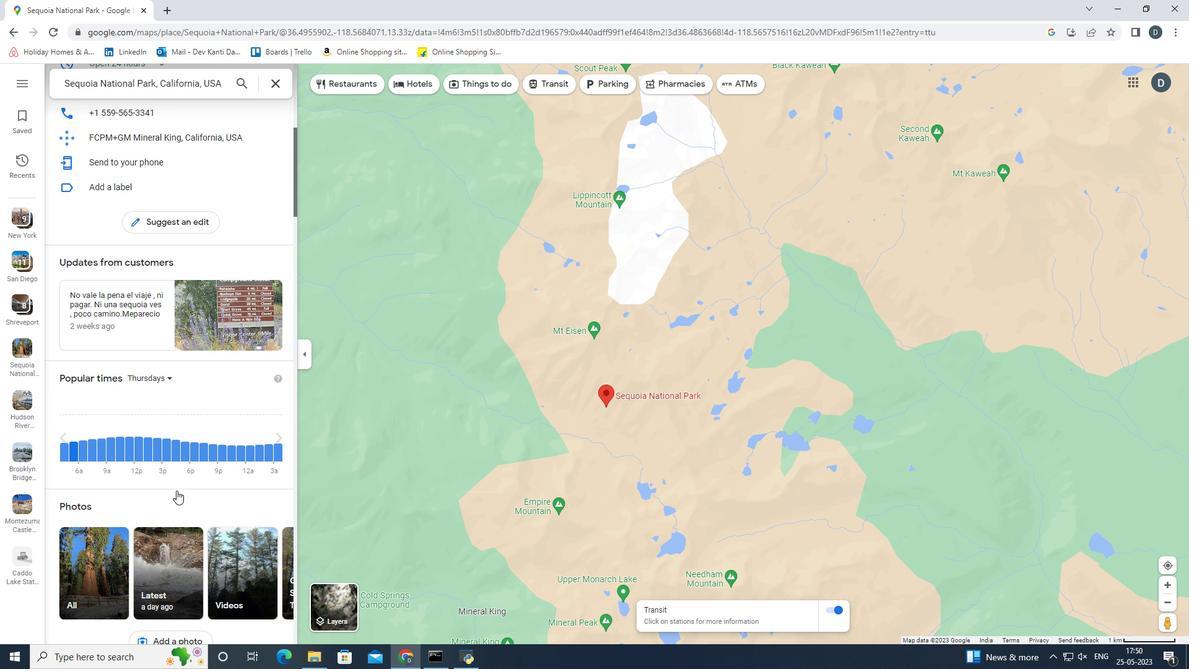 
Action: Mouse scrolled (176, 491) with delta (0, 0)
Screenshot: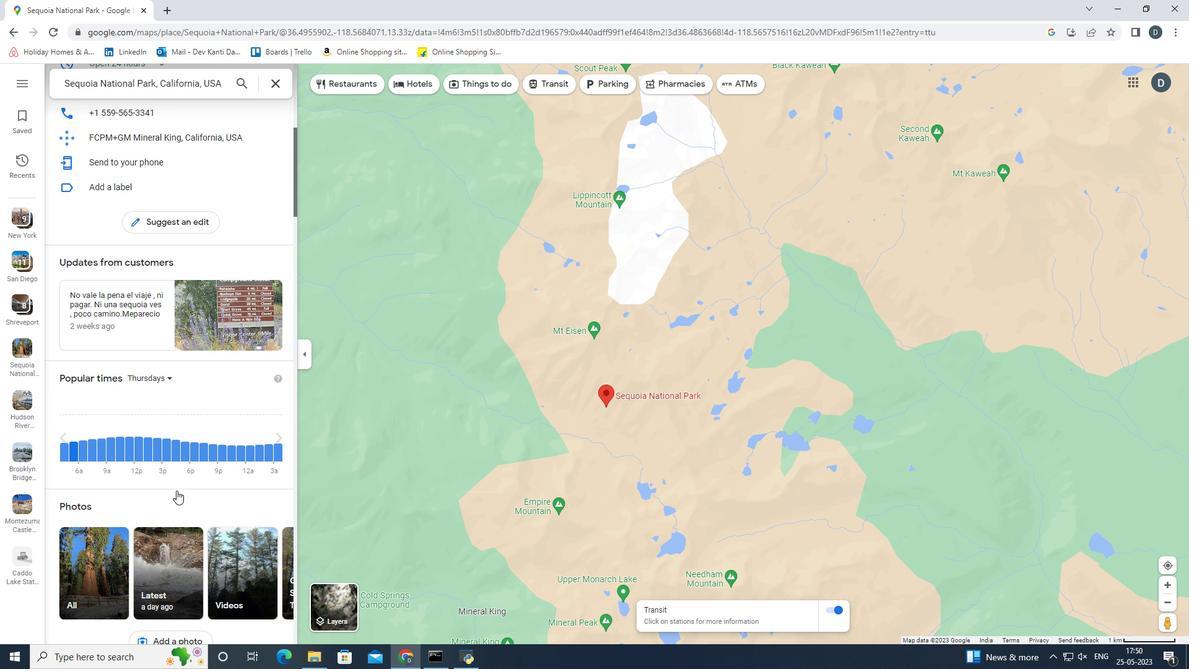 
Action: Mouse scrolled (176, 491) with delta (0, 0)
Screenshot: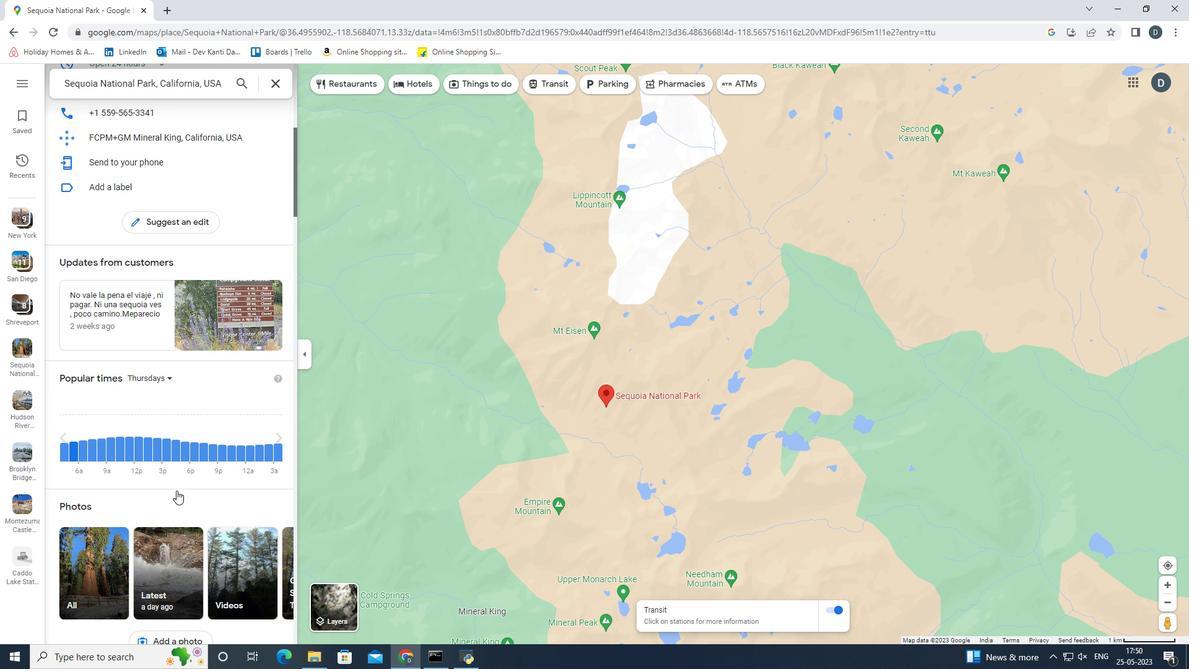 
Action: Mouse scrolled (176, 491) with delta (0, 0)
Screenshot: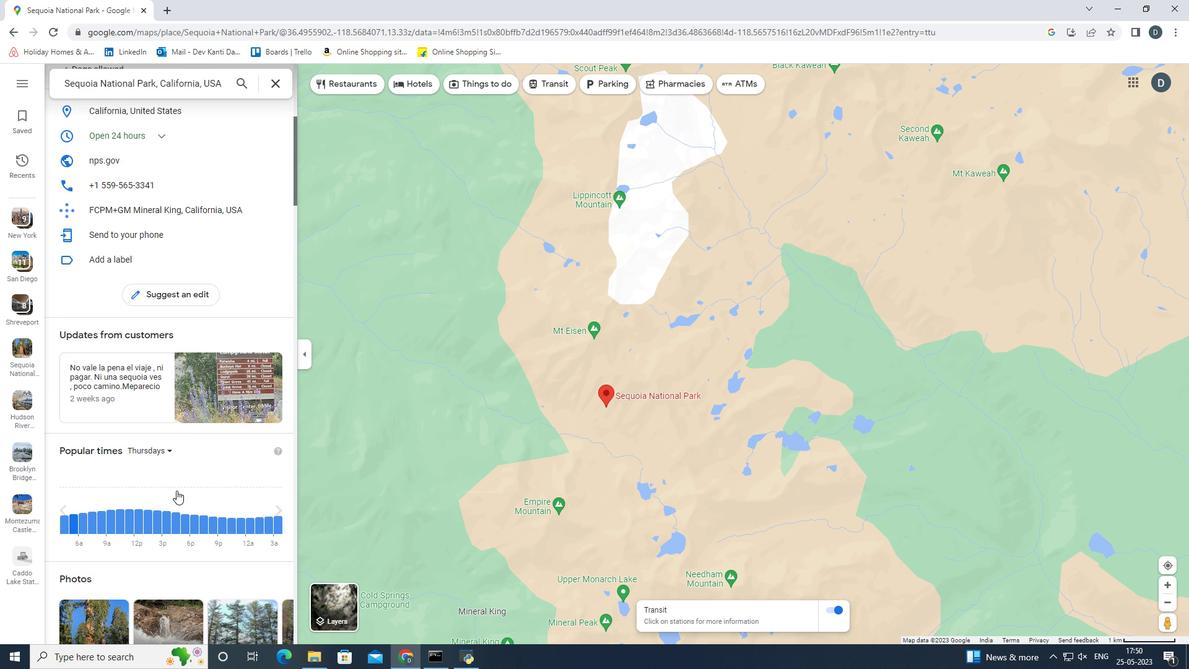 
Action: Mouse scrolled (176, 491) with delta (0, 0)
Screenshot: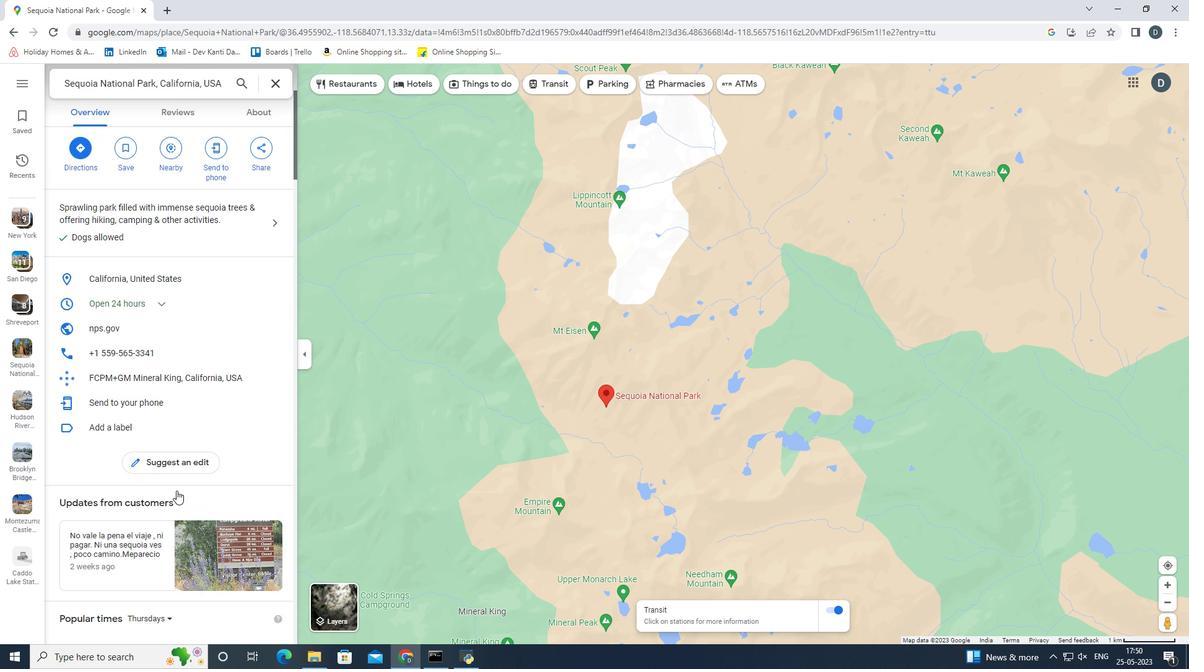 
Action: Mouse scrolled (176, 491) with delta (0, 0)
Screenshot: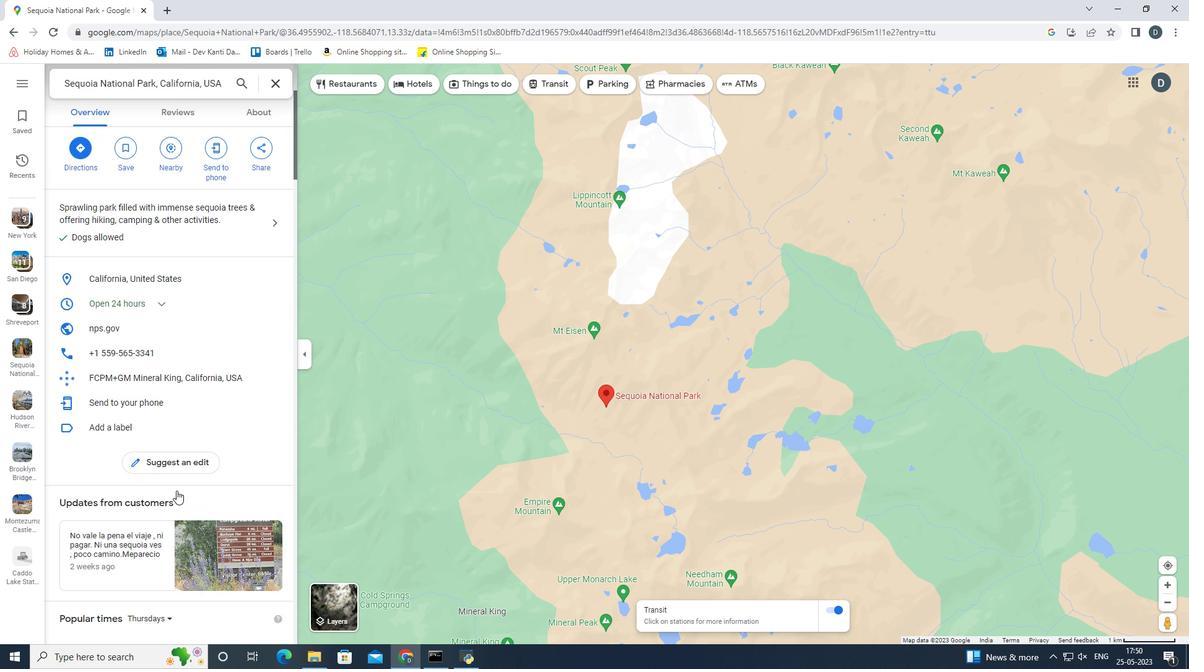 
Action: Mouse scrolled (176, 491) with delta (0, 0)
Screenshot: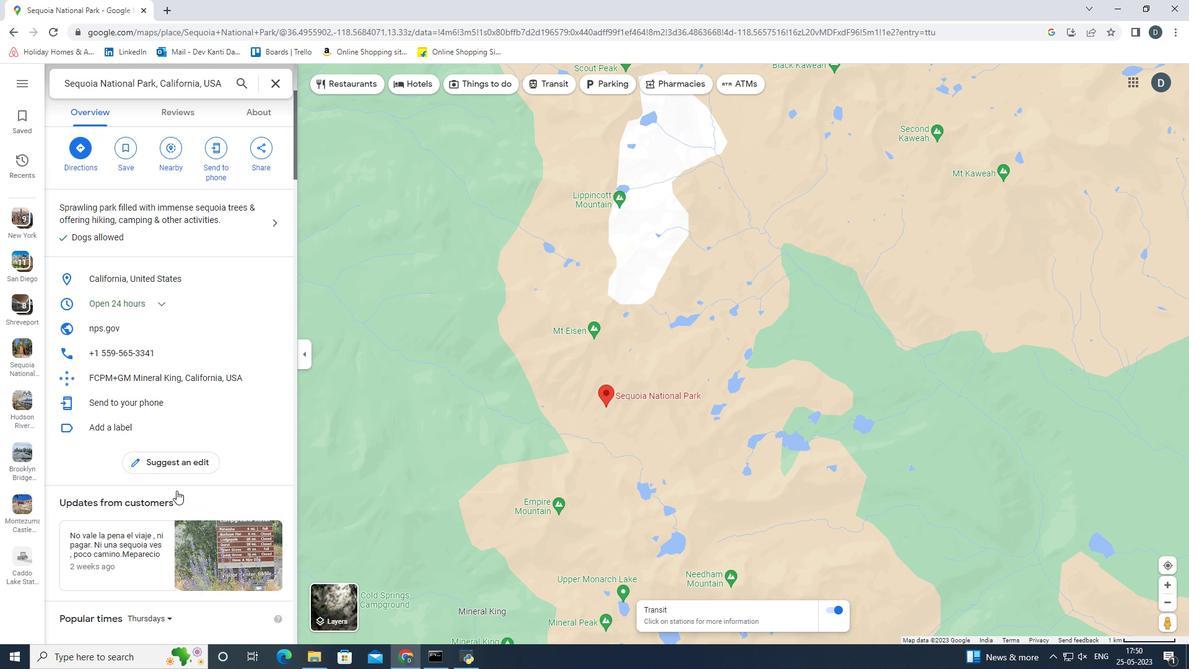 
Action: Mouse scrolled (176, 491) with delta (0, 0)
Screenshot: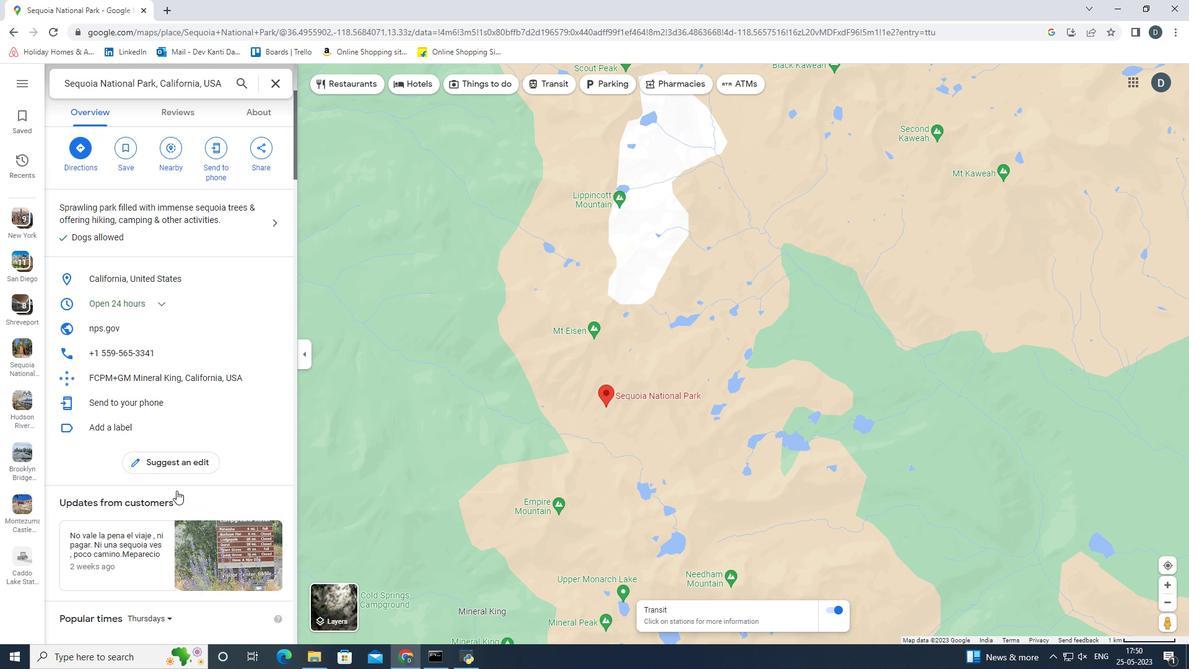 
Action: Mouse scrolled (176, 491) with delta (0, 0)
Screenshot: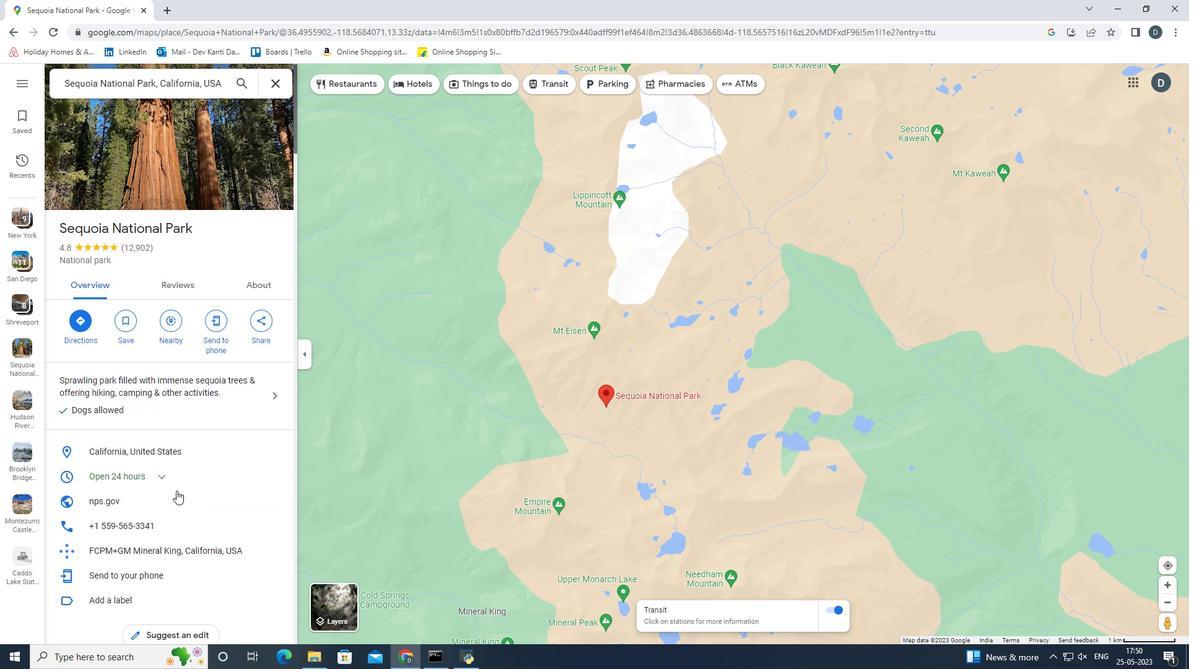 
Action: Mouse scrolled (176, 491) with delta (0, 0)
Screenshot: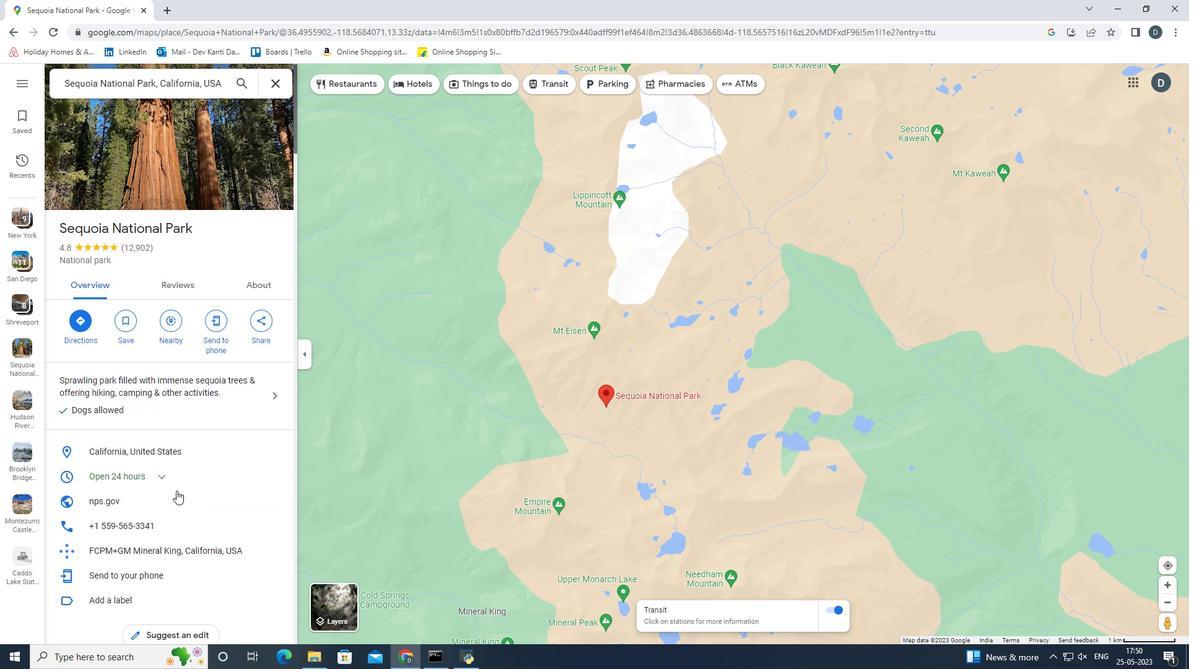 
Action: Mouse moved to (565, 84)
Screenshot: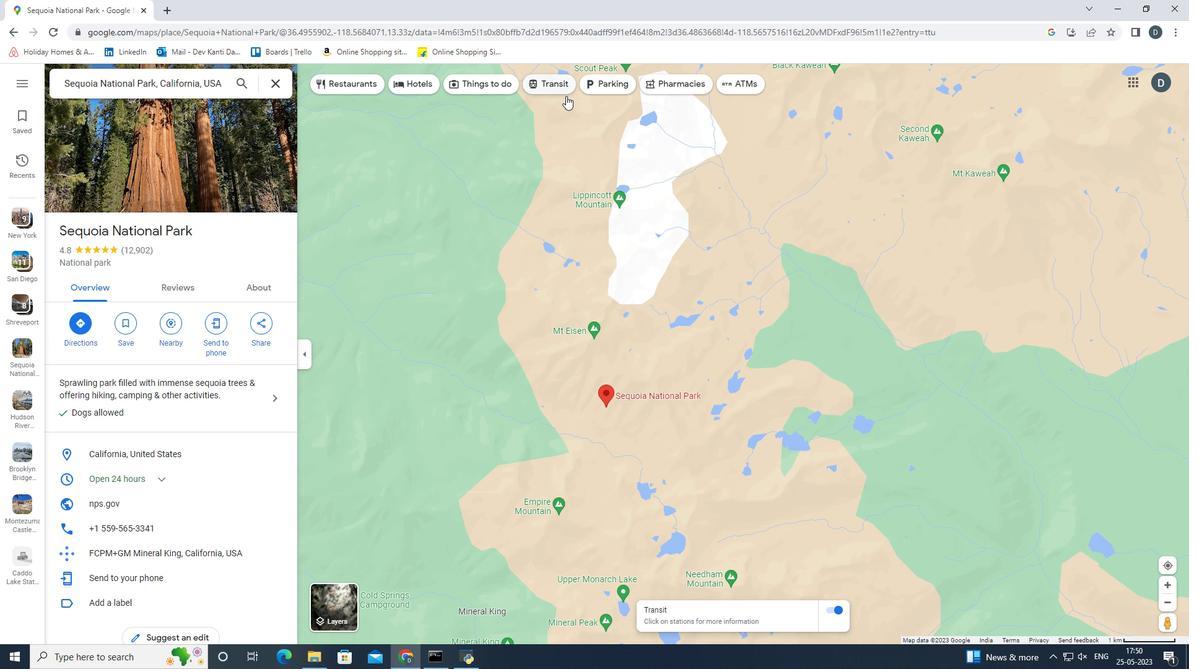 
Action: Mouse pressed left at (565, 84)
Screenshot: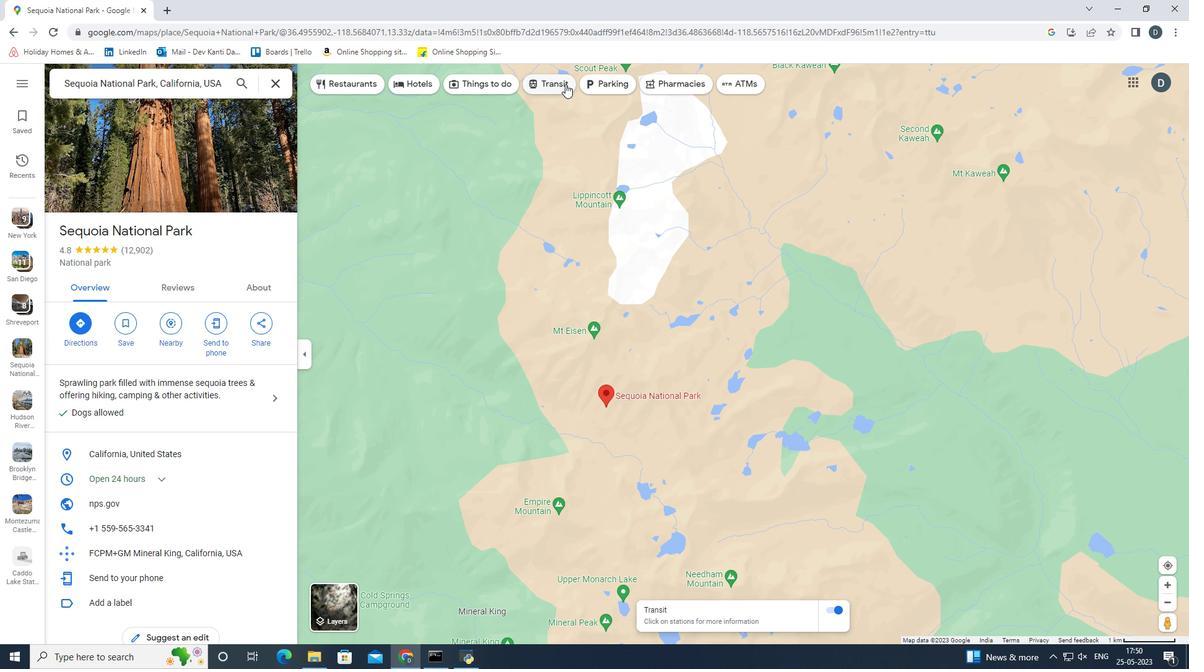 
Action: Mouse moved to (175, 146)
Screenshot: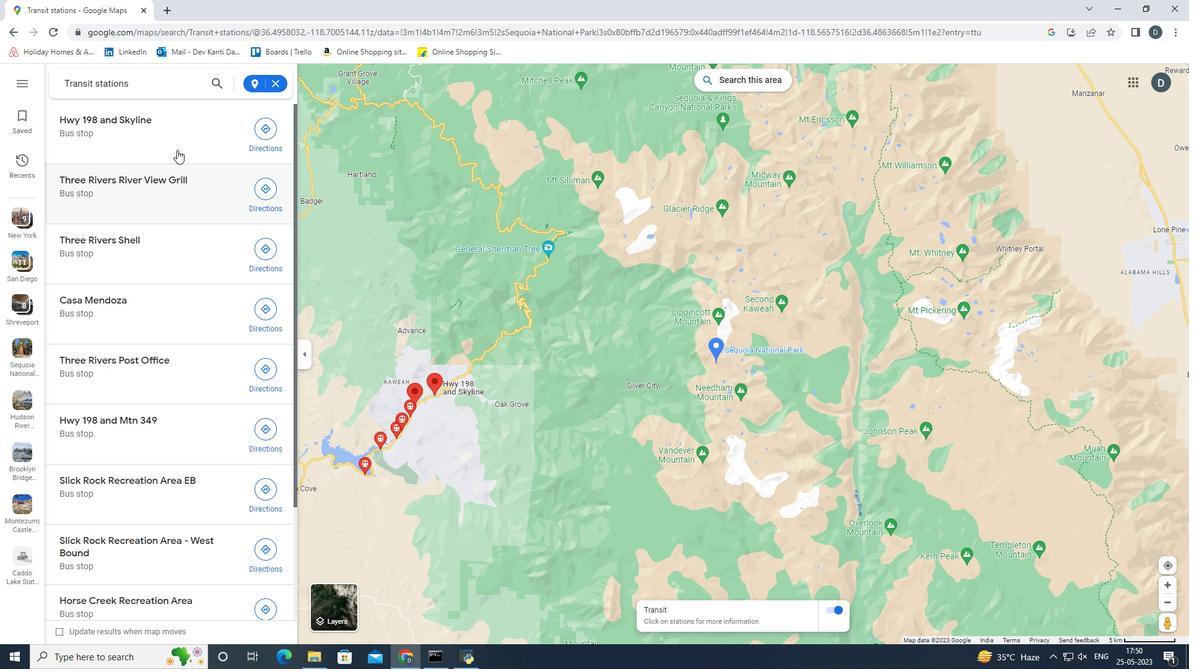
Action: Mouse pressed left at (175, 146)
Screenshot: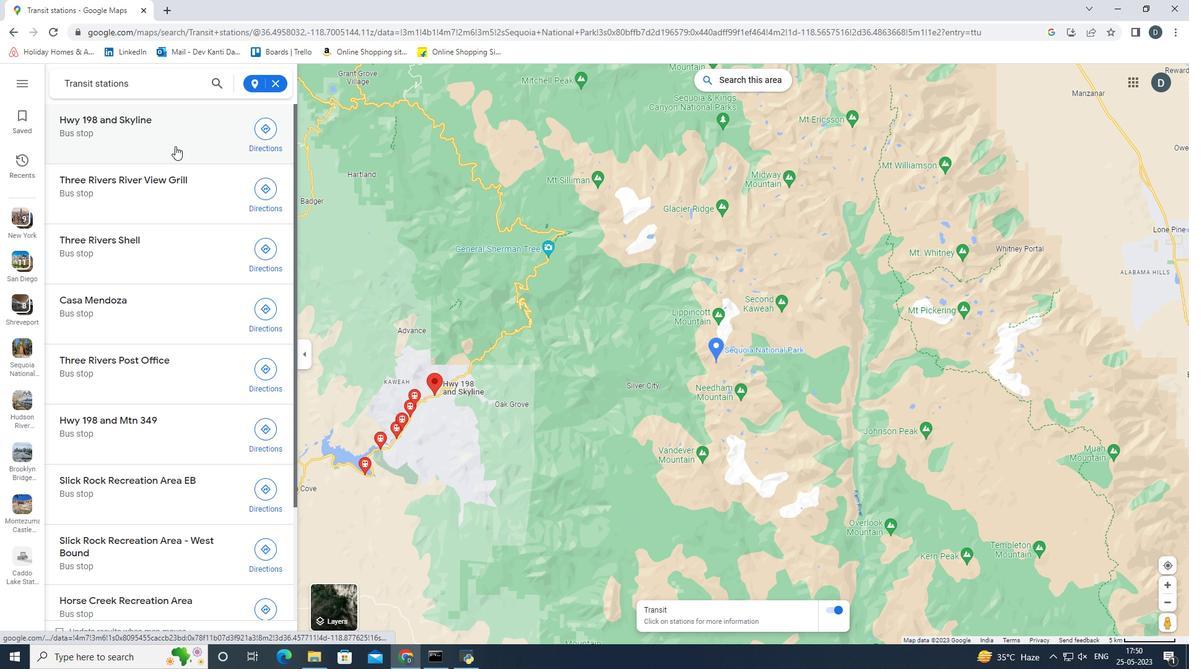 
Action: Mouse moved to (519, 172)
Screenshot: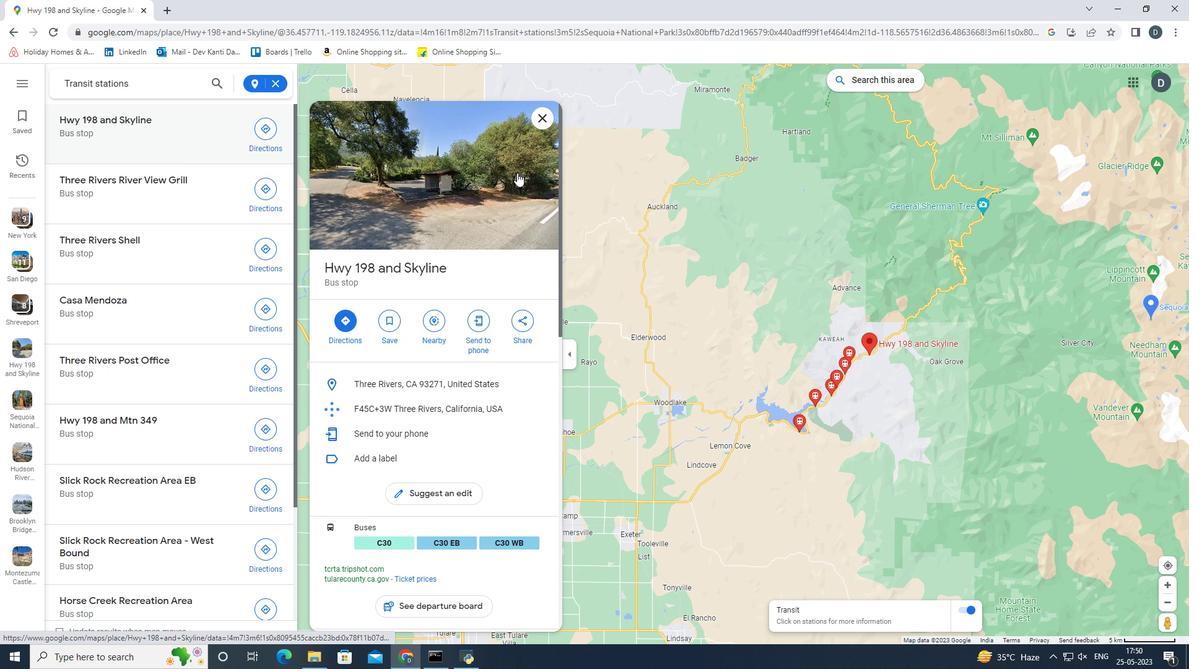 
Action: Mouse pressed left at (519, 172)
Screenshot: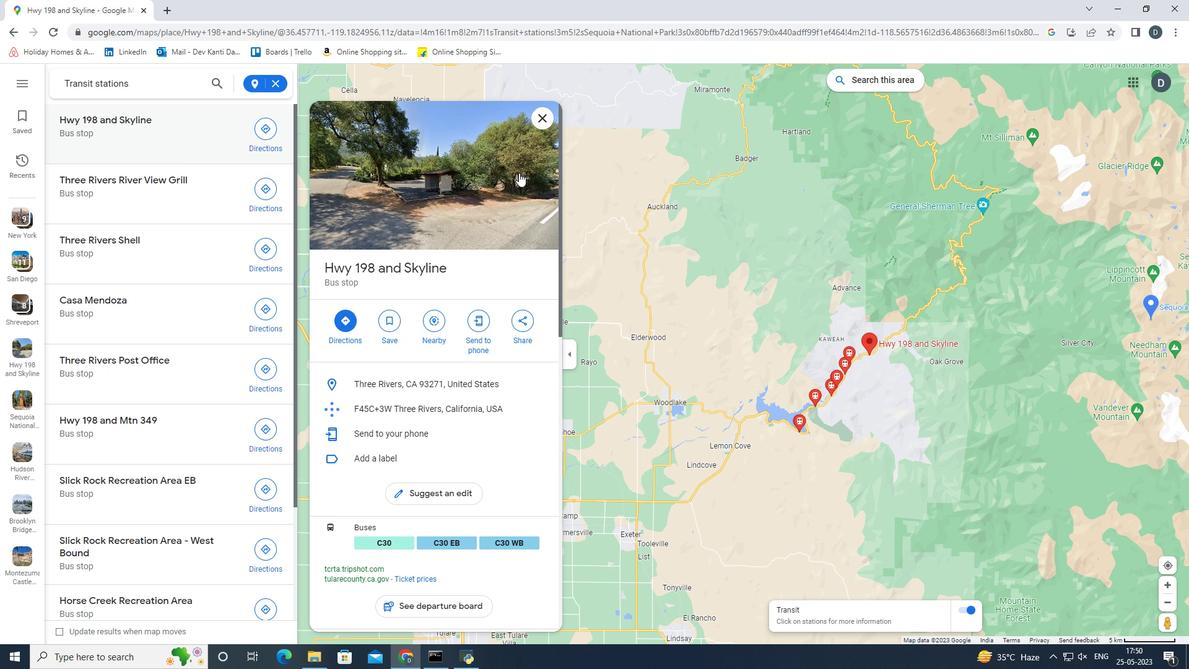 
Action: Mouse moved to (875, 317)
Screenshot: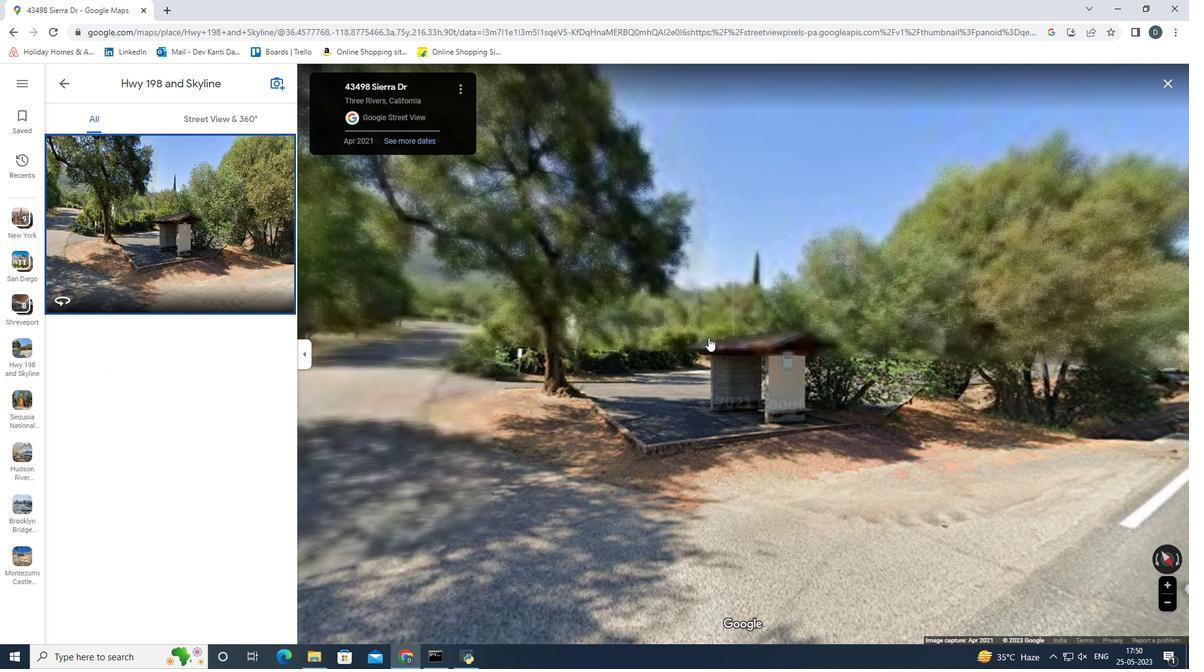 
Action: Mouse pressed left at (875, 317)
Screenshot: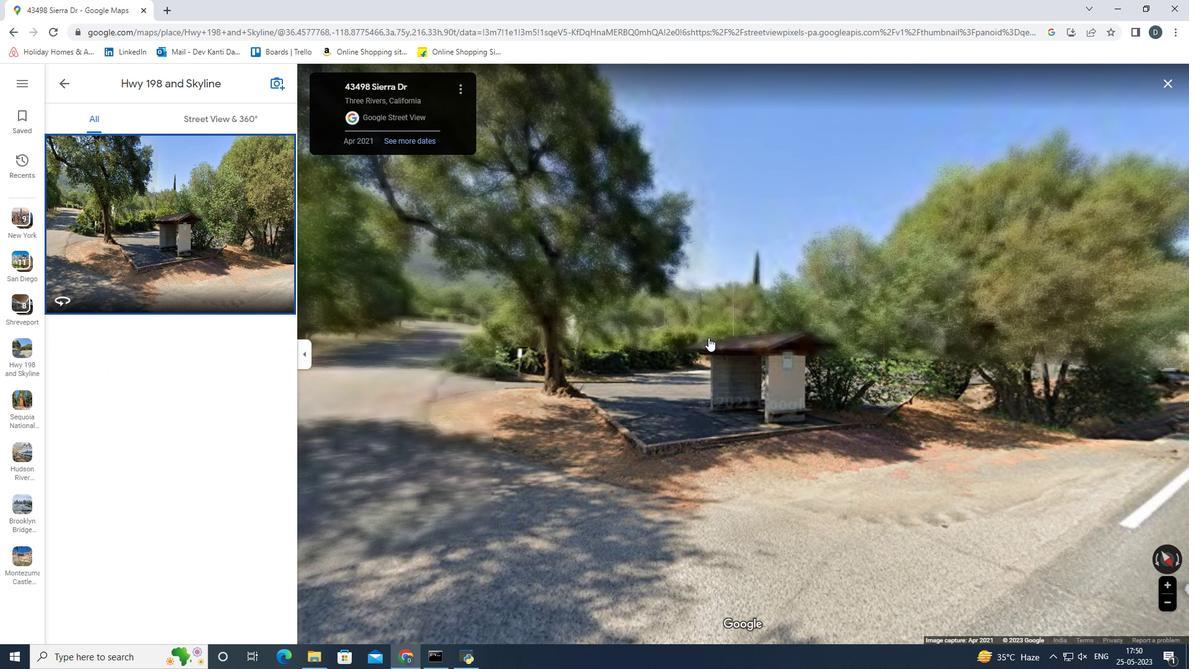 
Action: Mouse moved to (907, 326)
Screenshot: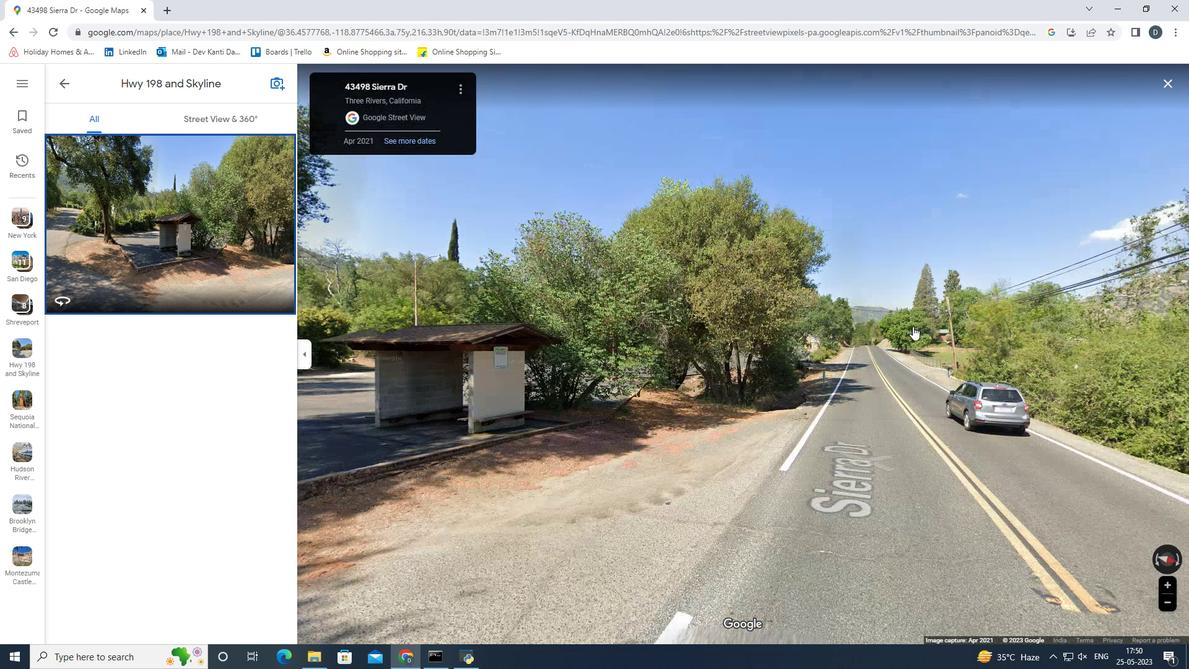 
Action: Mouse pressed left at (912, 326)
Screenshot: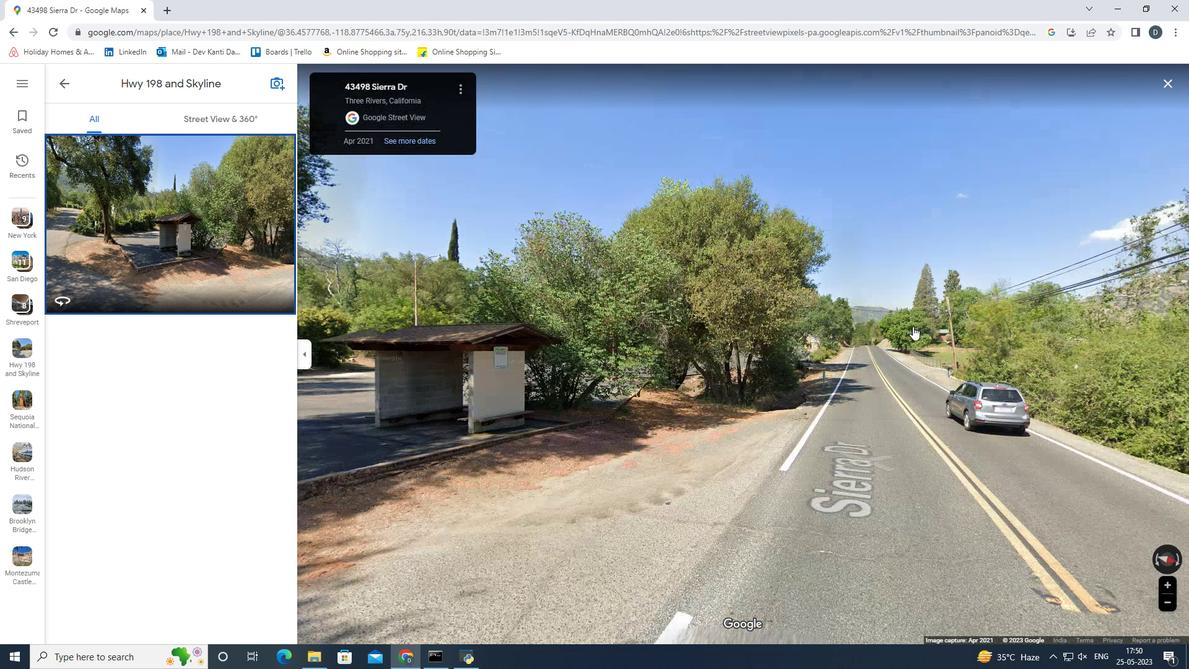 
Action: Mouse moved to (801, 399)
Screenshot: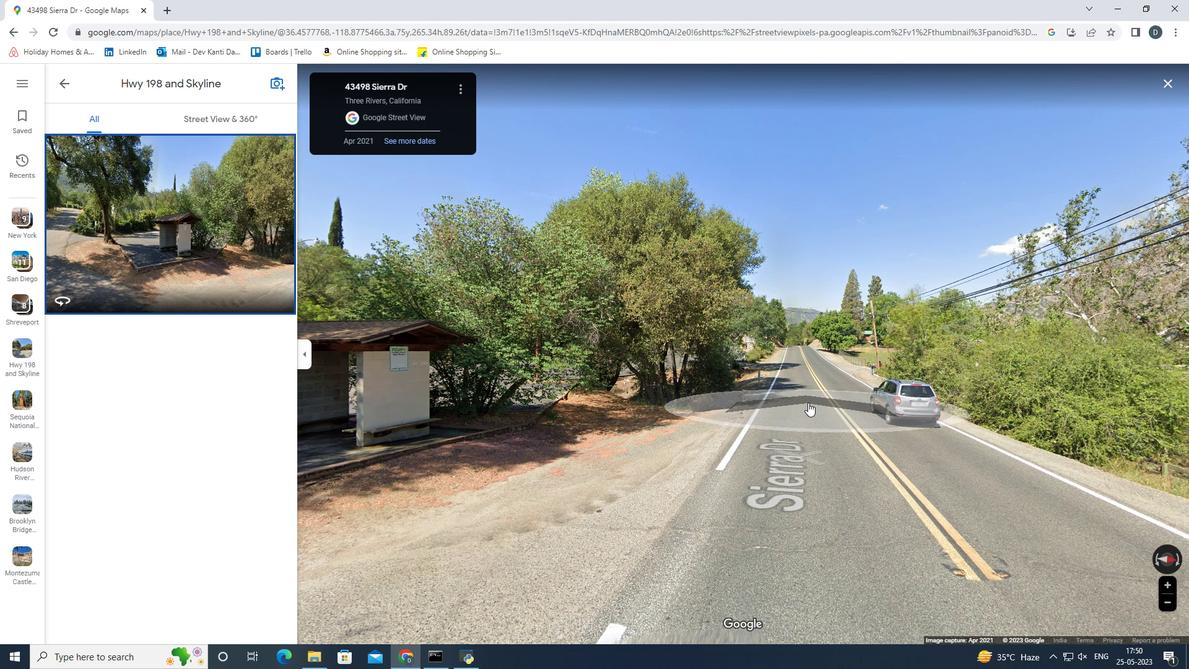 
Action: Mouse pressed left at (801, 399)
Screenshot: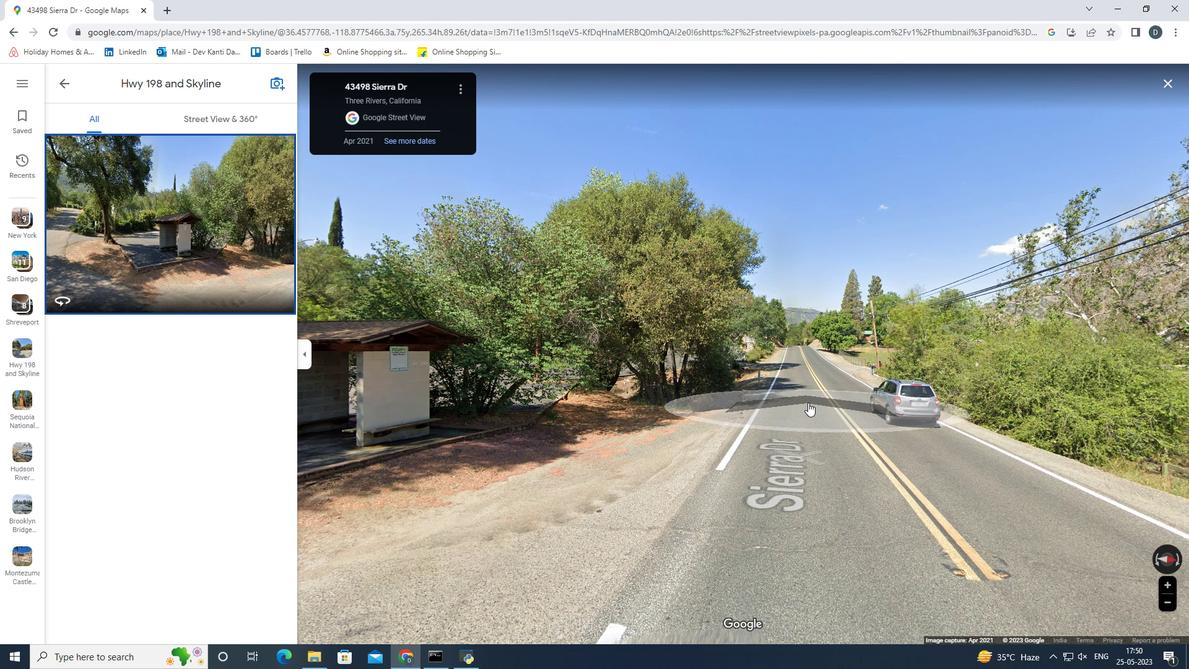 
Action: Mouse moved to (523, 421)
Screenshot: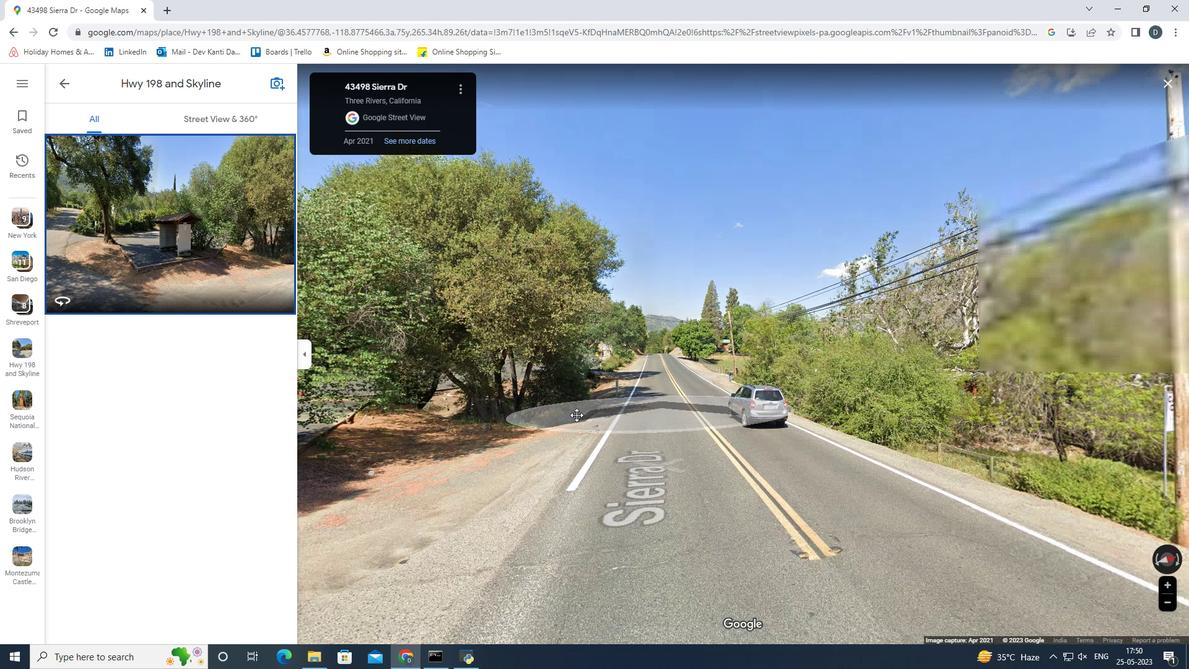 
Action: Mouse pressed left at (523, 421)
Screenshot: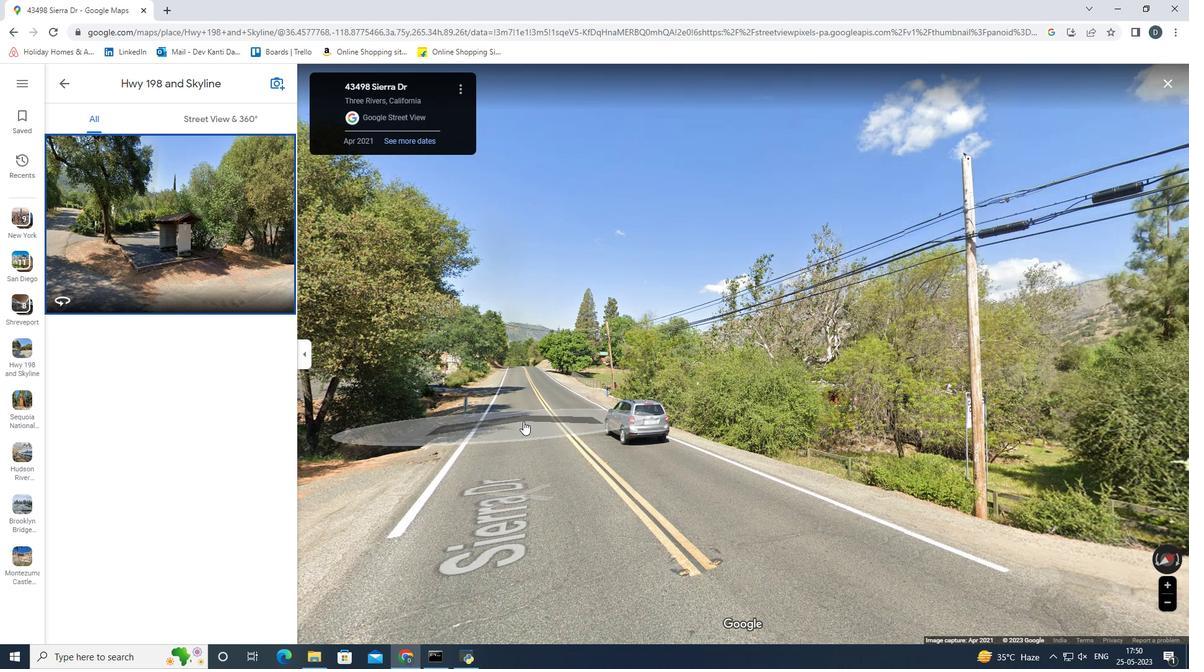 
Action: Mouse moved to (700, 412)
Screenshot: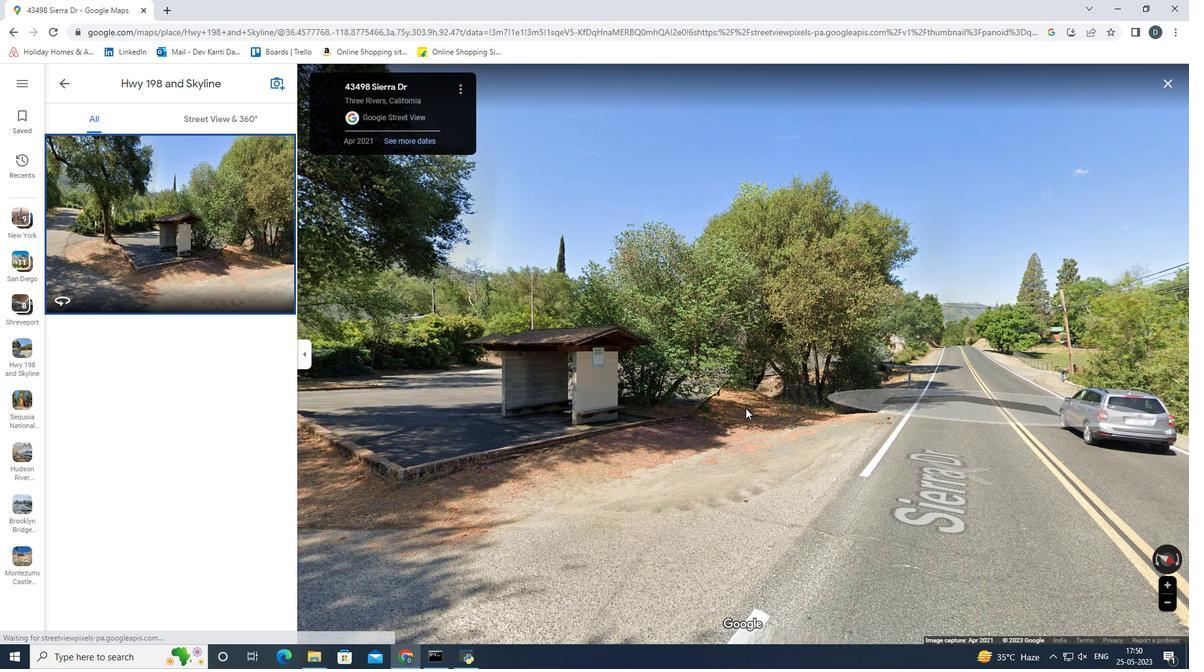 
Action: Mouse pressed left at (700, 412)
Screenshot: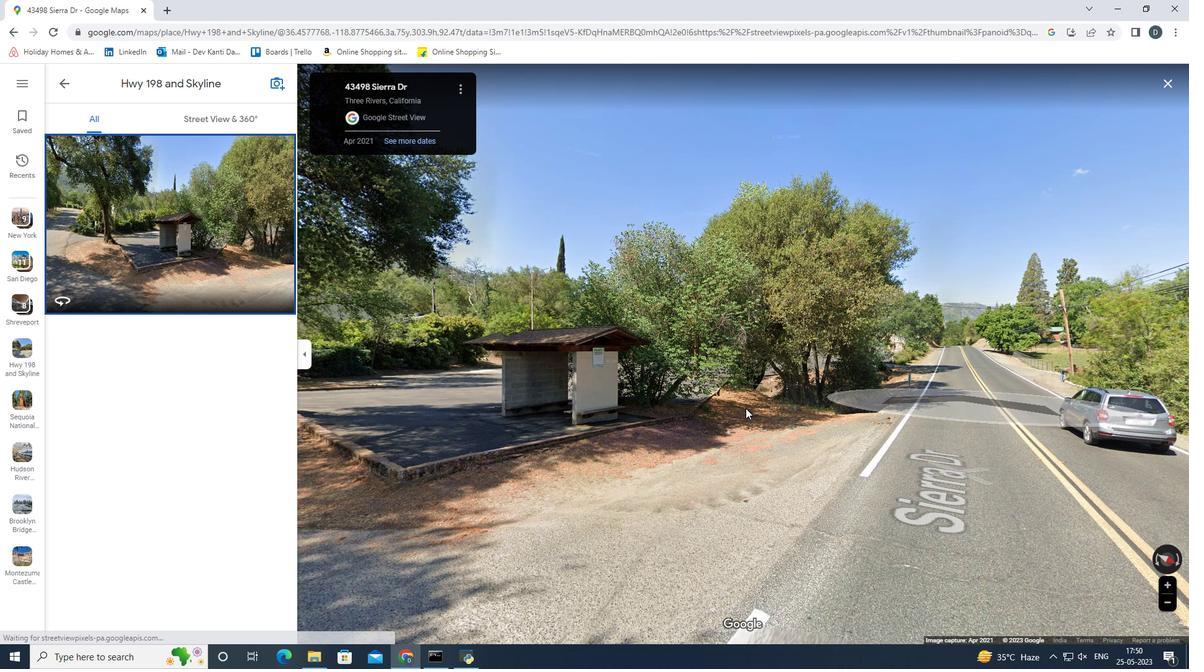 
Action: Mouse moved to (642, 406)
Screenshot: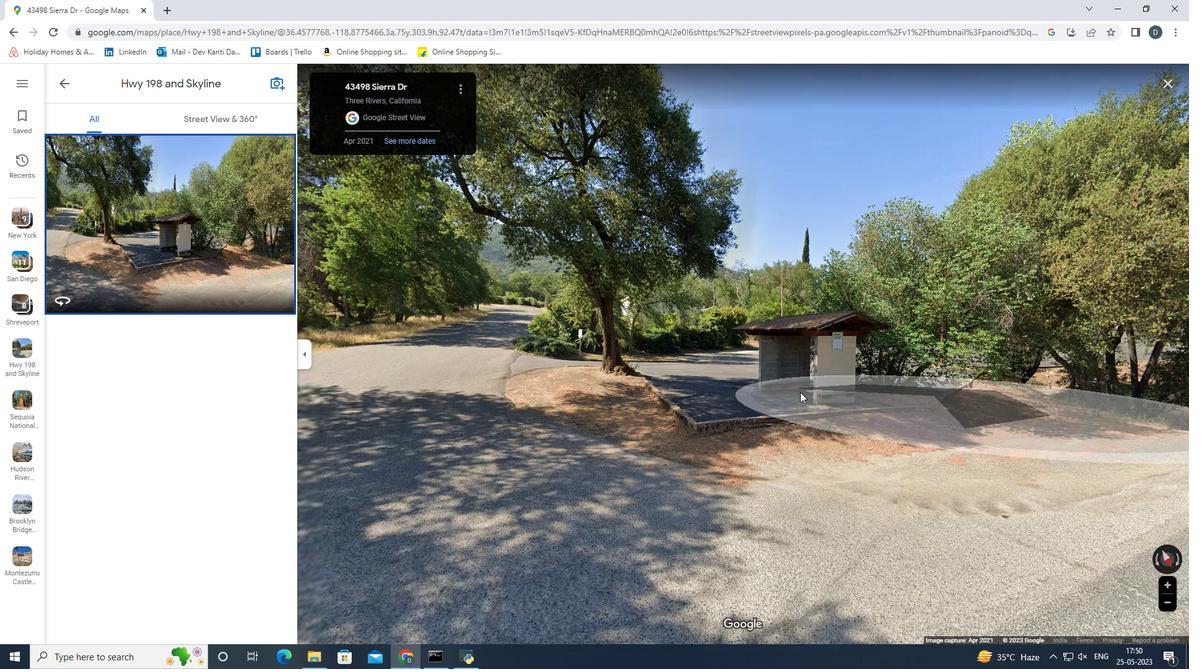 
Action: Mouse pressed left at (642, 406)
Screenshot: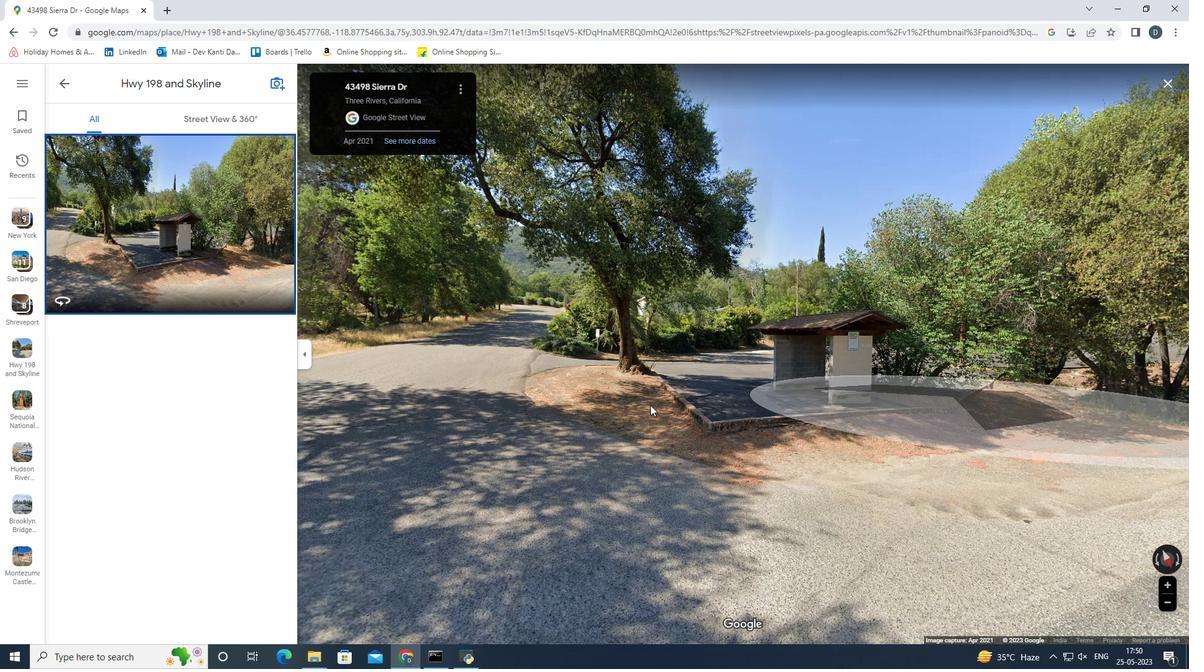 
Action: Mouse moved to (679, 374)
Screenshot: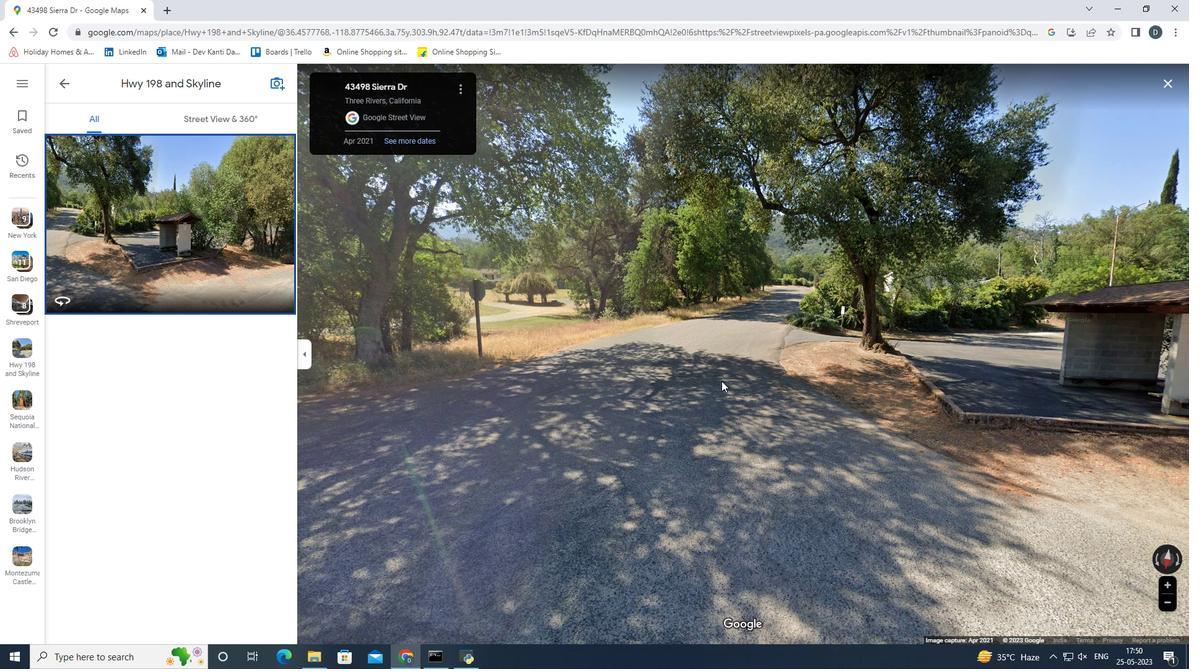 
Action: Mouse pressed left at (679, 374)
Screenshot: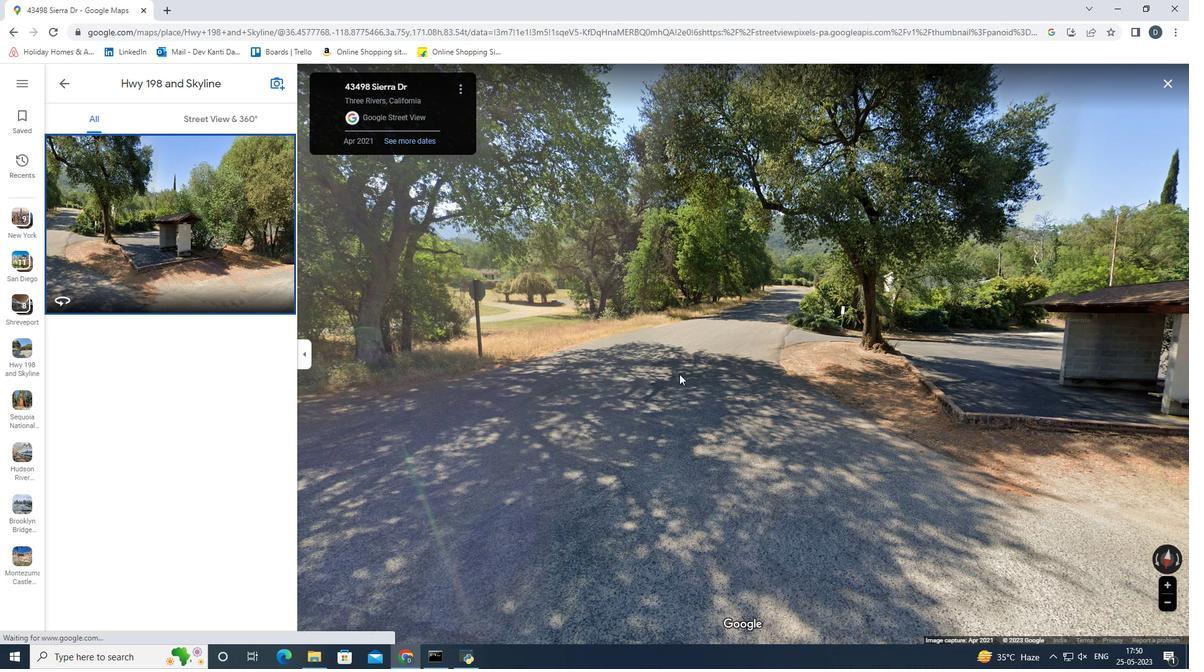 
Action: Mouse moved to (759, 372)
Screenshot: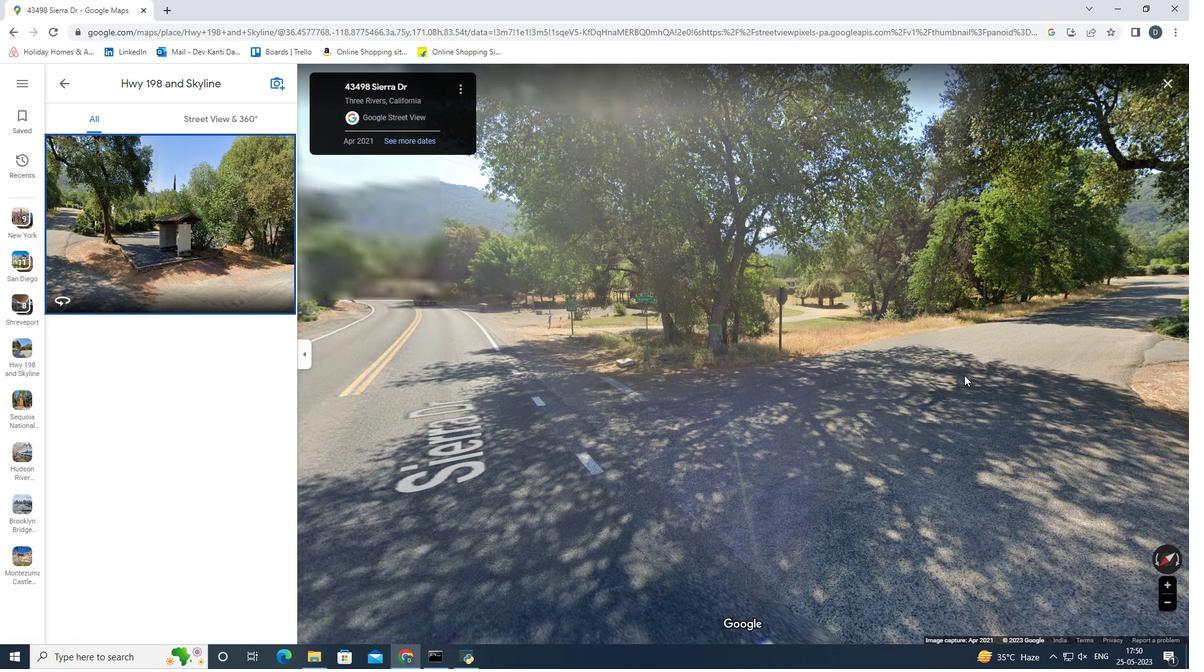 
Action: Mouse pressed left at (759, 372)
Screenshot: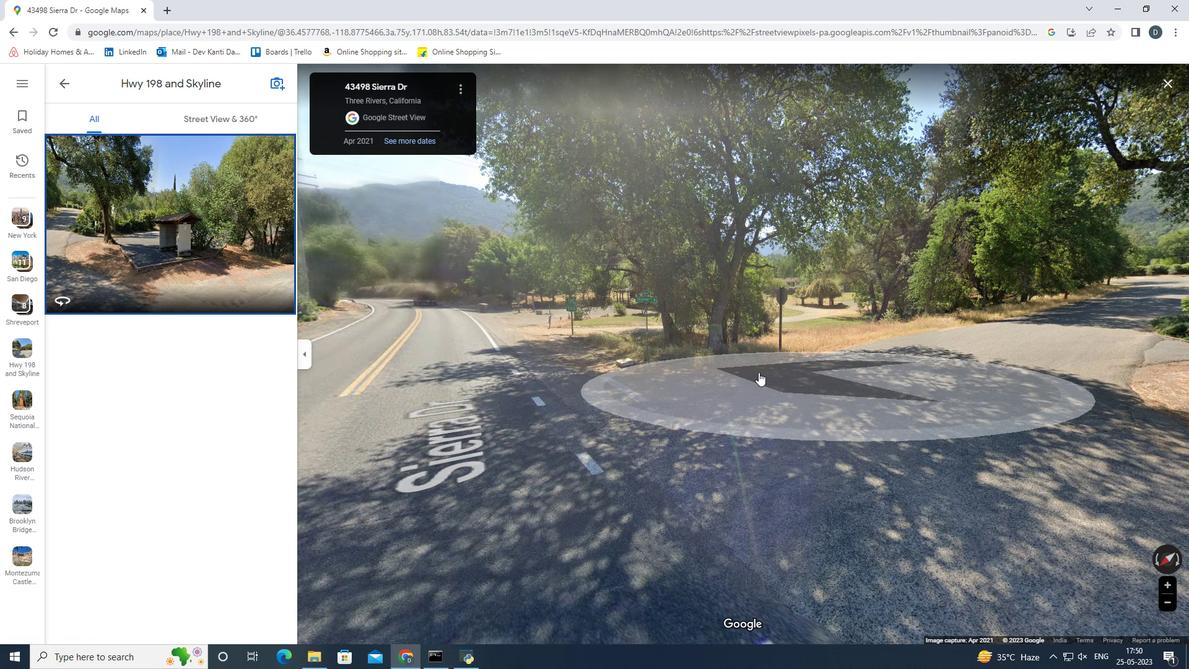 
Action: Mouse moved to (752, 403)
Screenshot: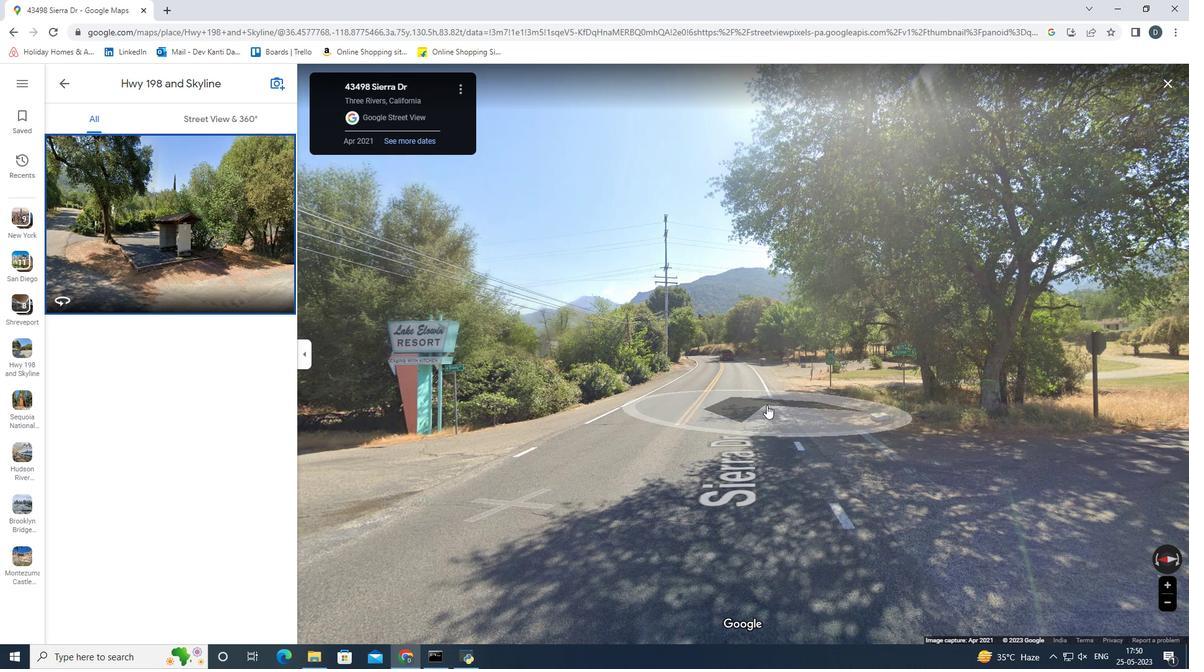 
Action: Mouse pressed left at (752, 403)
Screenshot: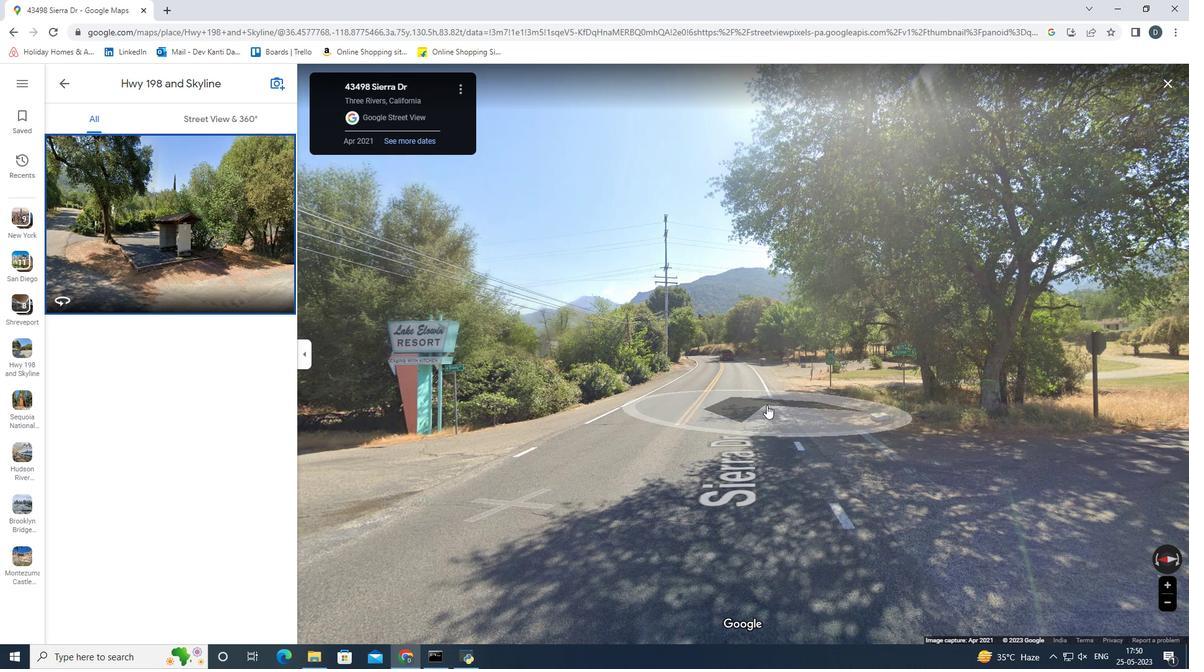 
Action: Mouse moved to (741, 400)
Screenshot: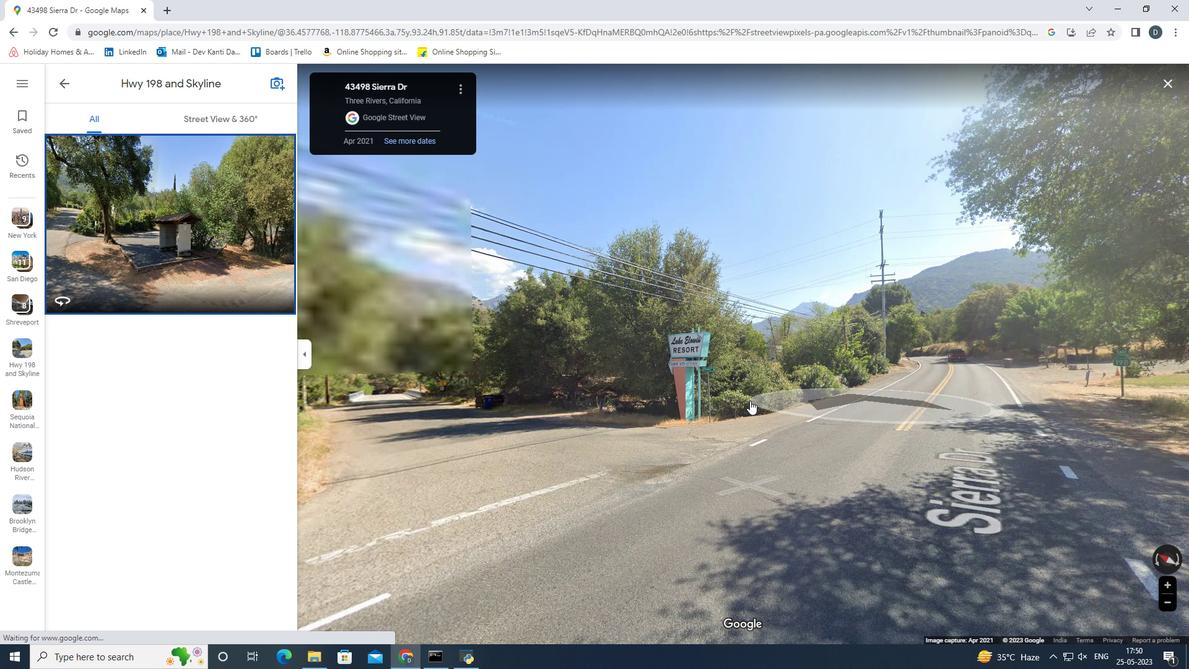 
Action: Mouse pressed left at (741, 400)
Screenshot: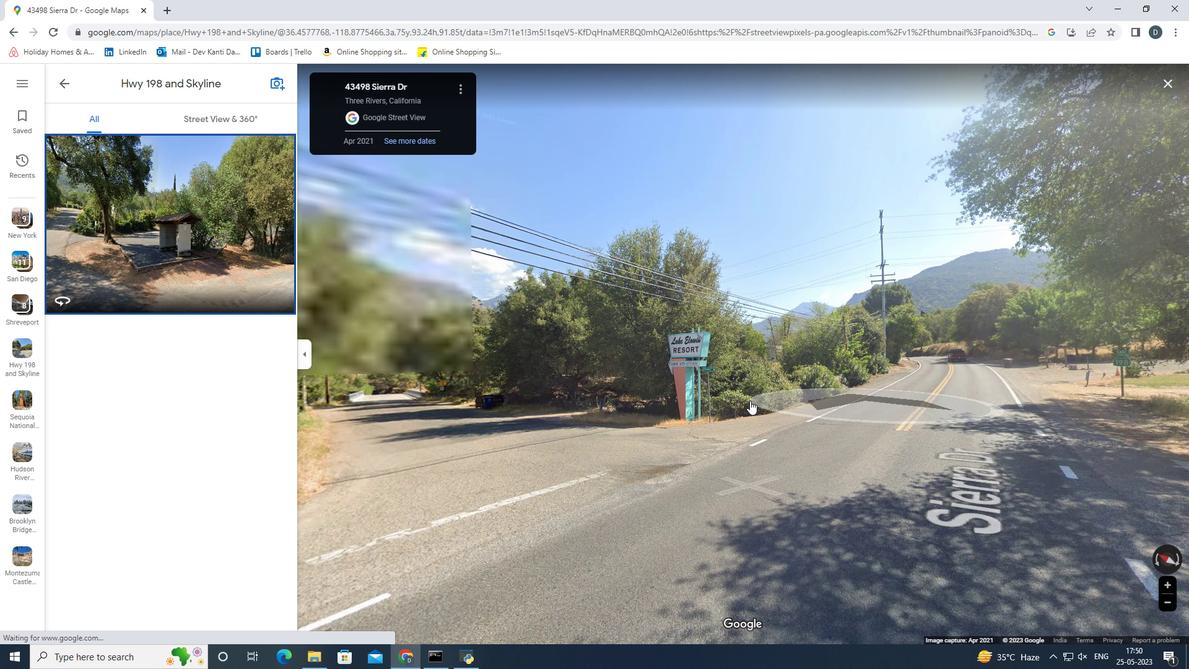 
Action: Mouse moved to (1030, 356)
Screenshot: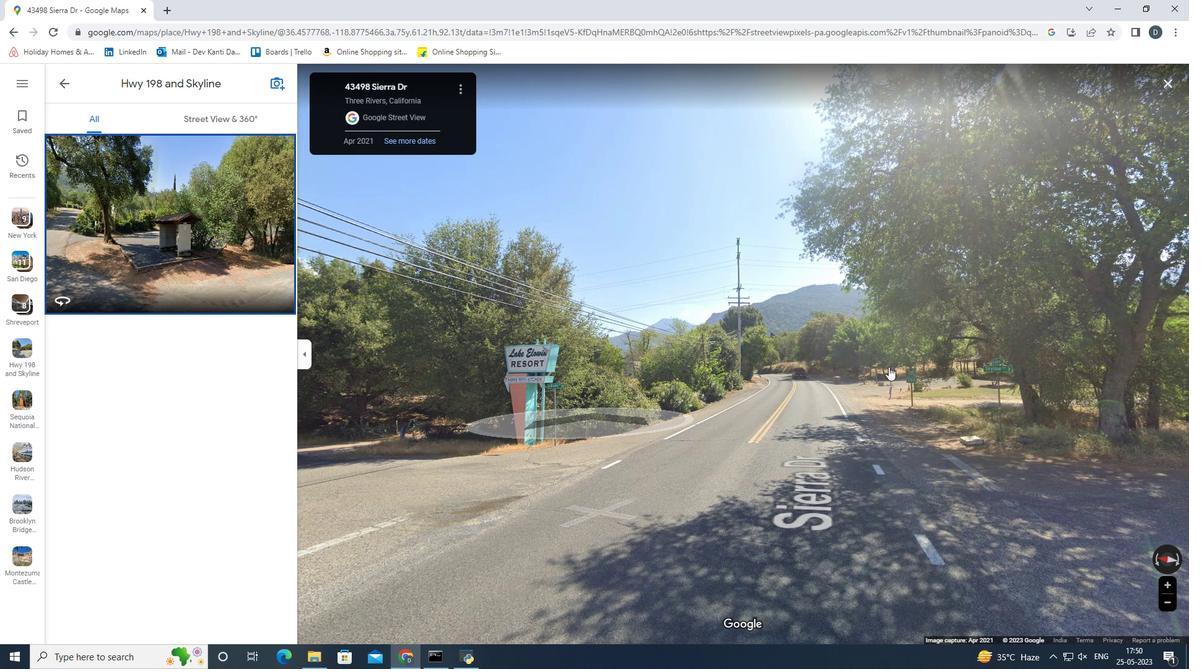 
Action: Mouse pressed left at (1030, 356)
Screenshot: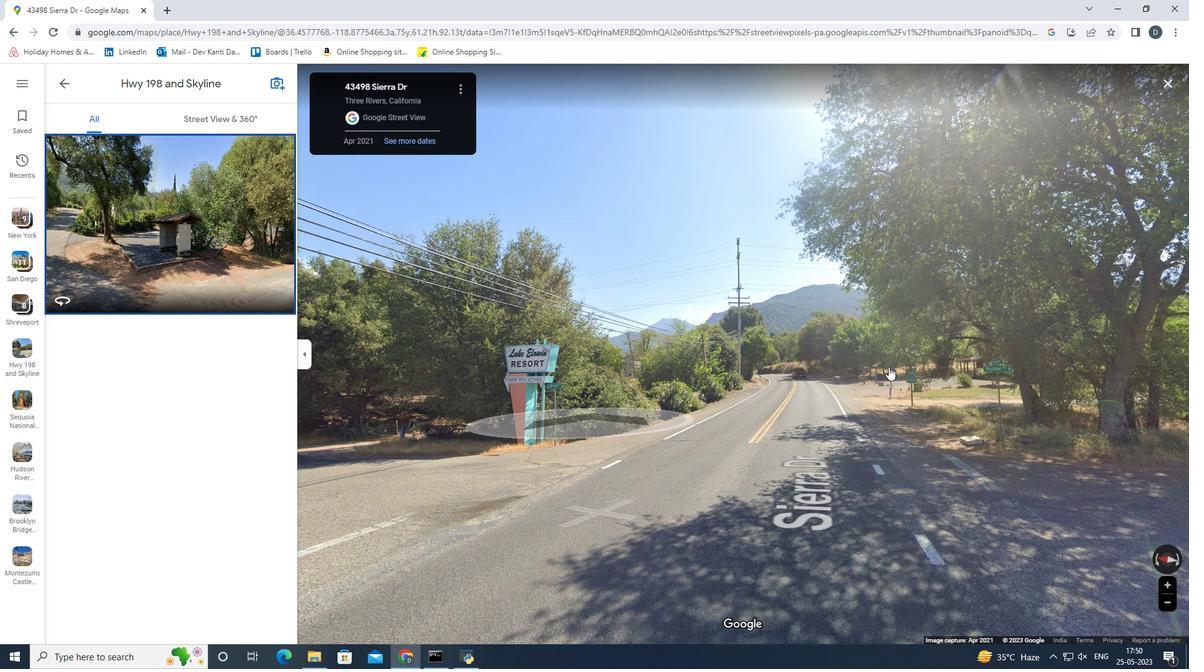 
Action: Mouse moved to (1002, 346)
Screenshot: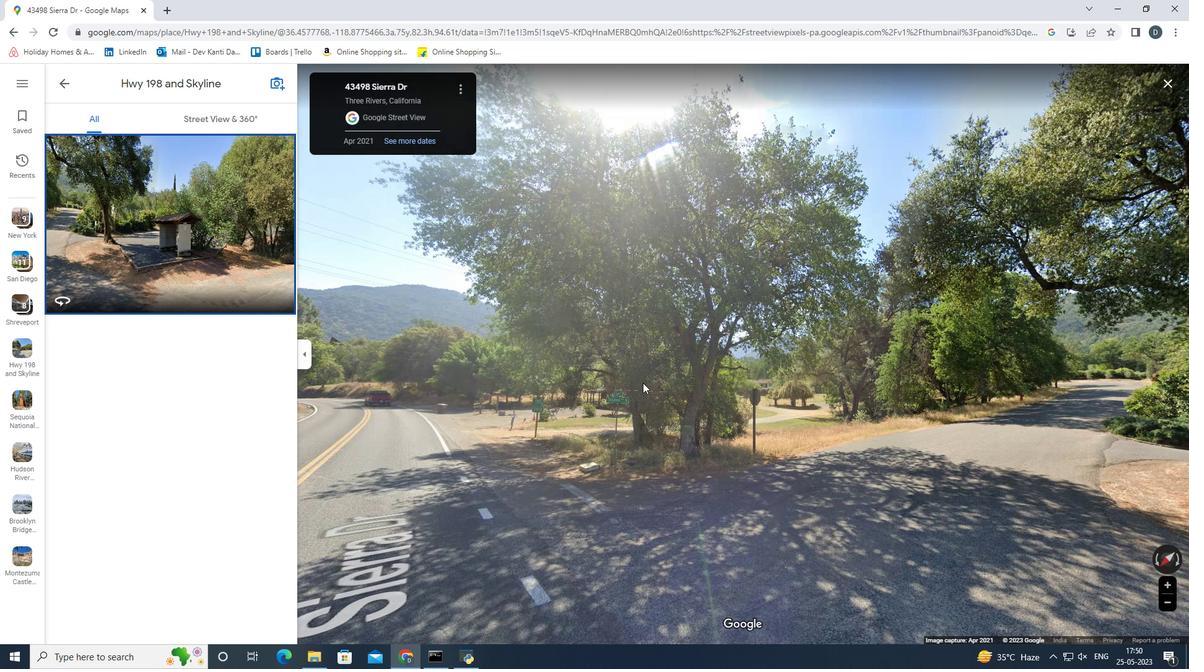 
Action: Mouse pressed left at (1002, 346)
Screenshot: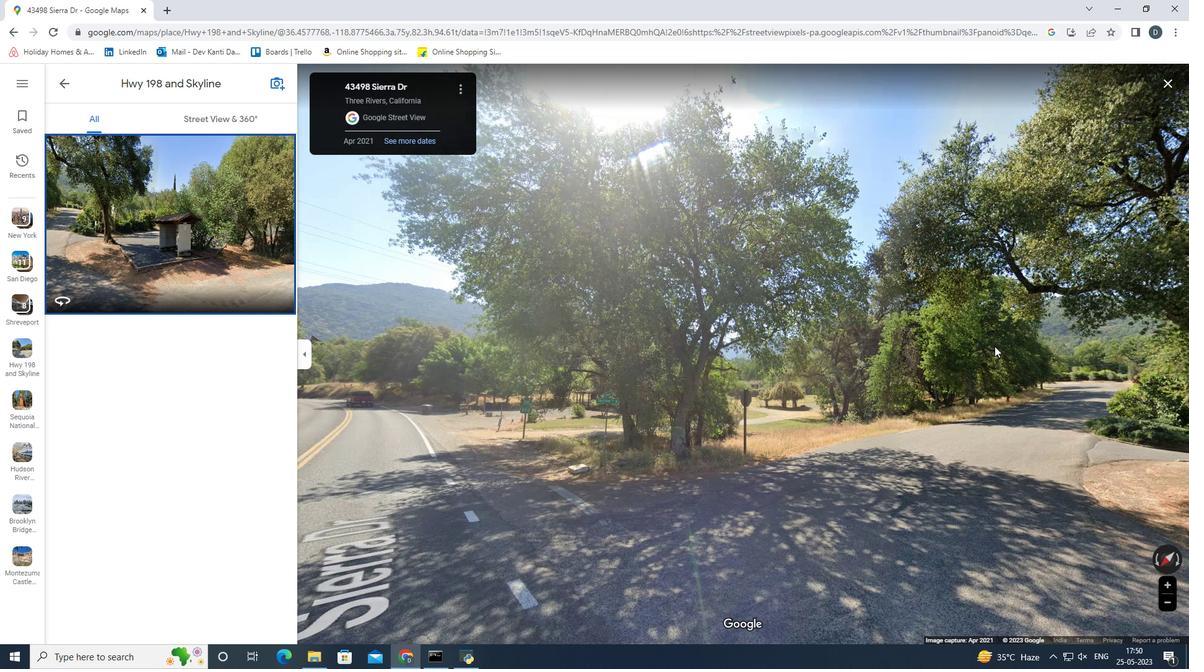 
Action: Mouse moved to (769, 437)
Screenshot: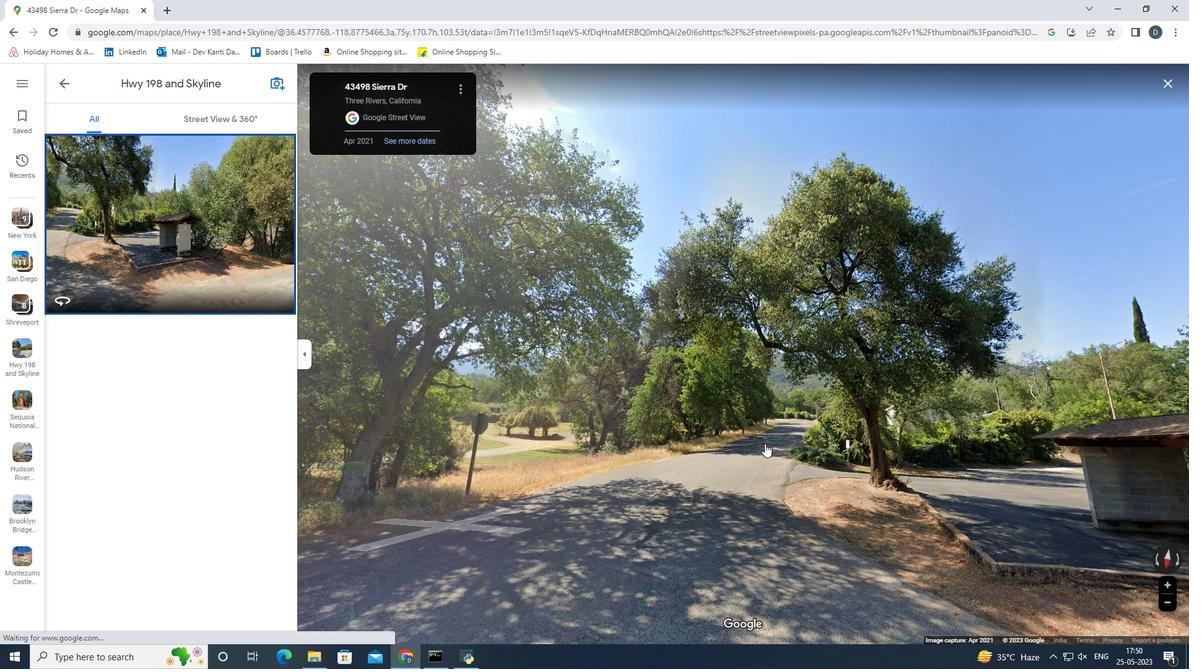 
Action: Mouse pressed left at (769, 437)
Screenshot: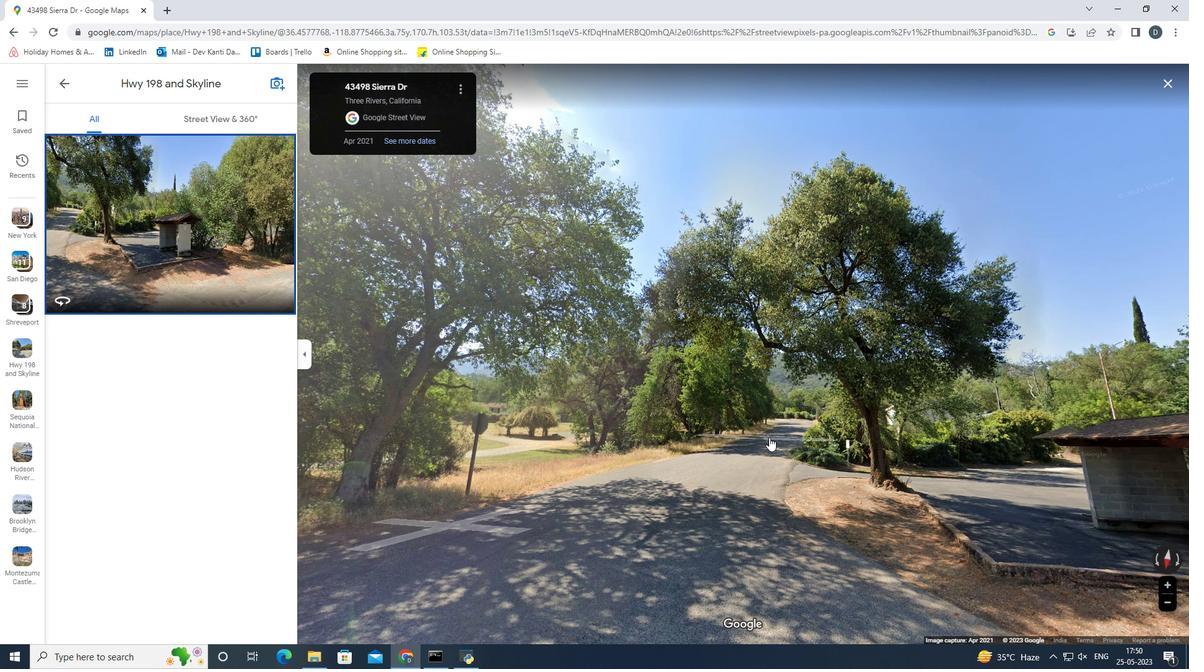 
Action: Mouse moved to (974, 425)
Screenshot: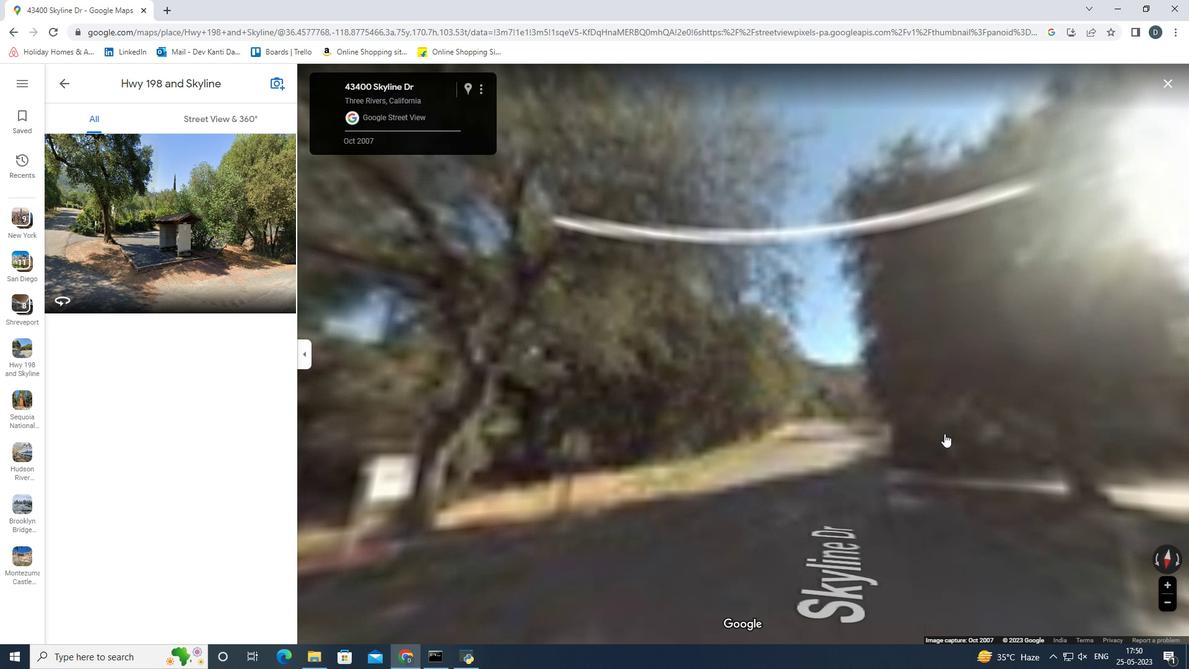 
Action: Mouse pressed left at (974, 425)
Screenshot: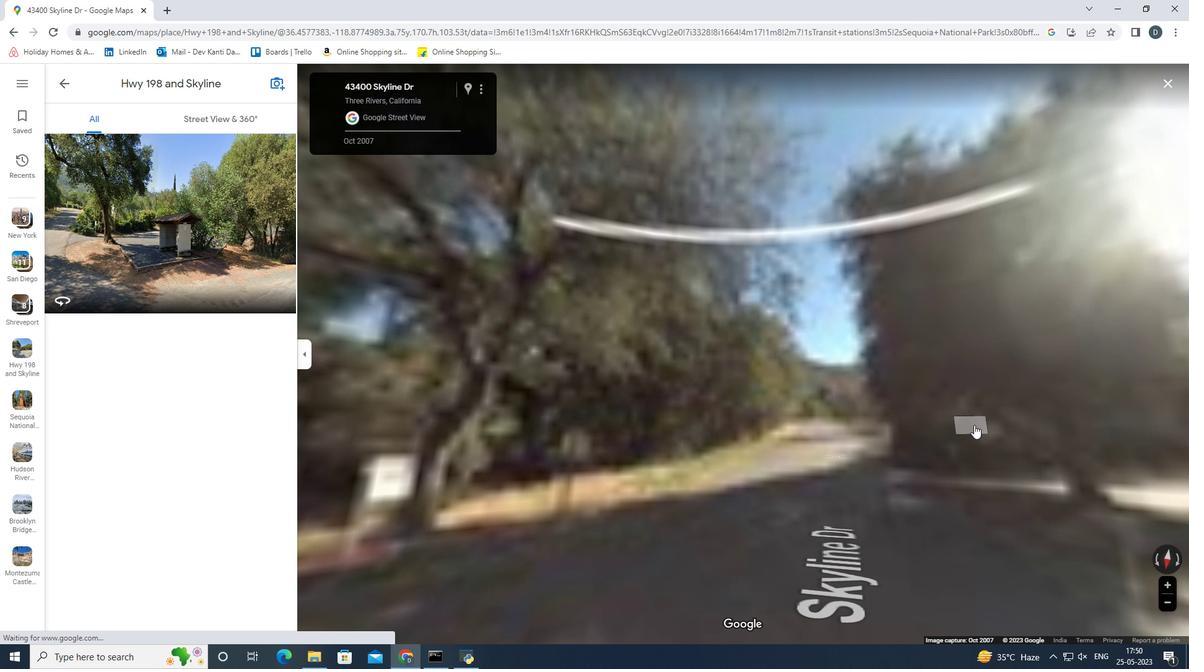 
Action: Mouse moved to (917, 421)
Screenshot: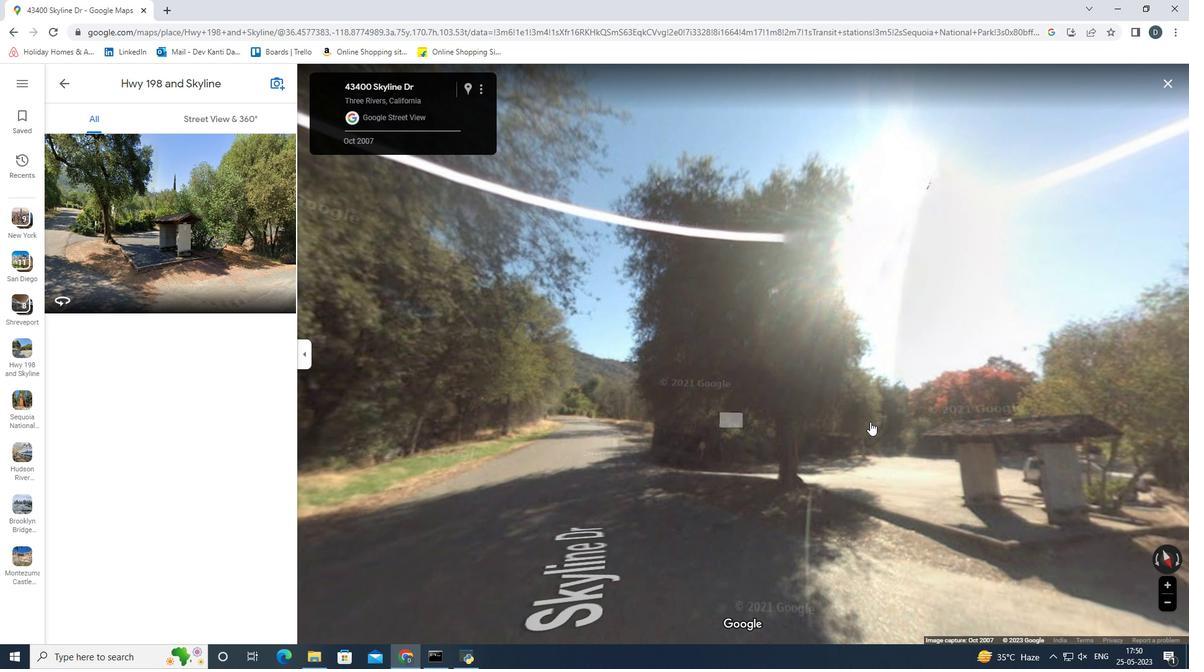 
Action: Mouse pressed left at (917, 421)
Screenshot: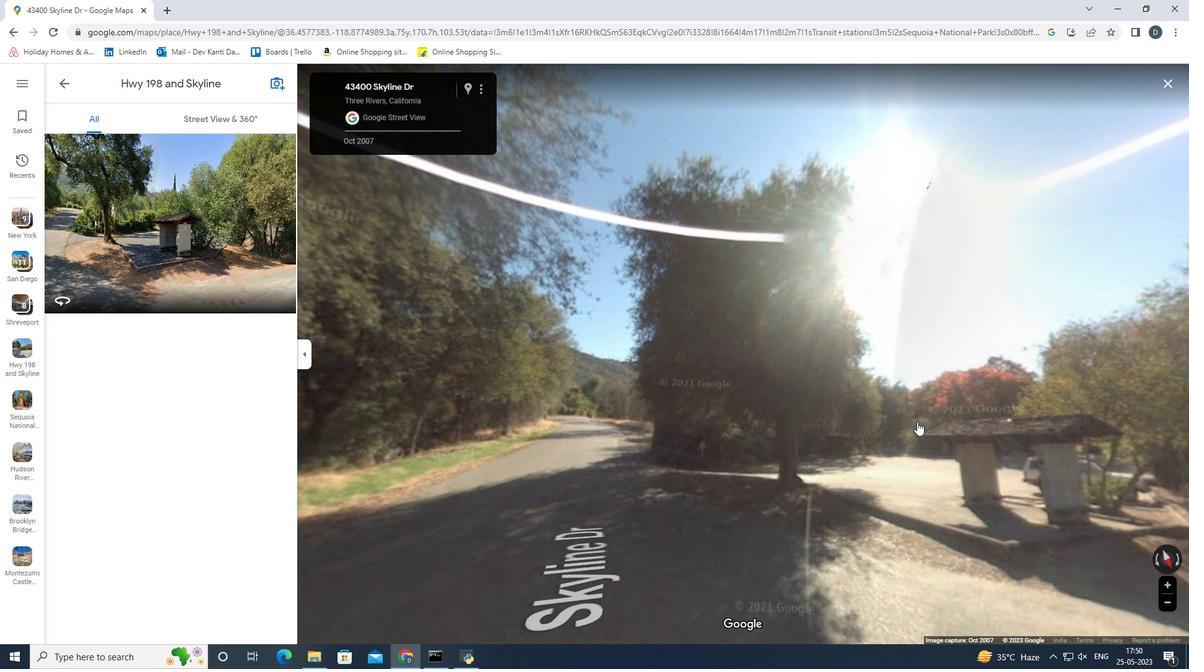 
Action: Mouse moved to (1028, 421)
Screenshot: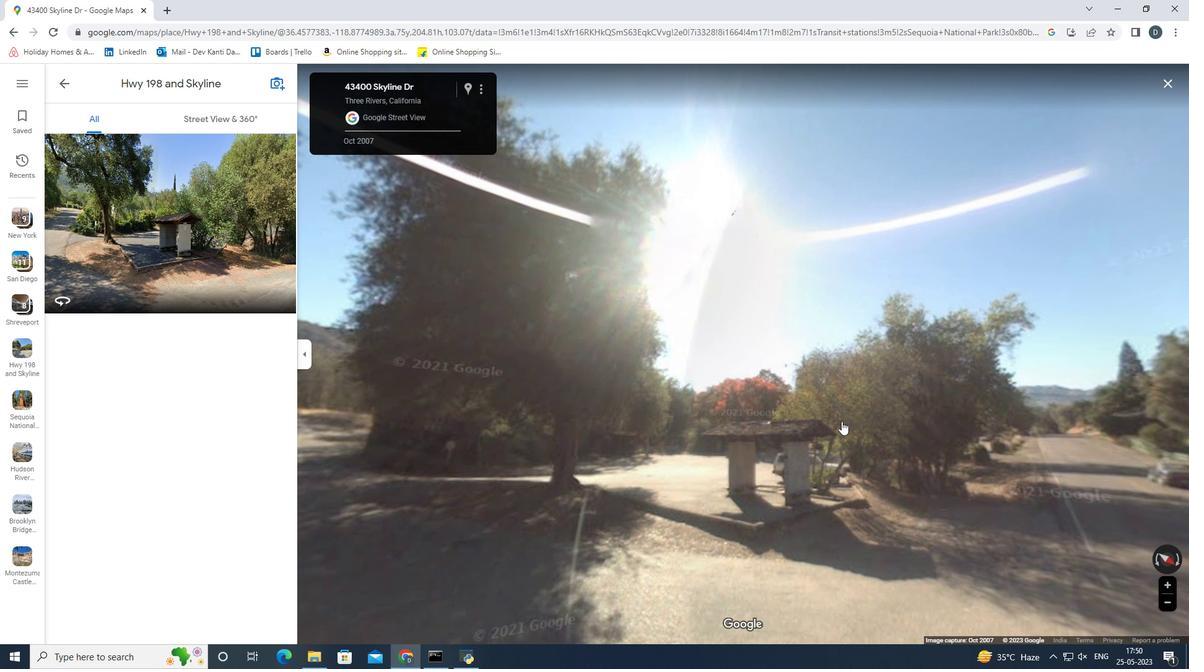 
Action: Mouse pressed left at (1028, 421)
Screenshot: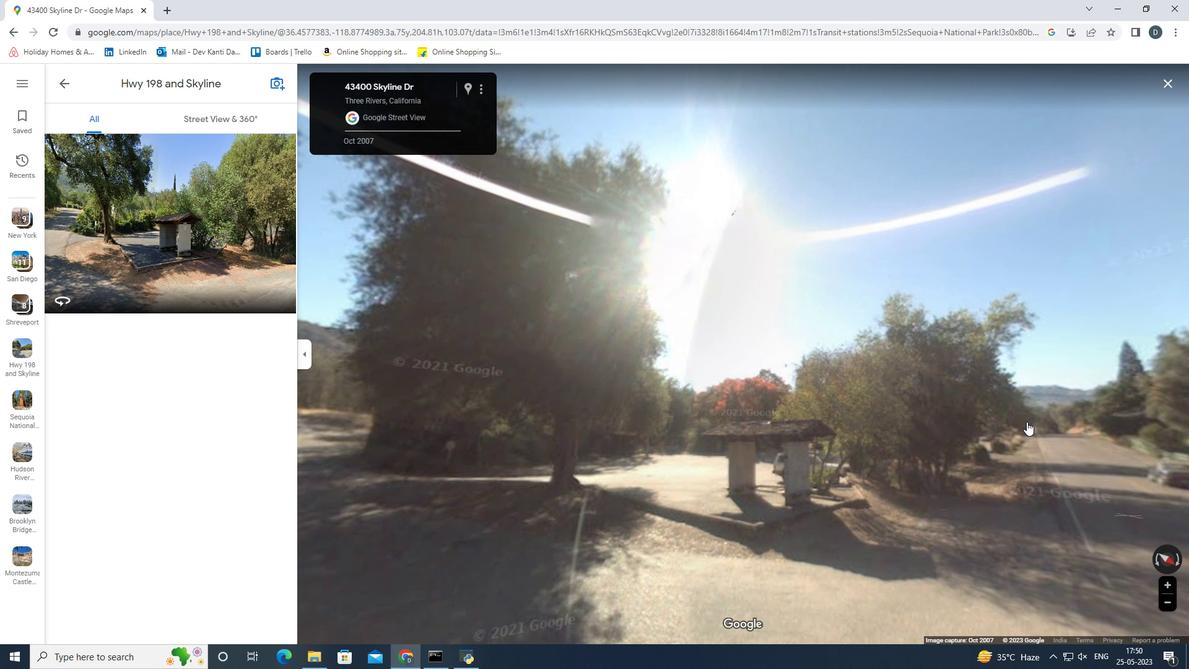 
Action: Mouse moved to (1126, 411)
Screenshot: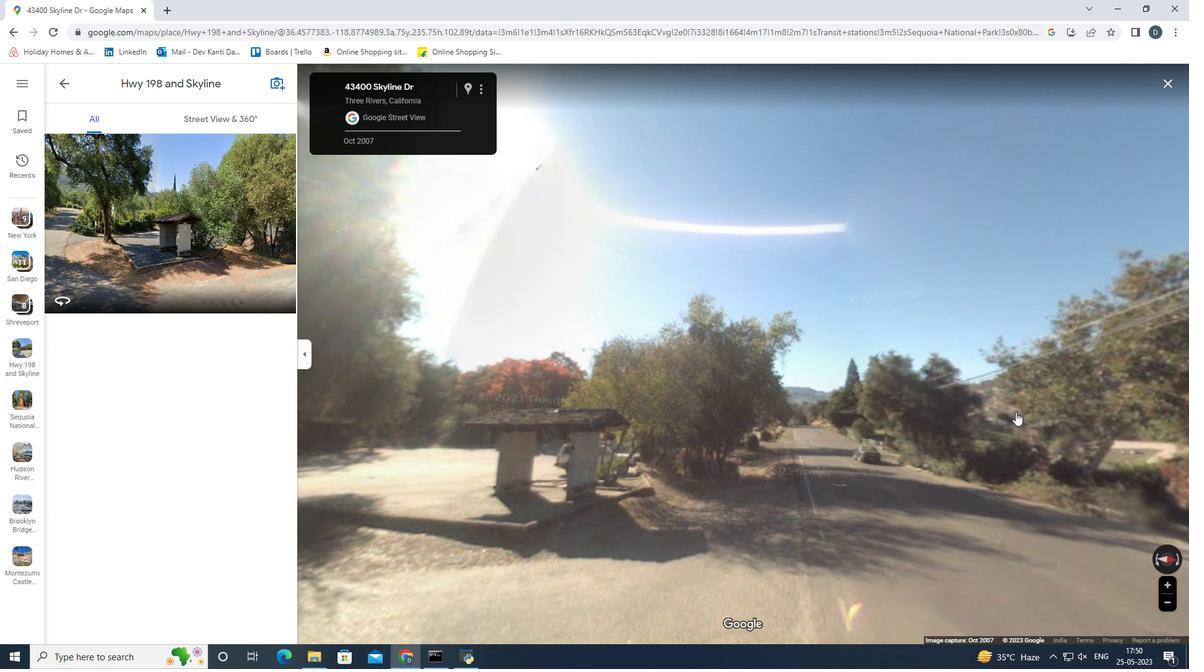 
Action: Mouse pressed left at (1126, 411)
Screenshot: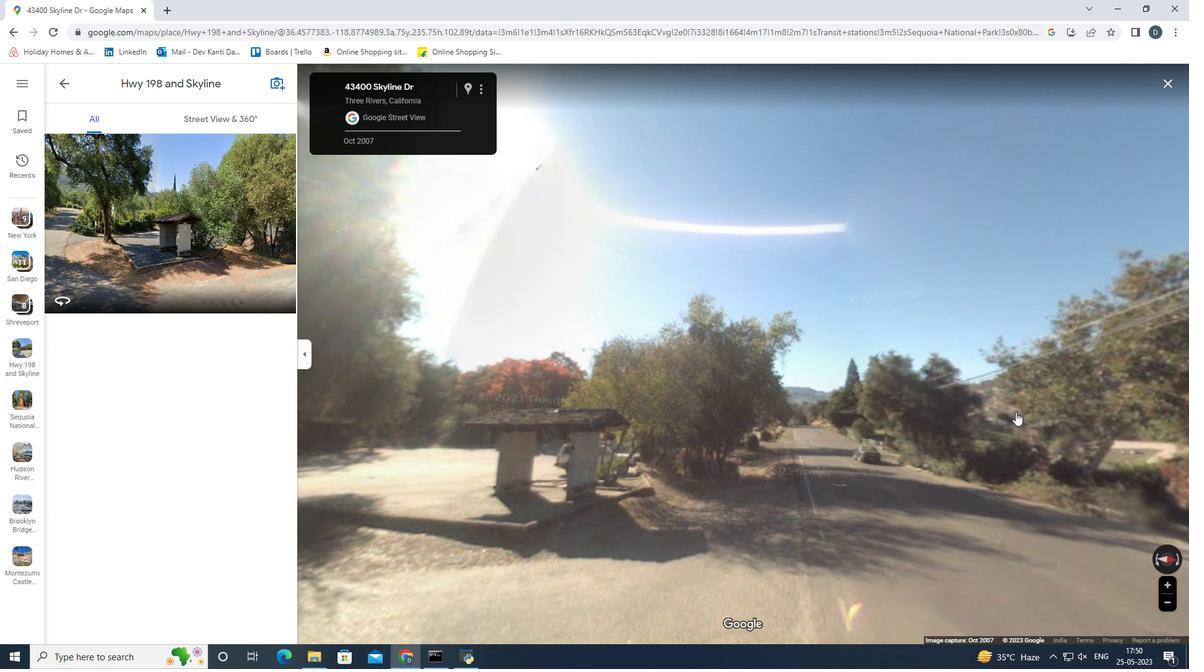 
Action: Mouse moved to (1088, 386)
Screenshot: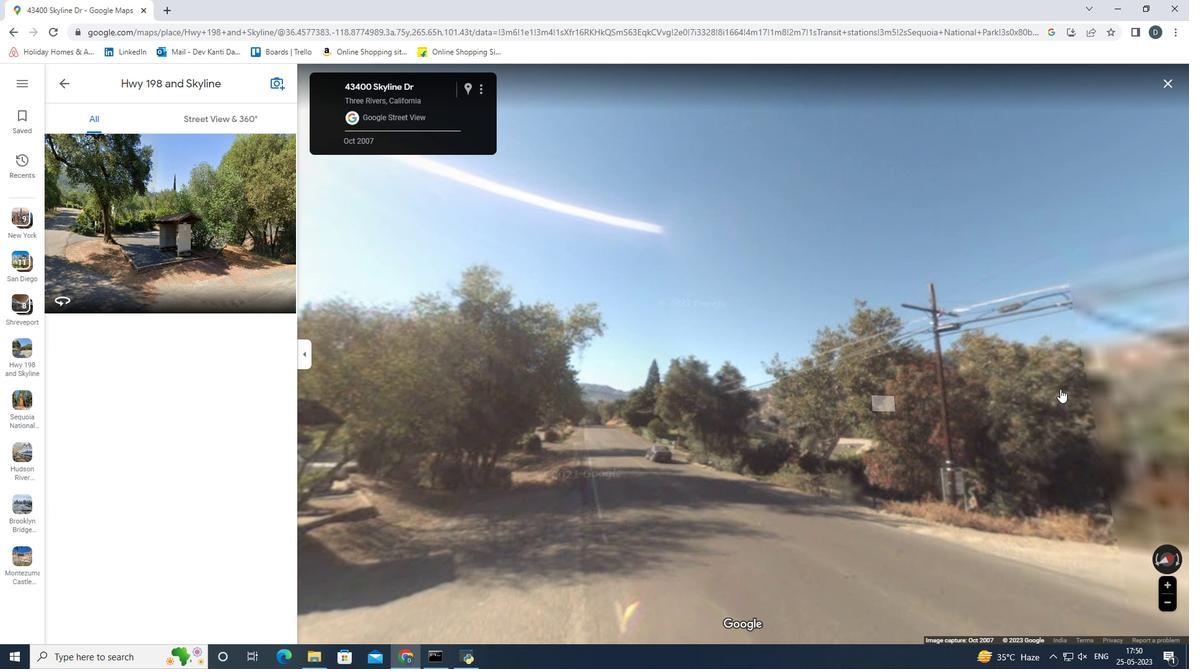
Action: Mouse pressed left at (1091, 386)
Screenshot: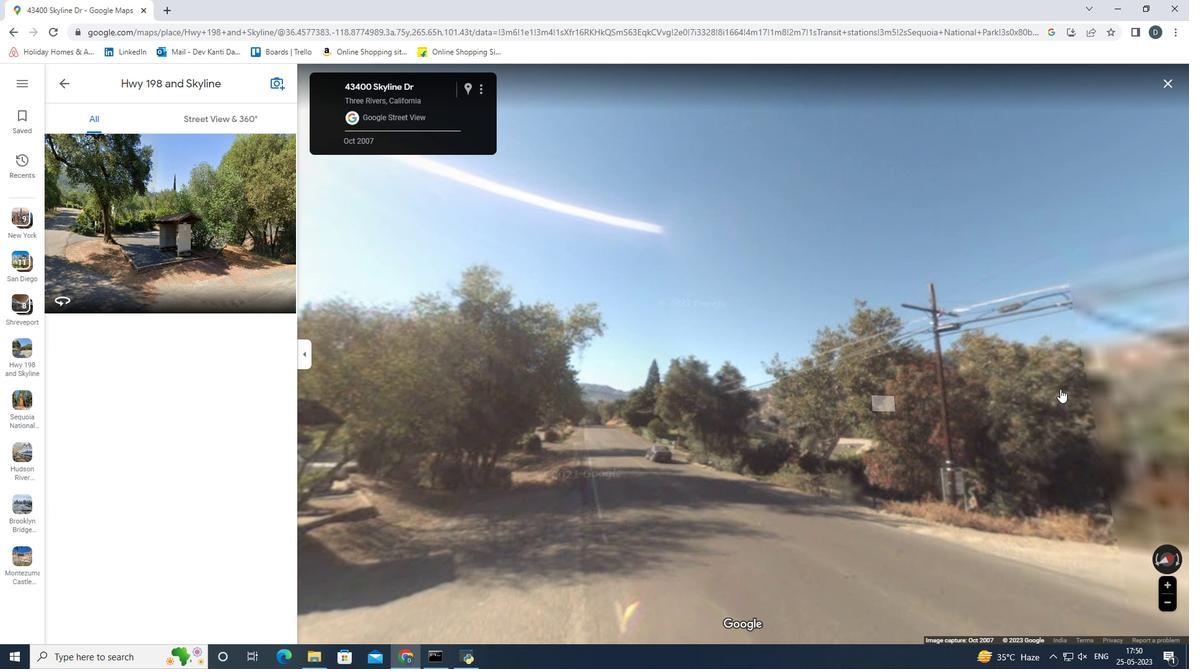 
Action: Mouse moved to (957, 408)
Screenshot: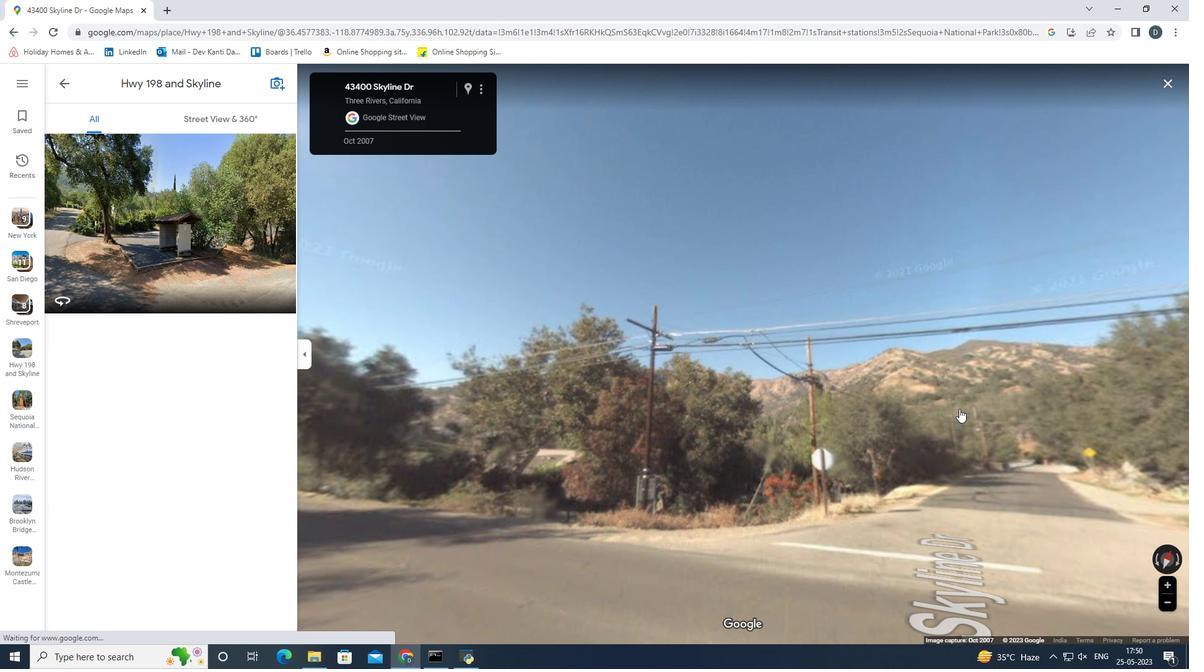 
Action: Mouse pressed left at (964, 408)
Screenshot: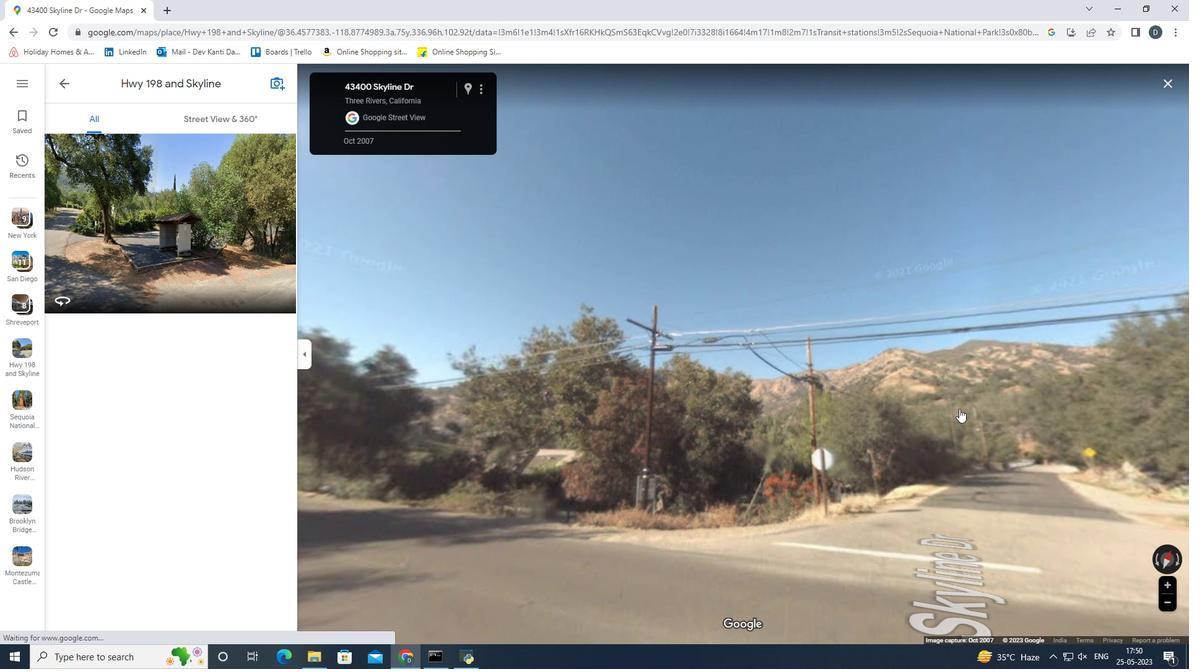 
Action: Mouse moved to (879, 404)
Screenshot: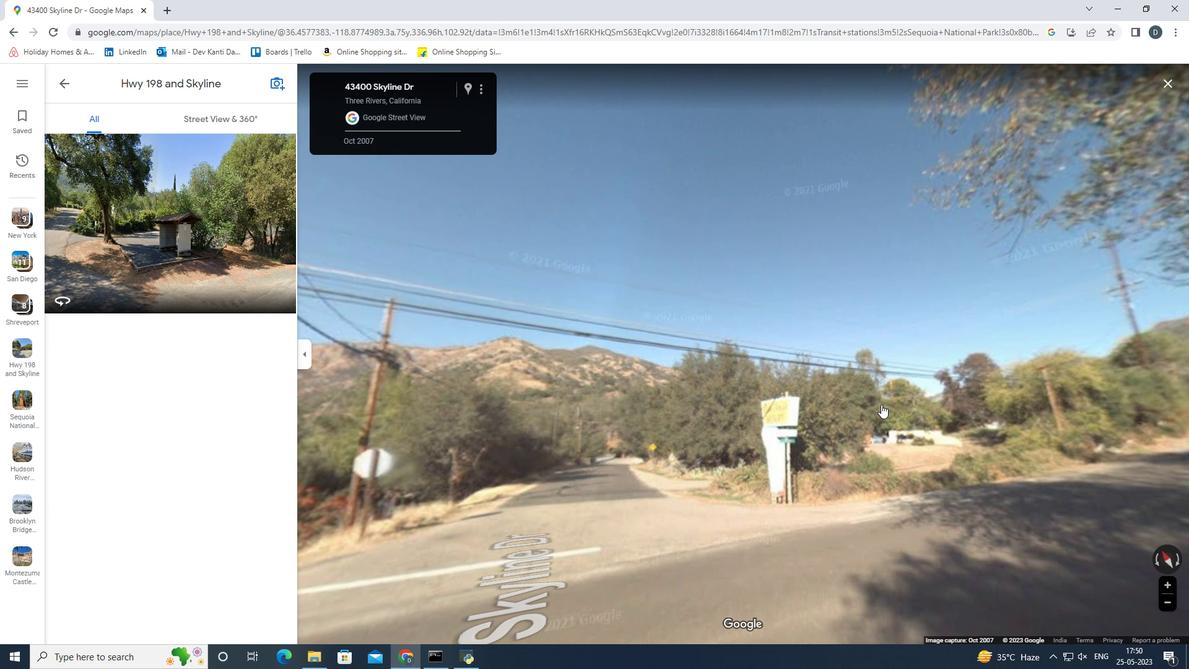 
Action: Mouse pressed left at (879, 404)
Screenshot: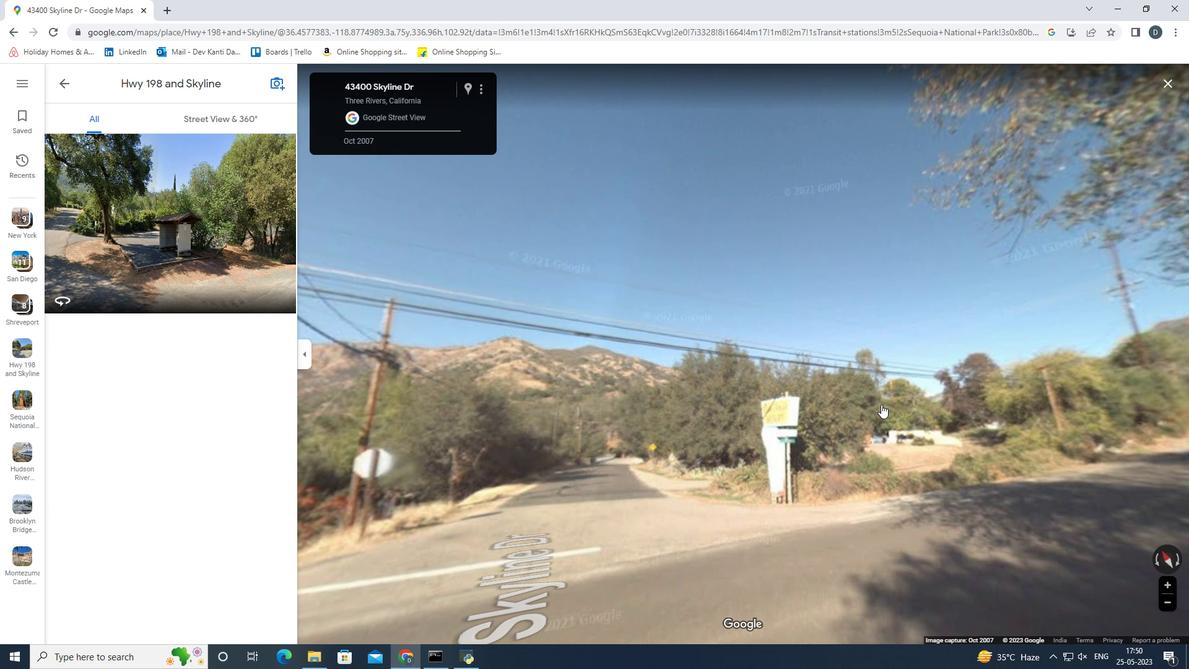 
Action: Mouse moved to (798, 443)
Screenshot: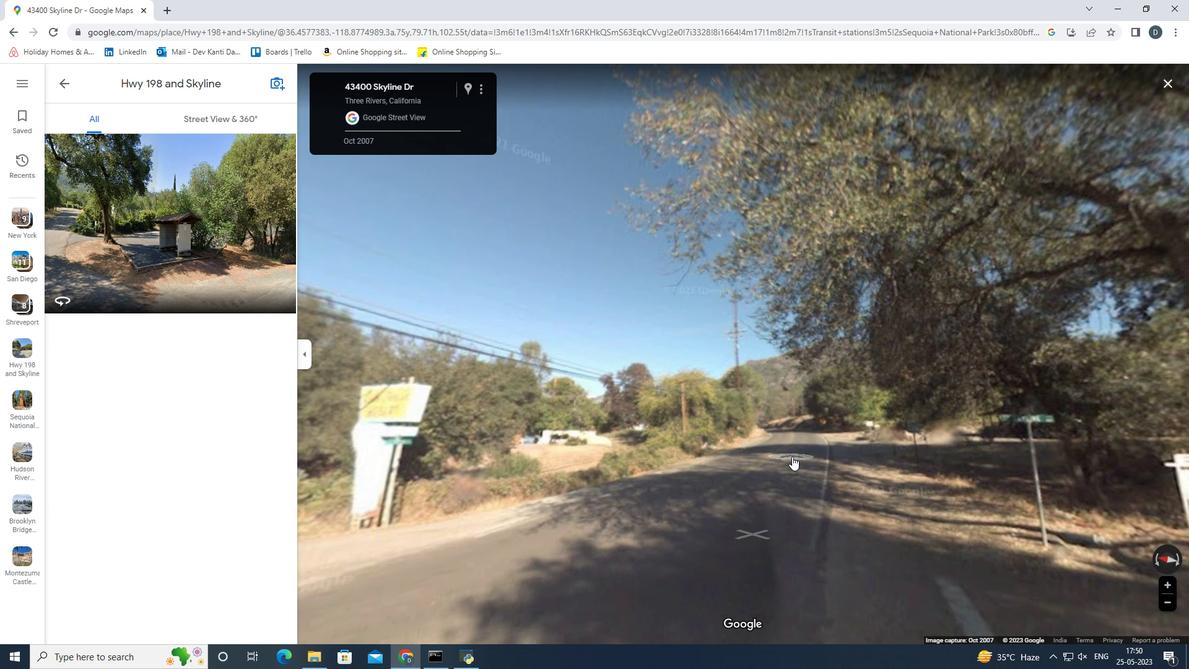 
Action: Mouse pressed left at (798, 443)
Screenshot: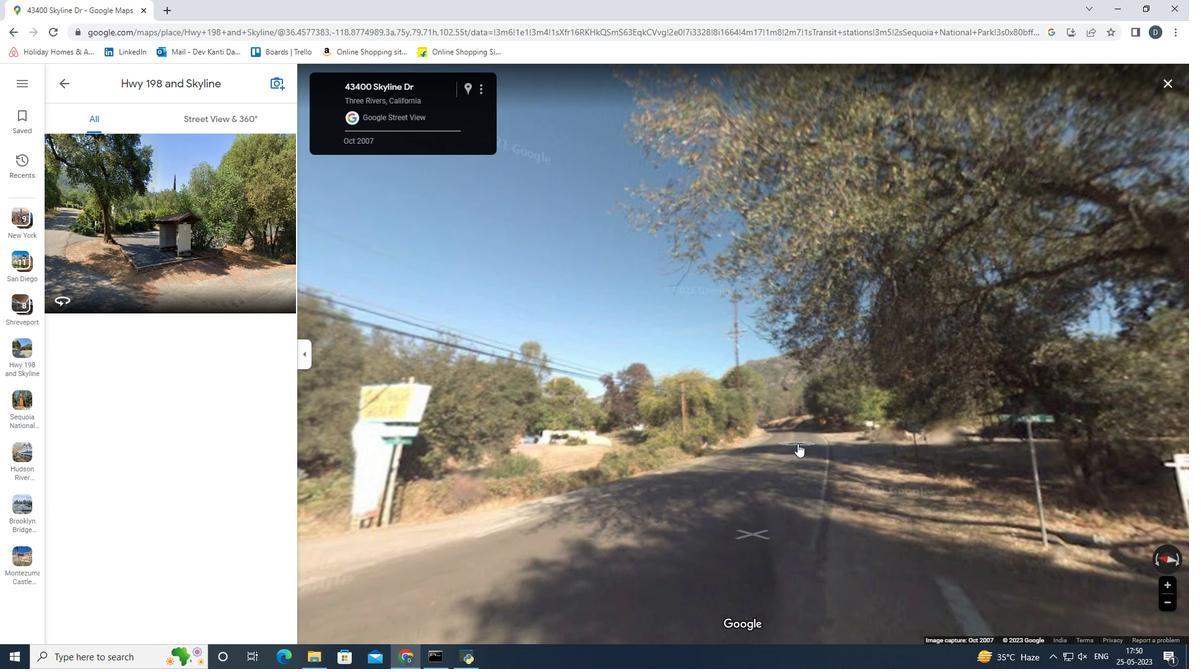 
Action: Mouse moved to (835, 435)
Screenshot: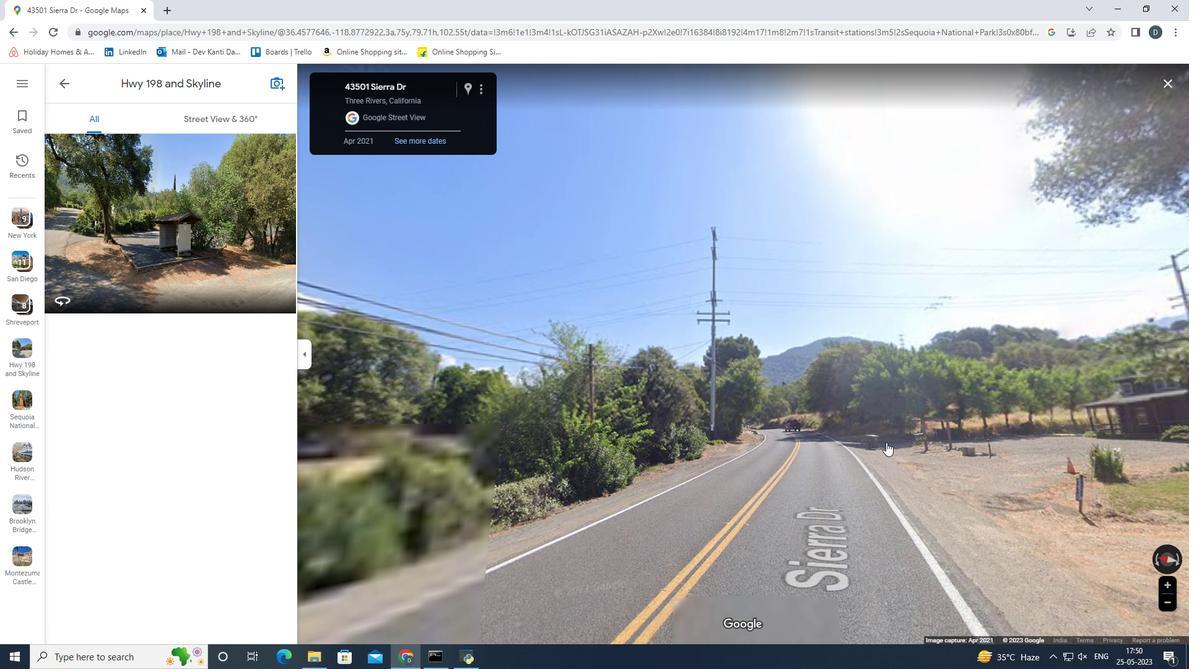 
Action: Mouse pressed left at (886, 441)
Screenshot: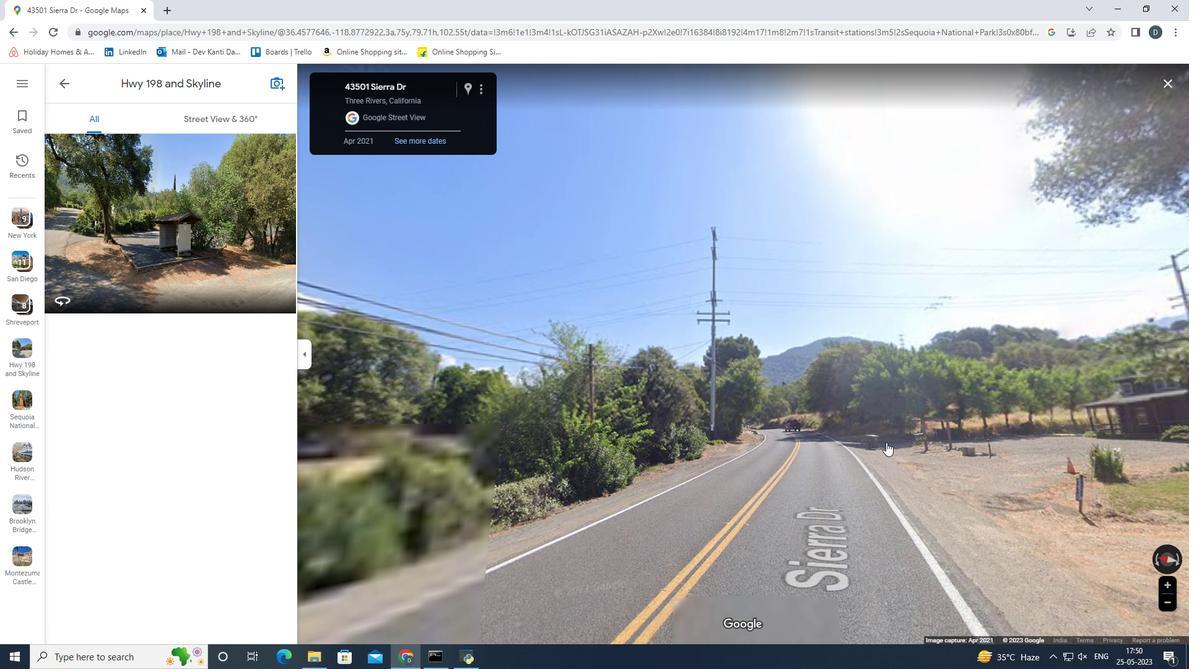 
Action: Mouse moved to (914, 435)
Screenshot: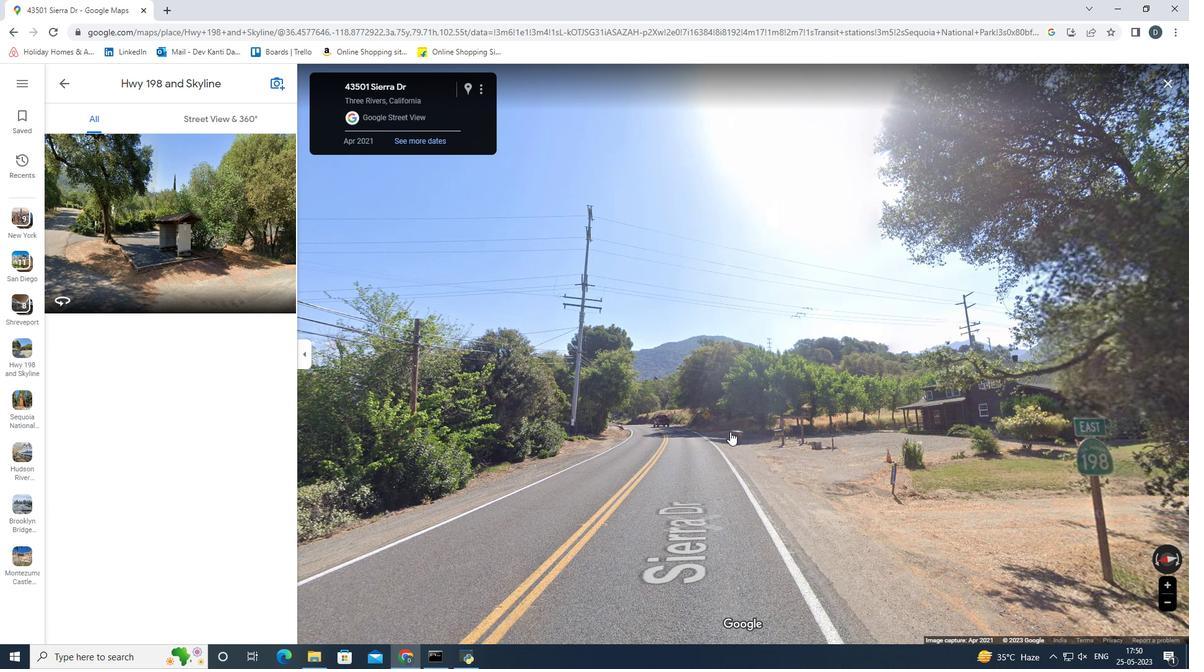 
Action: Mouse pressed left at (914, 435)
Screenshot: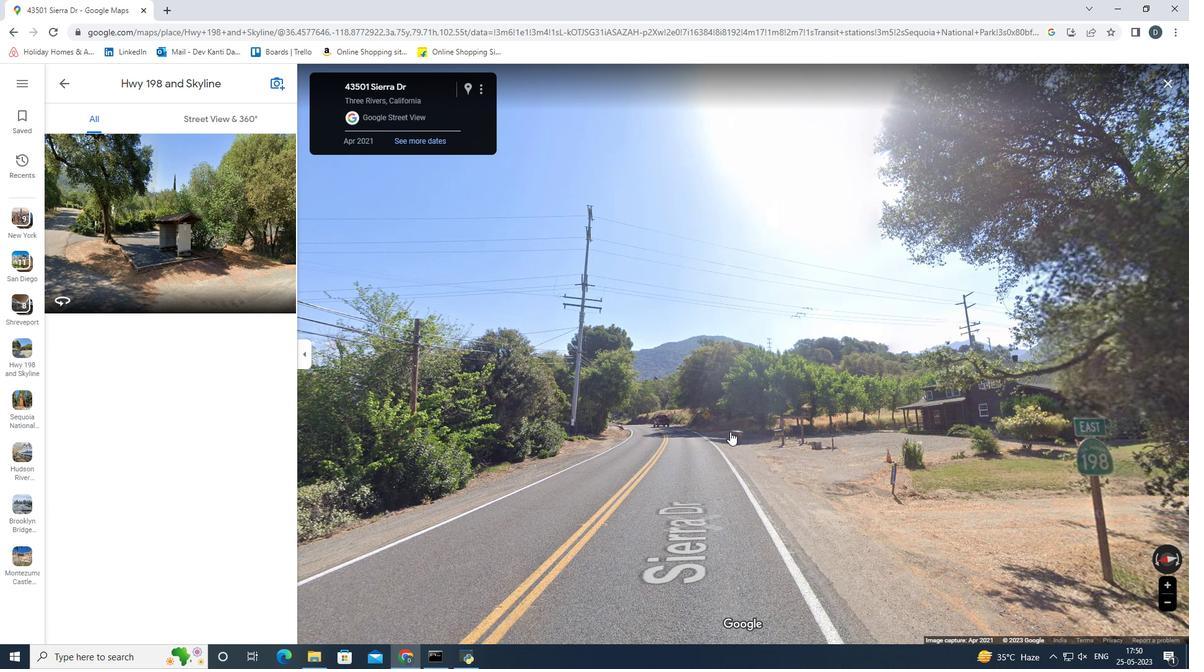 
Action: Mouse moved to (690, 432)
Screenshot: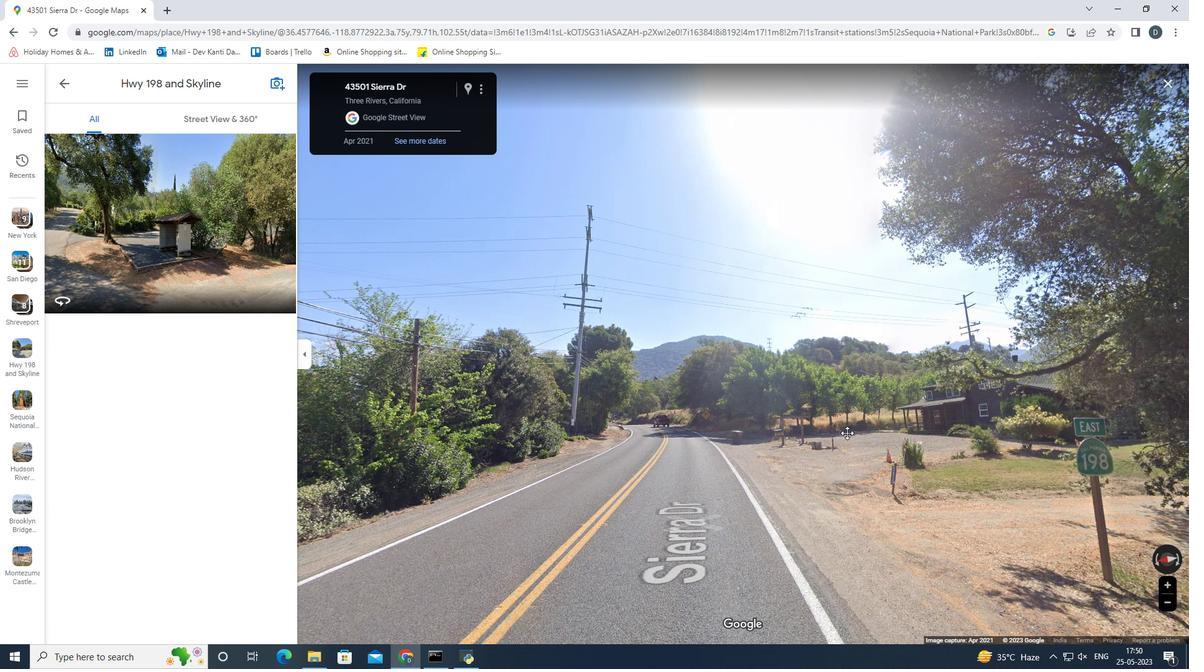 
Action: Mouse scrolled (690, 431) with delta (0, 0)
Screenshot: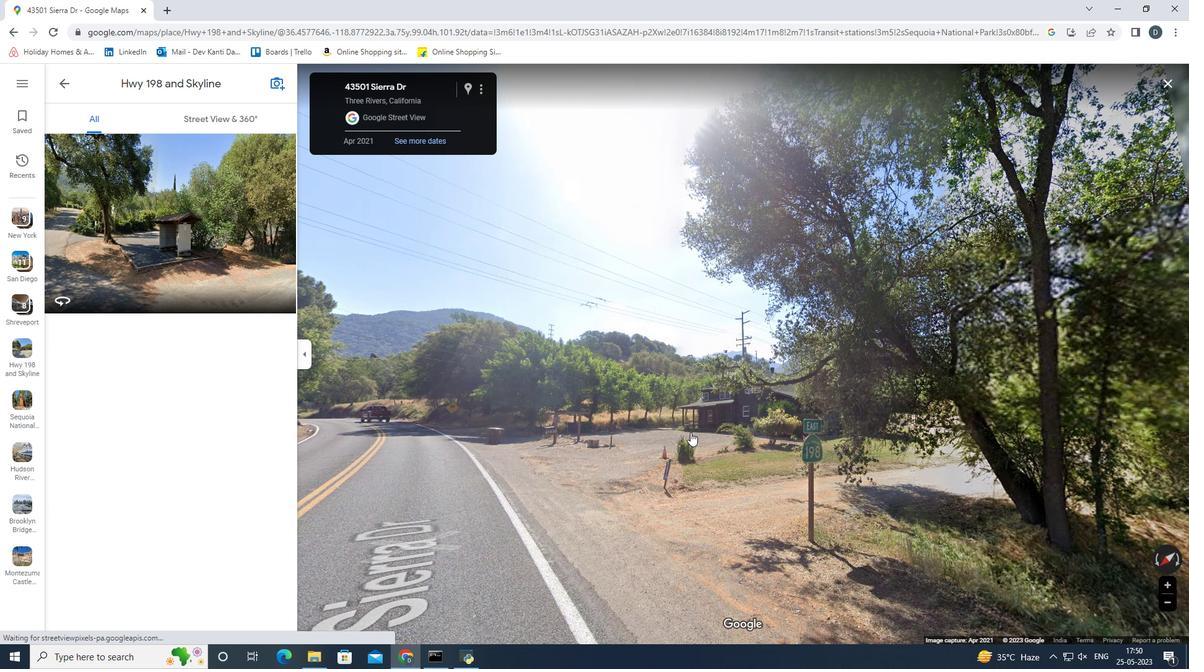 
Action: Mouse scrolled (690, 431) with delta (0, 0)
Screenshot: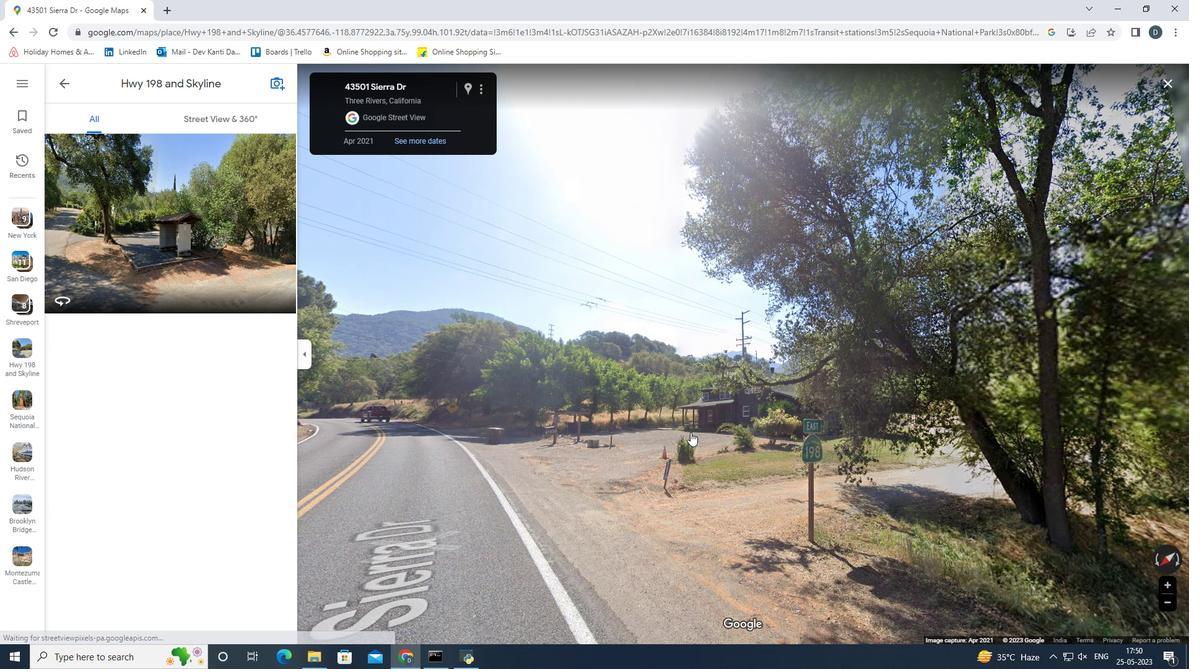 
Action: Mouse scrolled (690, 431) with delta (0, 0)
Screenshot: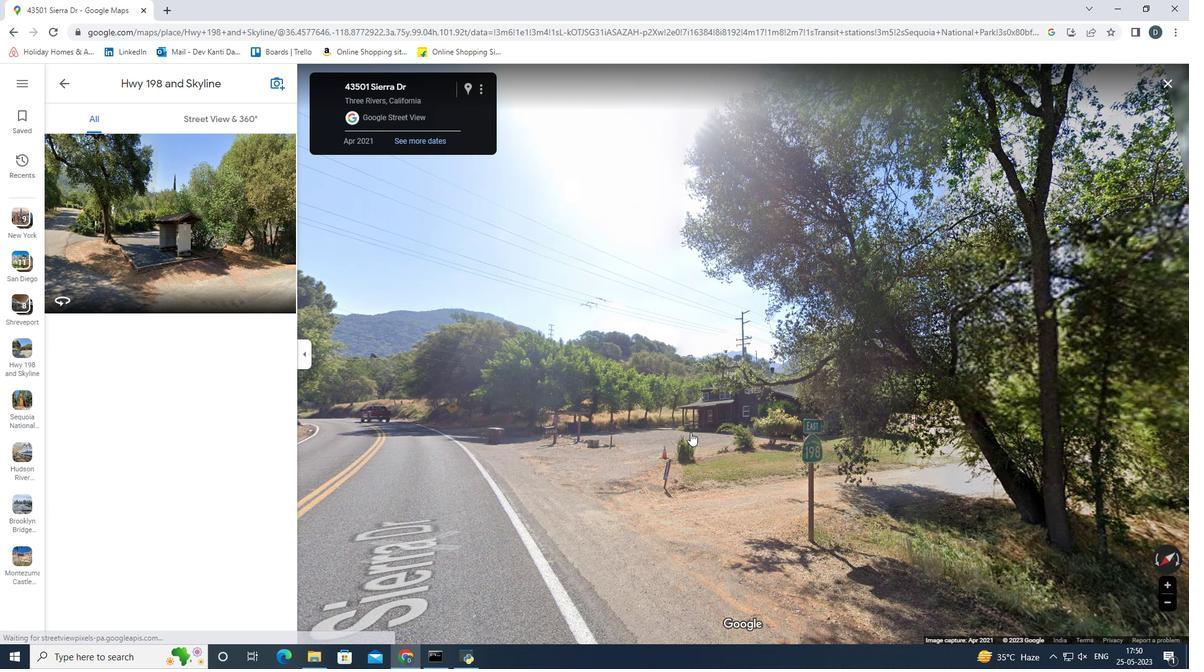 
Action: Mouse scrolled (690, 431) with delta (0, 0)
Screenshot: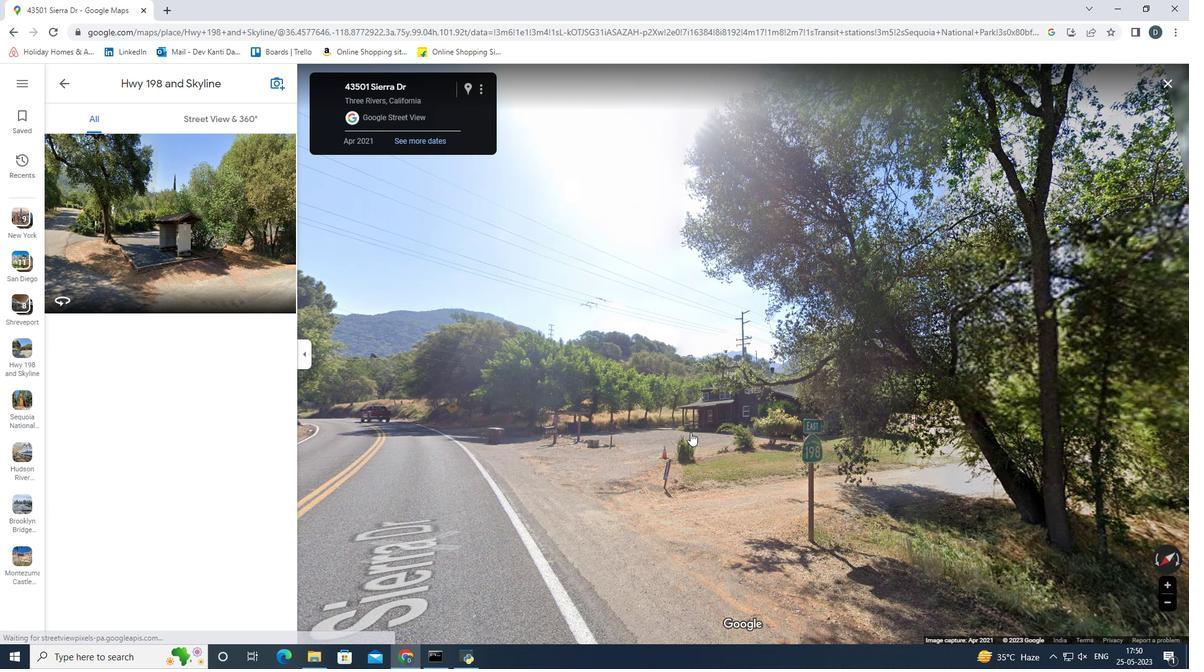 
Action: Mouse scrolled (690, 431) with delta (0, 0)
Screenshot: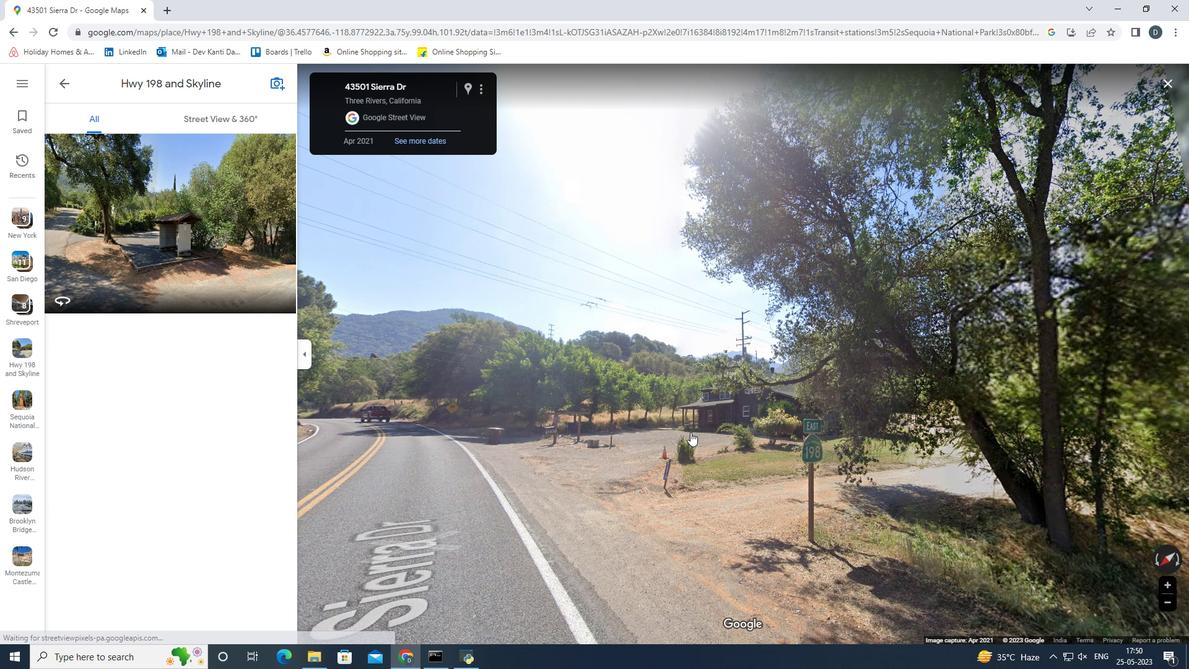 
Action: Mouse moved to (711, 432)
Screenshot: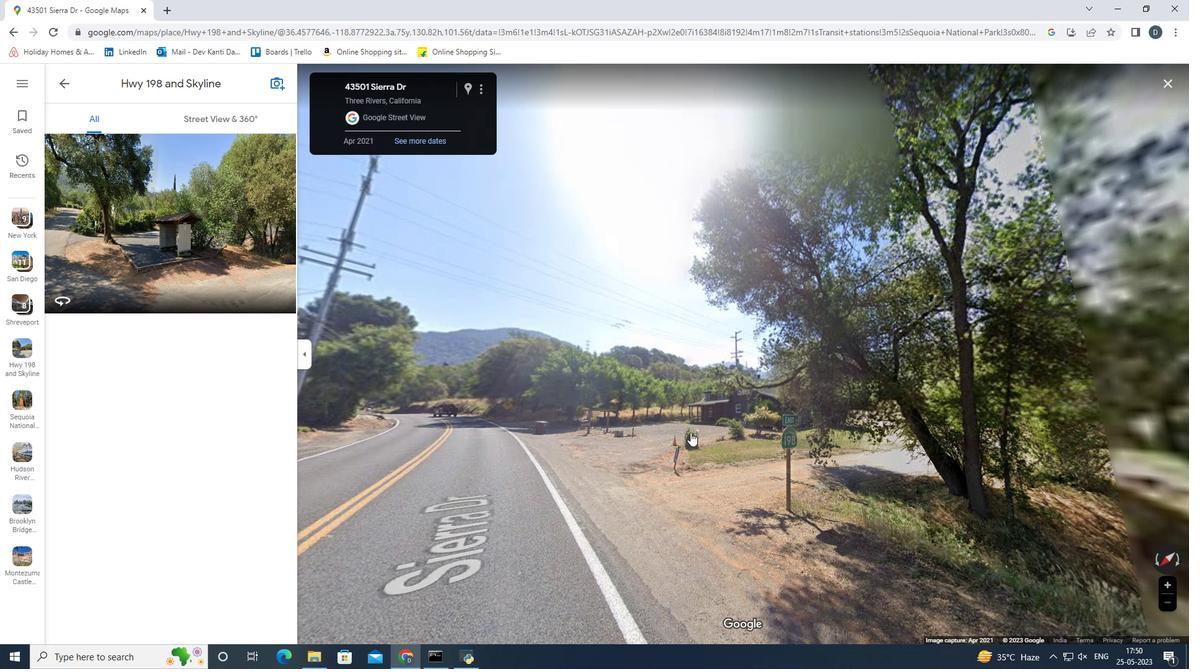 
Action: Mouse pressed left at (711, 432)
Screenshot: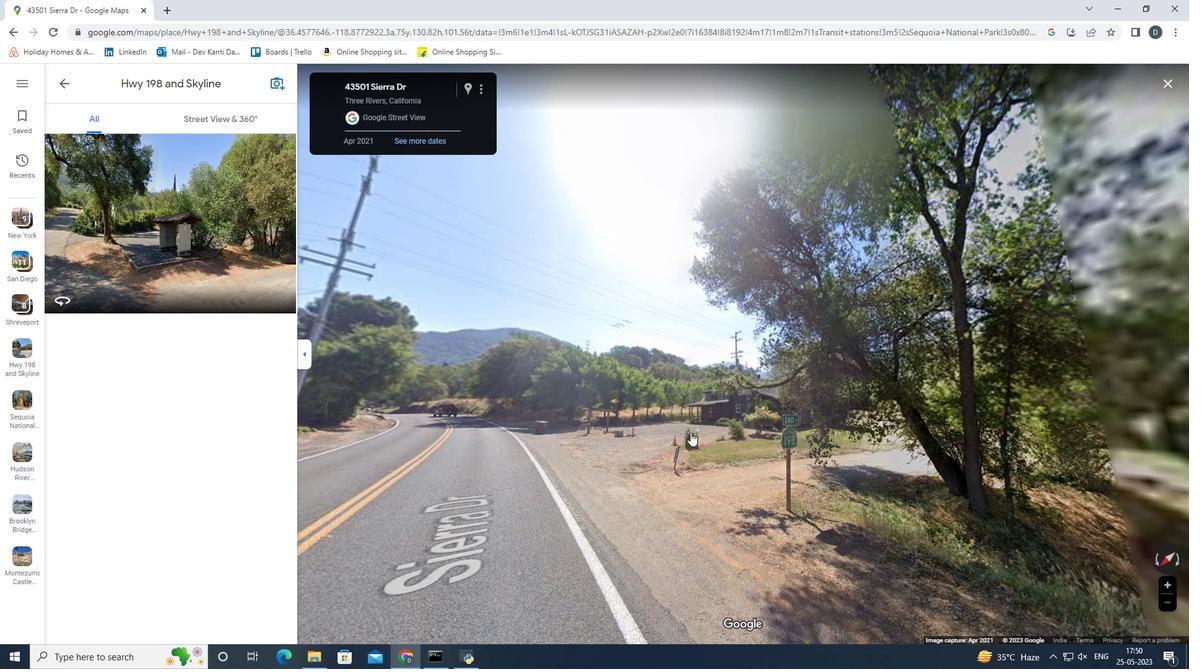 
Action: Mouse moved to (877, 408)
Screenshot: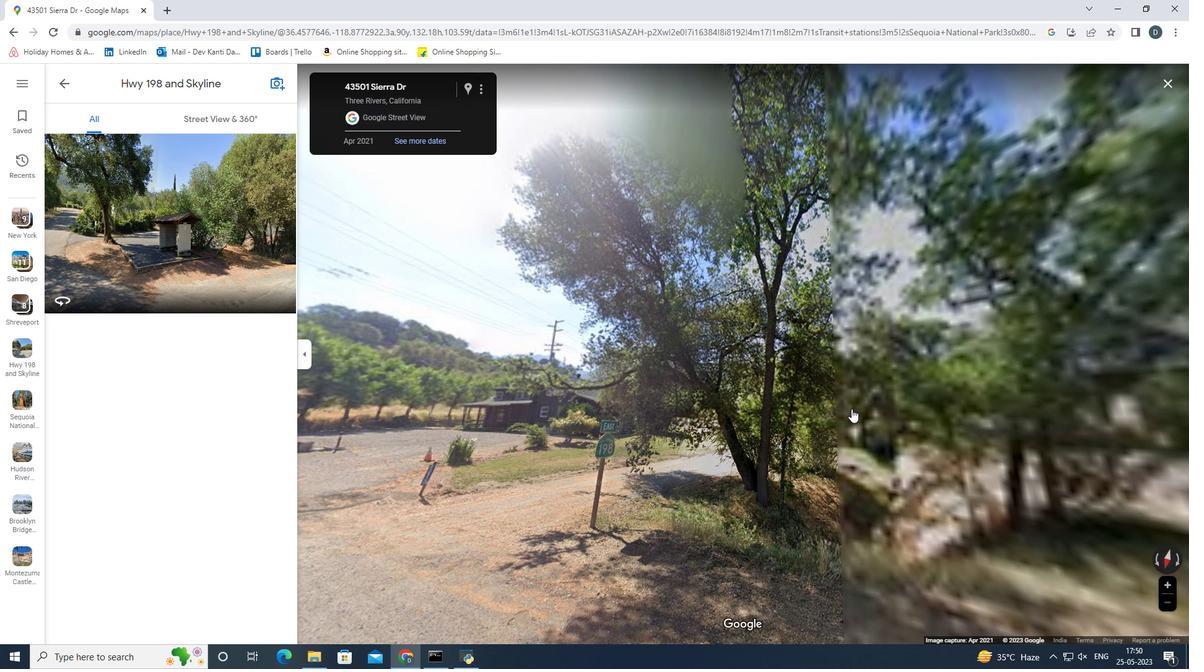 
Action: Mouse pressed left at (877, 408)
Screenshot: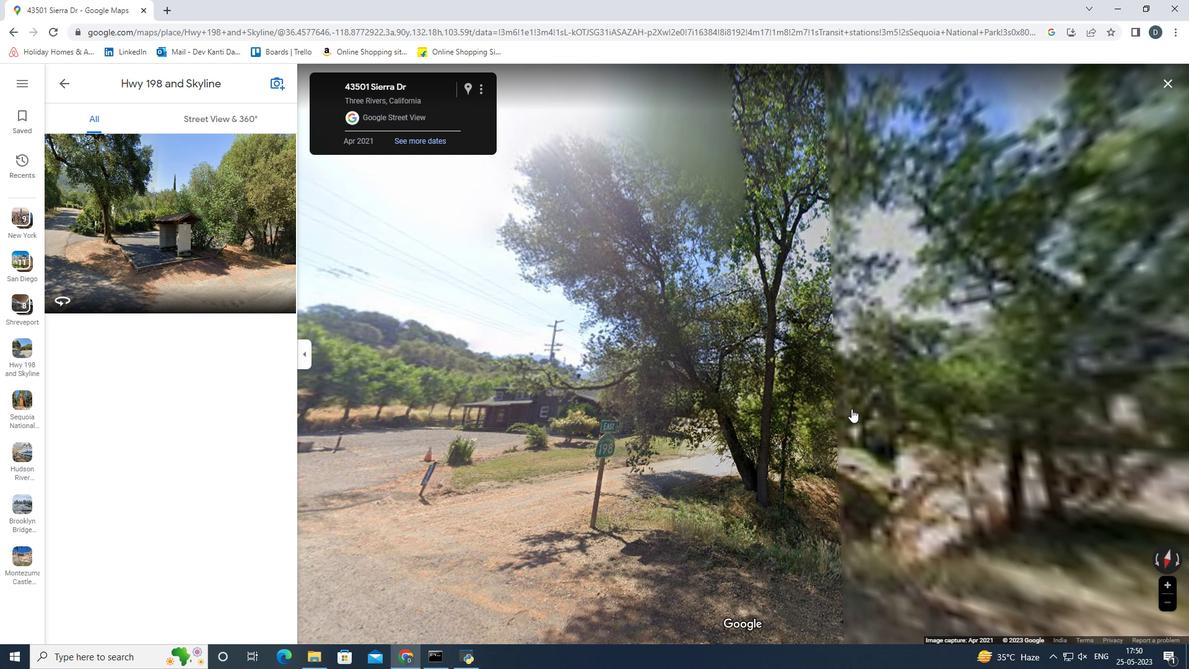 
Action: Mouse moved to (896, 452)
Screenshot: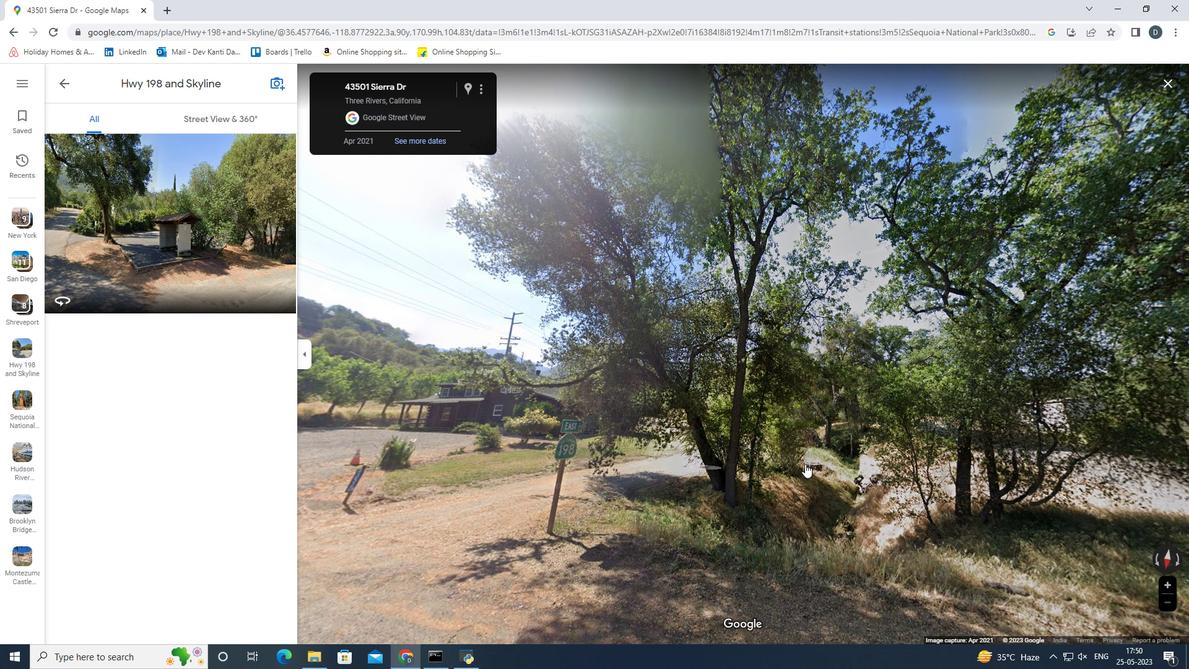 
Action: Mouse pressed left at (896, 452)
Screenshot: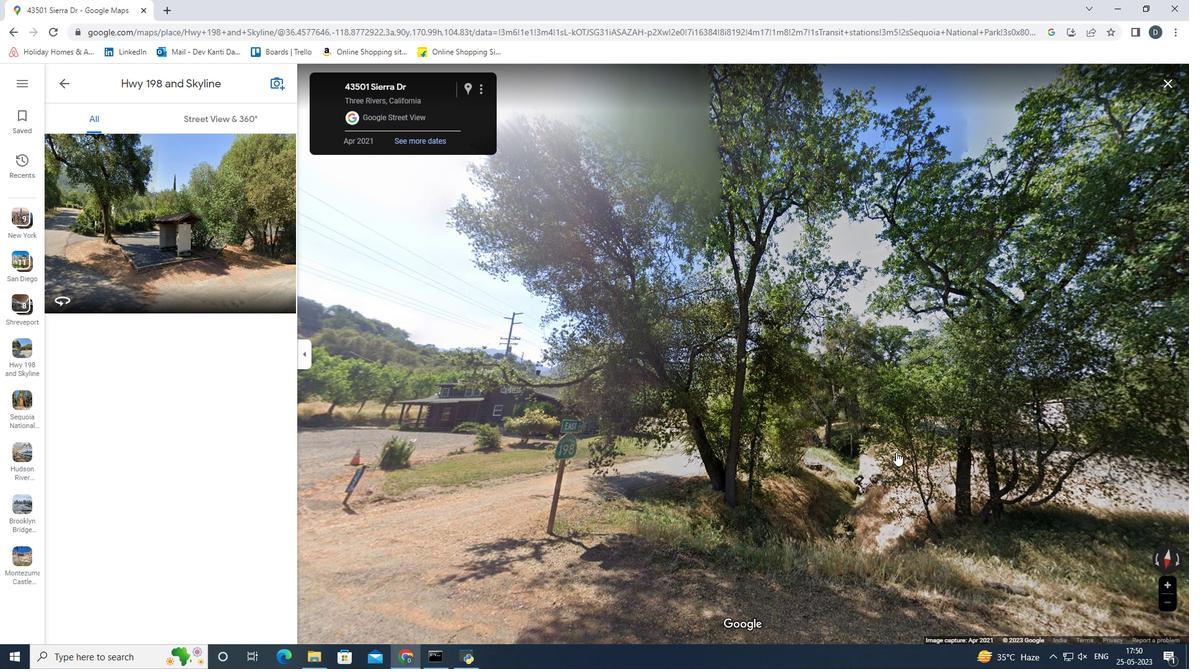 
Action: Mouse moved to (944, 451)
Screenshot: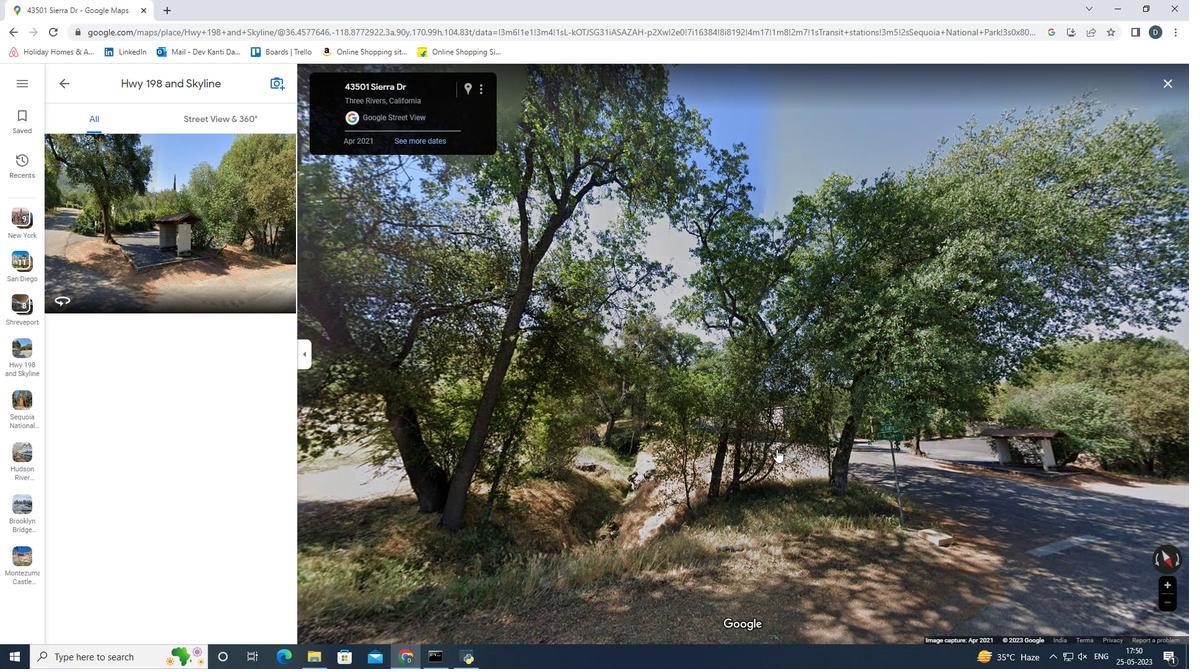 
Action: Mouse pressed left at (944, 451)
Screenshot: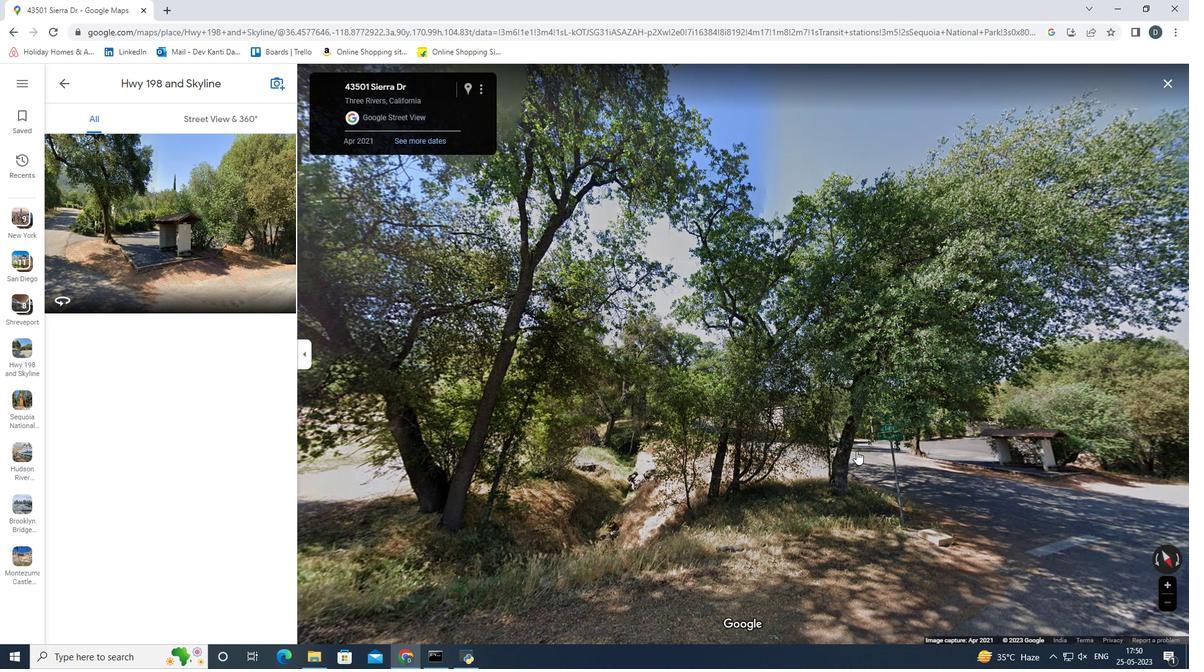 
Action: Mouse moved to (961, 479)
Screenshot: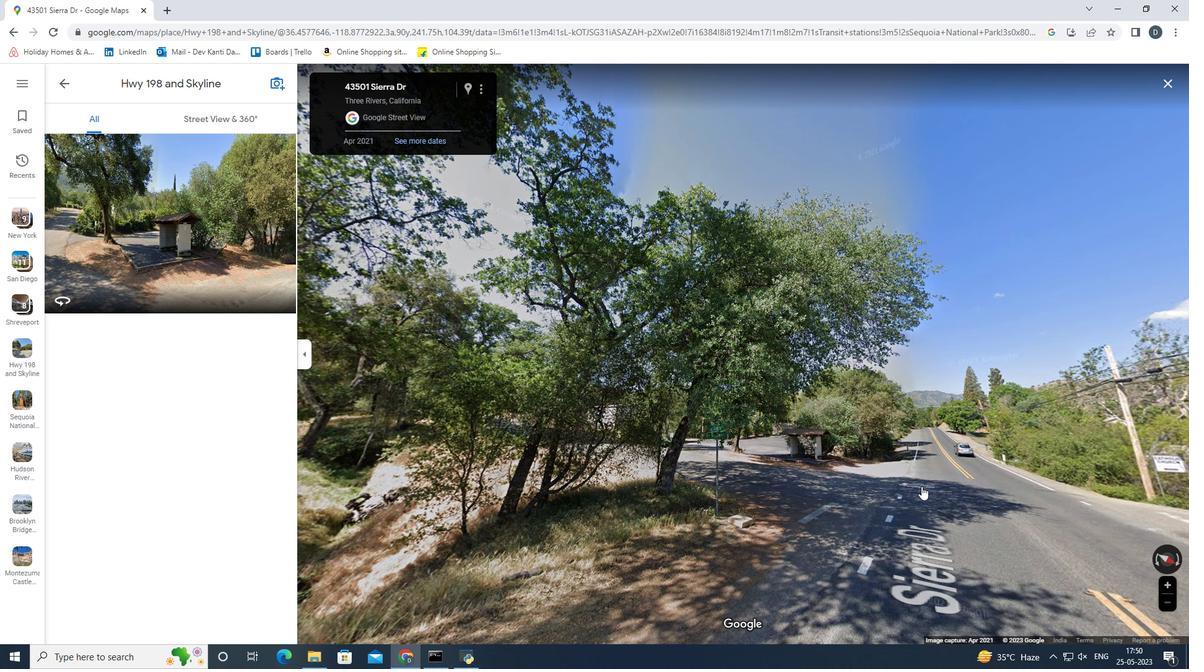 
Action: Mouse pressed left at (961, 479)
